 Task: Explore Airbnb accommodation in Victoria Falls, Zimbabwe from 4th November, 2023 to 8th November, 2023 for 2 adults.1  bedroom having 1 bed and 1 bathroom. Property type can be hotel. Amenities needed are: washing machine. Booking option can be shelf check-in. Look for 4 properties as per requirement.
Action: Mouse moved to (386, 131)
Screenshot: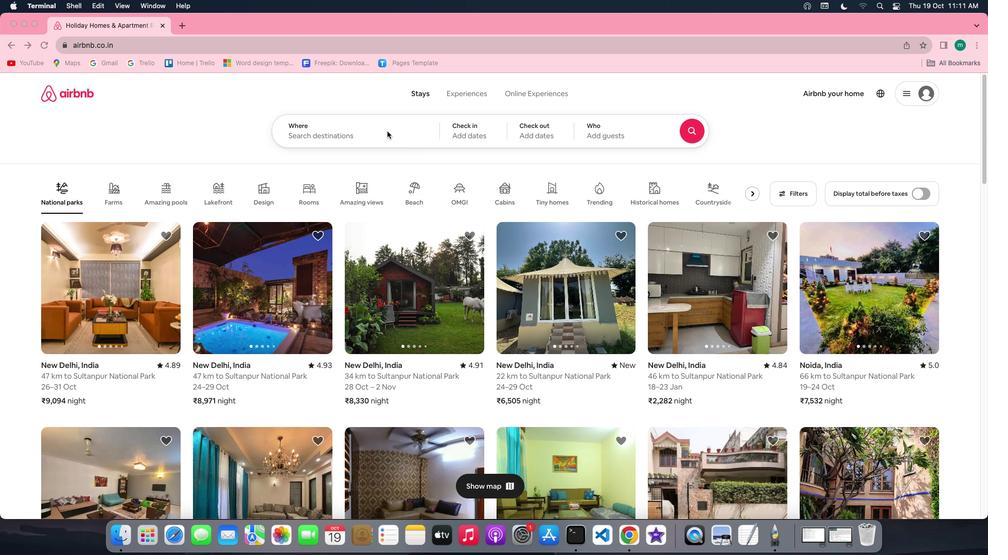 
Action: Mouse pressed left at (386, 131)
Screenshot: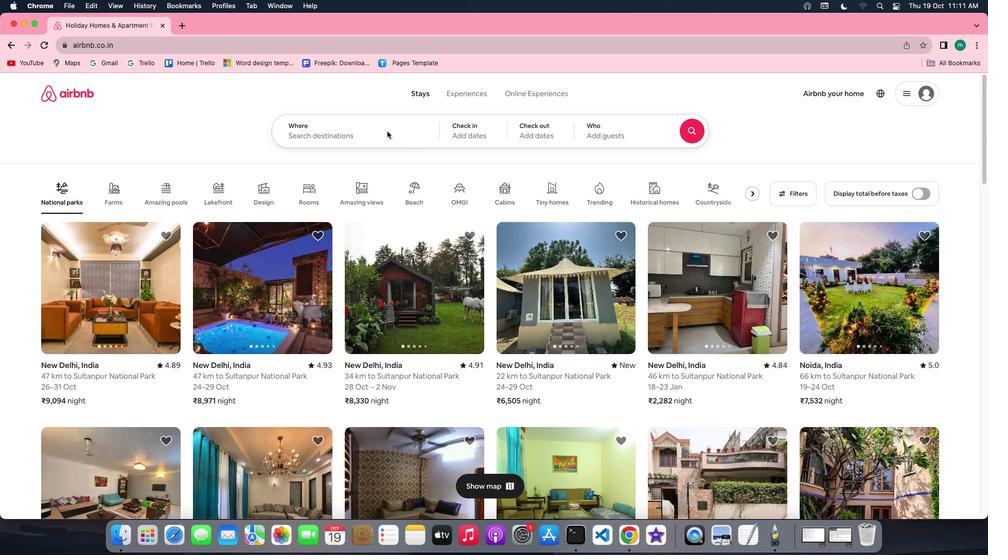 
Action: Mouse moved to (387, 131)
Screenshot: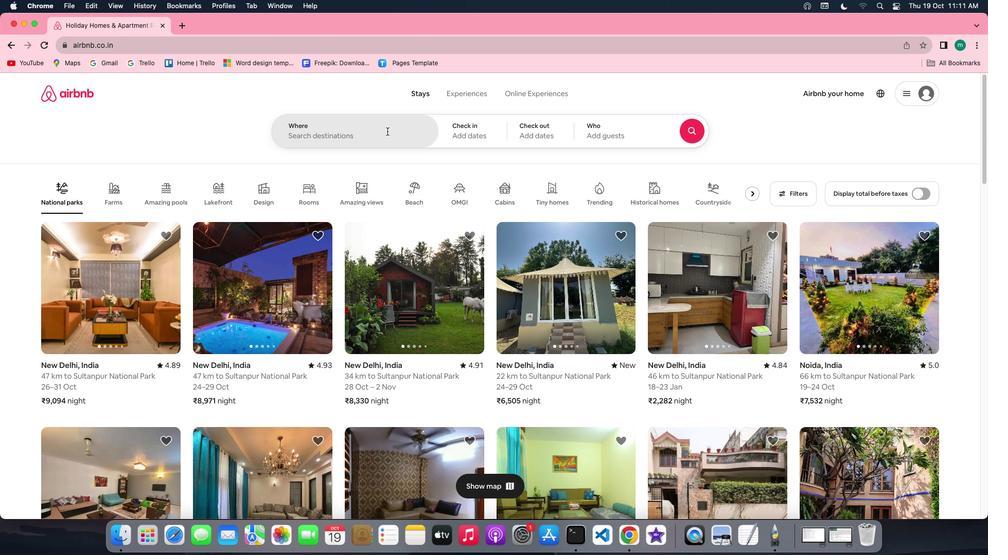 
Action: Mouse pressed left at (387, 131)
Screenshot: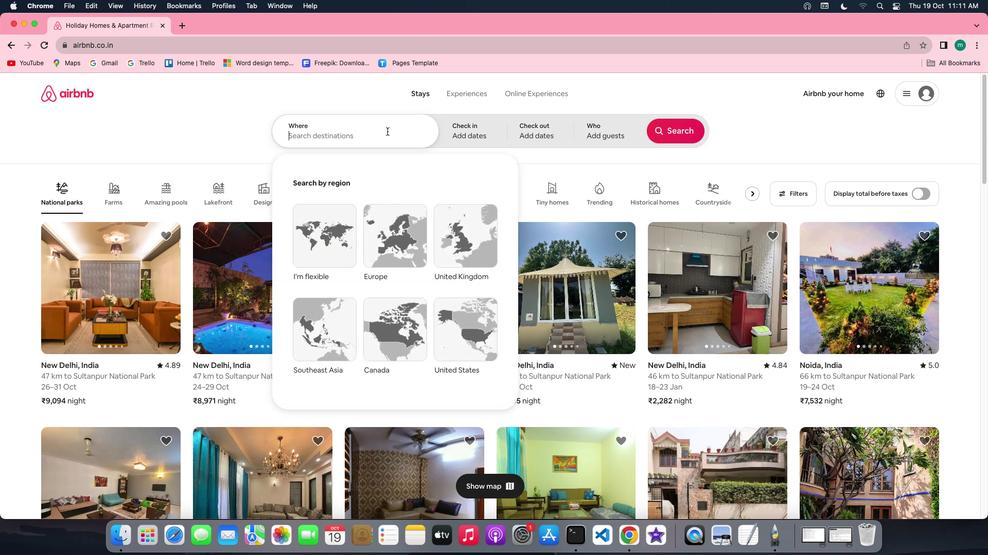 
Action: Mouse moved to (397, 128)
Screenshot: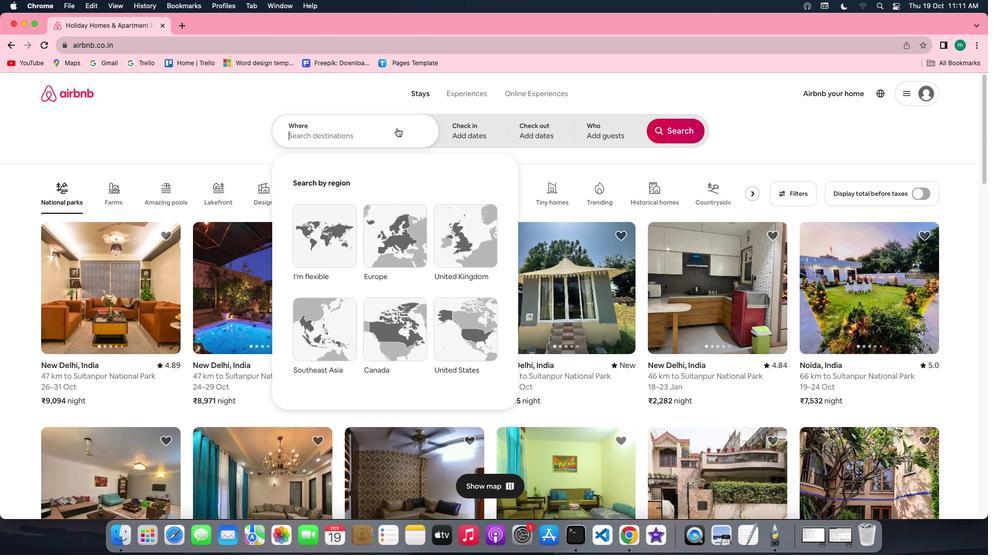 
Action: Key pressed Key.shift'V''i''c''t''o''r''i''a'Key.spaceKey.shift'F''a''l''l''s'','Key.shift'Z'
Screenshot: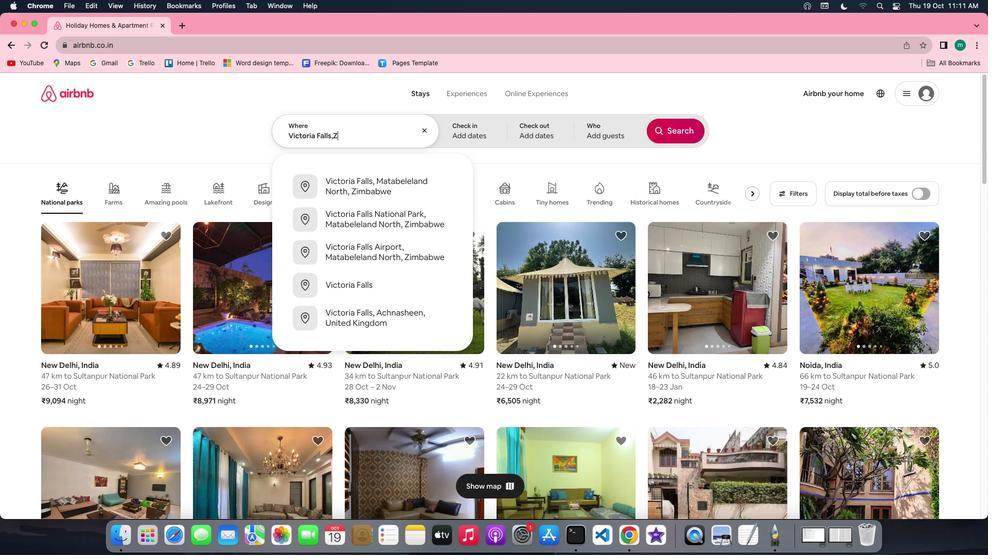 
Action: Mouse moved to (397, 128)
Screenshot: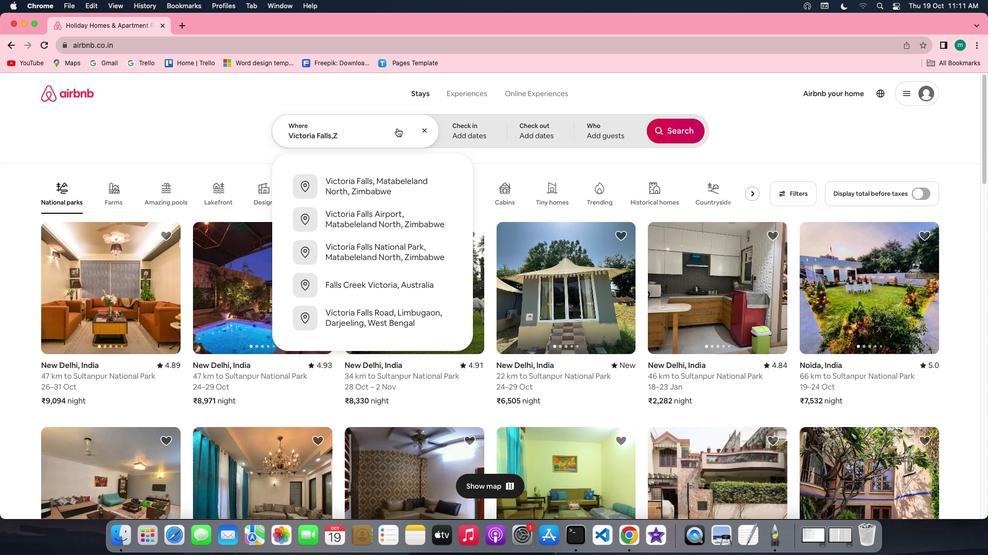 
Action: Key pressed 'i''m''b''a''b''w''e'
Screenshot: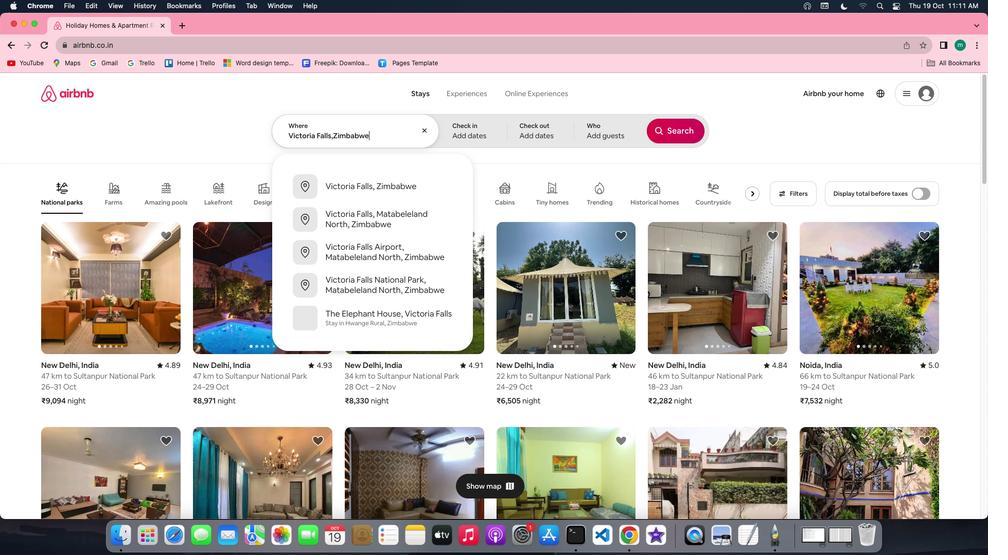 
Action: Mouse moved to (421, 183)
Screenshot: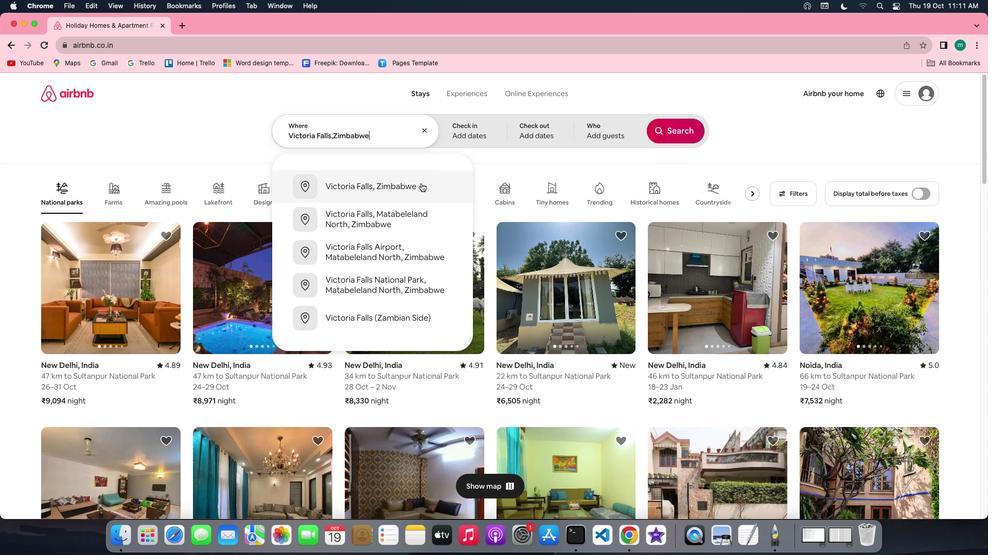 
Action: Mouse pressed left at (421, 183)
Screenshot: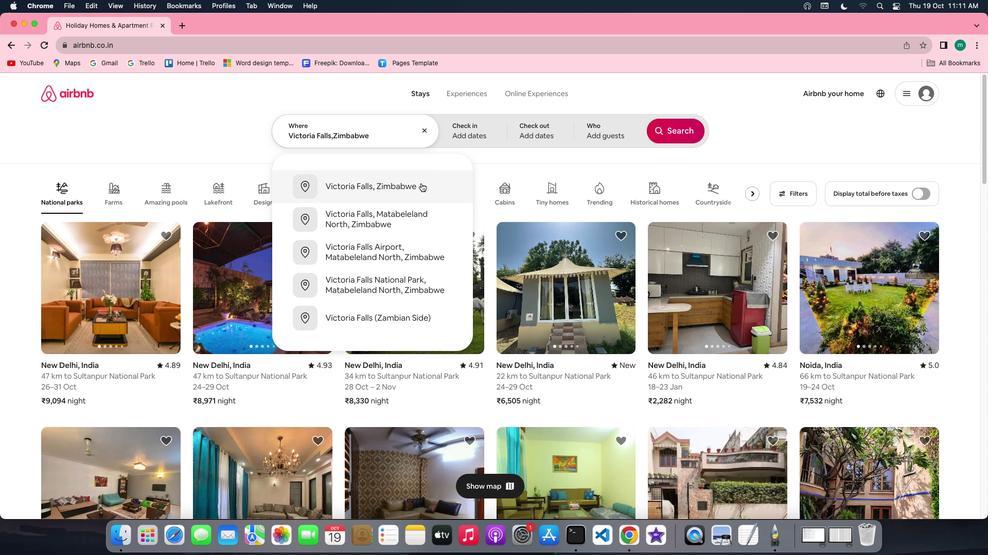 
Action: Mouse moved to (660, 257)
Screenshot: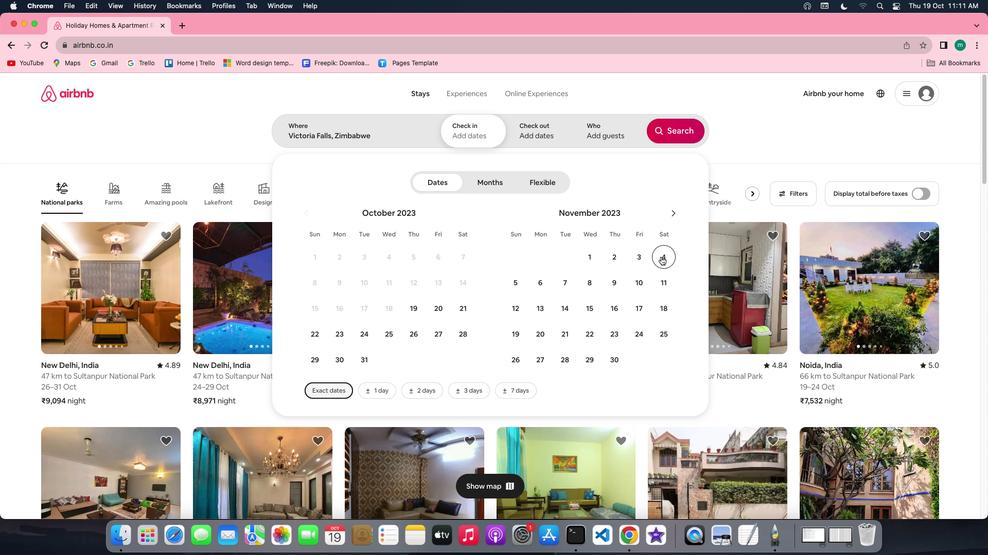 
Action: Mouse pressed left at (660, 257)
Screenshot: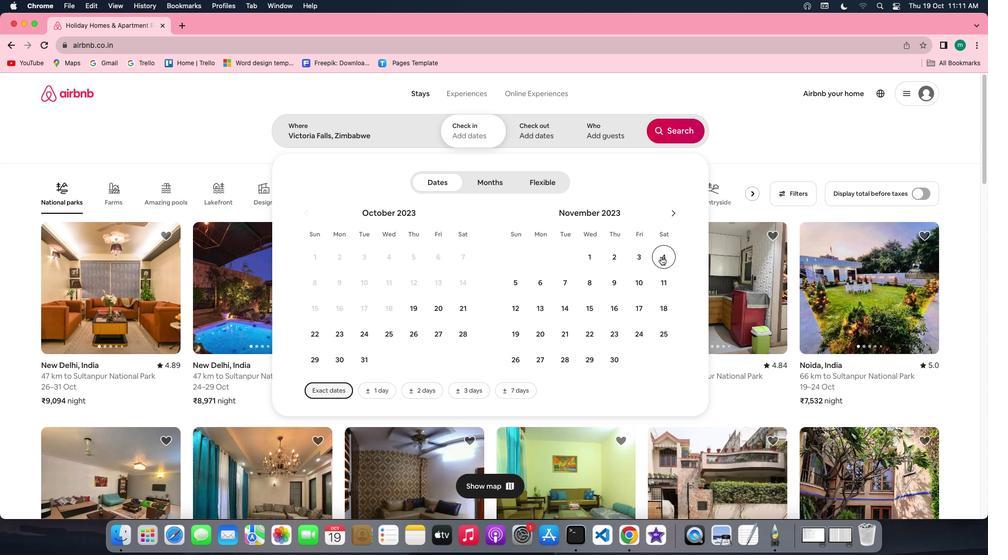
Action: Mouse moved to (594, 274)
Screenshot: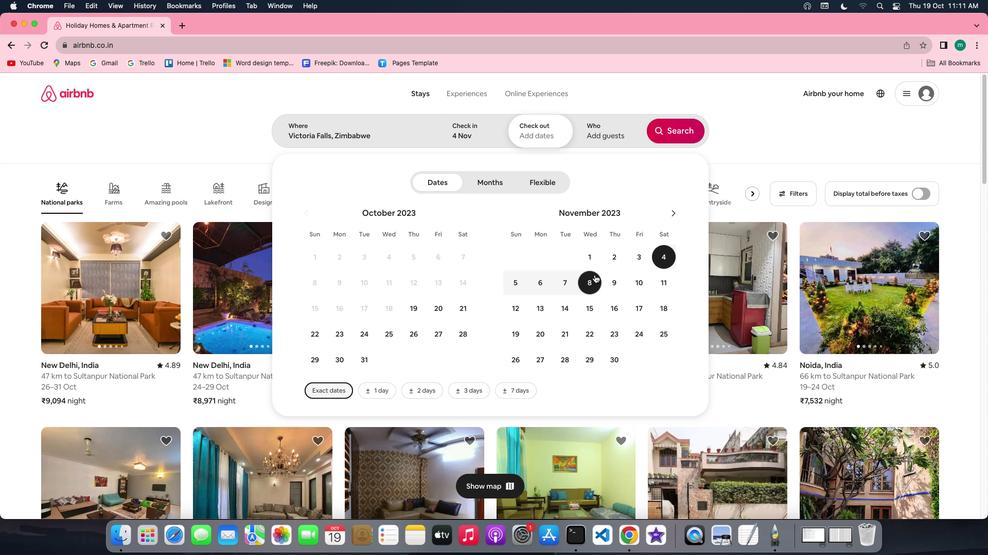 
Action: Mouse pressed left at (594, 274)
Screenshot: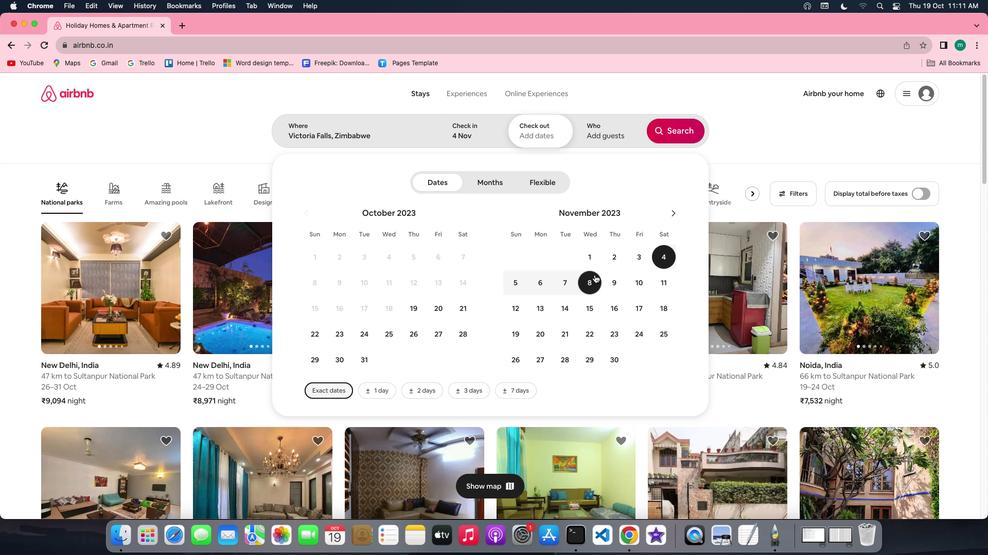 
Action: Mouse moved to (604, 141)
Screenshot: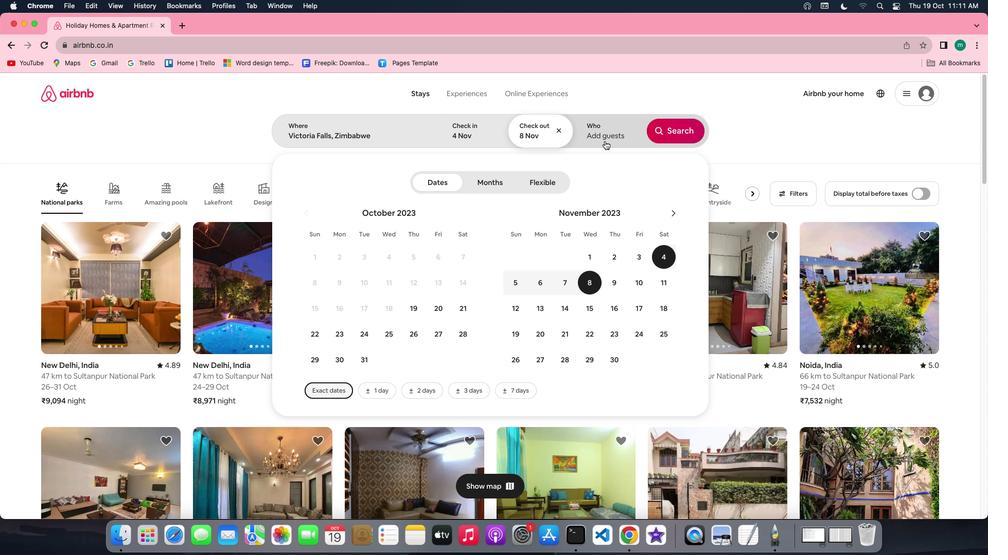 
Action: Mouse pressed left at (604, 141)
Screenshot: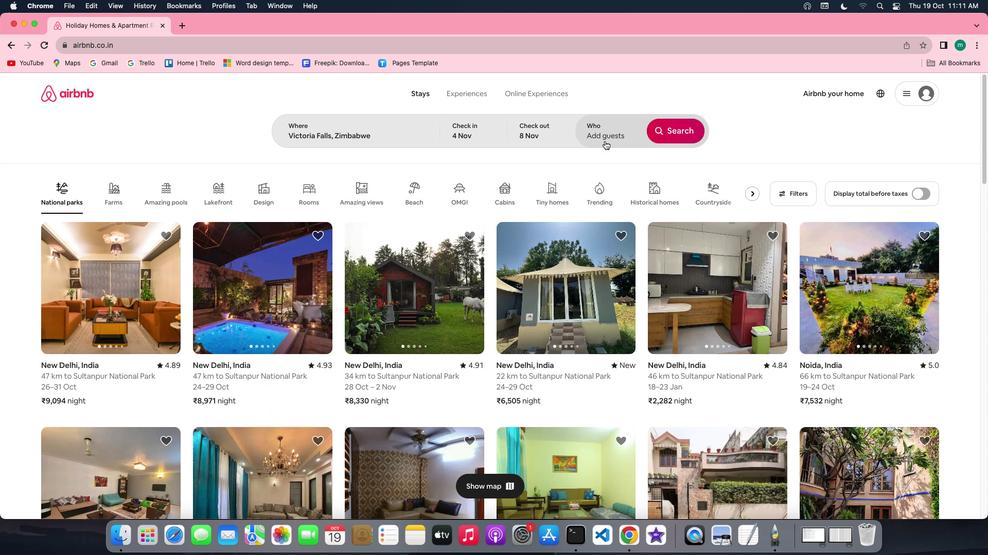 
Action: Mouse moved to (679, 184)
Screenshot: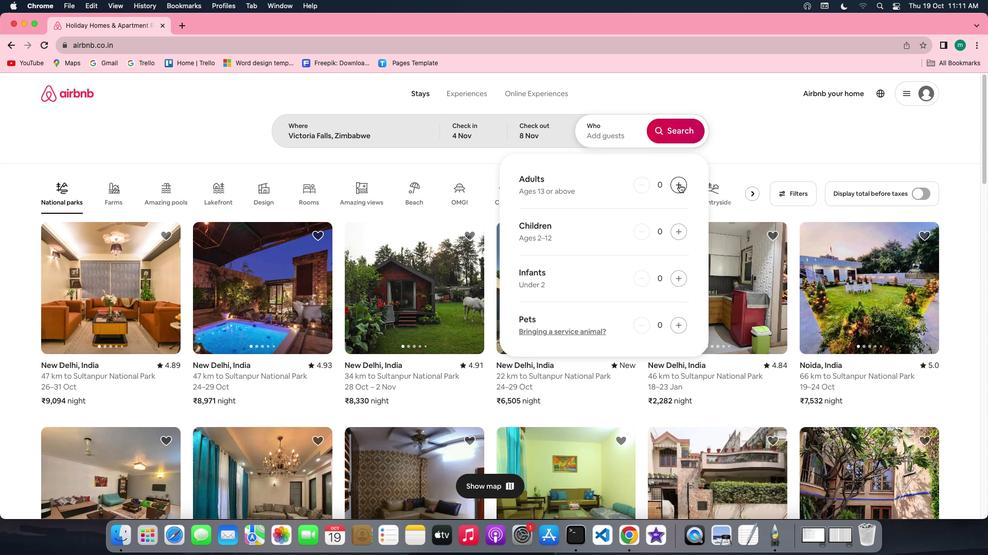 
Action: Mouse pressed left at (679, 184)
Screenshot: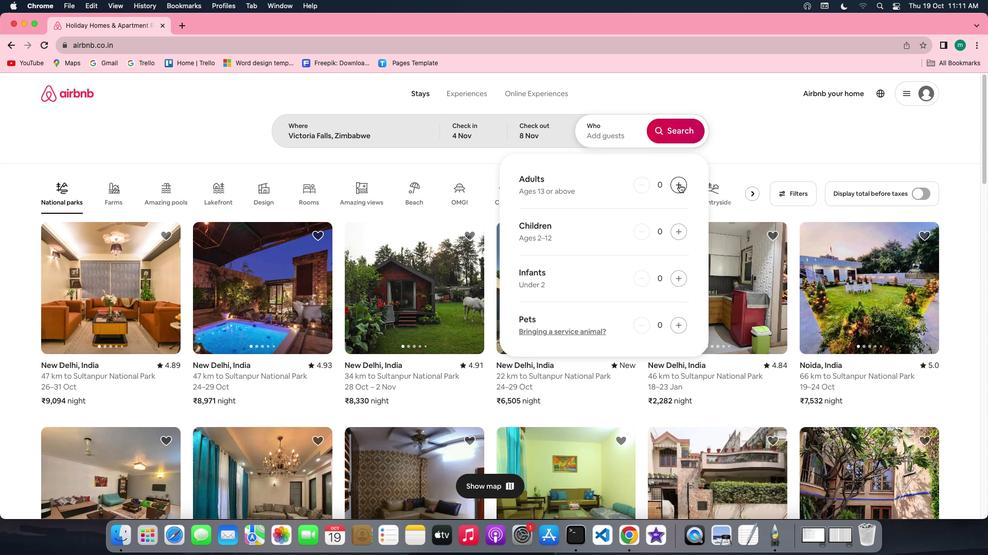 
Action: Mouse pressed left at (679, 184)
Screenshot: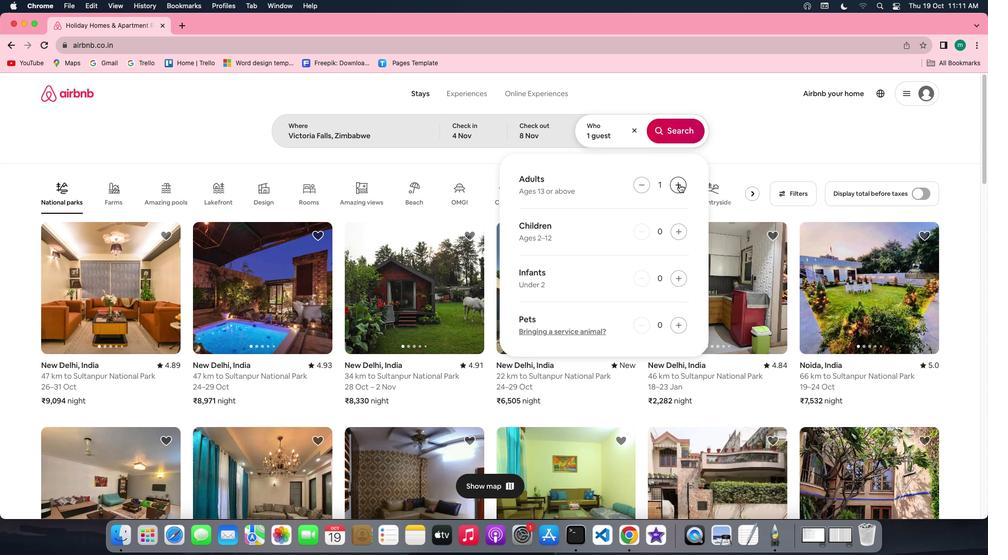 
Action: Mouse moved to (673, 127)
Screenshot: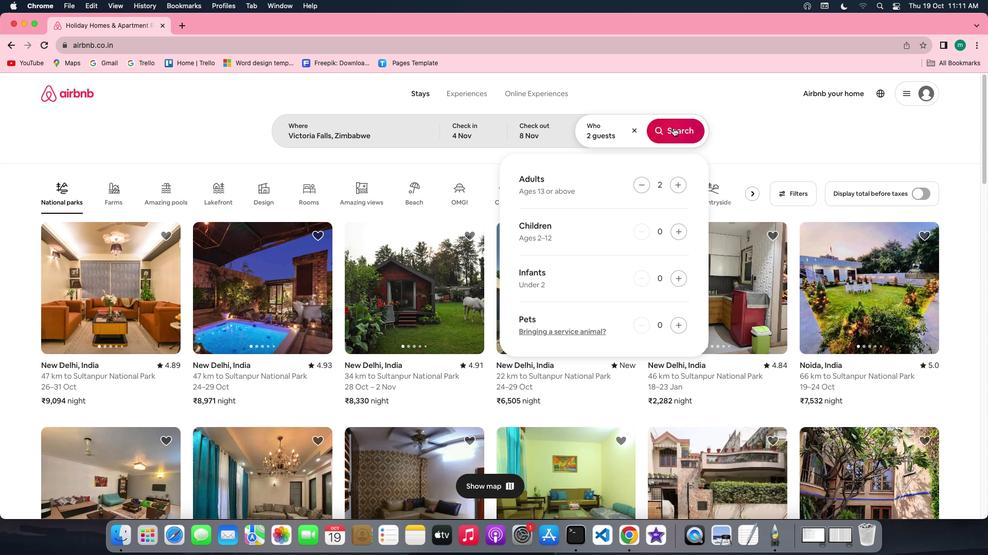 
Action: Mouse pressed left at (673, 127)
Screenshot: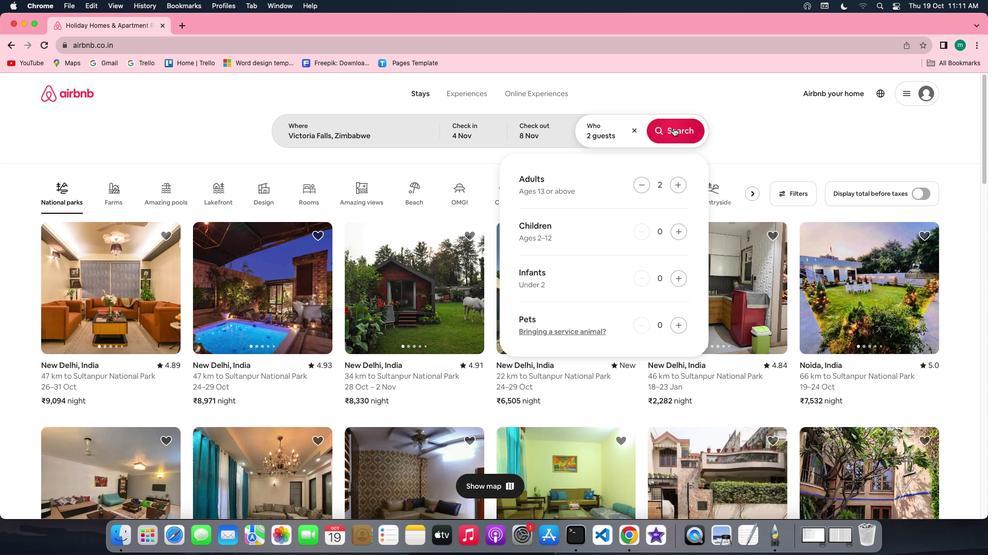 
Action: Mouse moved to (825, 127)
Screenshot: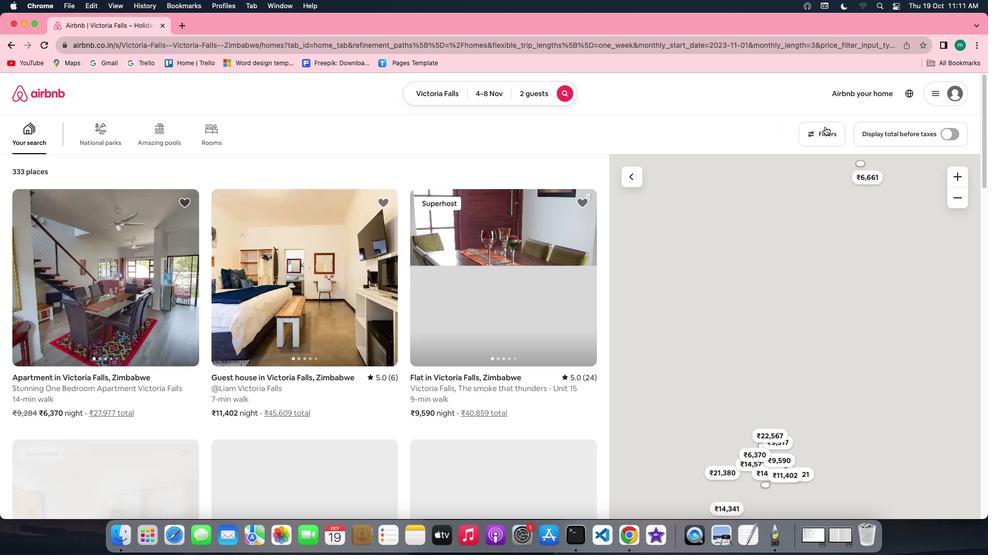 
Action: Mouse pressed left at (825, 127)
Screenshot: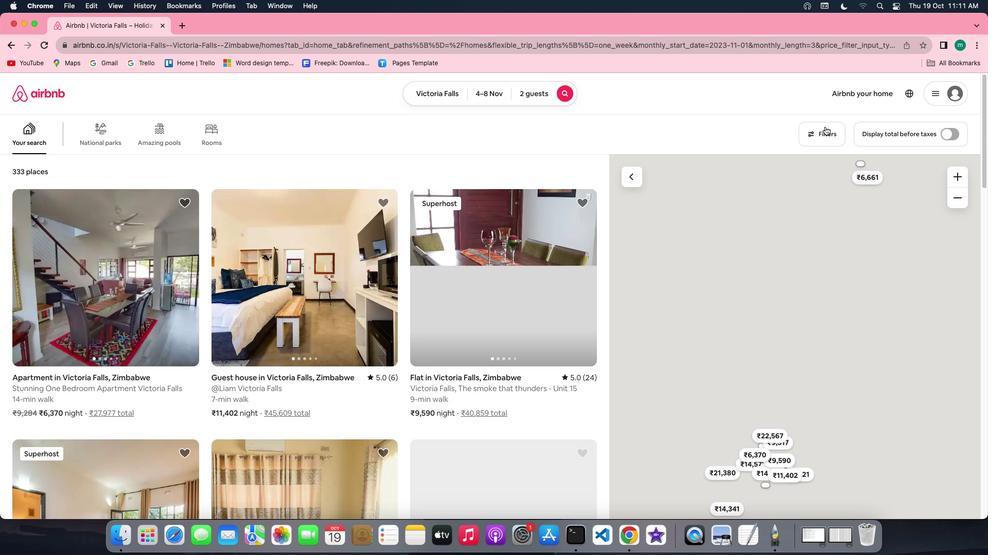 
Action: Mouse moved to (816, 134)
Screenshot: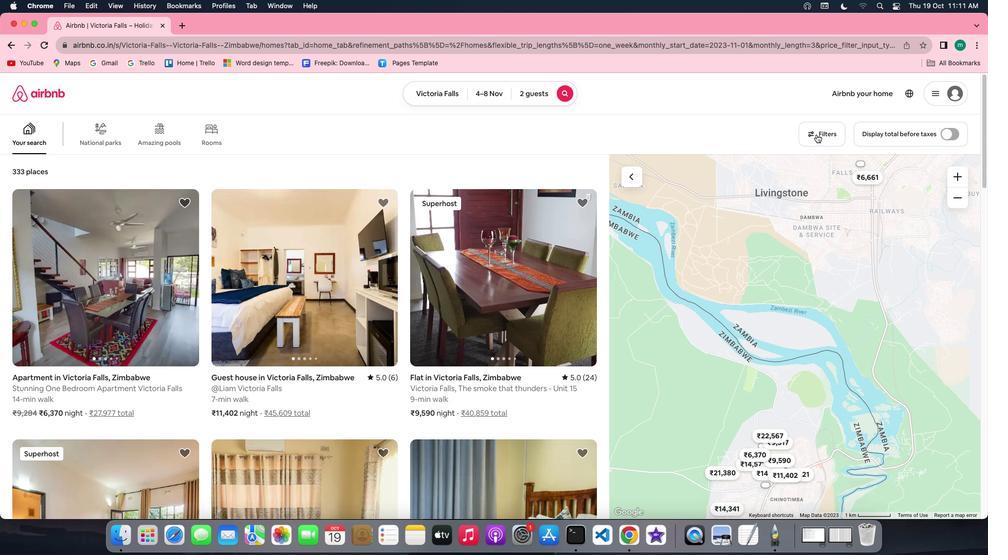 
Action: Mouse pressed left at (816, 134)
Screenshot: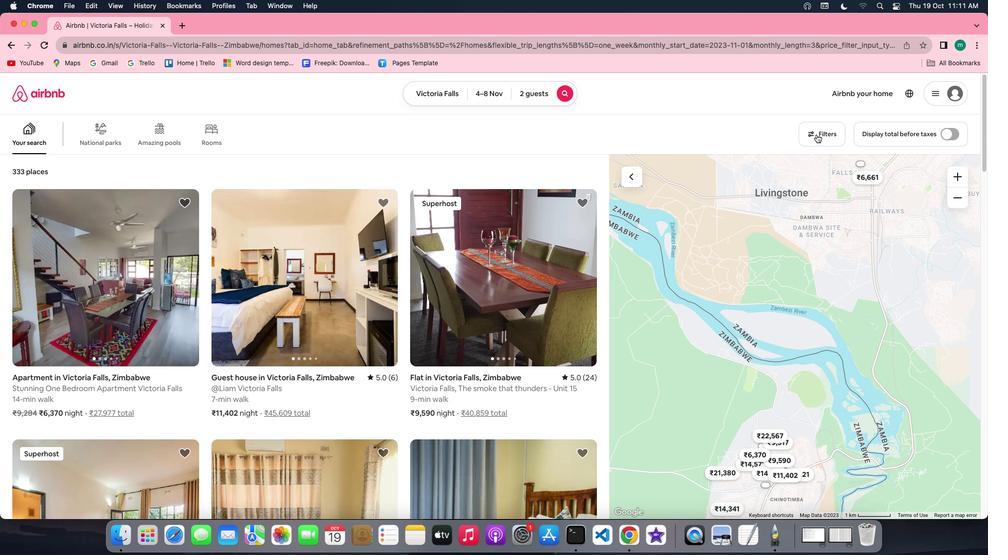 
Action: Mouse moved to (477, 318)
Screenshot: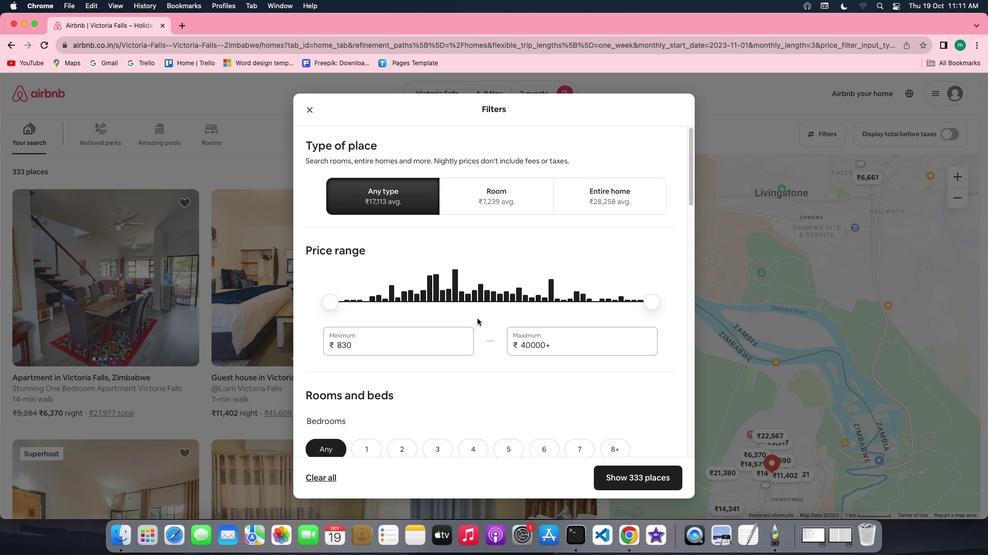
Action: Mouse scrolled (477, 318) with delta (0, 0)
Screenshot: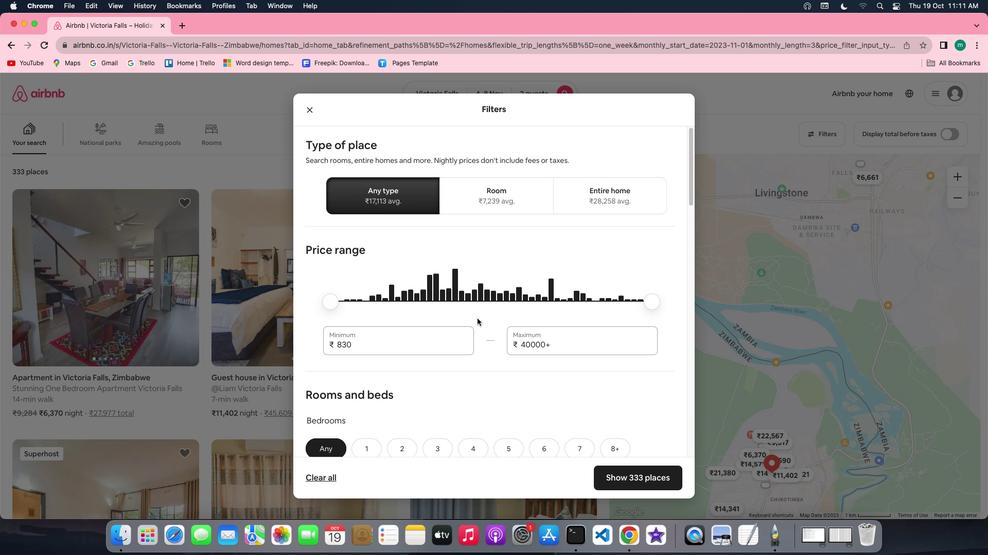 
Action: Mouse scrolled (477, 318) with delta (0, 0)
Screenshot: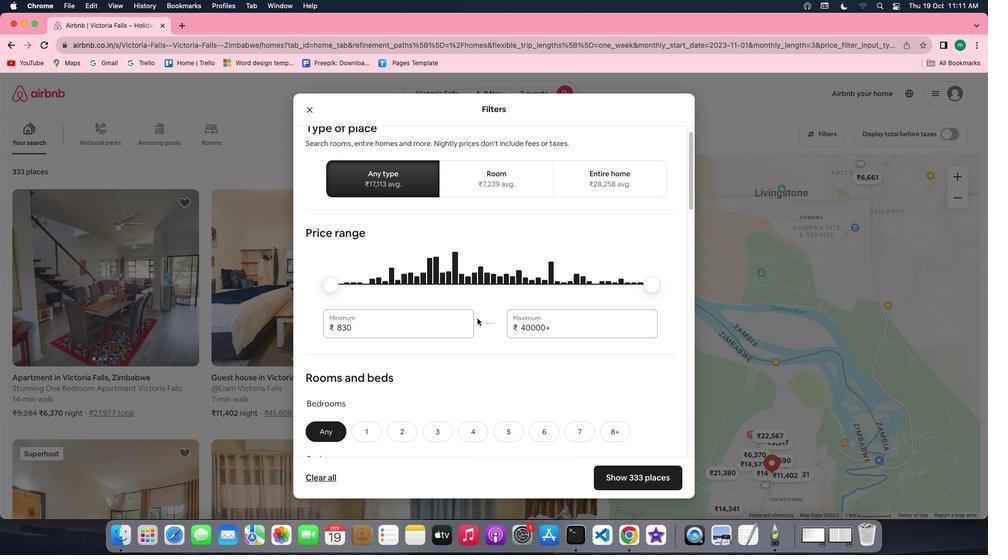 
Action: Mouse scrolled (477, 318) with delta (0, -1)
Screenshot: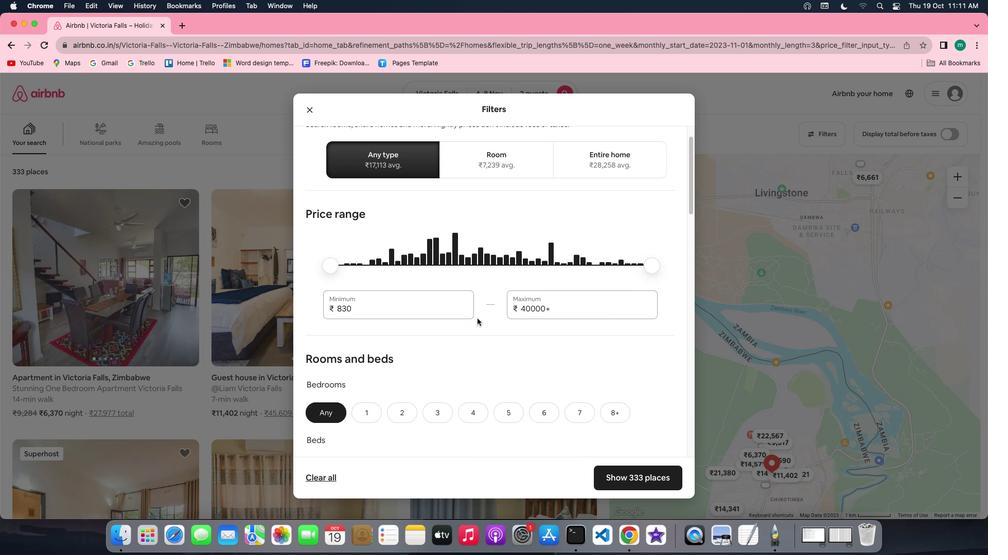 
Action: Mouse scrolled (477, 318) with delta (0, -2)
Screenshot: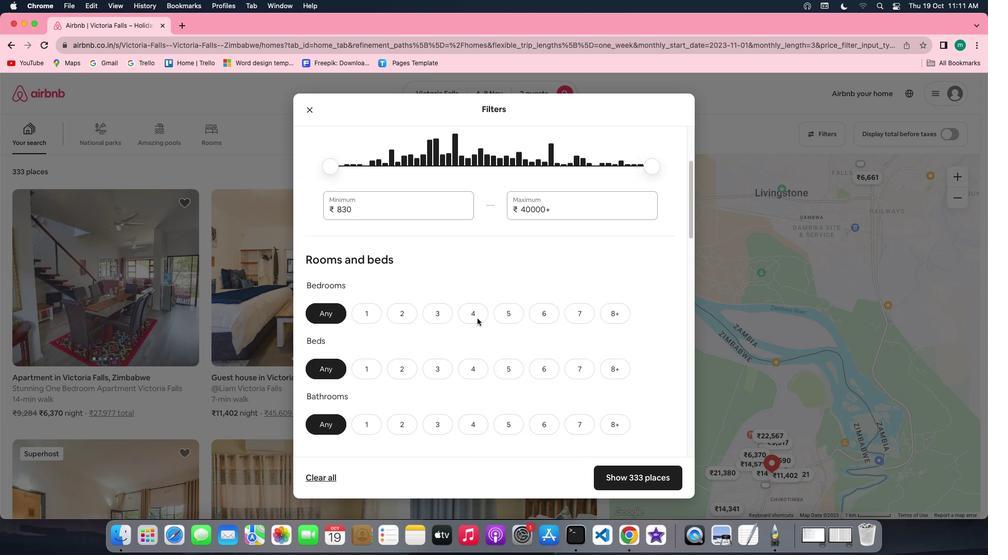 
Action: Mouse scrolled (477, 318) with delta (0, 0)
Screenshot: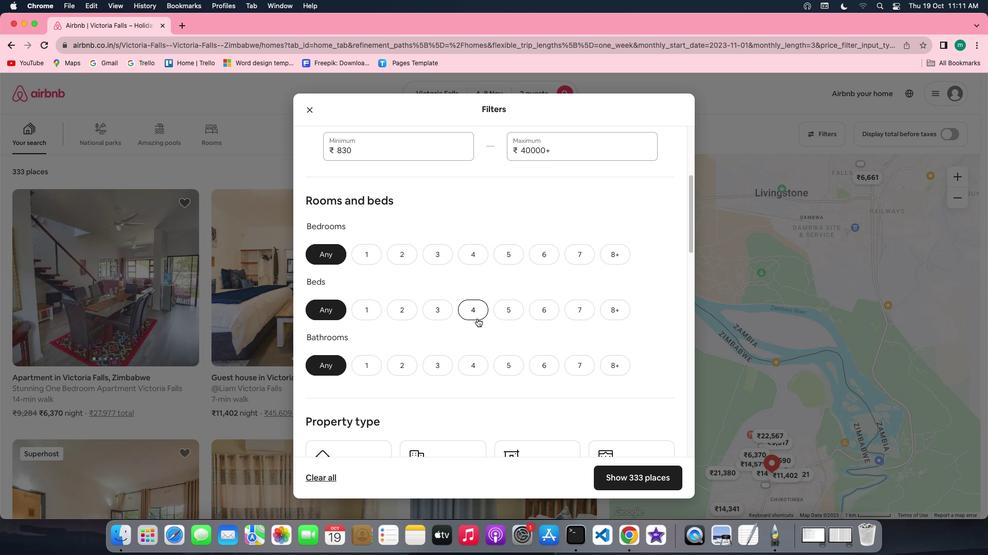 
Action: Mouse scrolled (477, 318) with delta (0, 0)
Screenshot: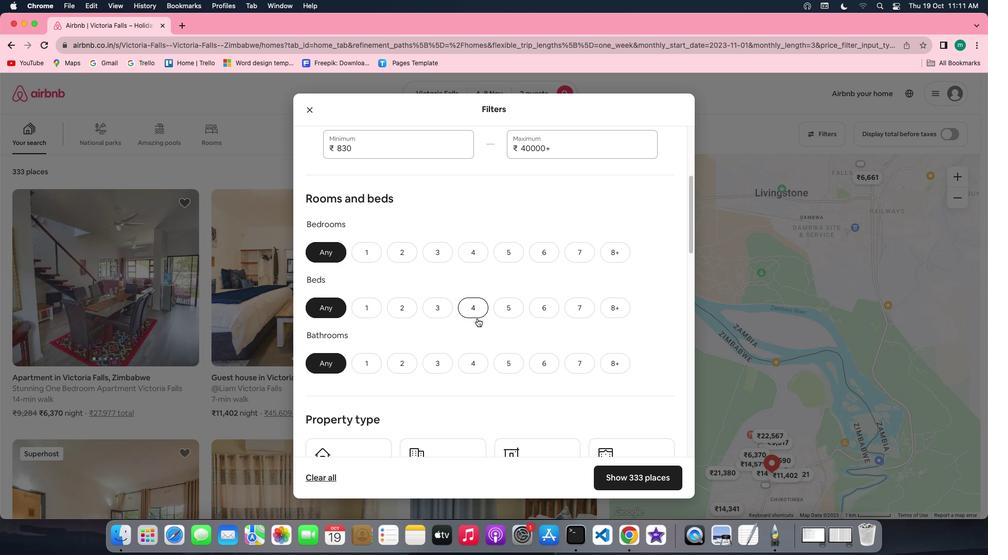 
Action: Mouse scrolled (477, 318) with delta (0, 0)
Screenshot: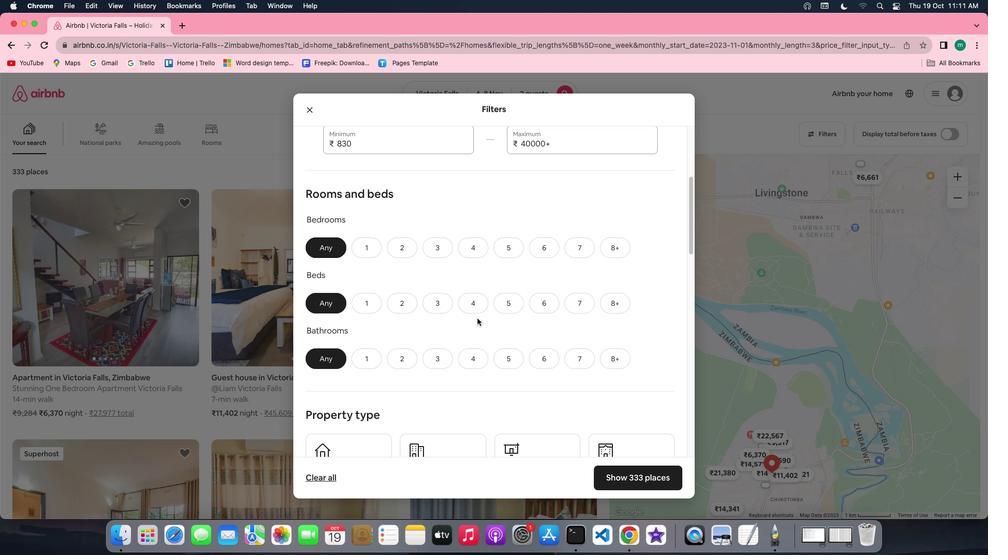 
Action: Mouse scrolled (477, 318) with delta (0, 0)
Screenshot: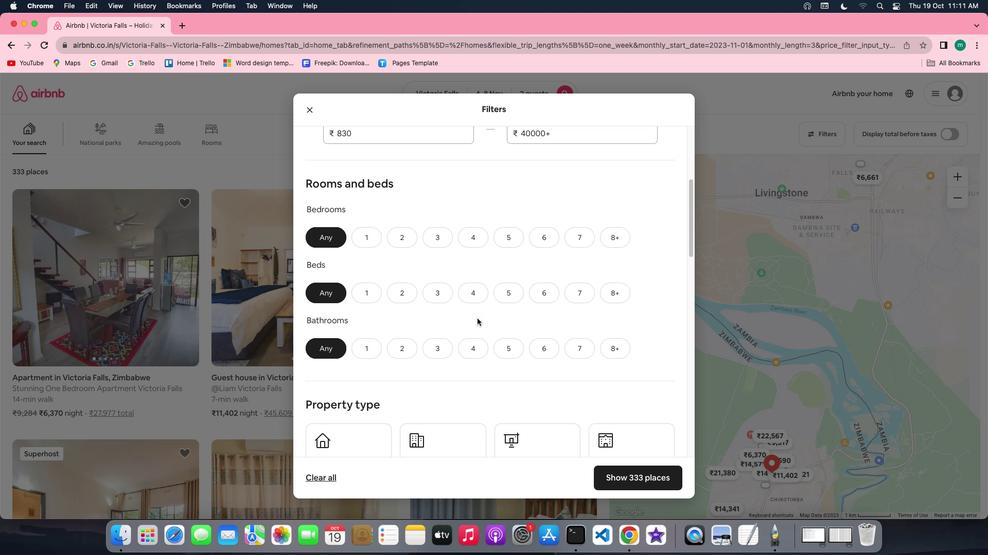 
Action: Mouse scrolled (477, 318) with delta (0, -1)
Screenshot: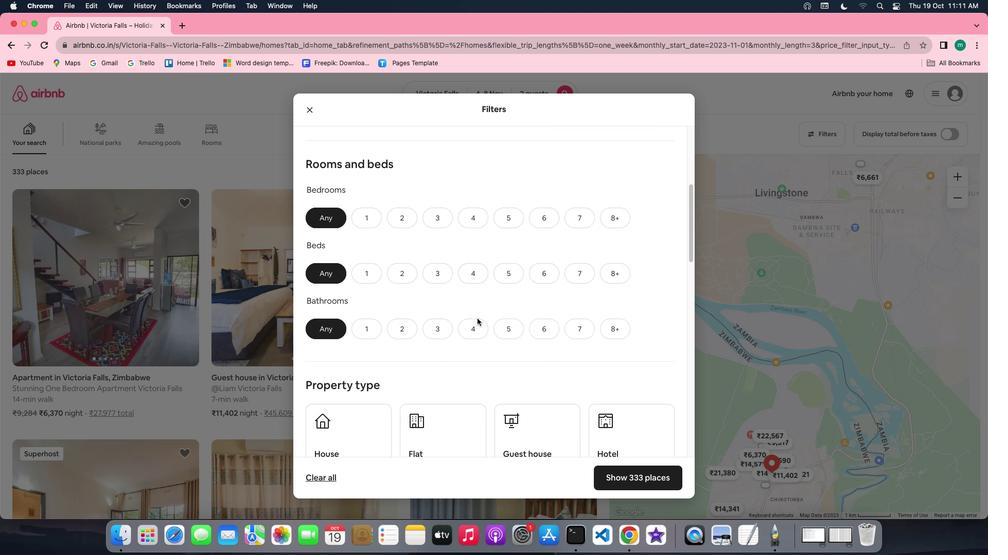 
Action: Mouse moved to (378, 168)
Screenshot: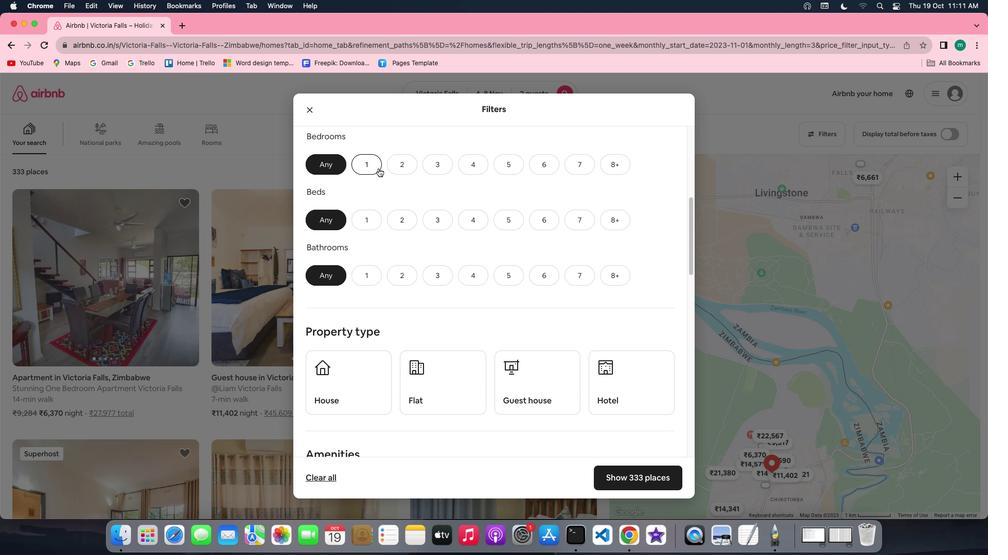 
Action: Mouse pressed left at (378, 168)
Screenshot: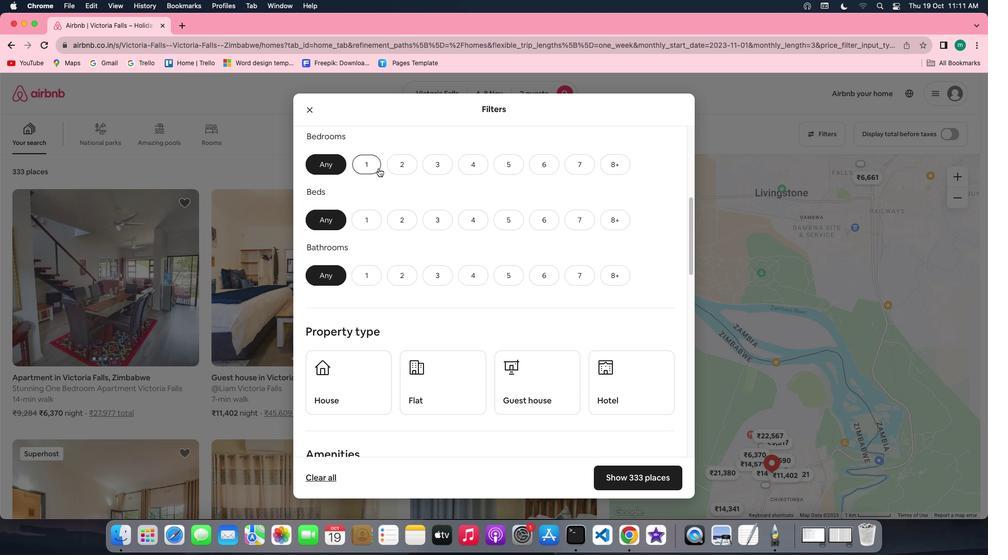 
Action: Mouse moved to (371, 223)
Screenshot: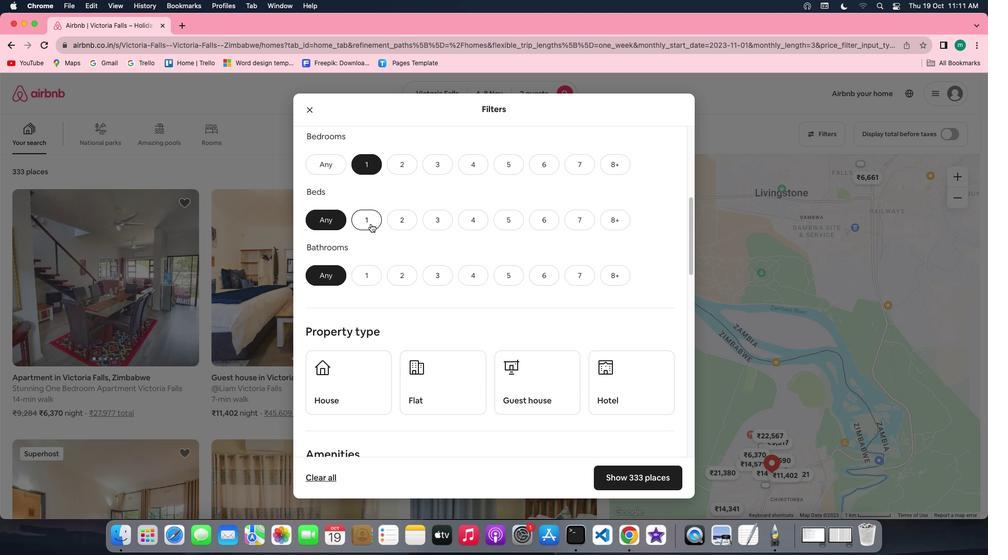 
Action: Mouse pressed left at (371, 223)
Screenshot: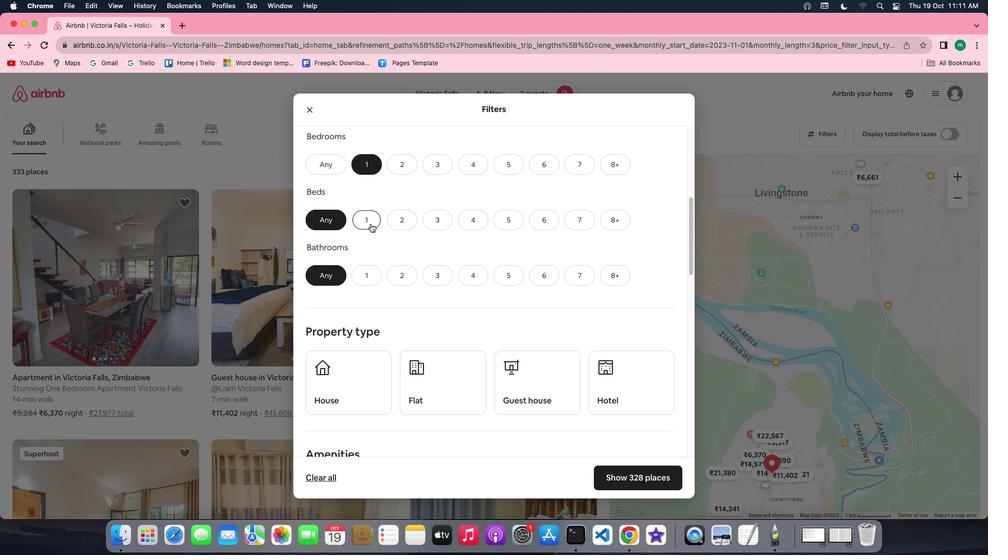 
Action: Mouse moved to (366, 276)
Screenshot: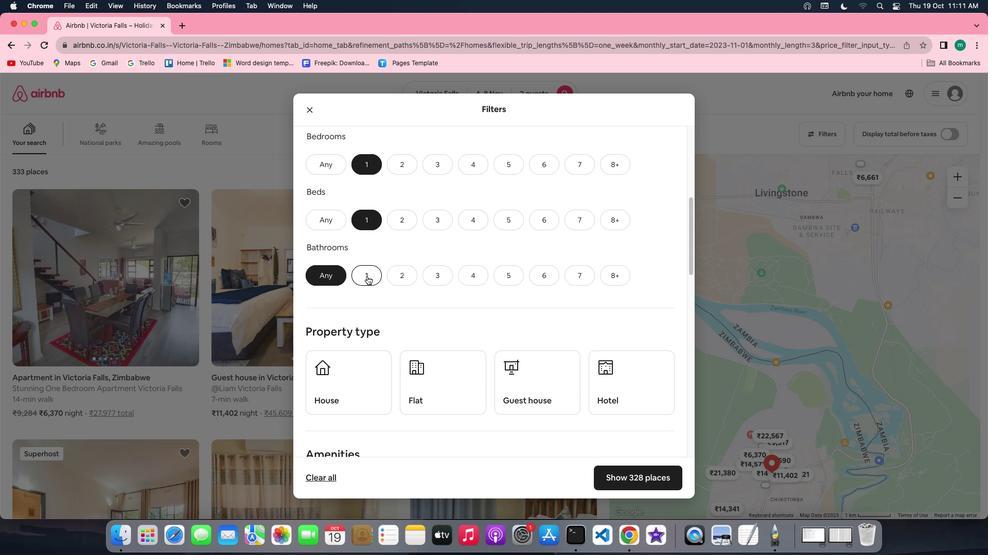 
Action: Mouse pressed left at (366, 276)
Screenshot: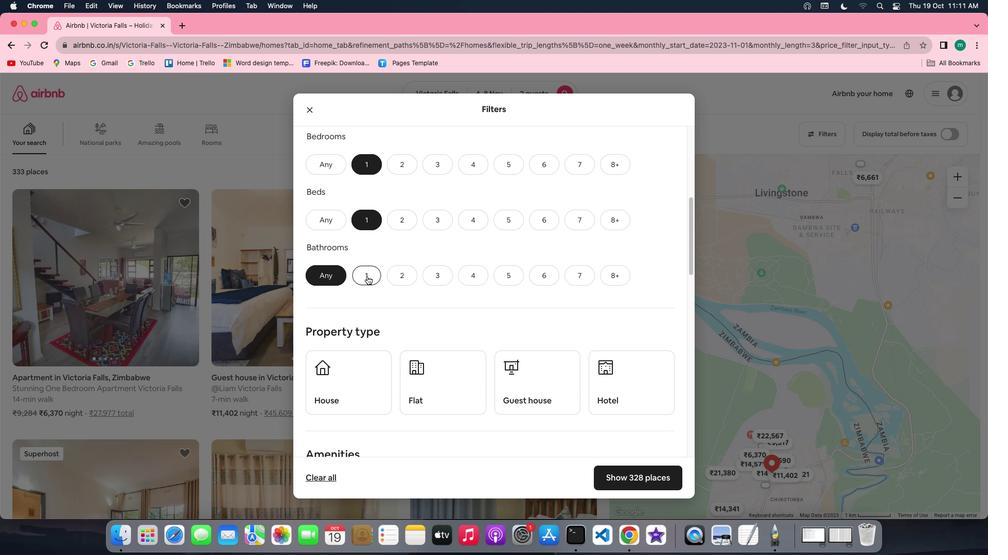 
Action: Mouse moved to (482, 308)
Screenshot: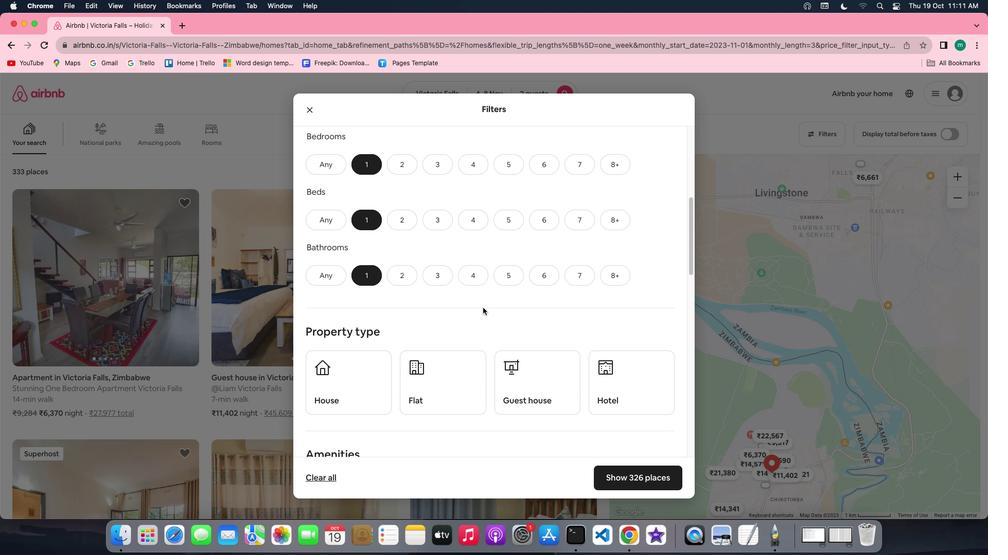 
Action: Mouse scrolled (482, 308) with delta (0, 0)
Screenshot: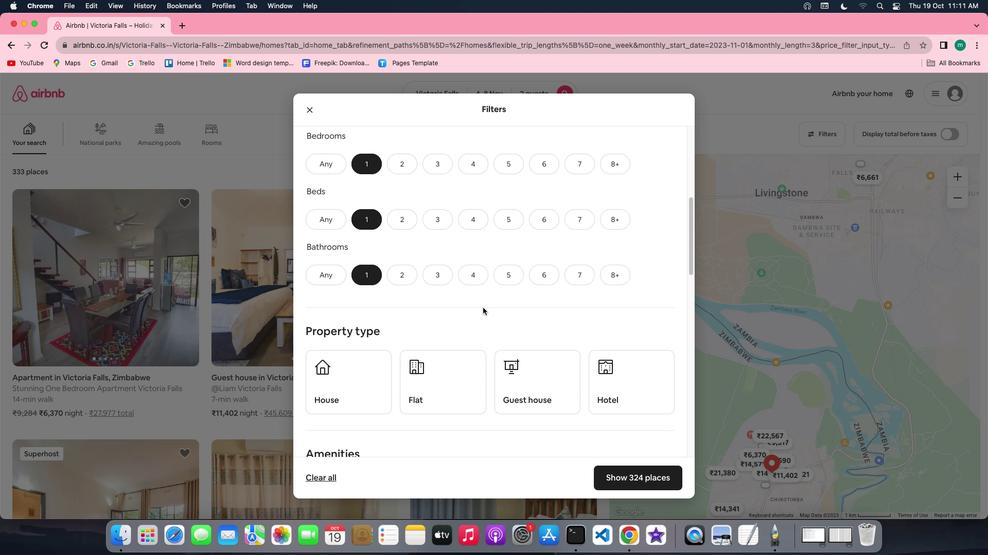 
Action: Mouse scrolled (482, 308) with delta (0, 0)
Screenshot: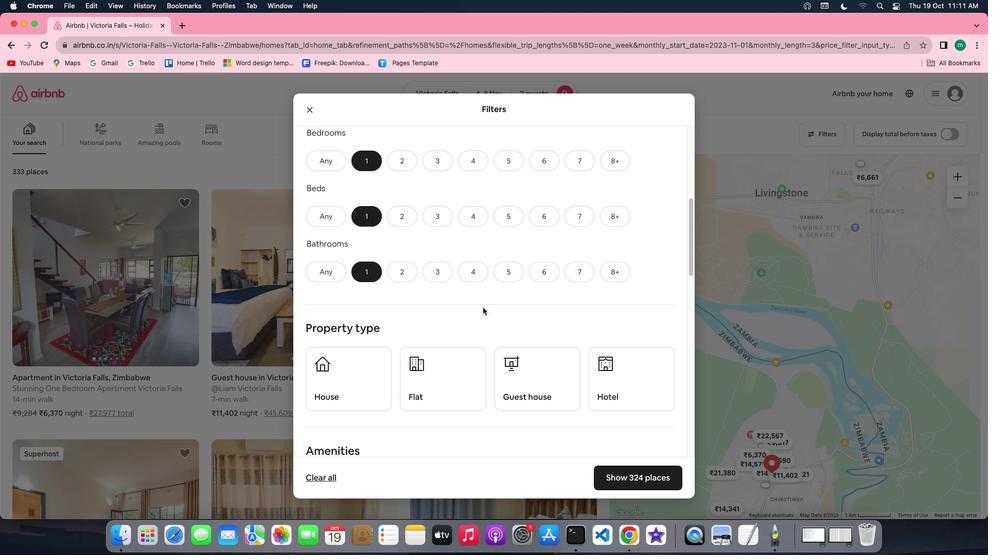 
Action: Mouse scrolled (482, 308) with delta (0, 0)
Screenshot: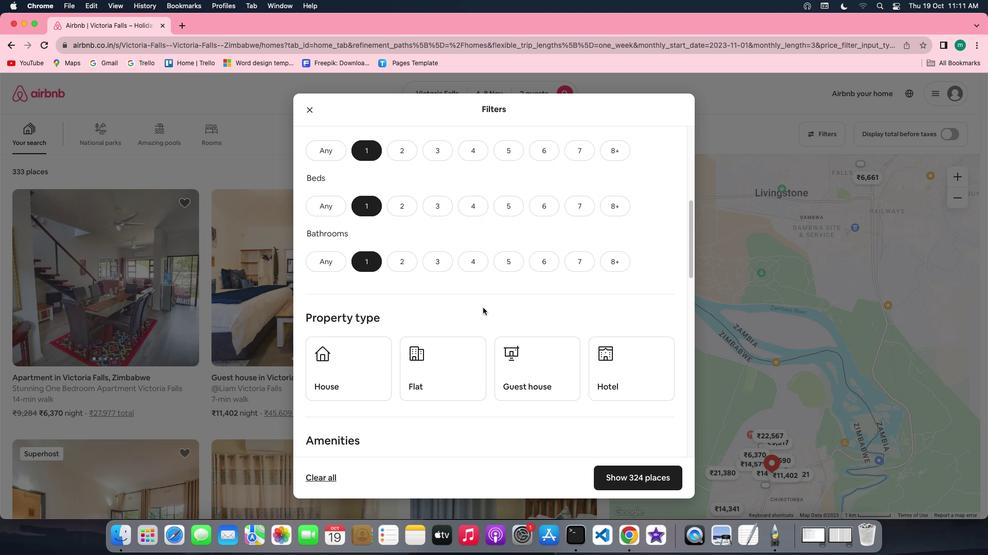 
Action: Mouse scrolled (482, 308) with delta (0, 0)
Screenshot: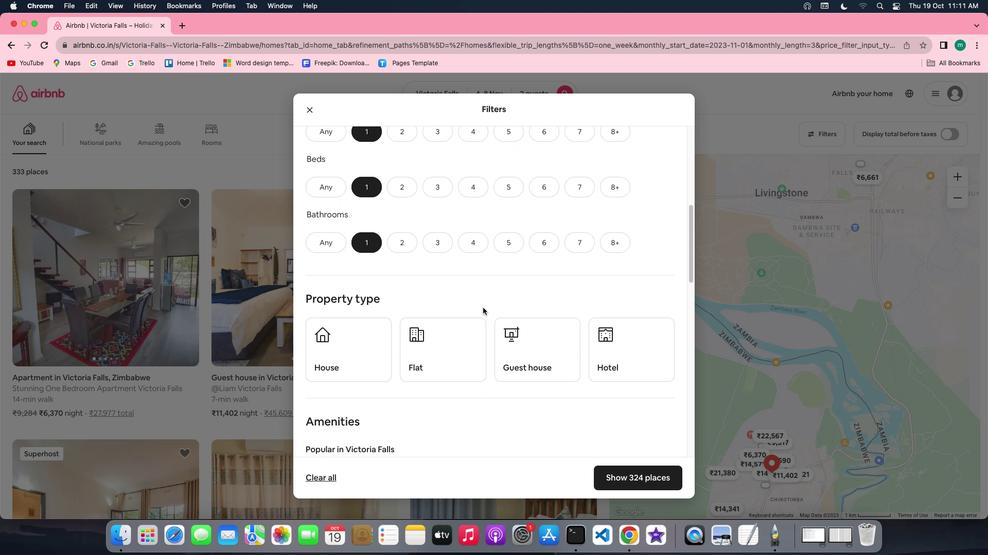 
Action: Mouse scrolled (482, 308) with delta (0, 0)
Screenshot: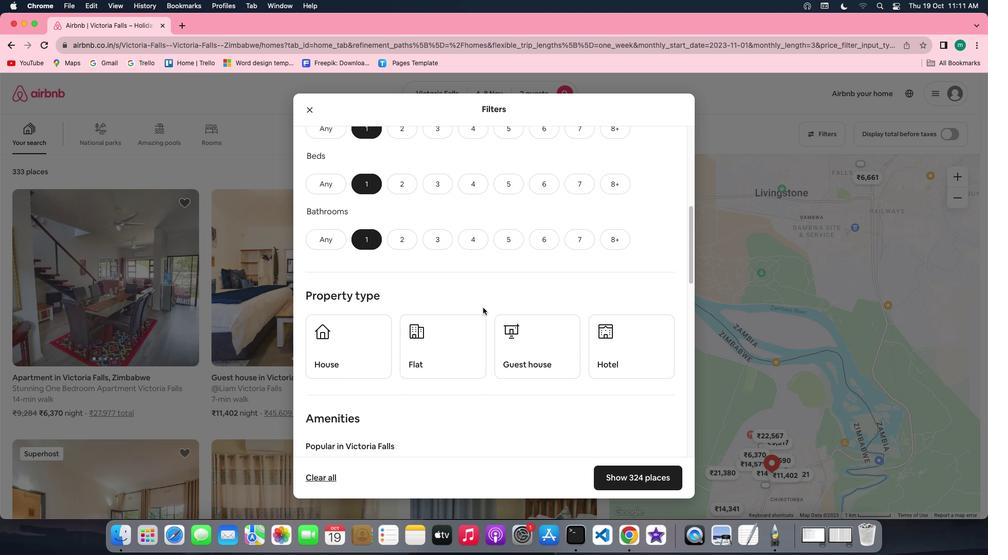 
Action: Mouse scrolled (482, 308) with delta (0, 0)
Screenshot: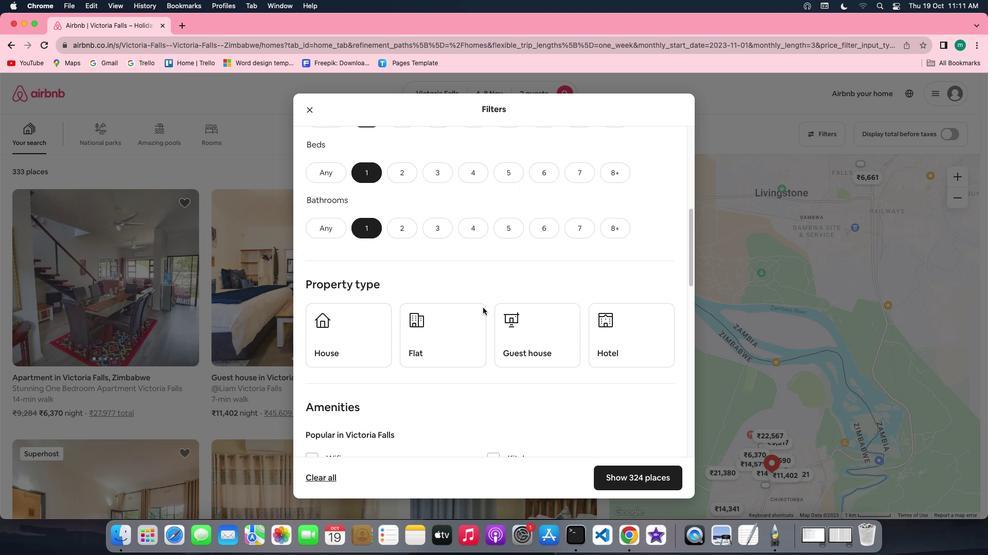 
Action: Mouse scrolled (482, 308) with delta (0, 0)
Screenshot: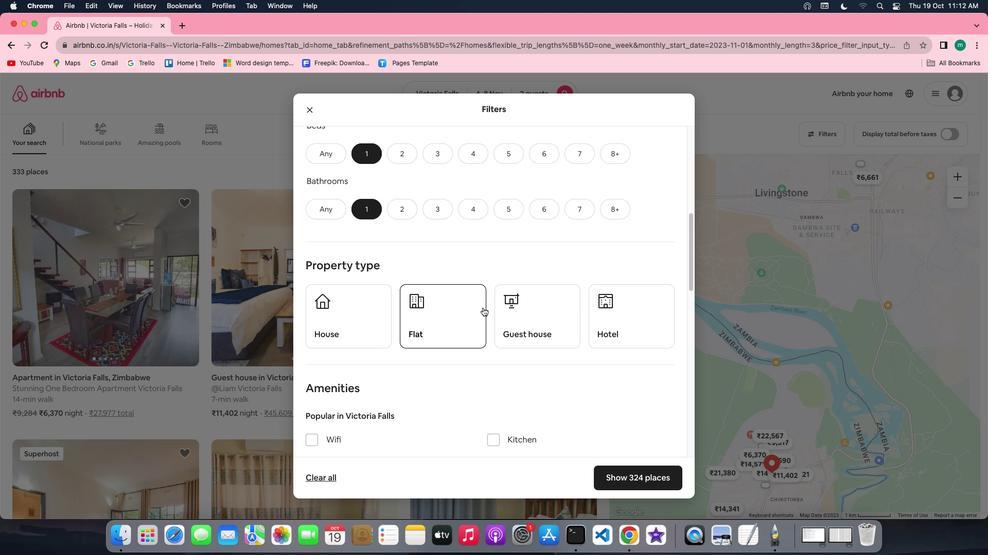 
Action: Mouse scrolled (482, 308) with delta (0, 0)
Screenshot: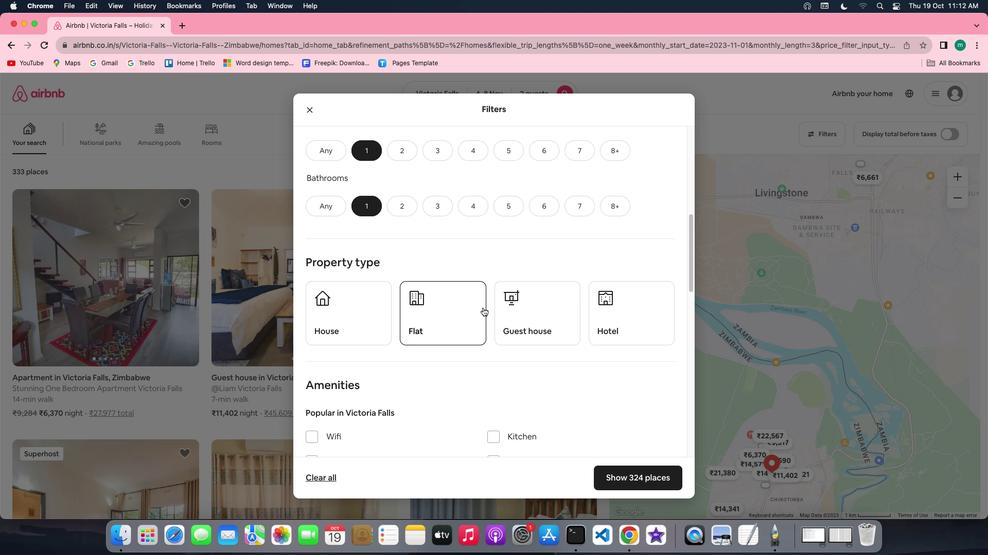 
Action: Mouse scrolled (482, 308) with delta (0, 0)
Screenshot: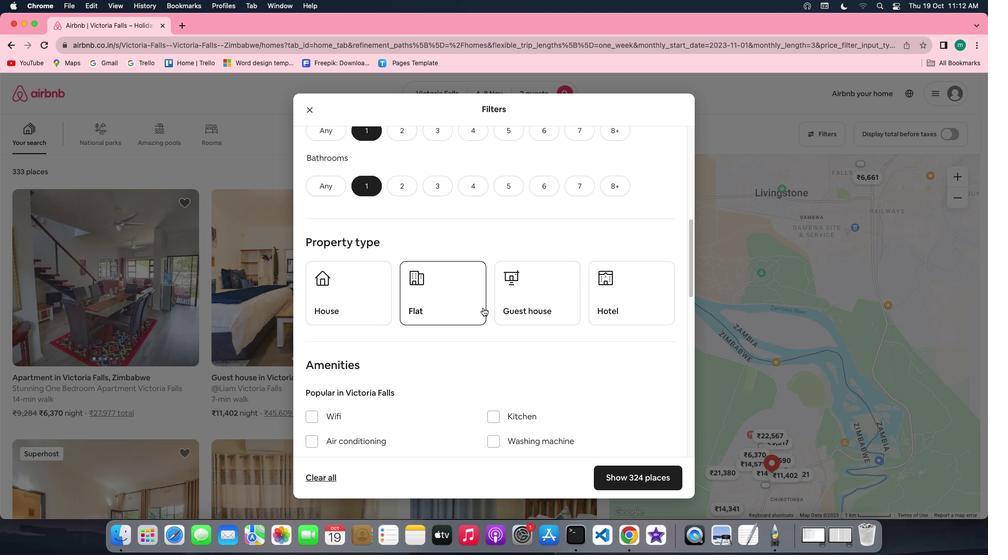
Action: Mouse moved to (594, 279)
Screenshot: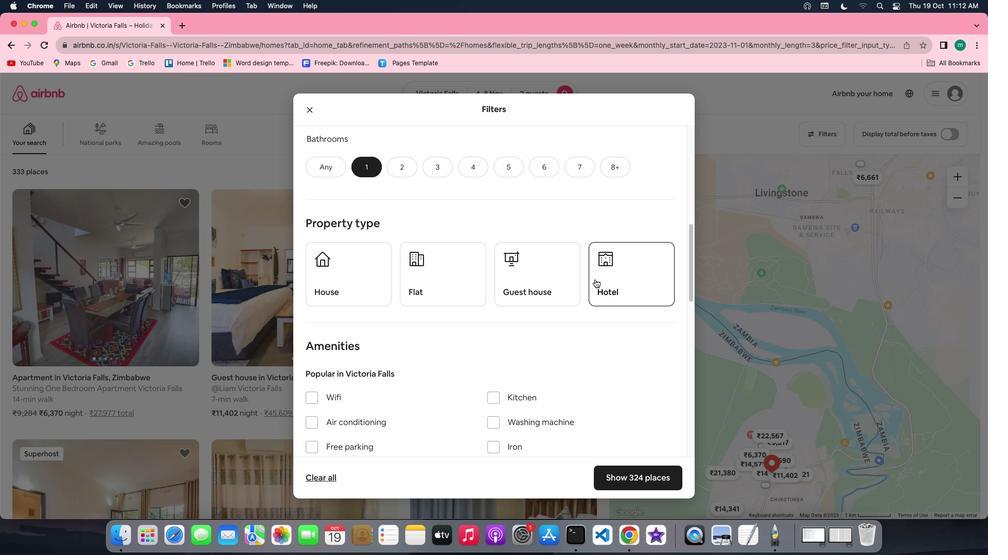 
Action: Mouse pressed left at (594, 279)
Screenshot: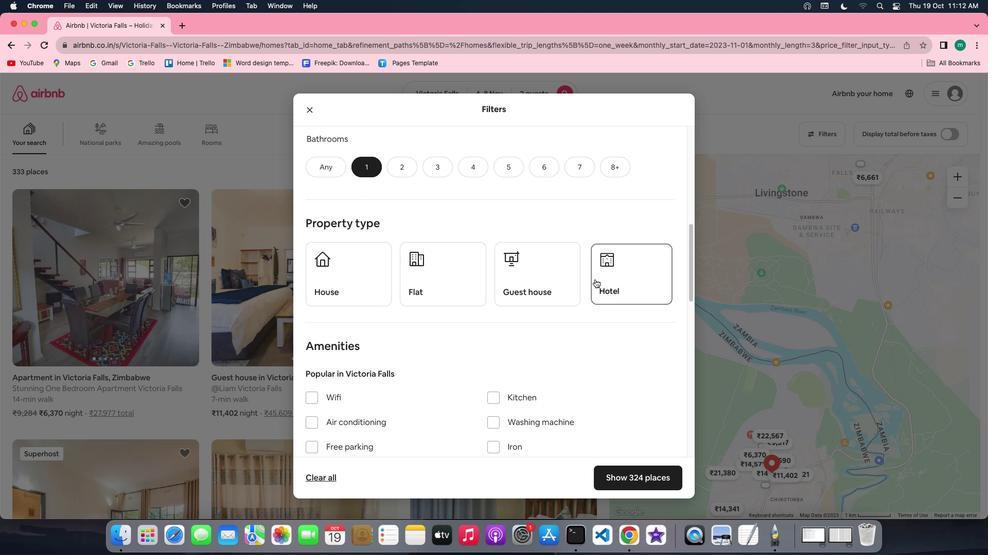 
Action: Mouse moved to (459, 329)
Screenshot: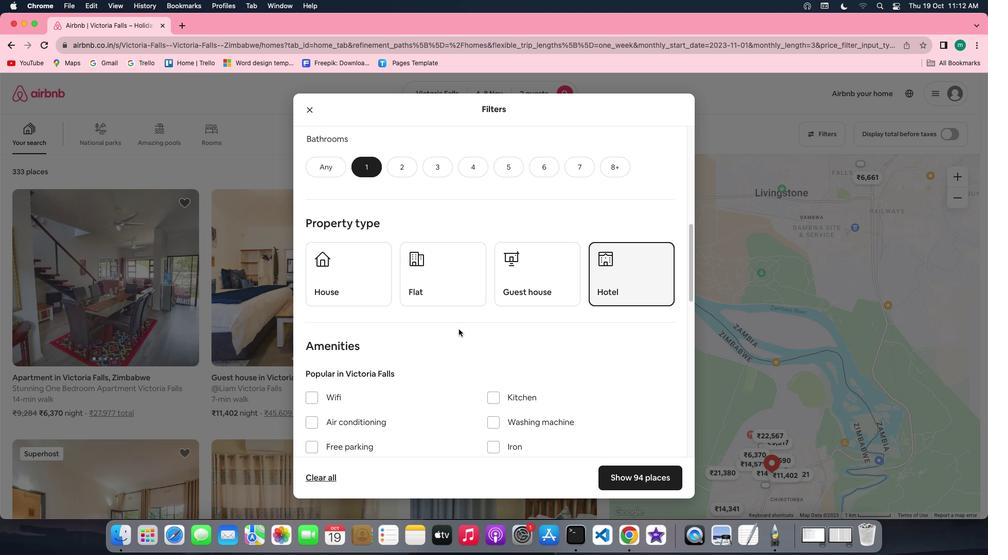 
Action: Mouse scrolled (459, 329) with delta (0, 0)
Screenshot: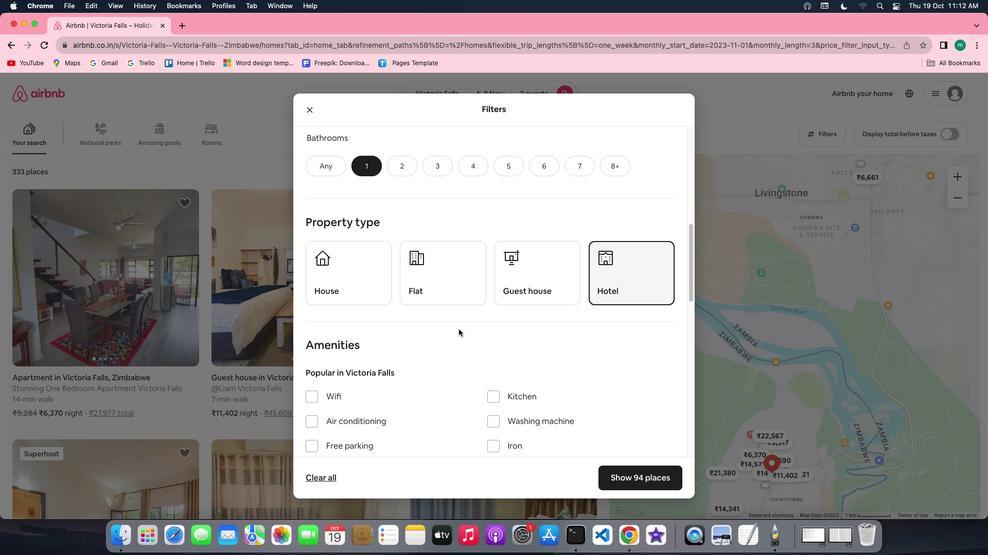 
Action: Mouse scrolled (459, 329) with delta (0, 0)
Screenshot: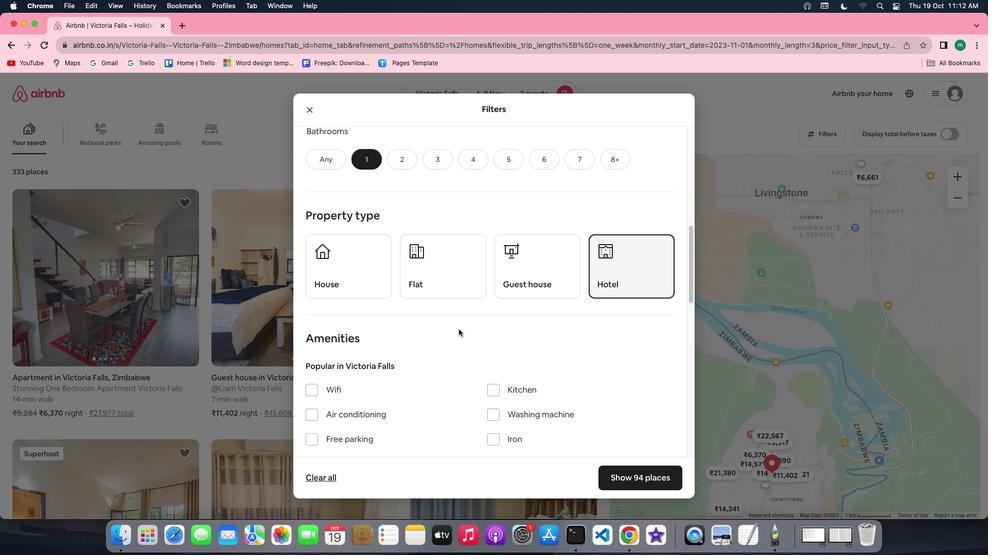 
Action: Mouse scrolled (459, 329) with delta (0, 0)
Screenshot: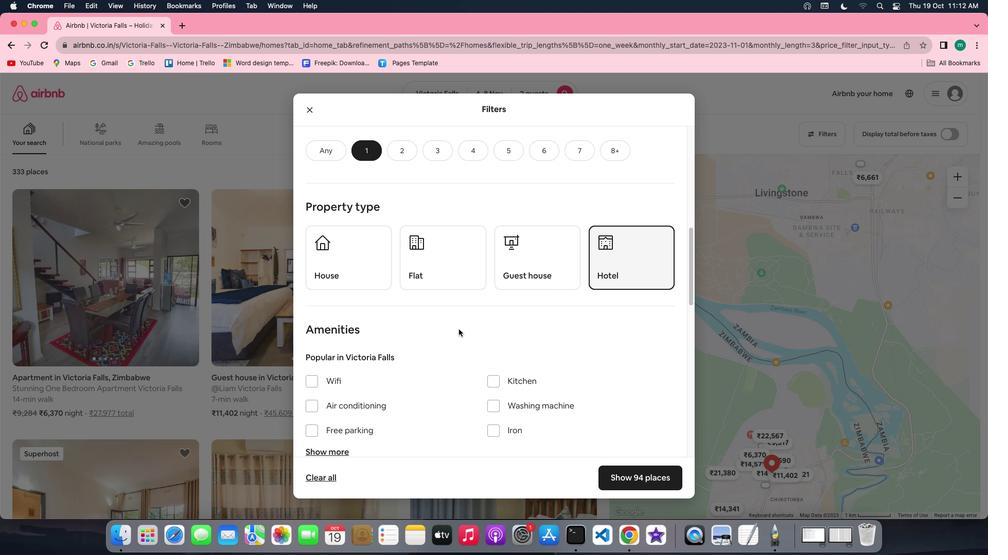 
Action: Mouse moved to (459, 329)
Screenshot: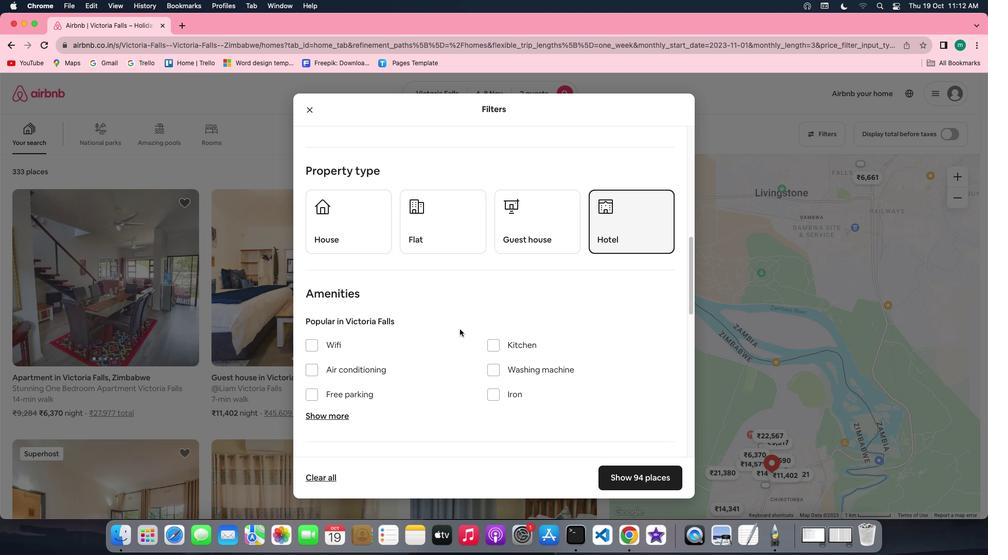 
Action: Mouse scrolled (459, 329) with delta (0, 0)
Screenshot: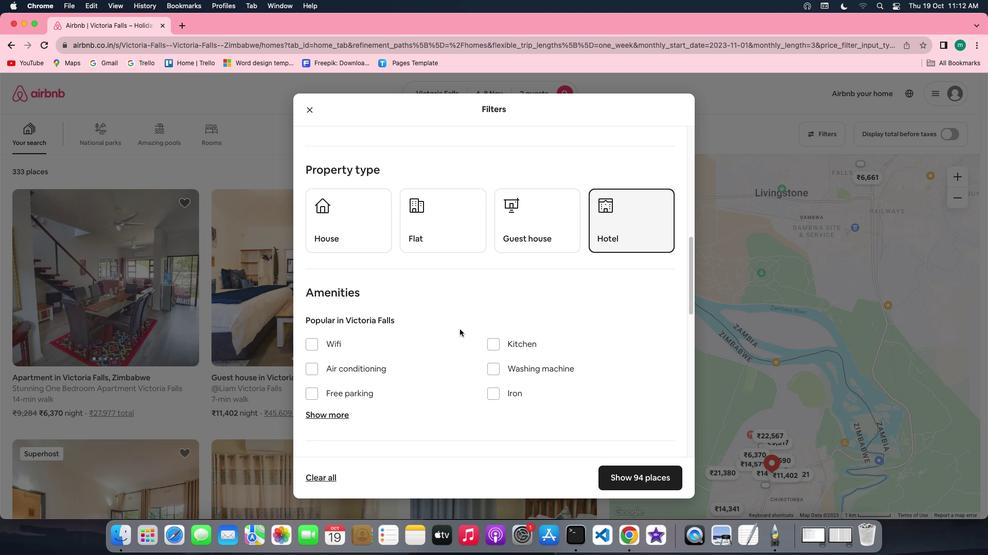
Action: Mouse scrolled (459, 329) with delta (0, 0)
Screenshot: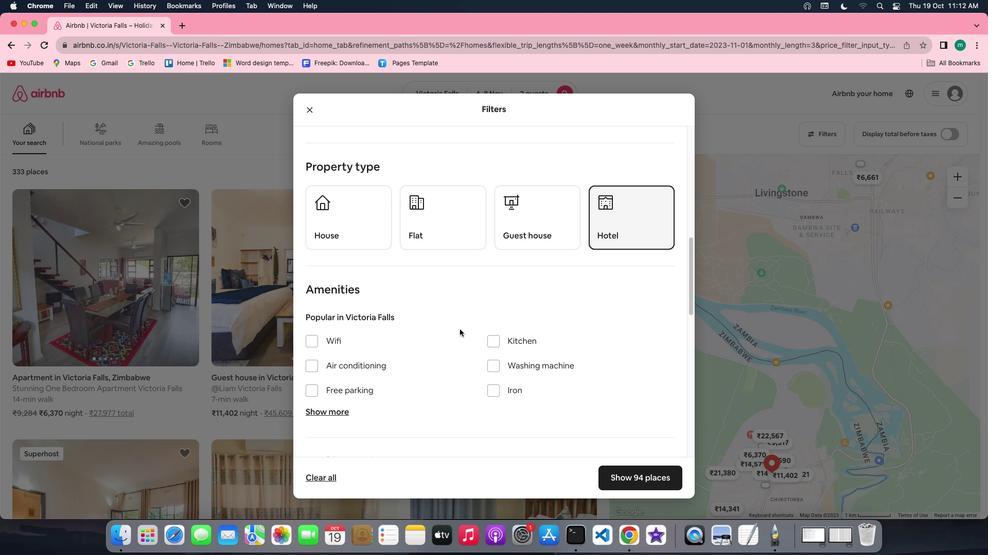 
Action: Mouse scrolled (459, 329) with delta (0, 0)
Screenshot: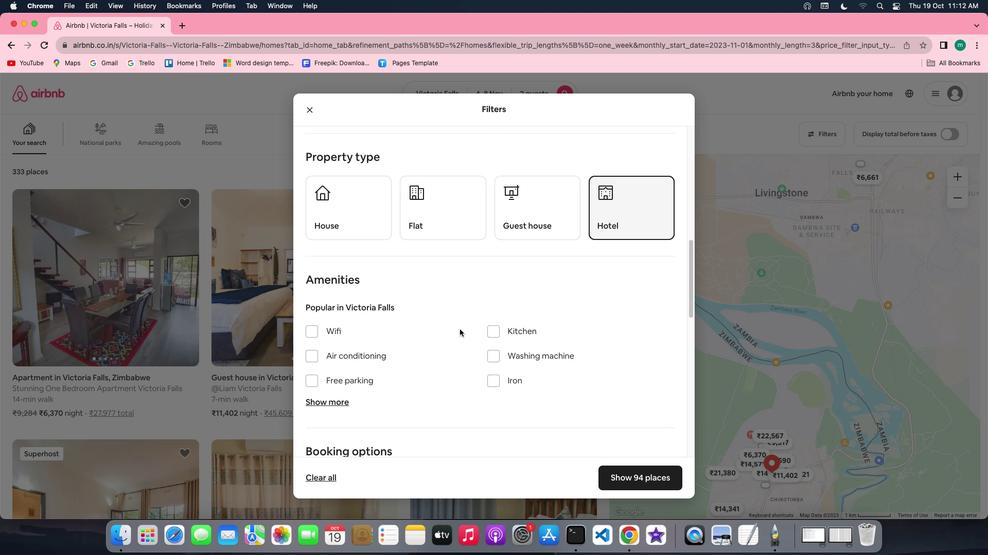 
Action: Mouse moved to (459, 329)
Screenshot: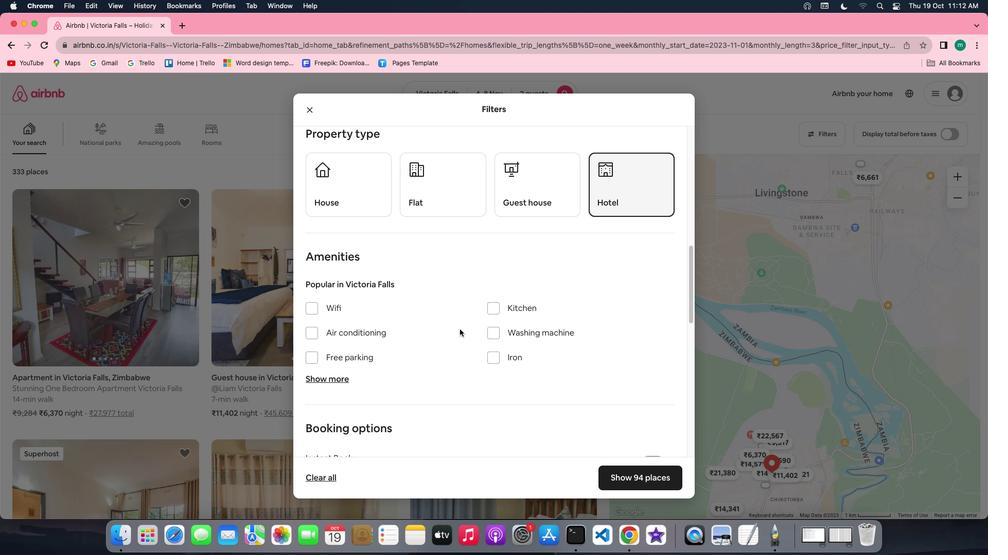 
Action: Mouse scrolled (459, 329) with delta (0, 0)
Screenshot: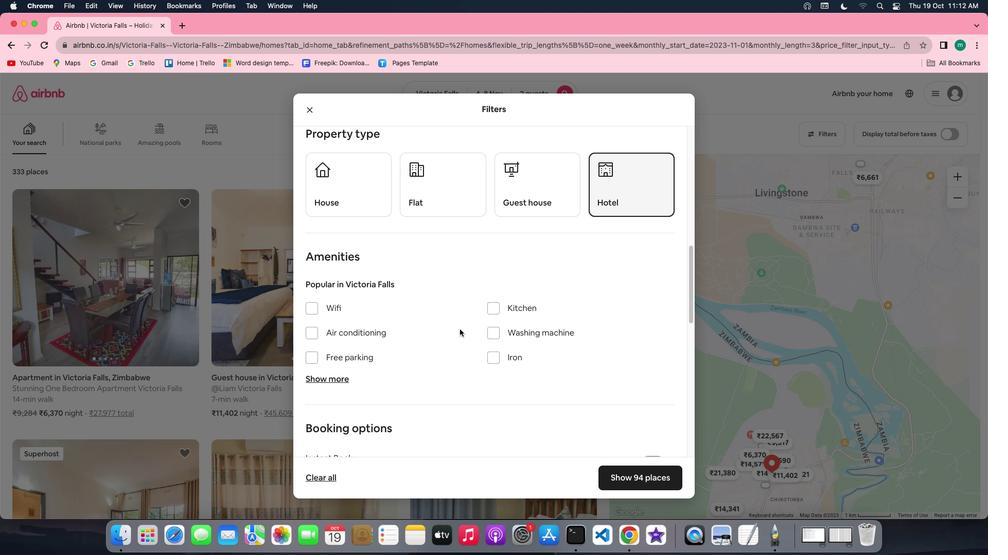 
Action: Mouse scrolled (459, 329) with delta (0, 0)
Screenshot: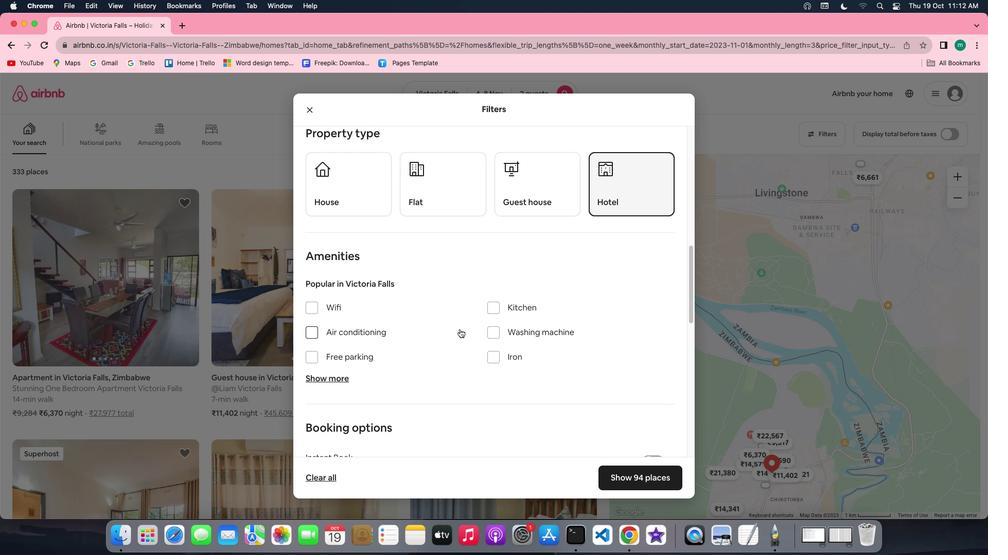
Action: Mouse scrolled (459, 329) with delta (0, 0)
Screenshot: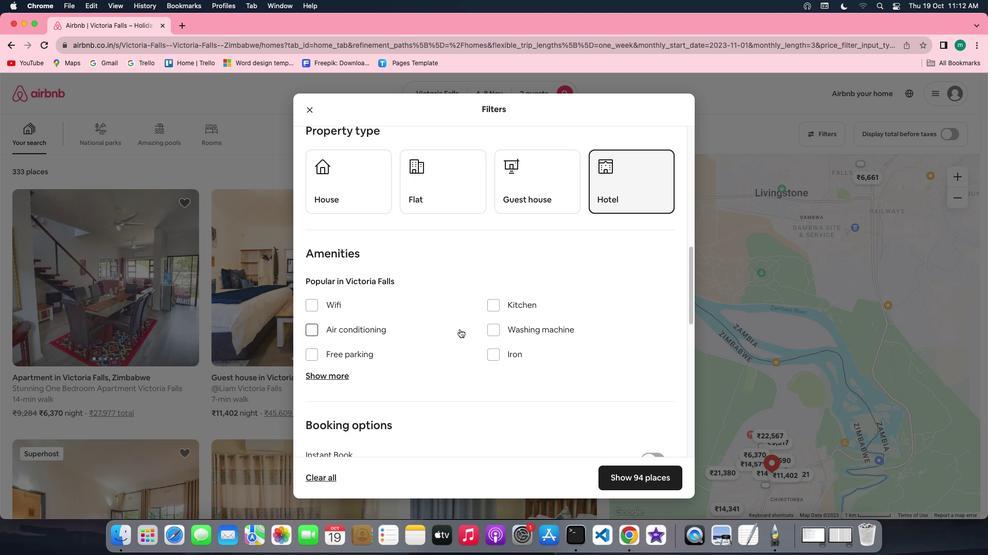 
Action: Mouse scrolled (459, 329) with delta (0, 0)
Screenshot: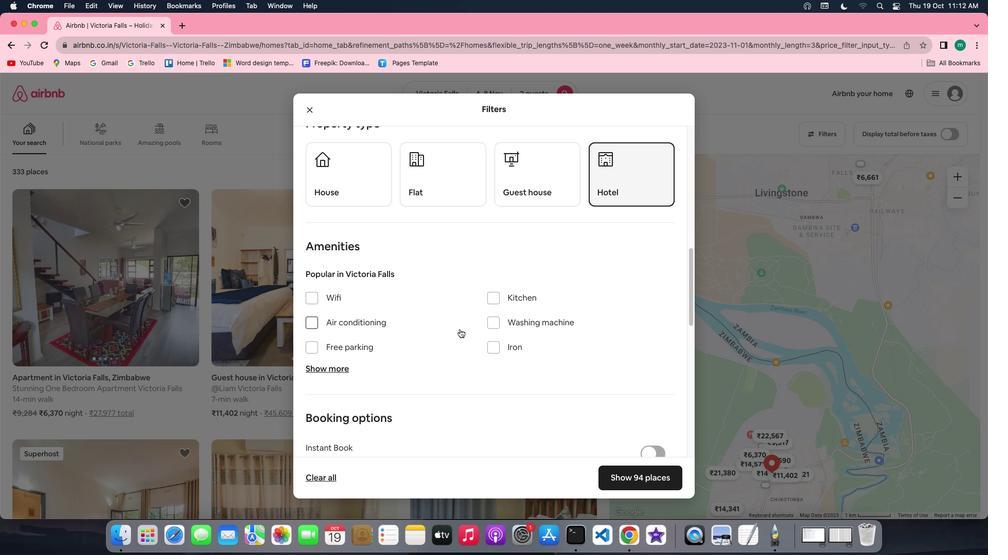
Action: Mouse scrolled (459, 329) with delta (0, 0)
Screenshot: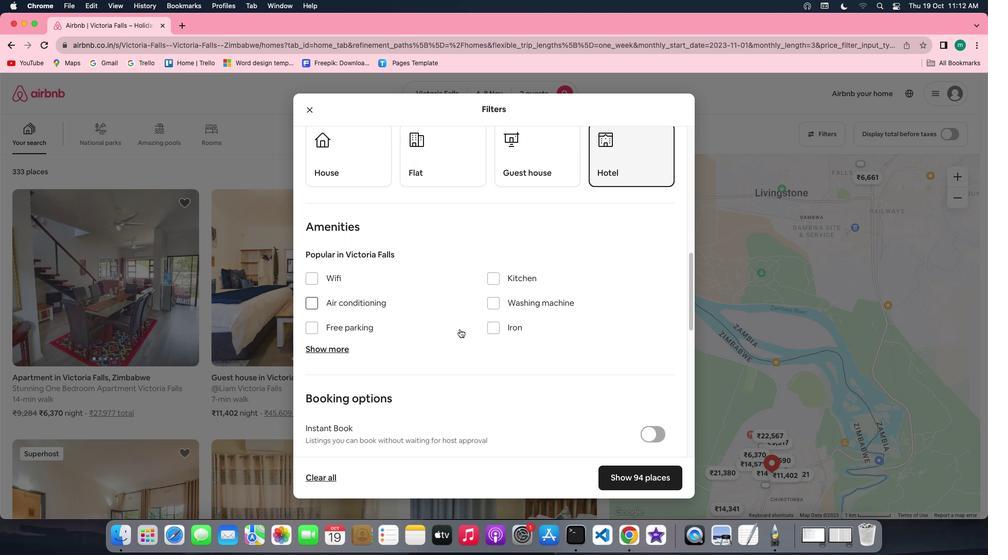
Action: Mouse moved to (491, 276)
Screenshot: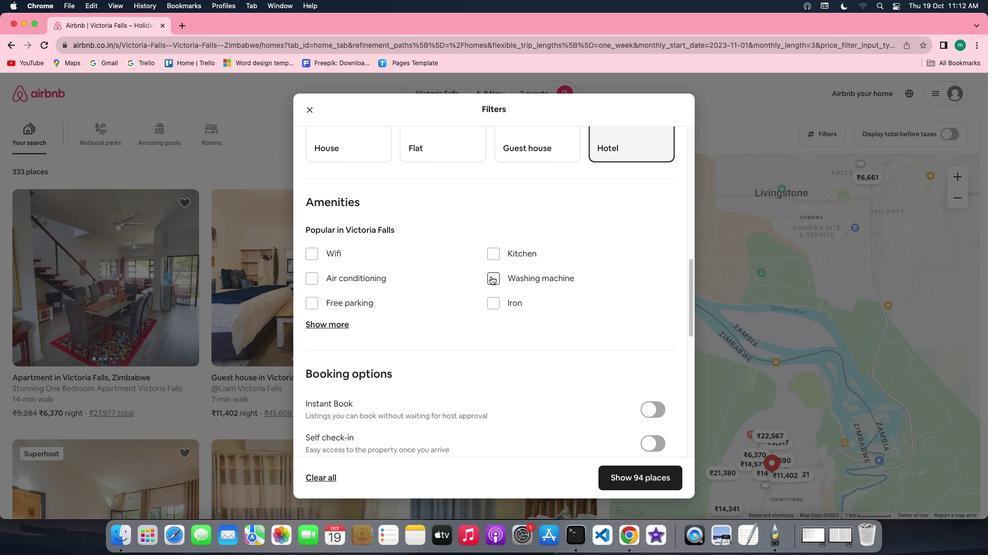 
Action: Mouse pressed left at (491, 276)
Screenshot: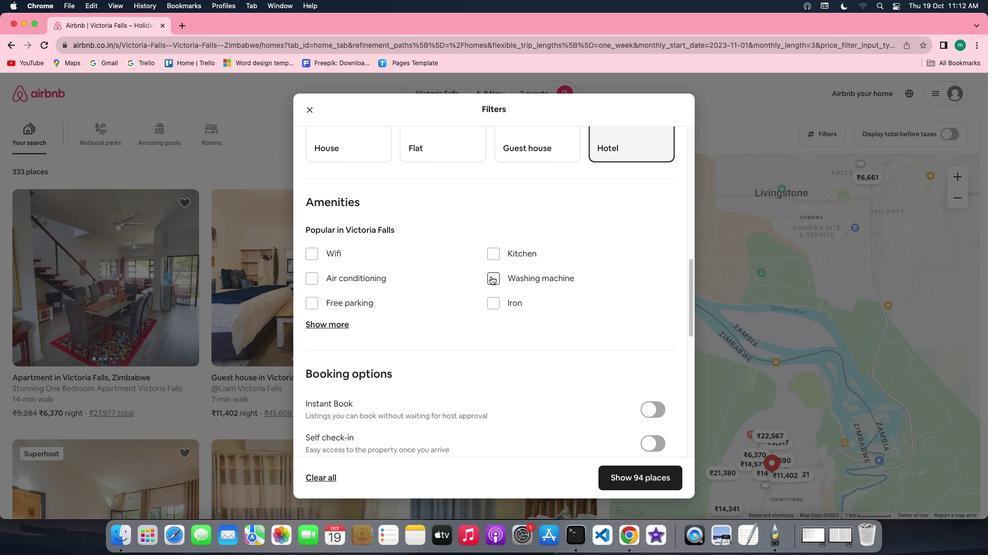 
Action: Mouse moved to (535, 355)
Screenshot: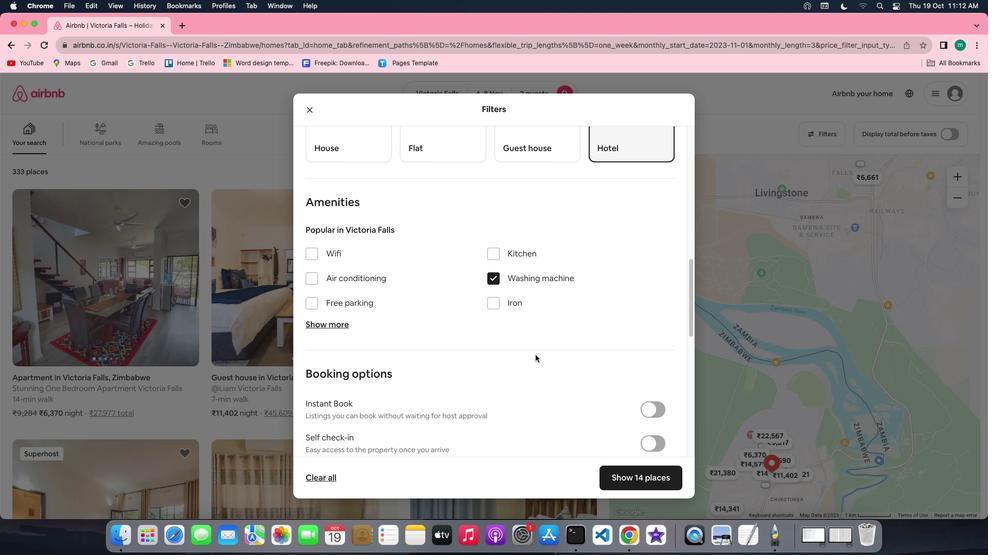 
Action: Mouse scrolled (535, 355) with delta (0, 0)
Screenshot: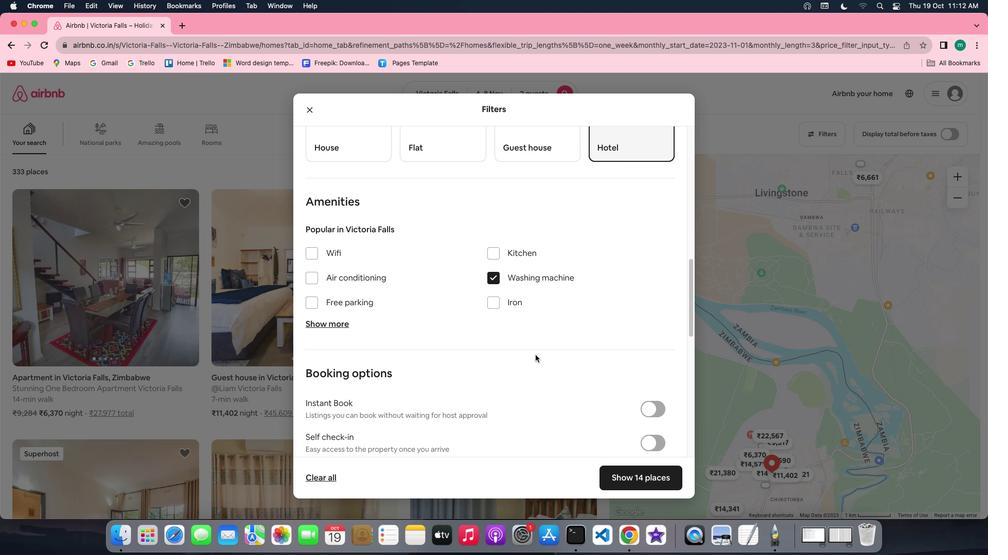 
Action: Mouse scrolled (535, 355) with delta (0, 0)
Screenshot: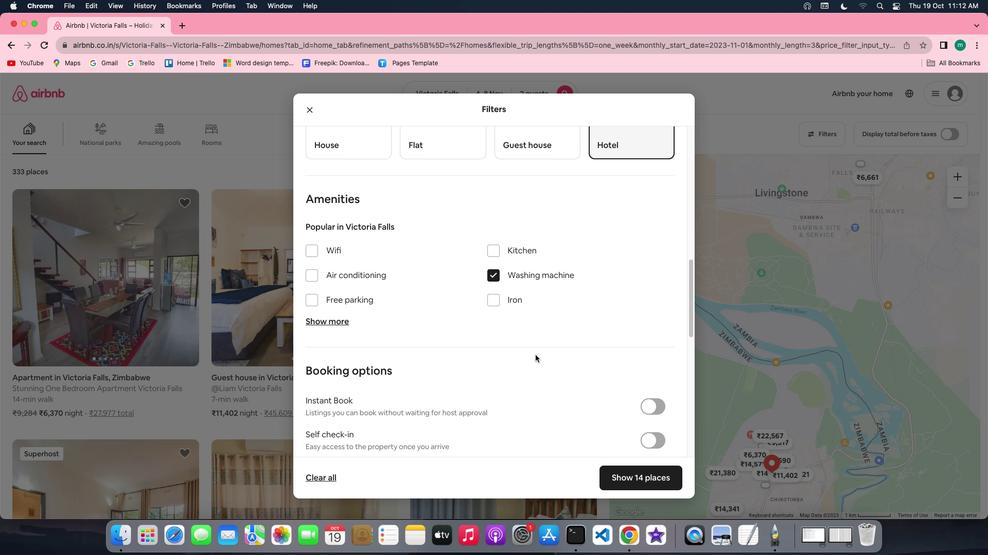 
Action: Mouse scrolled (535, 355) with delta (0, 0)
Screenshot: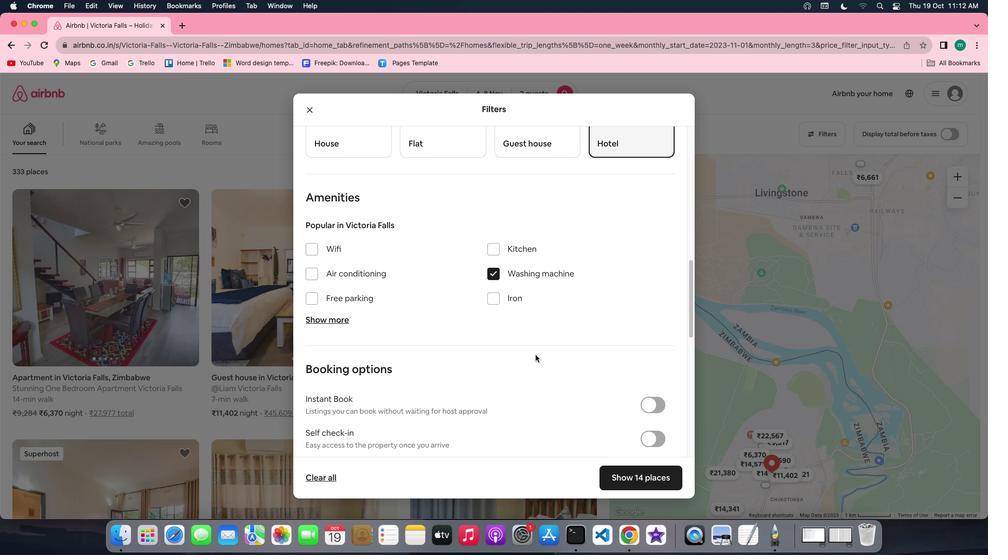 
Action: Mouse scrolled (535, 355) with delta (0, 0)
Screenshot: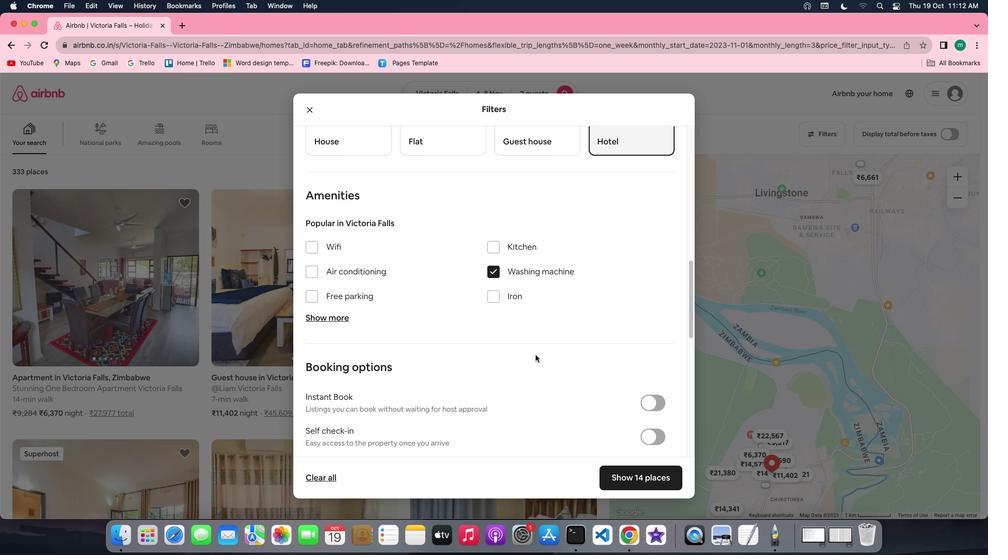 
Action: Mouse scrolled (535, 355) with delta (0, 0)
Screenshot: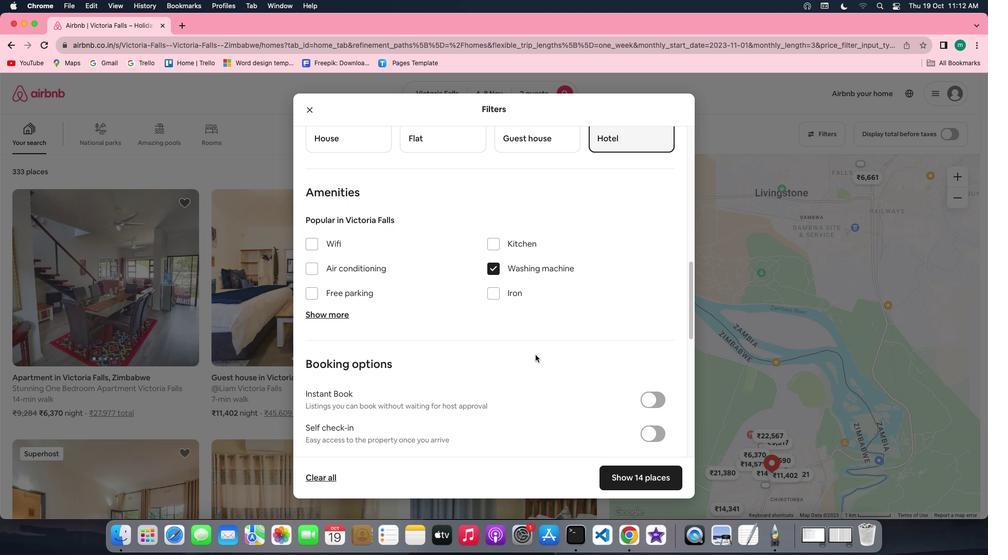 
Action: Mouse scrolled (535, 355) with delta (0, 0)
Screenshot: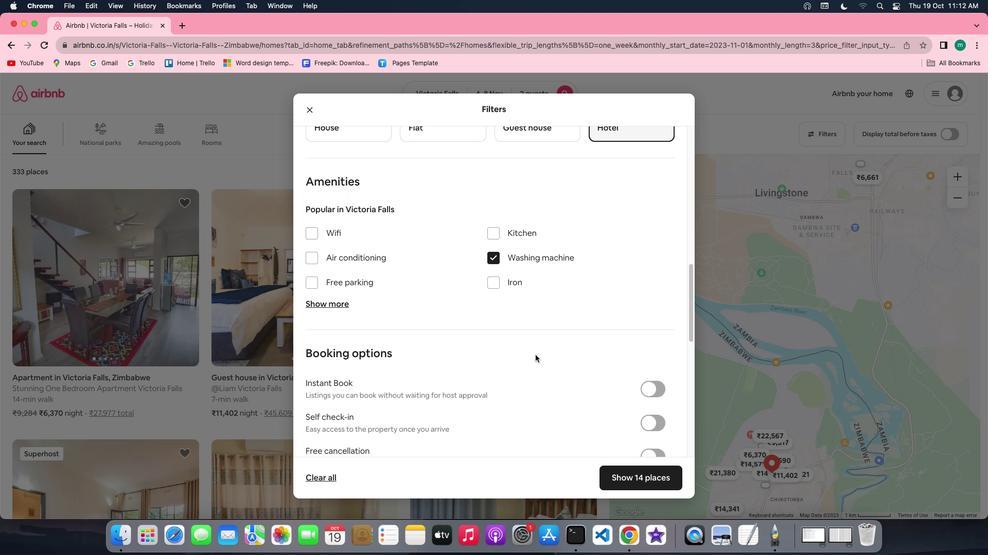 
Action: Mouse scrolled (535, 355) with delta (0, 0)
Screenshot: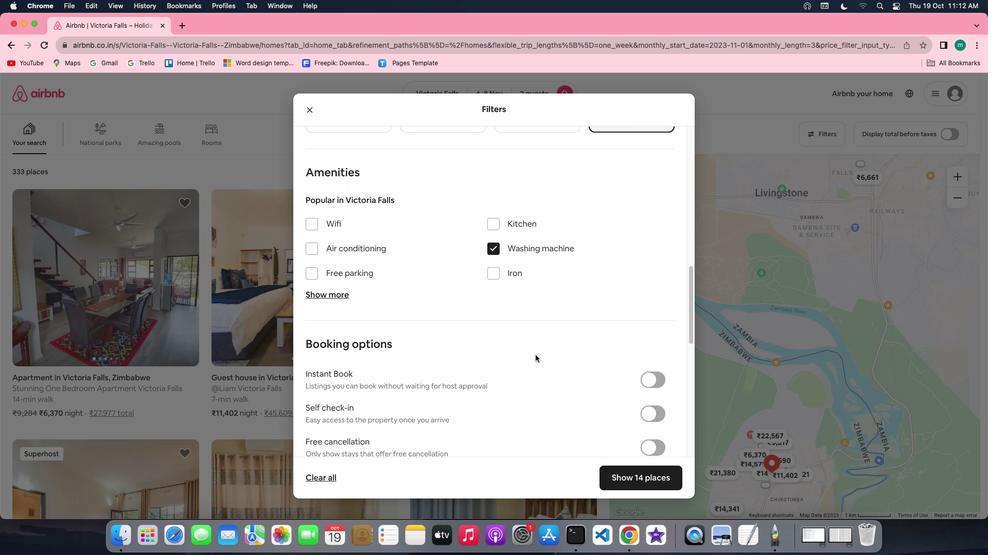 
Action: Mouse scrolled (535, 355) with delta (0, 0)
Screenshot: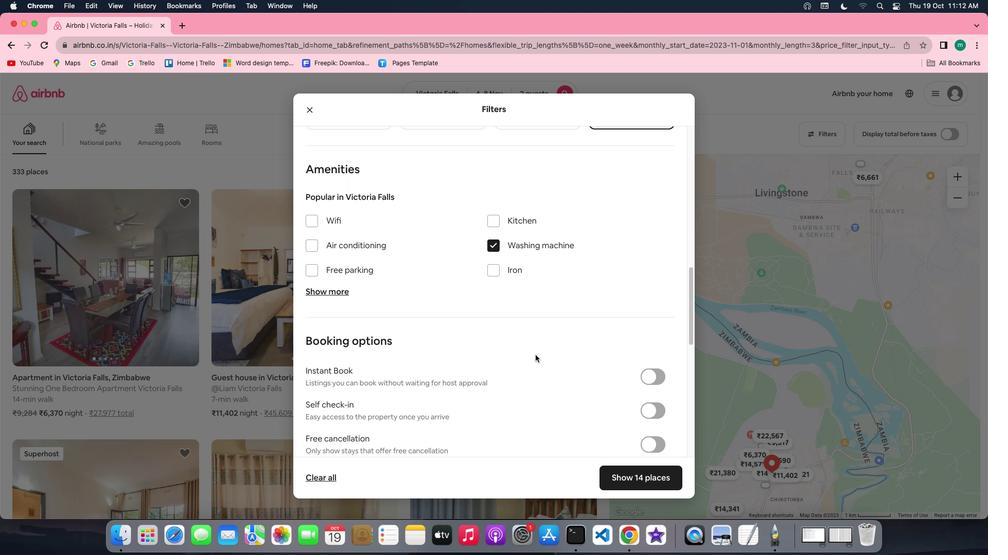 
Action: Mouse scrolled (535, 355) with delta (0, -1)
Screenshot: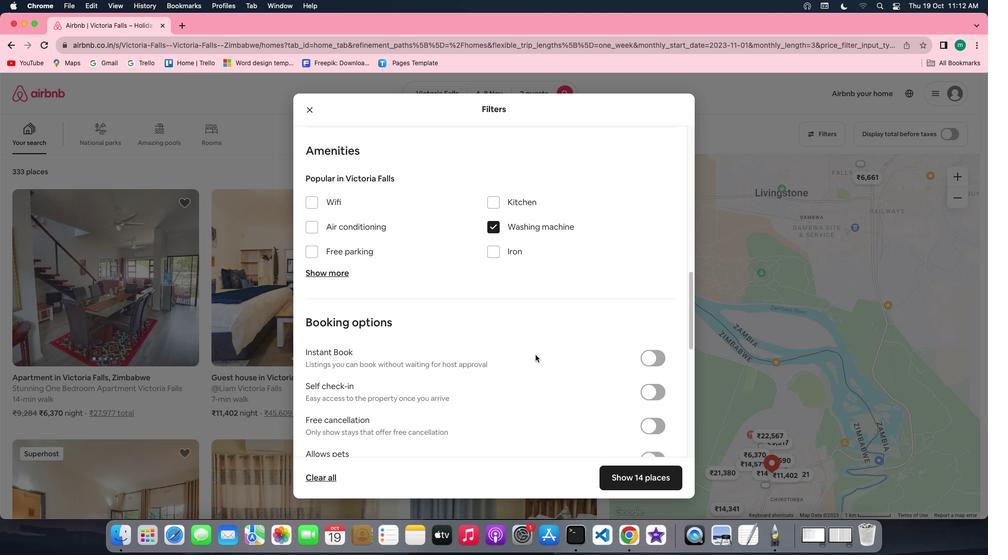 
Action: Mouse moved to (651, 360)
Screenshot: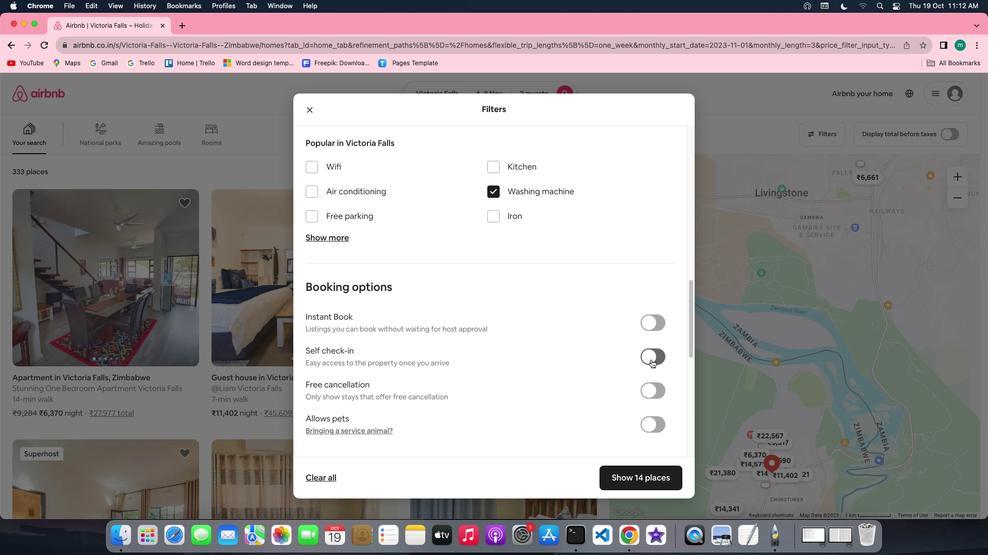 
Action: Mouse pressed left at (651, 360)
Screenshot: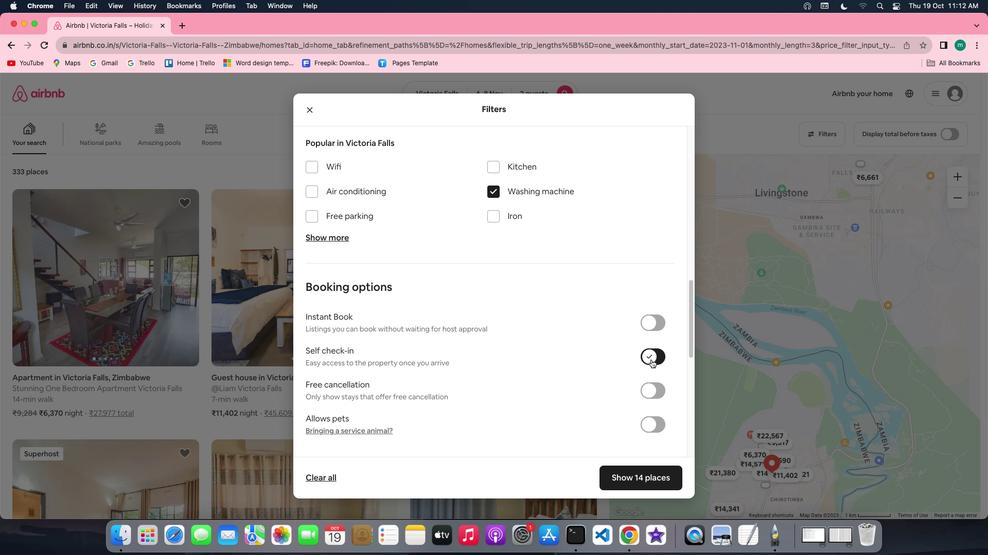 
Action: Mouse moved to (653, 353)
Screenshot: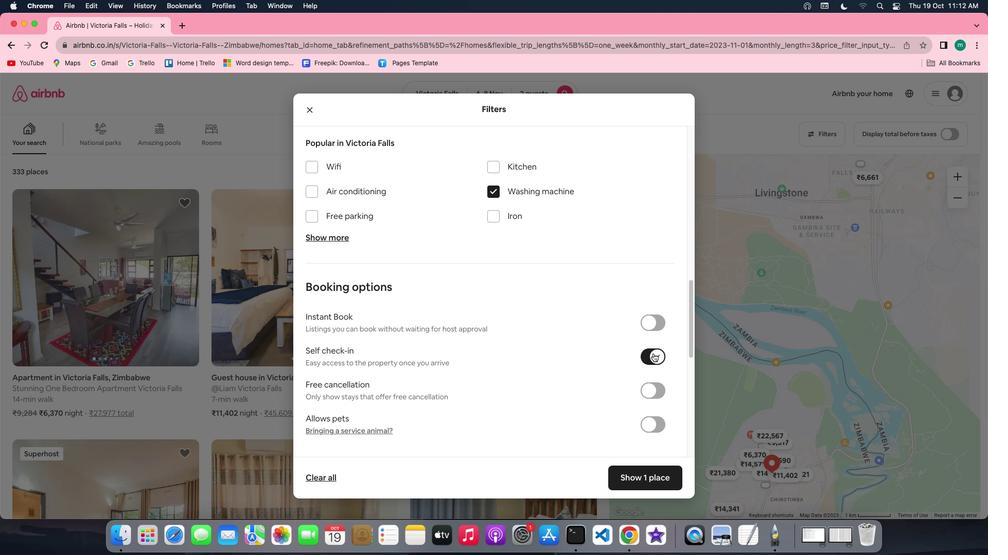 
Action: Mouse pressed left at (653, 353)
Screenshot: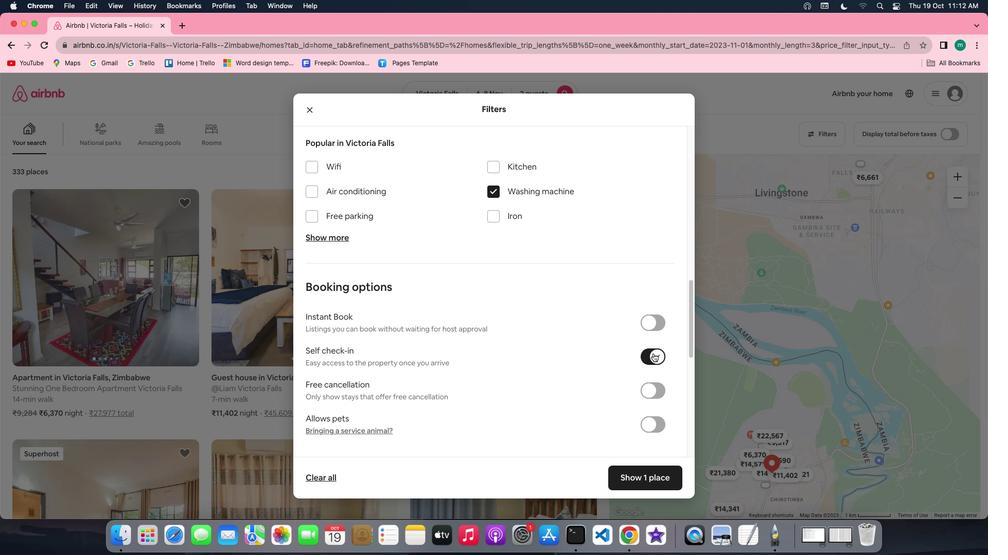 
Action: Mouse moved to (606, 374)
Screenshot: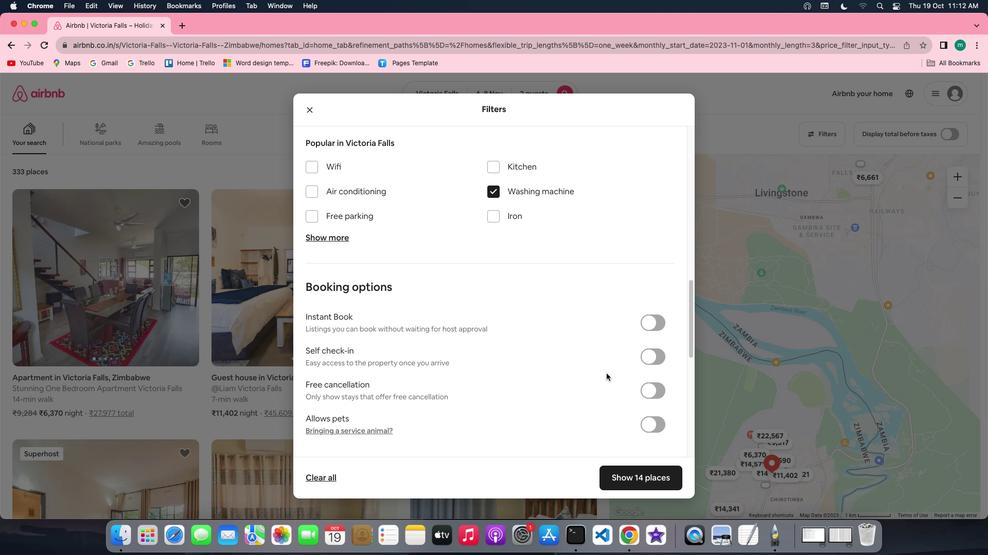 
Action: Mouse scrolled (606, 374) with delta (0, 0)
Screenshot: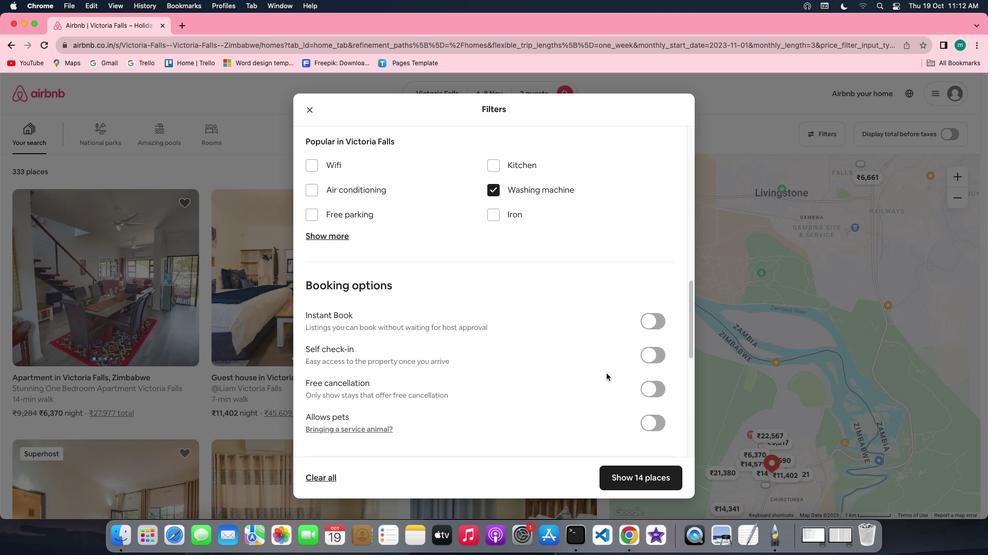 
Action: Mouse scrolled (606, 374) with delta (0, 0)
Screenshot: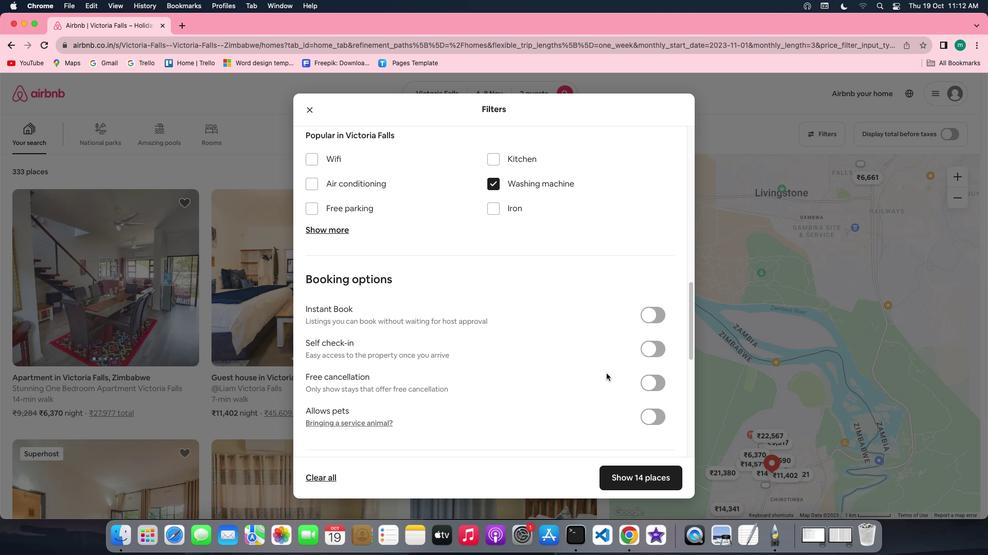 
Action: Mouse scrolled (606, 374) with delta (0, 0)
Screenshot: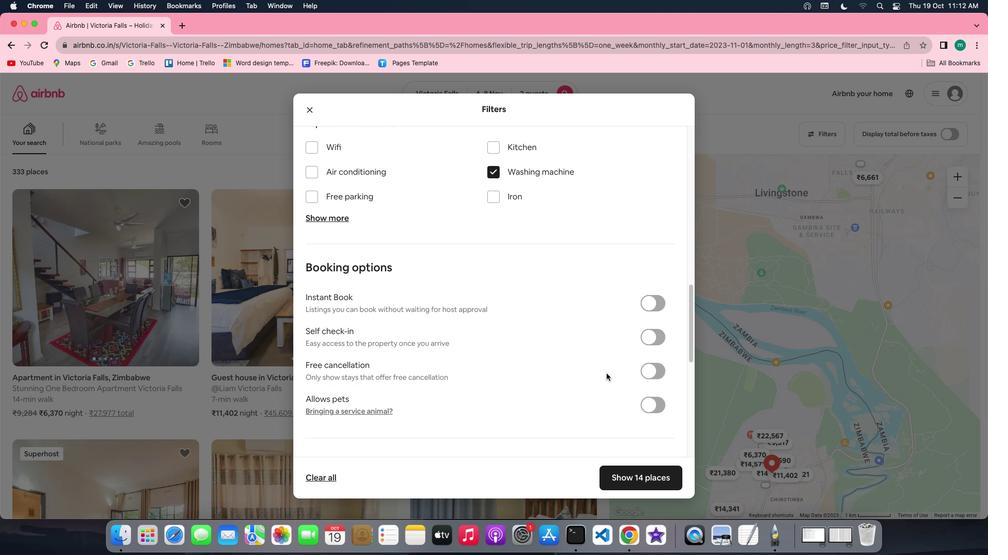 
Action: Mouse moved to (654, 472)
Screenshot: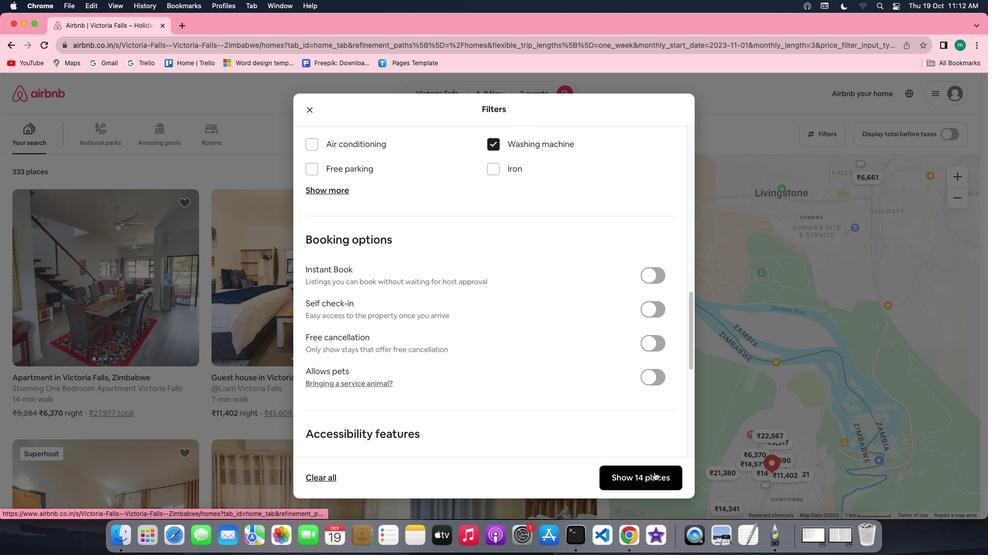 
Action: Mouse pressed left at (654, 472)
Screenshot: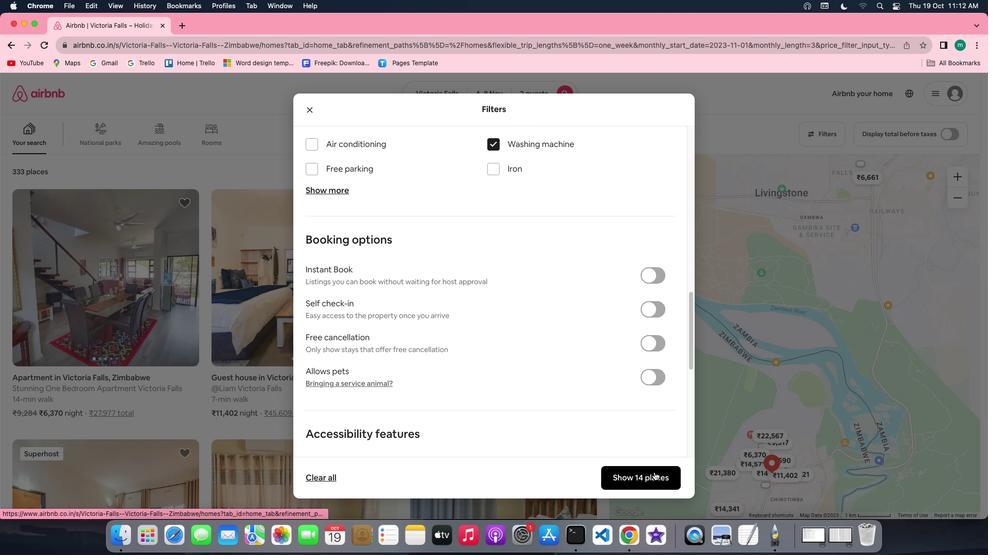 
Action: Mouse moved to (99, 293)
Screenshot: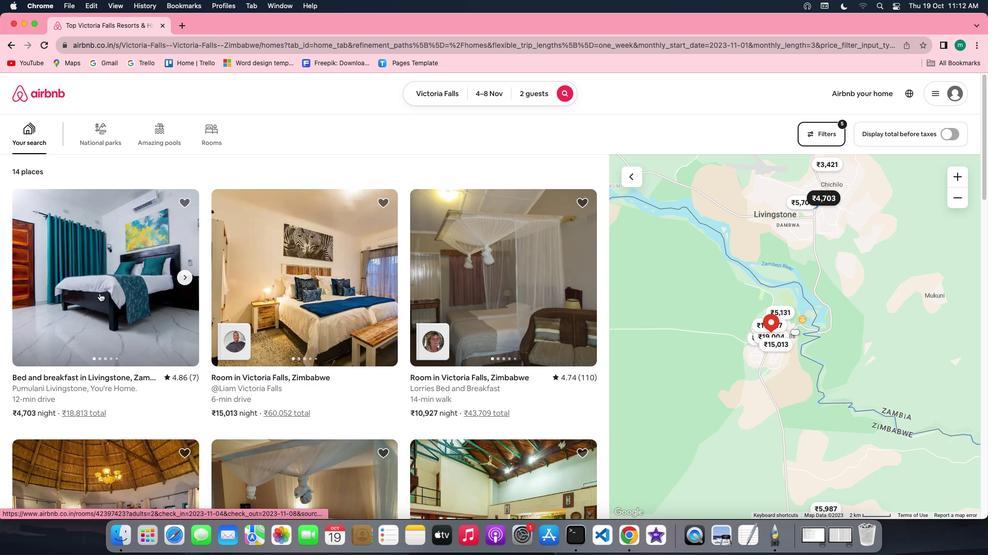
Action: Mouse pressed left at (99, 293)
Screenshot: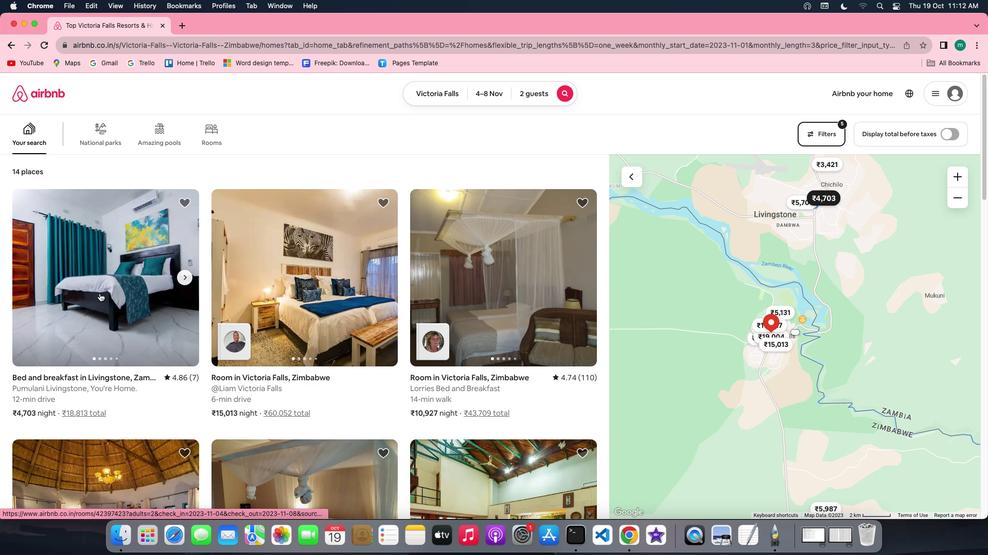 
Action: Mouse moved to (603, 331)
Screenshot: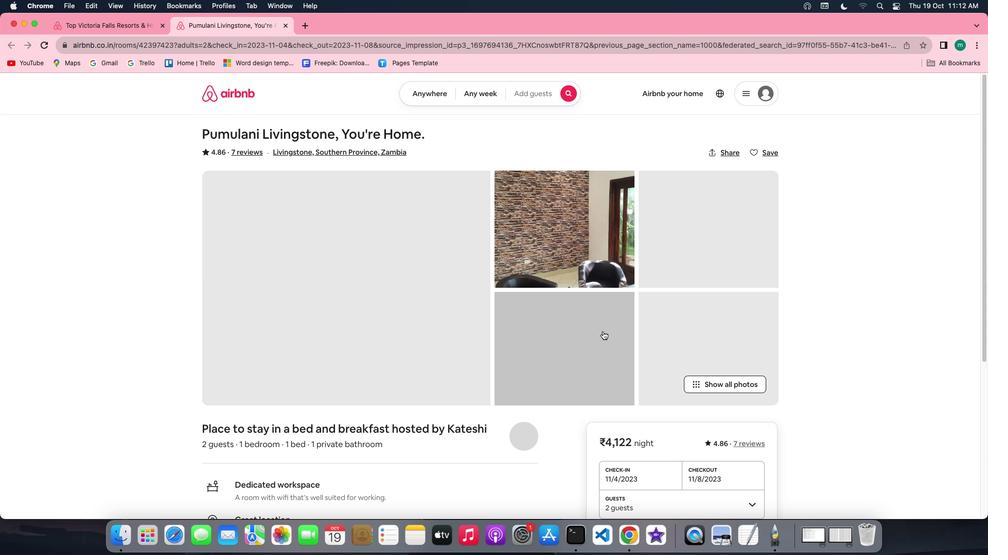 
Action: Mouse scrolled (603, 331) with delta (0, 0)
Screenshot: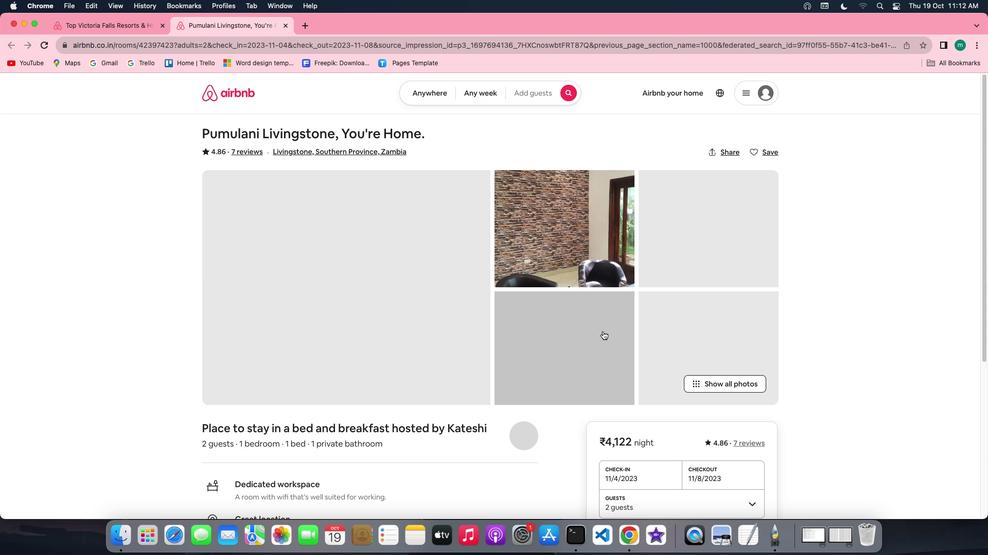 
Action: Mouse moved to (603, 331)
Screenshot: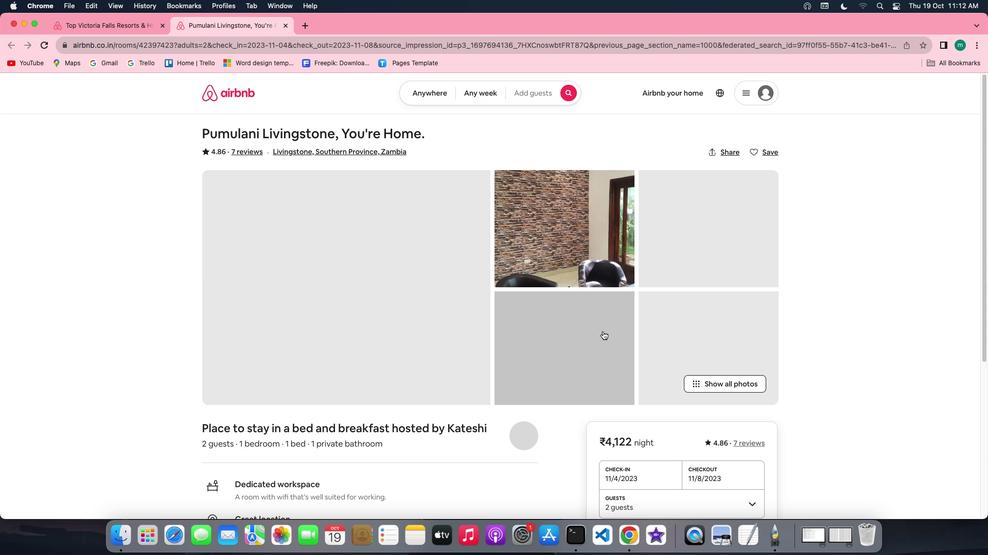 
Action: Mouse scrolled (603, 331) with delta (0, 0)
Screenshot: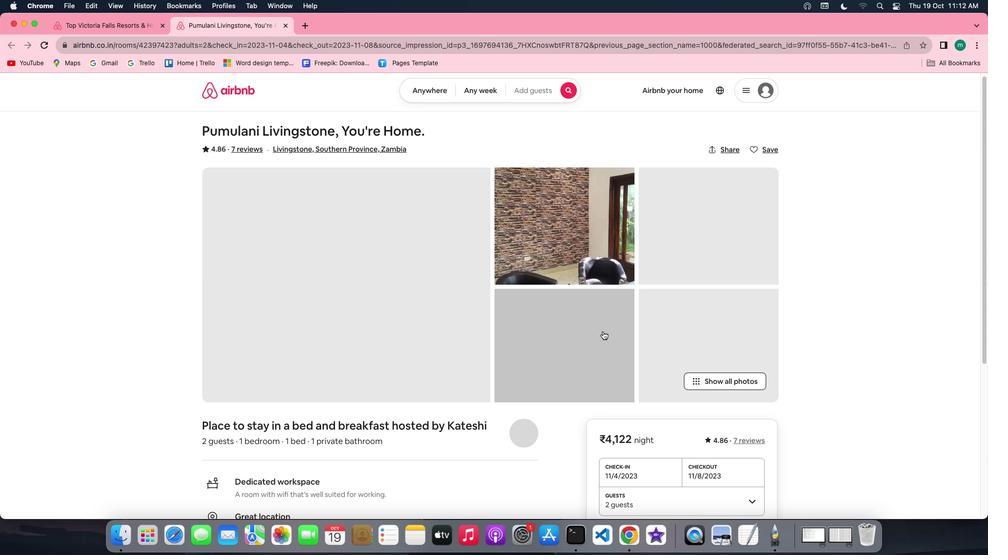 
Action: Mouse scrolled (603, 331) with delta (0, -1)
Screenshot: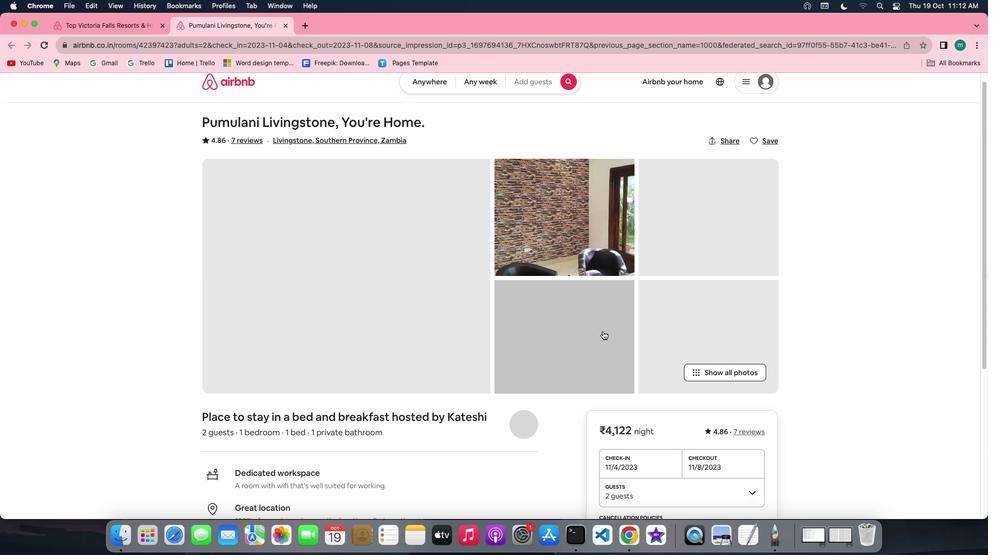
Action: Mouse scrolled (603, 331) with delta (0, -1)
Screenshot: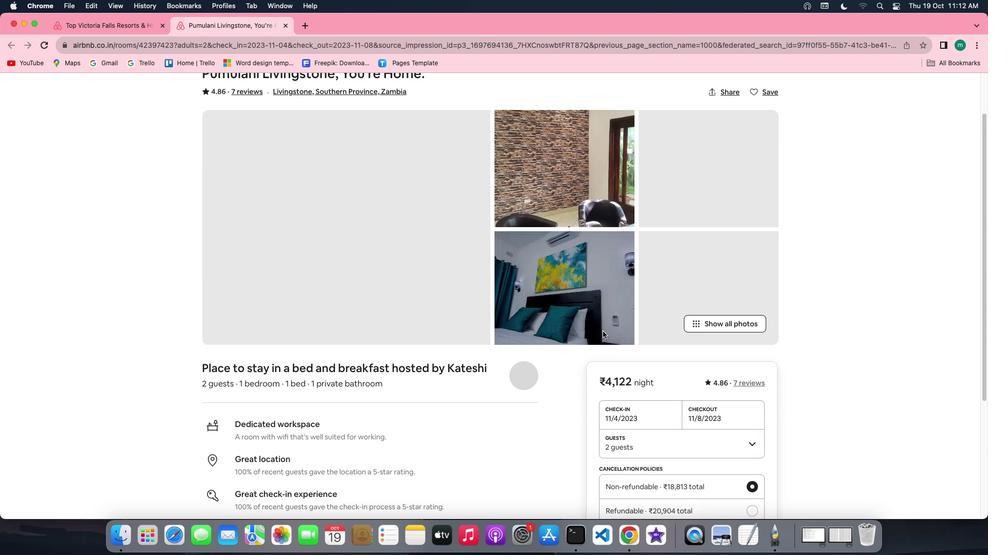 
Action: Mouse scrolled (603, 331) with delta (0, 0)
Screenshot: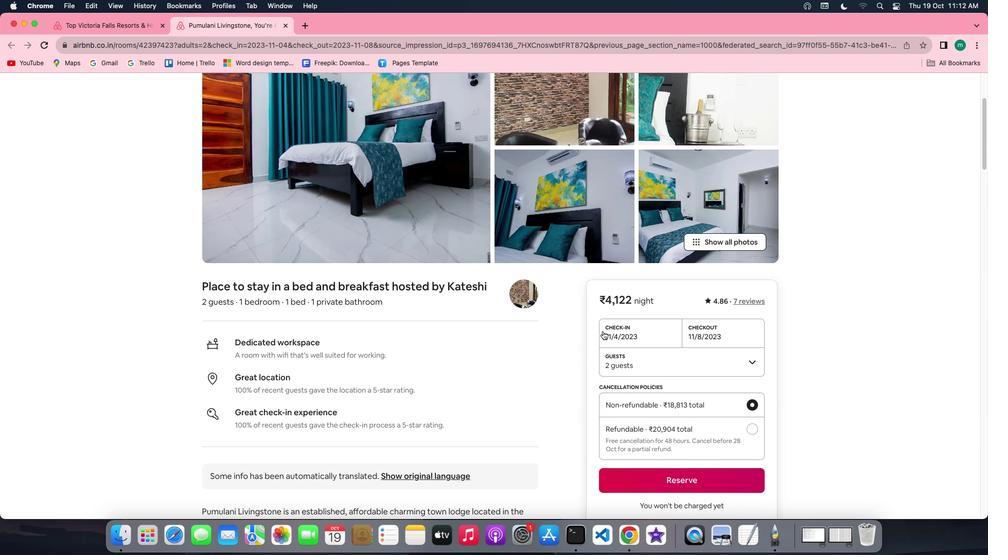
Action: Mouse scrolled (603, 331) with delta (0, 0)
Screenshot: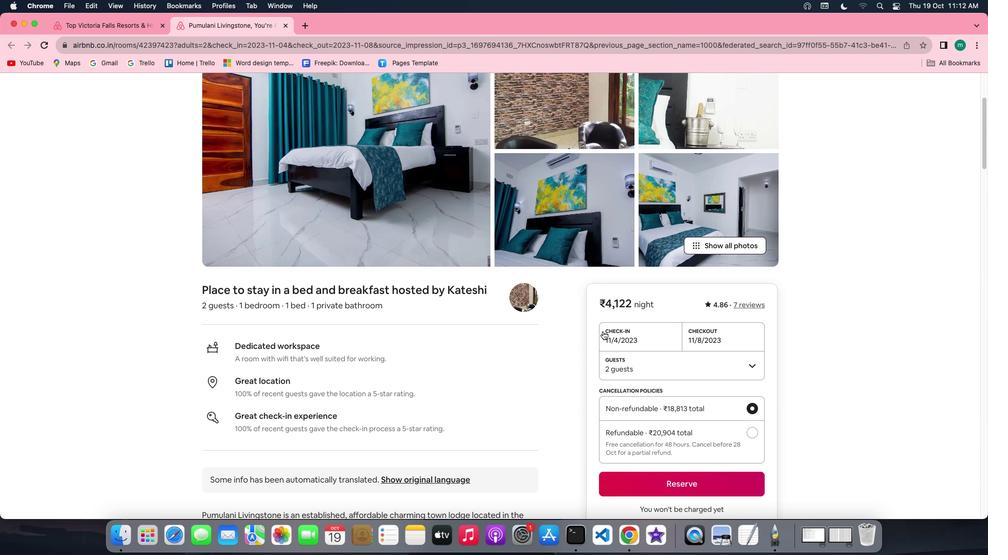 
Action: Mouse scrolled (603, 331) with delta (0, 0)
Screenshot: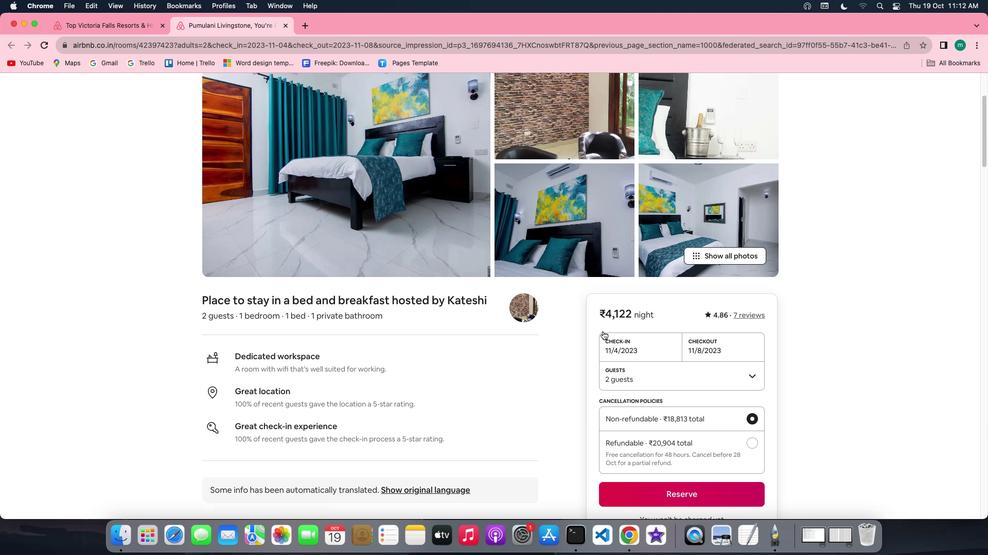 
Action: Mouse moved to (733, 255)
Screenshot: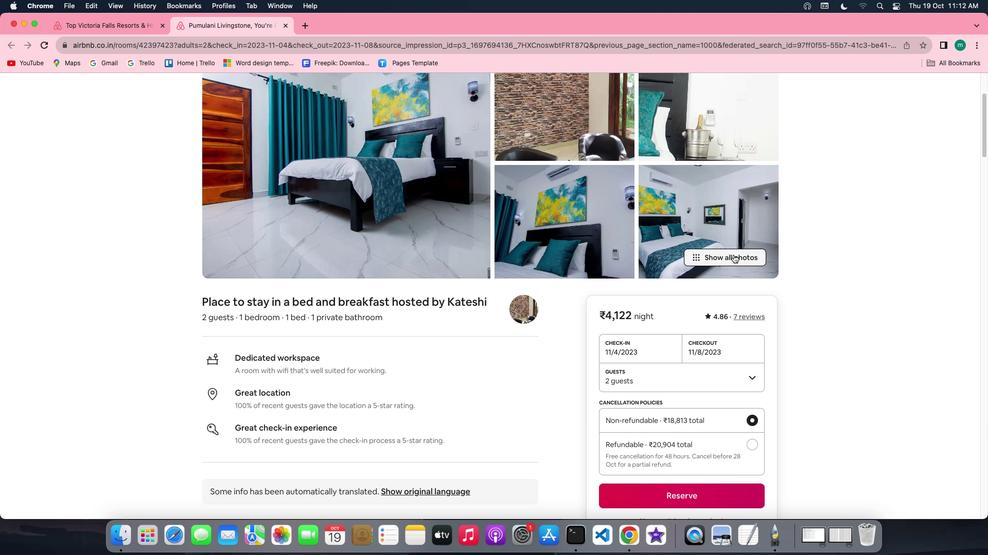 
Action: Mouse pressed left at (733, 255)
Screenshot: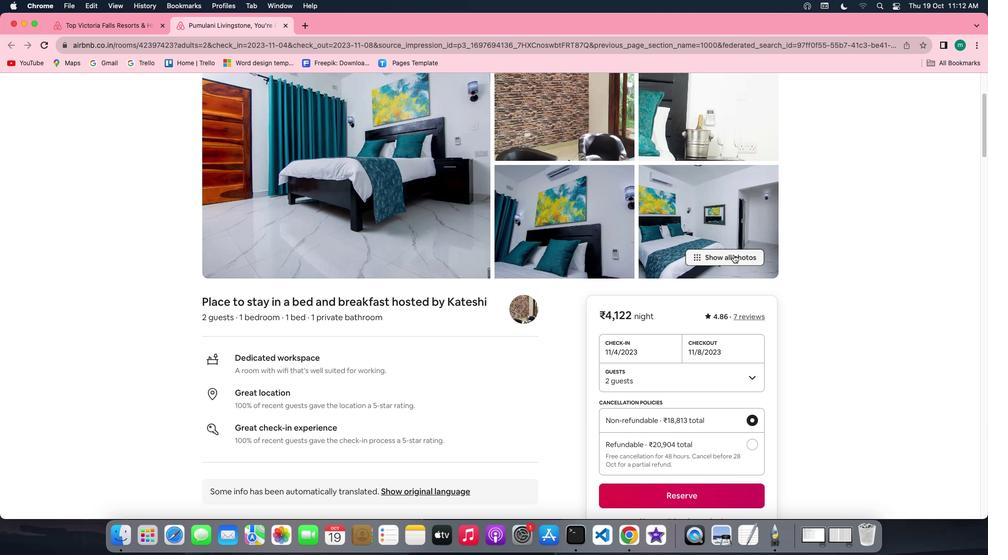 
Action: Mouse moved to (545, 314)
Screenshot: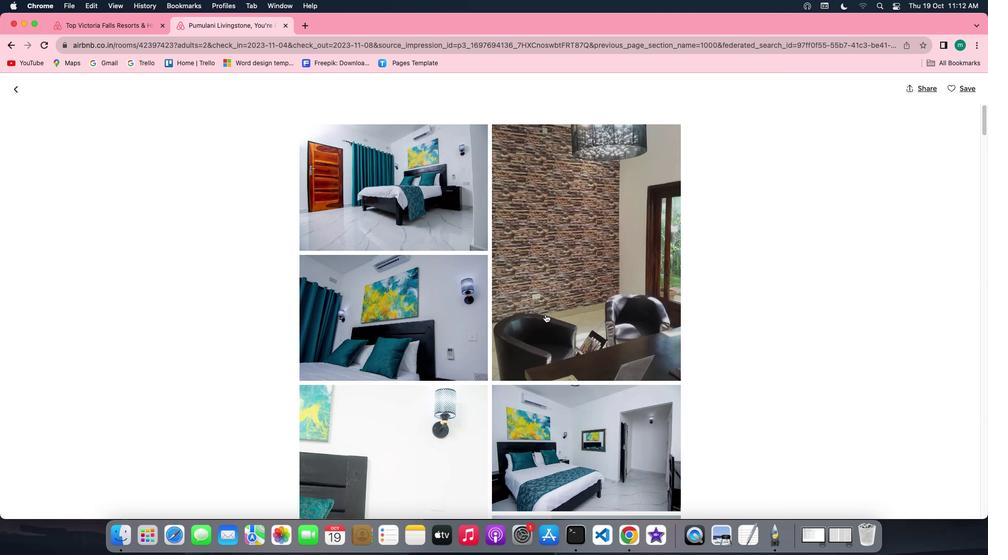
Action: Mouse scrolled (545, 314) with delta (0, 0)
Screenshot: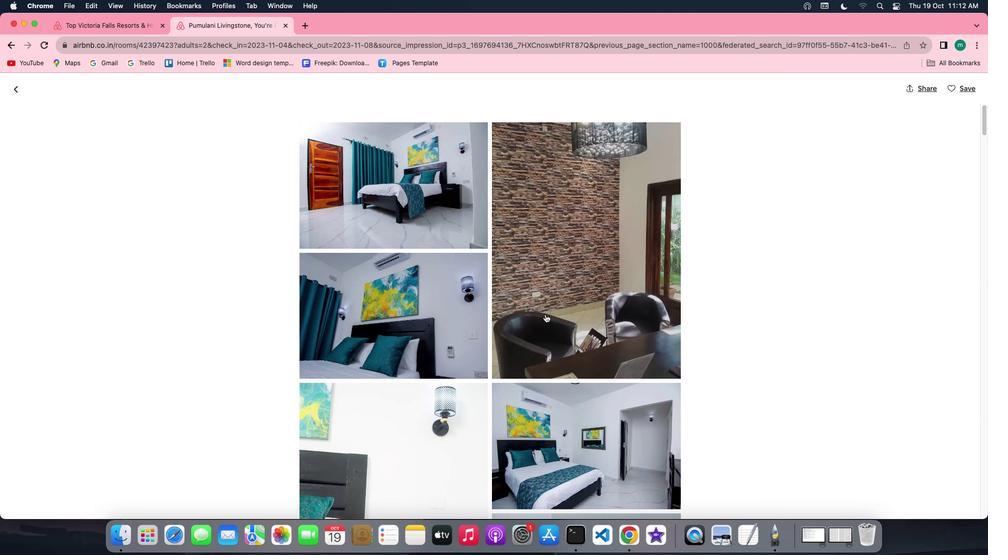 
Action: Mouse scrolled (545, 314) with delta (0, 0)
Screenshot: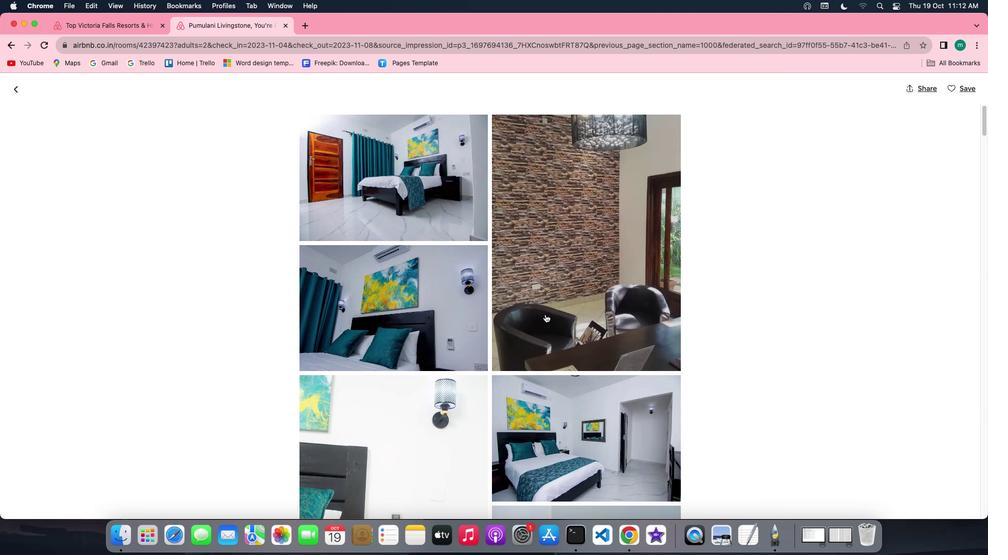 
Action: Mouse scrolled (545, 314) with delta (0, -1)
Screenshot: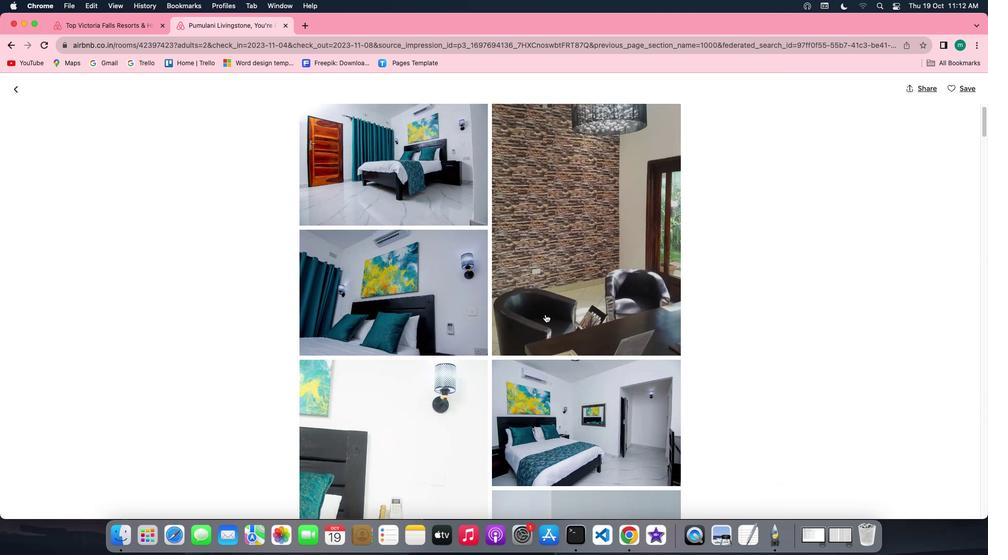 
Action: Mouse scrolled (545, 314) with delta (0, -1)
Screenshot: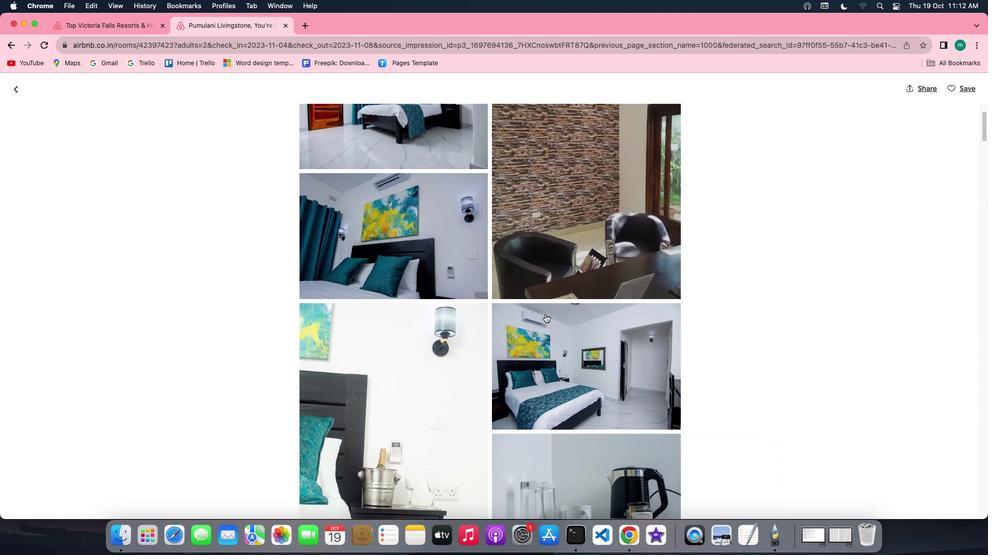 
Action: Mouse scrolled (545, 314) with delta (0, 0)
Screenshot: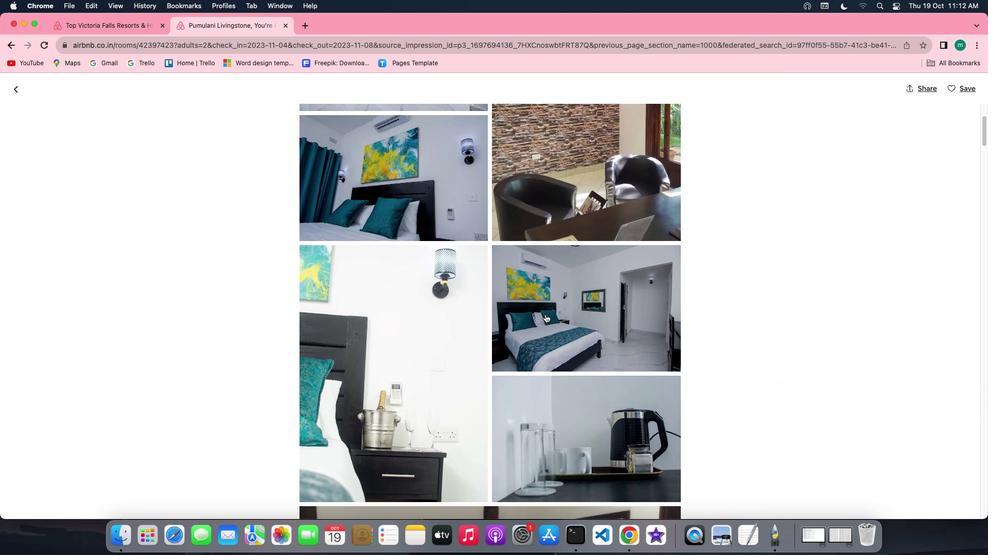 
Action: Mouse scrolled (545, 314) with delta (0, 0)
Screenshot: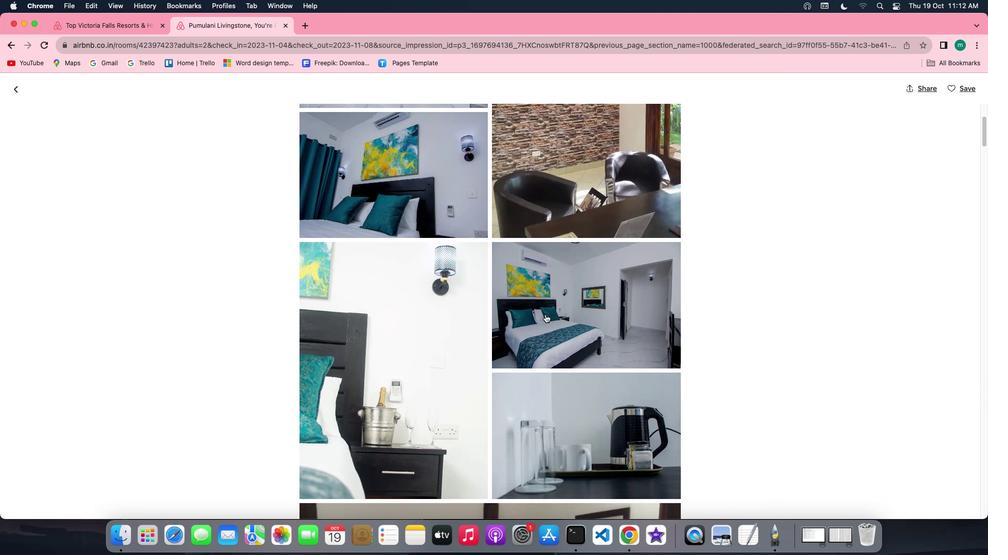 
Action: Mouse scrolled (545, 314) with delta (0, -1)
Screenshot: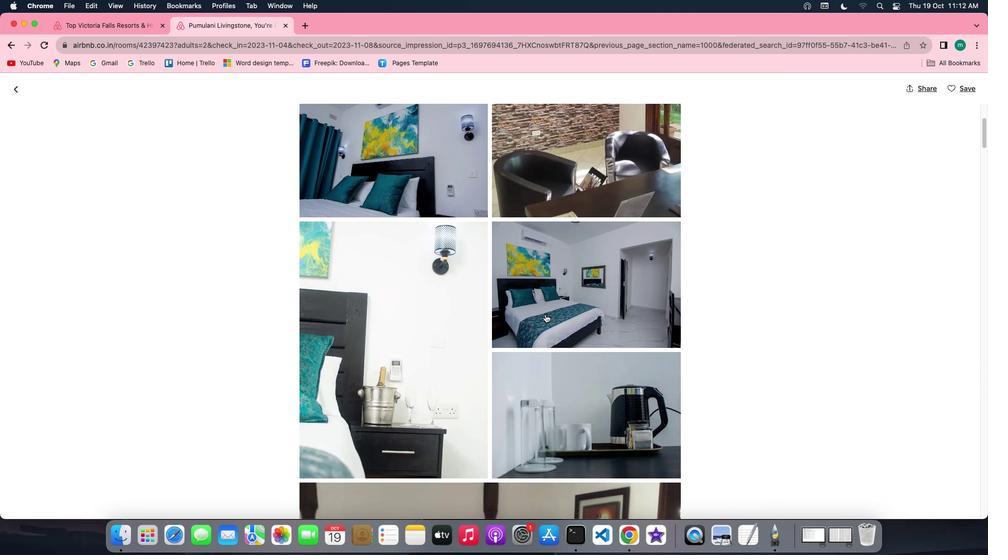 
Action: Mouse moved to (545, 317)
Screenshot: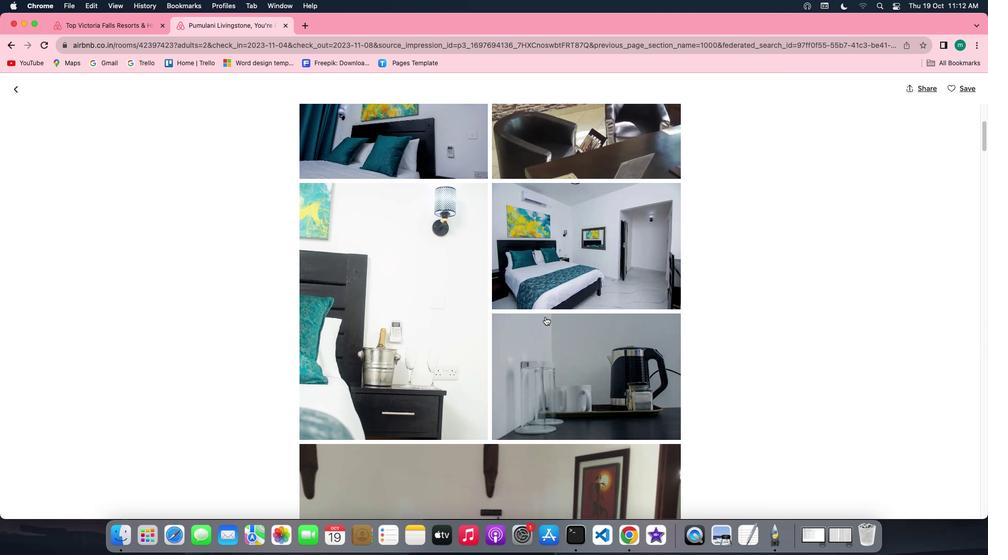 
Action: Mouse scrolled (545, 317) with delta (0, 0)
Screenshot: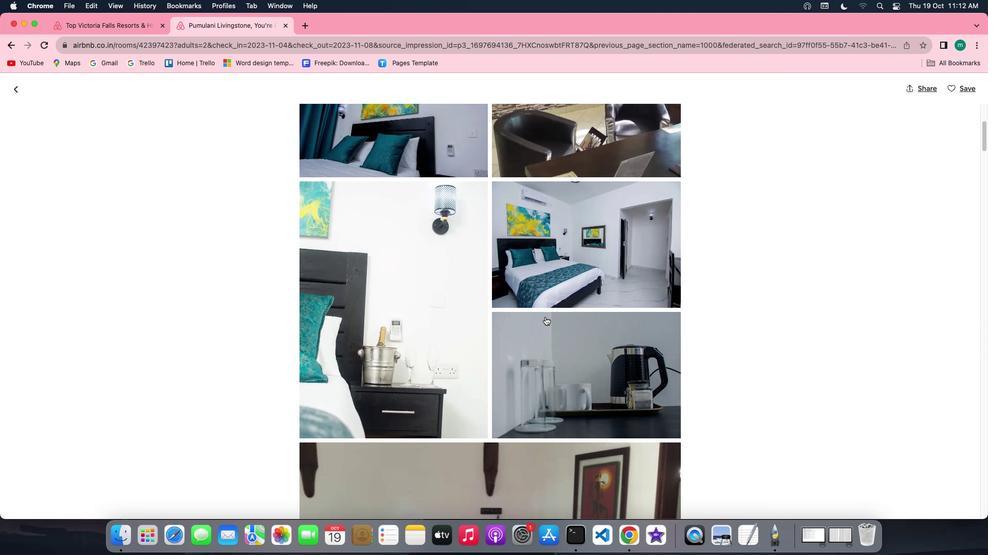 
Action: Mouse scrolled (545, 317) with delta (0, 0)
Screenshot: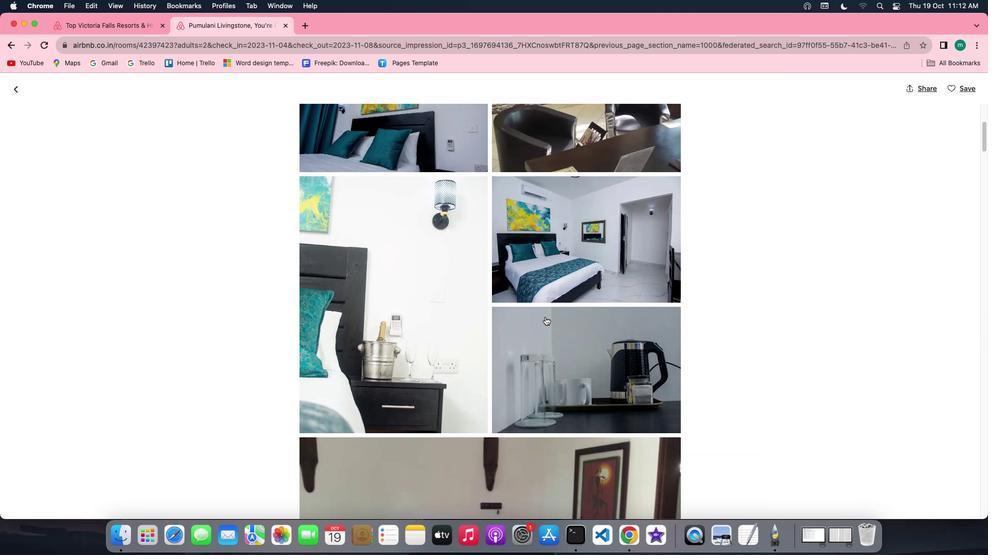 
Action: Mouse scrolled (545, 317) with delta (0, -1)
Screenshot: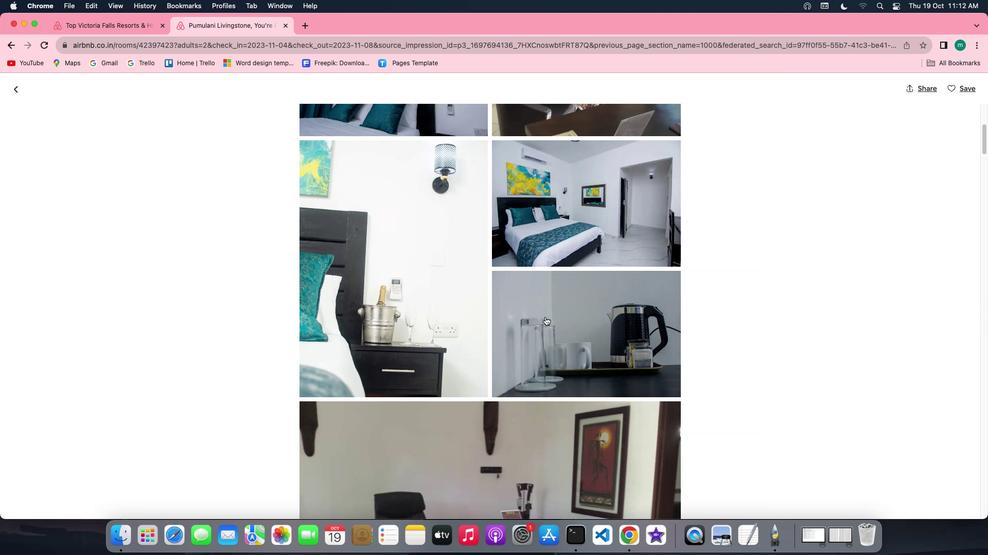 
Action: Mouse scrolled (545, 317) with delta (0, 0)
Screenshot: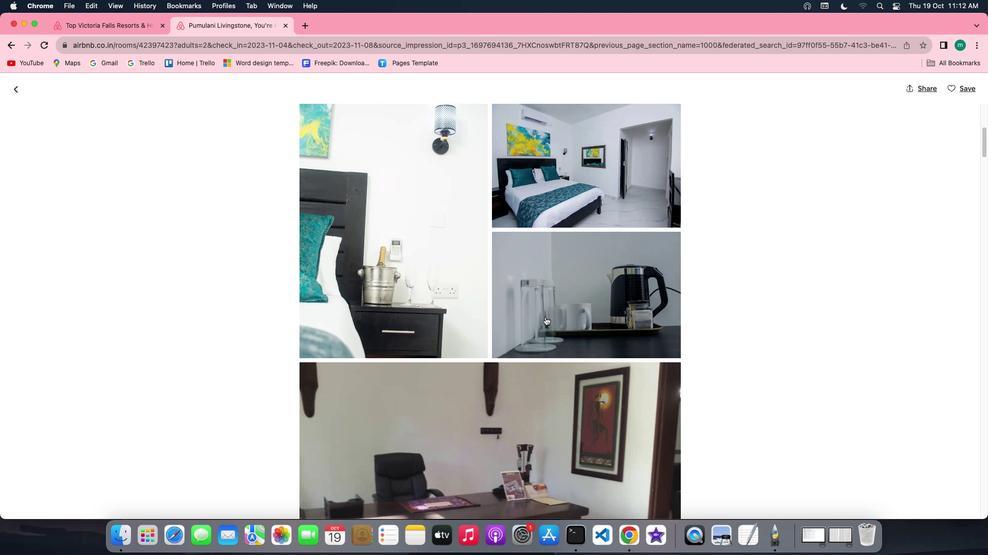 
Action: Mouse scrolled (545, 317) with delta (0, 0)
Screenshot: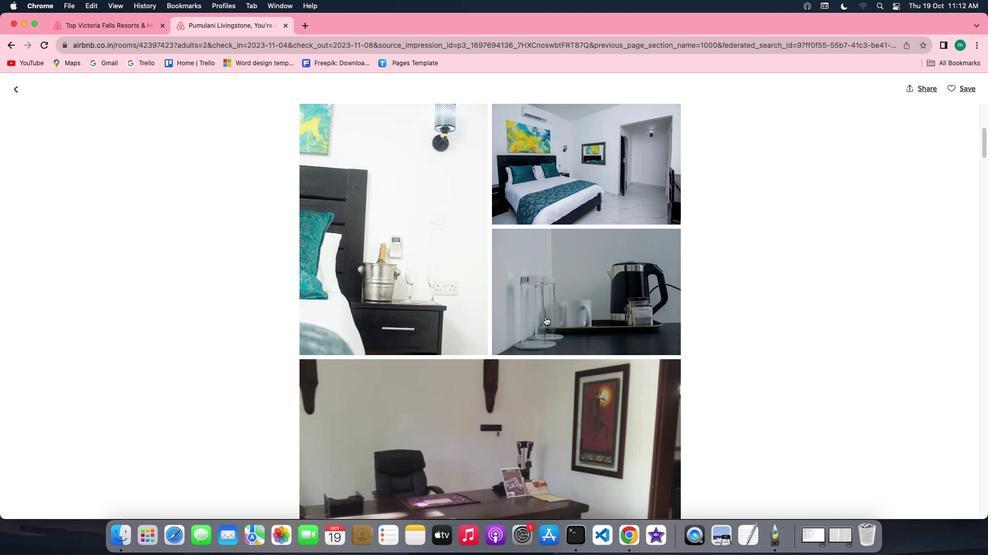 
Action: Mouse scrolled (545, 317) with delta (0, -1)
Screenshot: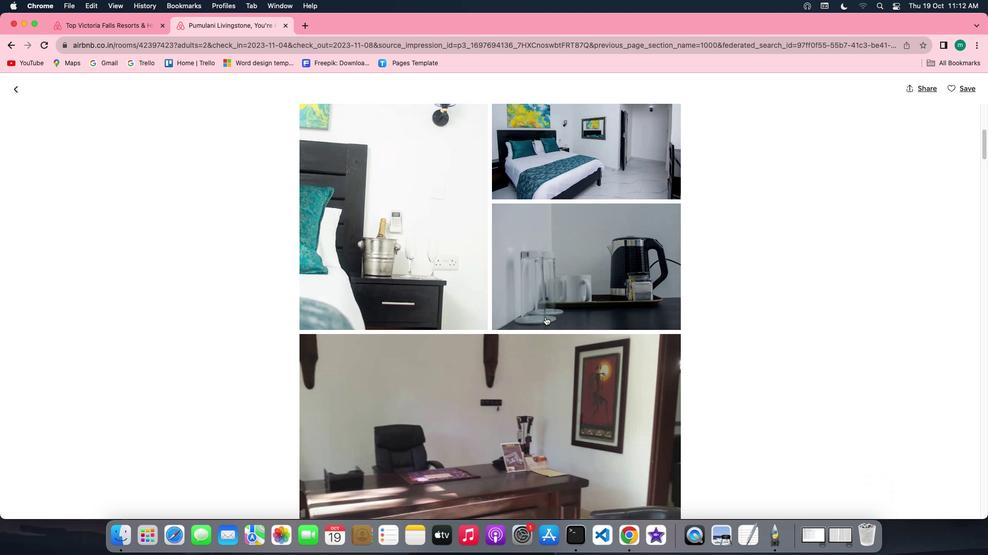 
Action: Mouse scrolled (545, 317) with delta (0, 0)
Screenshot: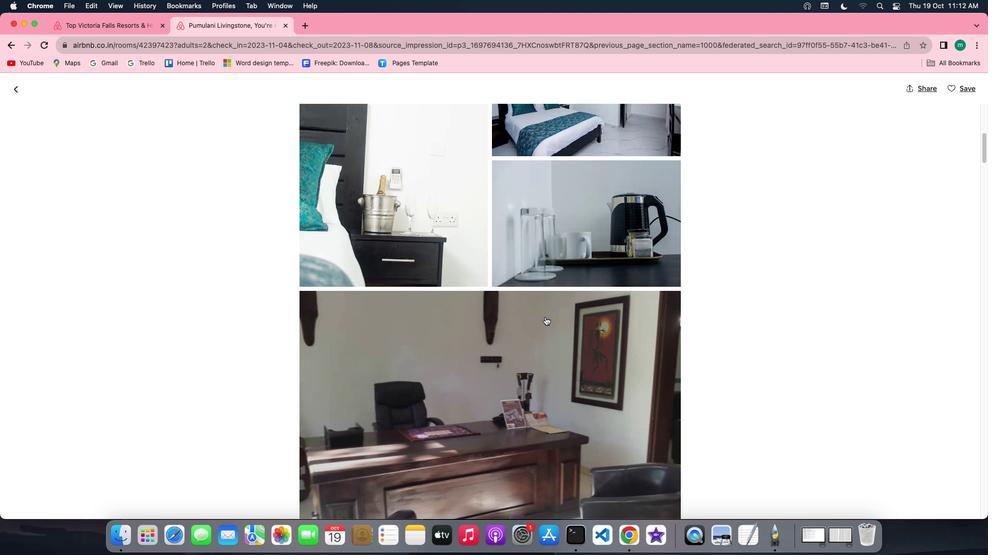 
Action: Mouse scrolled (545, 317) with delta (0, 0)
Screenshot: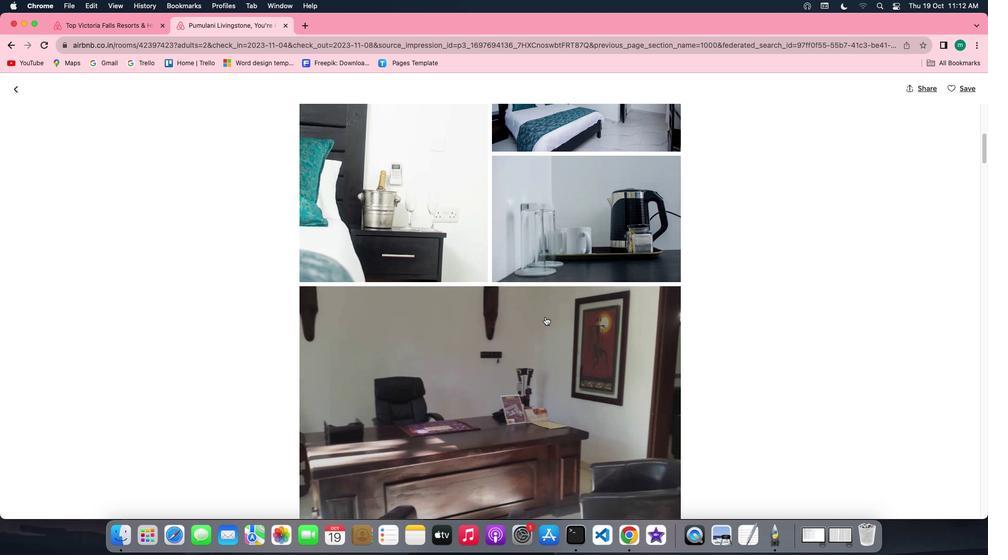 
Action: Mouse scrolled (545, 317) with delta (0, 0)
Screenshot: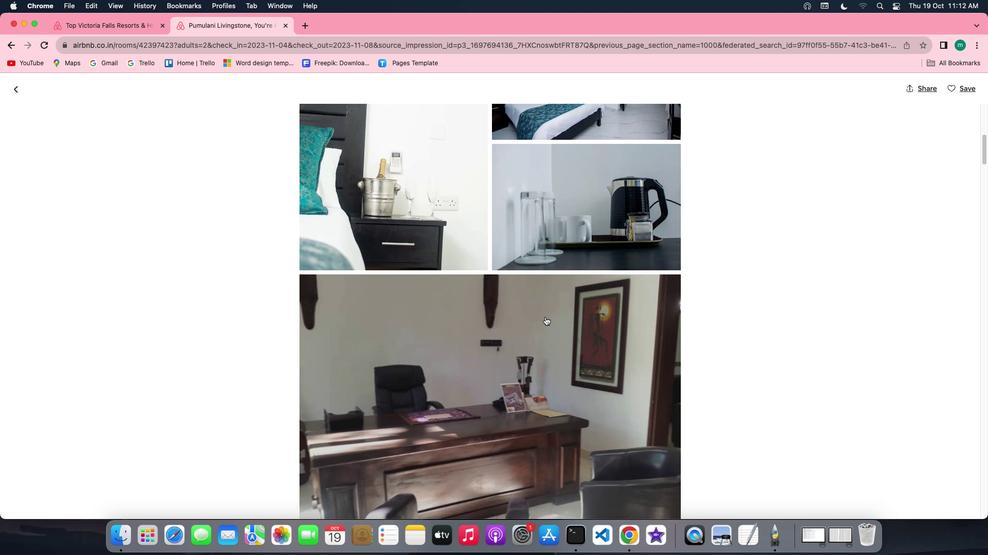 
Action: Mouse scrolled (545, 317) with delta (0, 0)
Screenshot: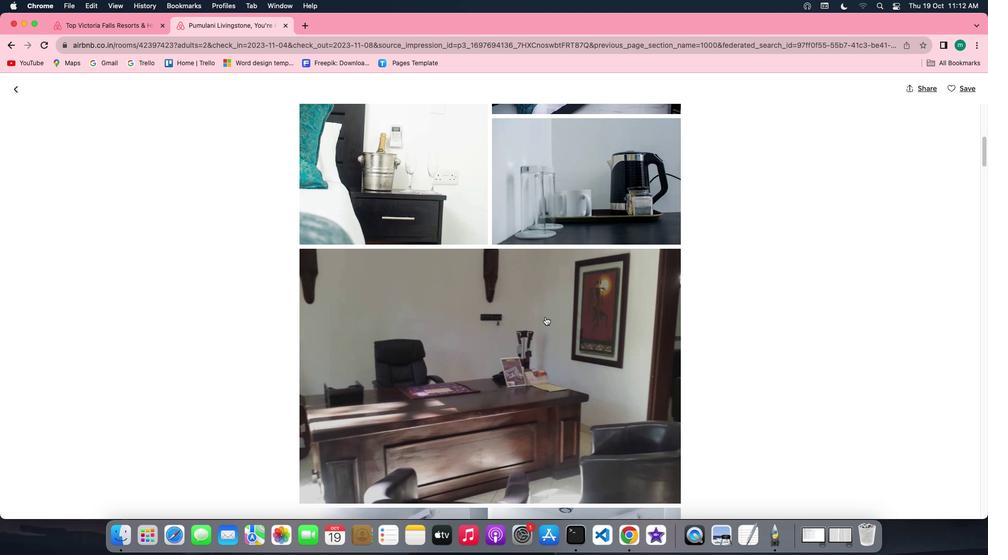 
Action: Mouse scrolled (545, 317) with delta (0, 0)
Screenshot: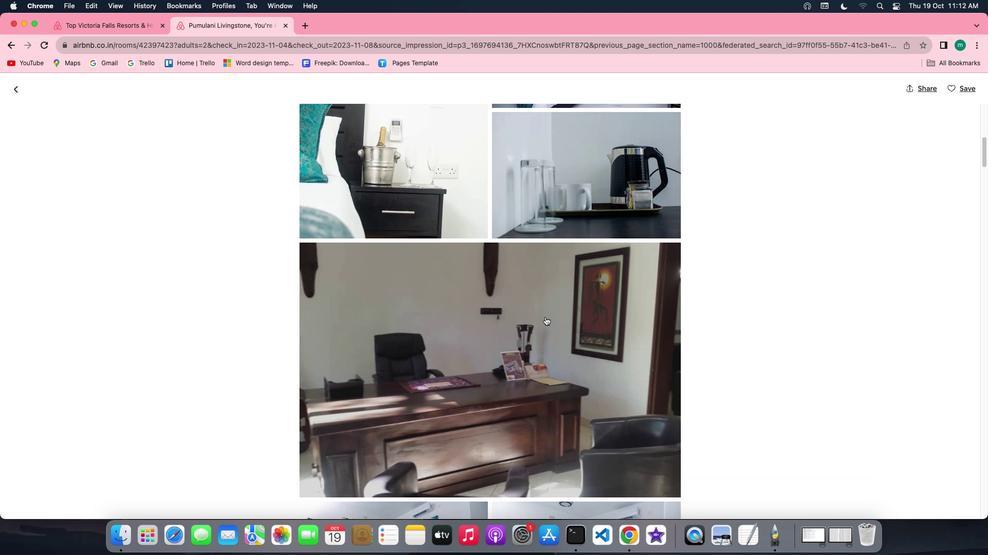 
Action: Mouse scrolled (545, 317) with delta (0, 0)
Screenshot: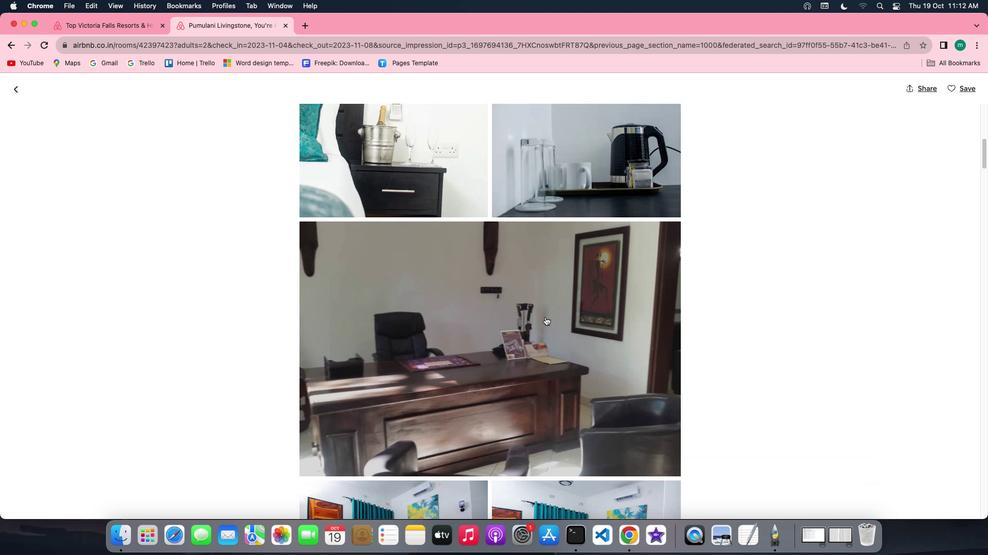 
Action: Mouse scrolled (545, 317) with delta (0, 0)
Screenshot: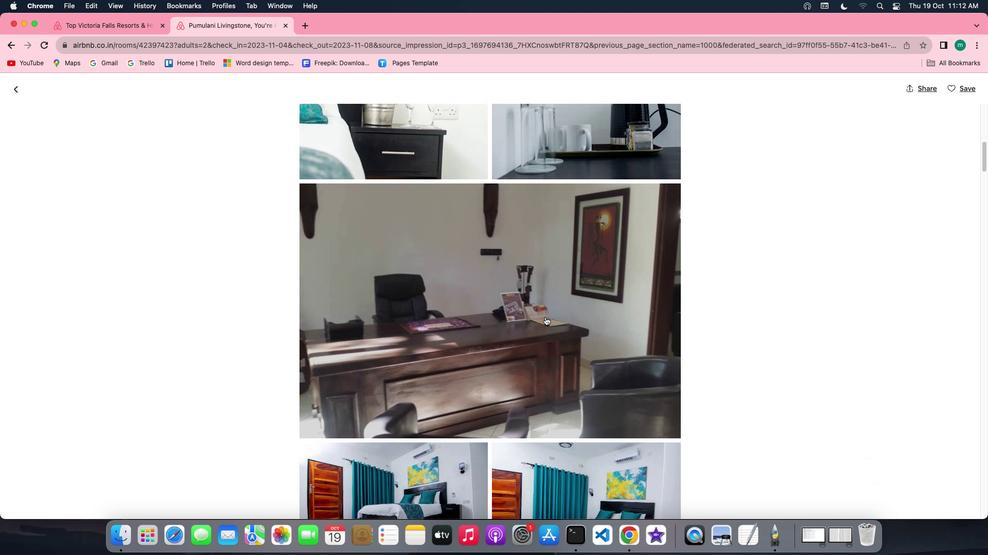 
Action: Mouse scrolled (545, 317) with delta (0, 0)
Screenshot: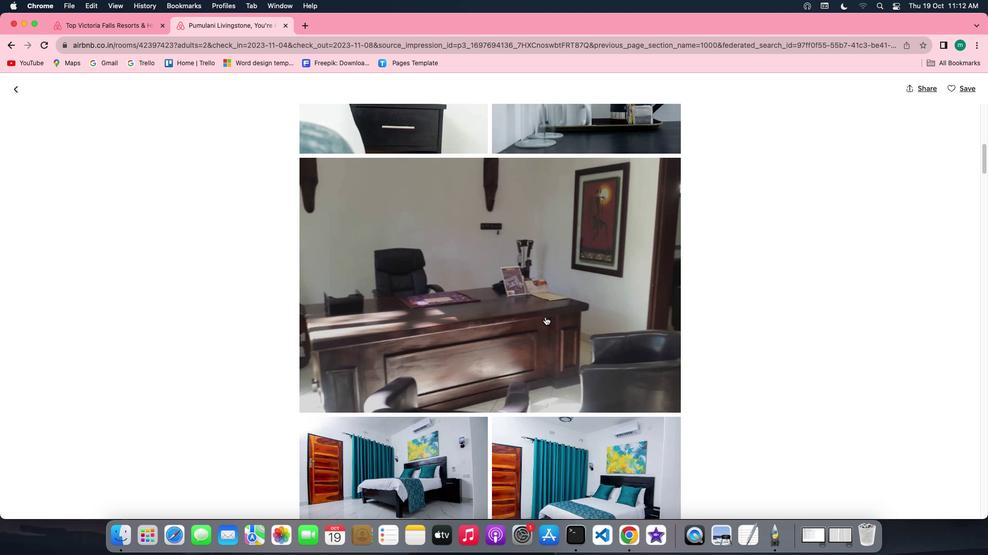 
Action: Mouse scrolled (545, 317) with delta (0, 0)
Screenshot: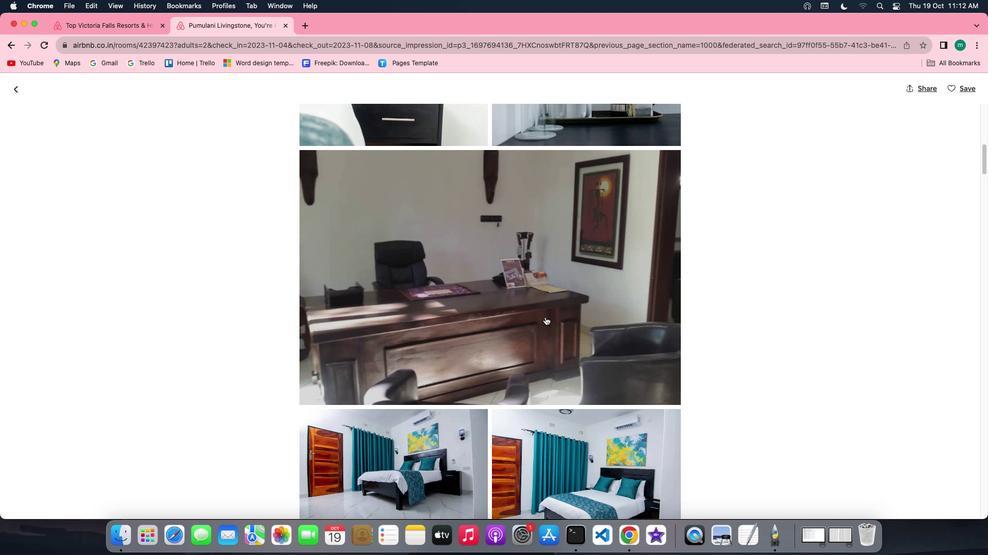 
Action: Mouse scrolled (545, 317) with delta (0, -1)
Screenshot: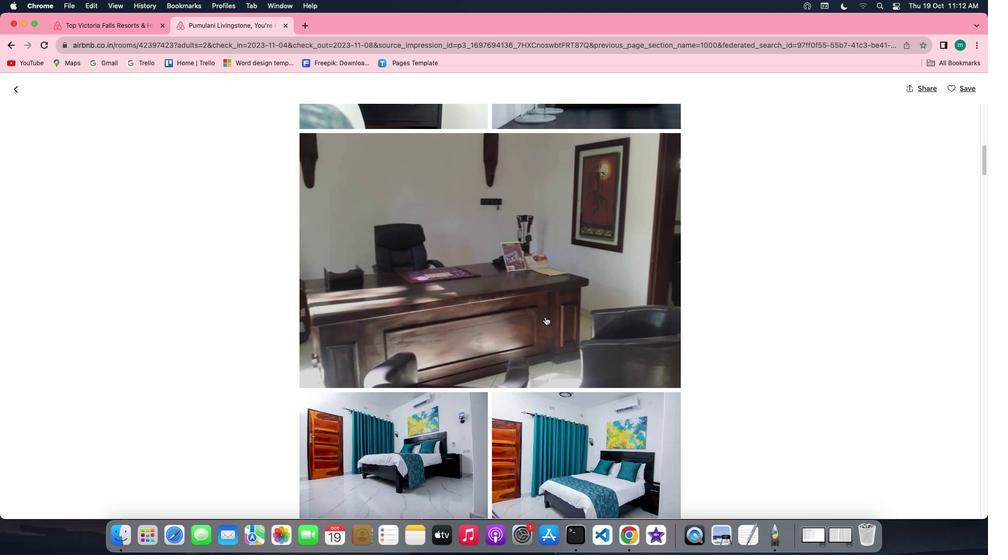 
Action: Mouse scrolled (545, 317) with delta (0, -1)
Screenshot: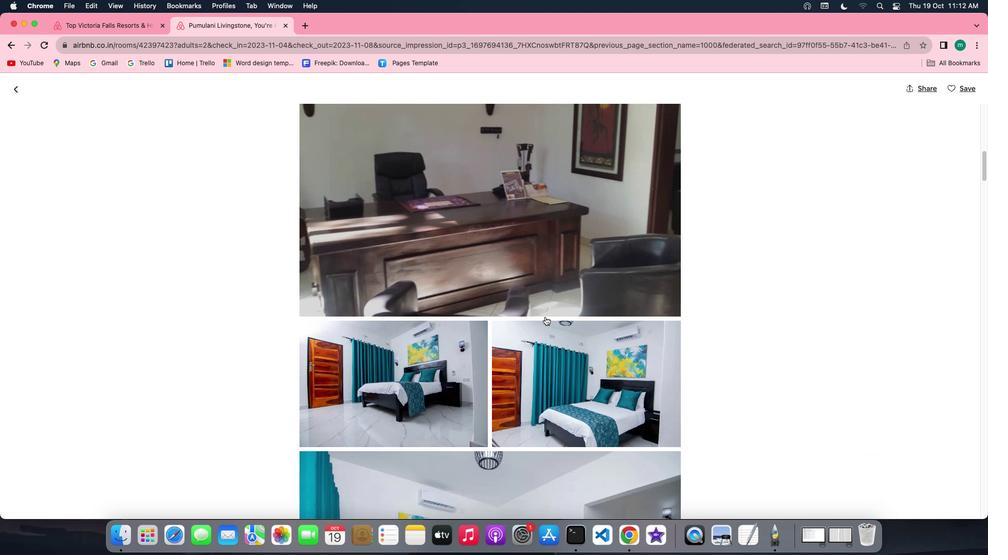 
Action: Mouse scrolled (545, 317) with delta (0, 0)
Screenshot: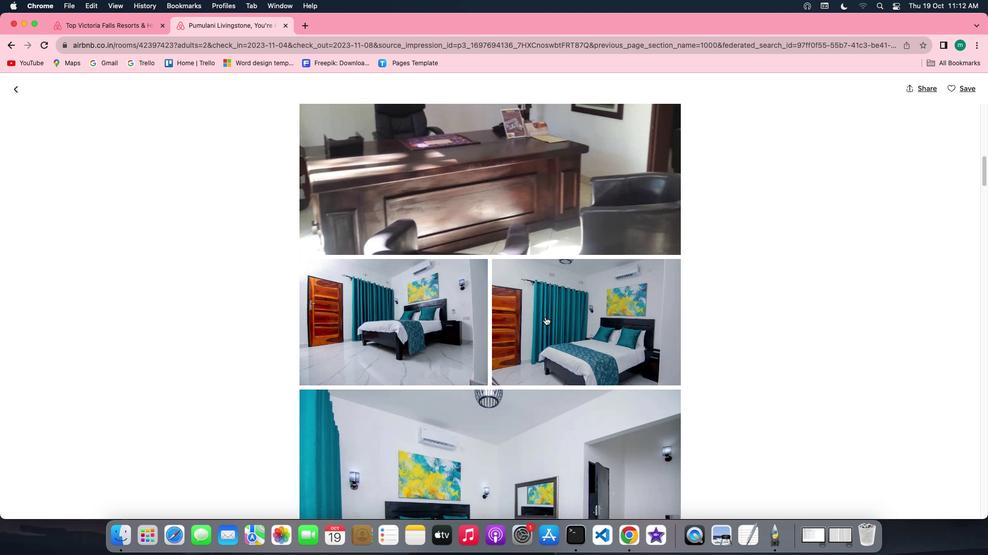 
Action: Mouse scrolled (545, 317) with delta (0, 0)
Screenshot: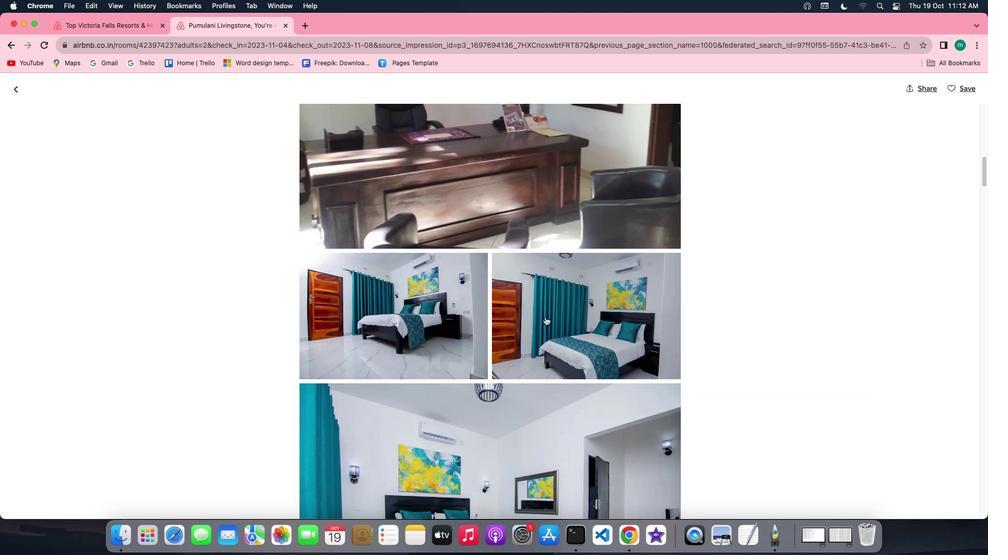 
Action: Mouse scrolled (545, 317) with delta (0, 0)
Screenshot: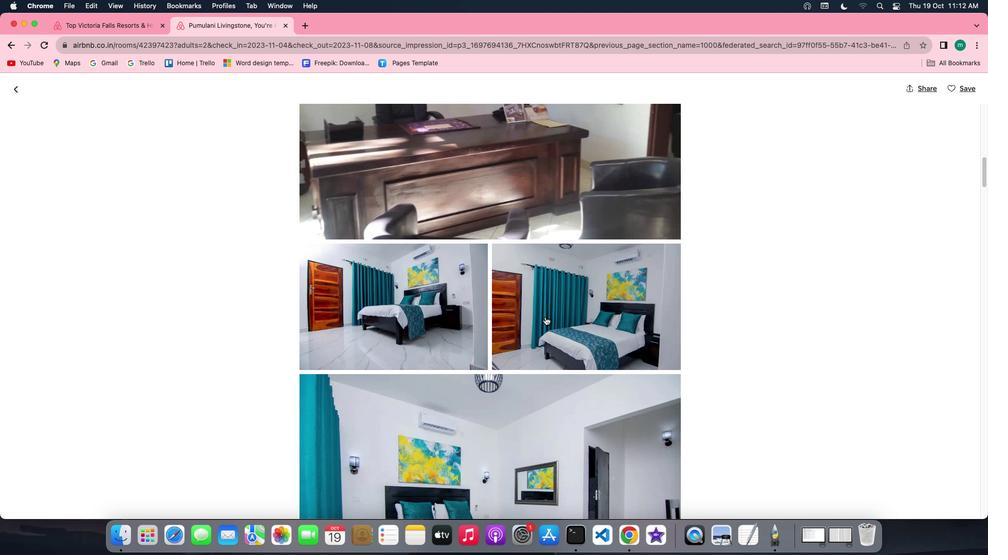 
Action: Mouse scrolled (545, 317) with delta (0, 0)
Screenshot: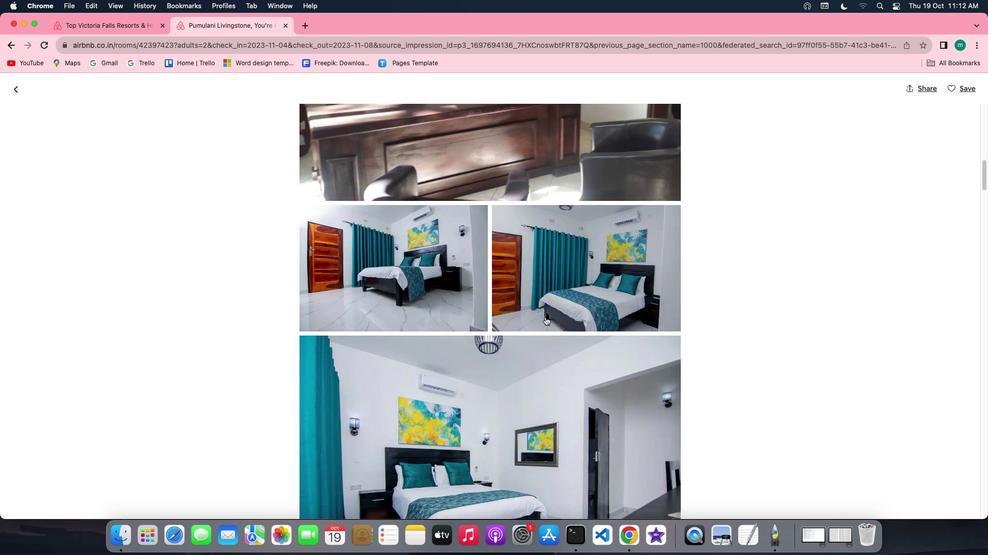 
Action: Mouse scrolled (545, 317) with delta (0, 0)
Screenshot: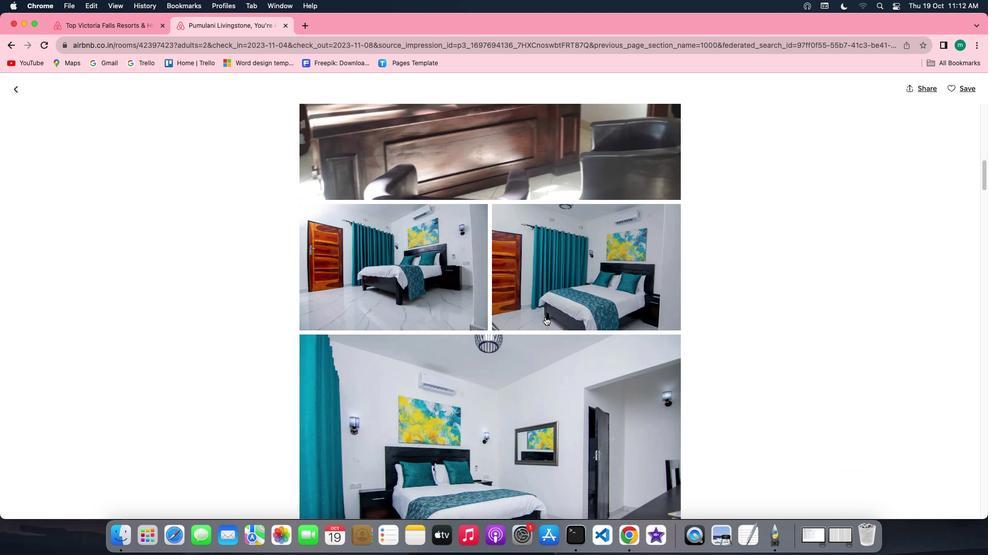 
Action: Mouse scrolled (545, 317) with delta (0, 0)
Screenshot: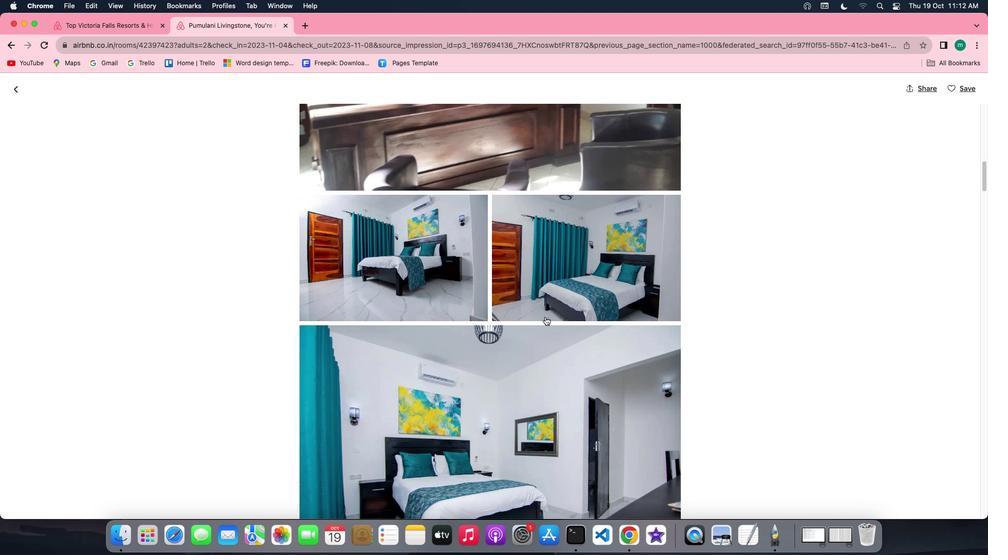 
Action: Mouse scrolled (545, 317) with delta (0, -1)
Screenshot: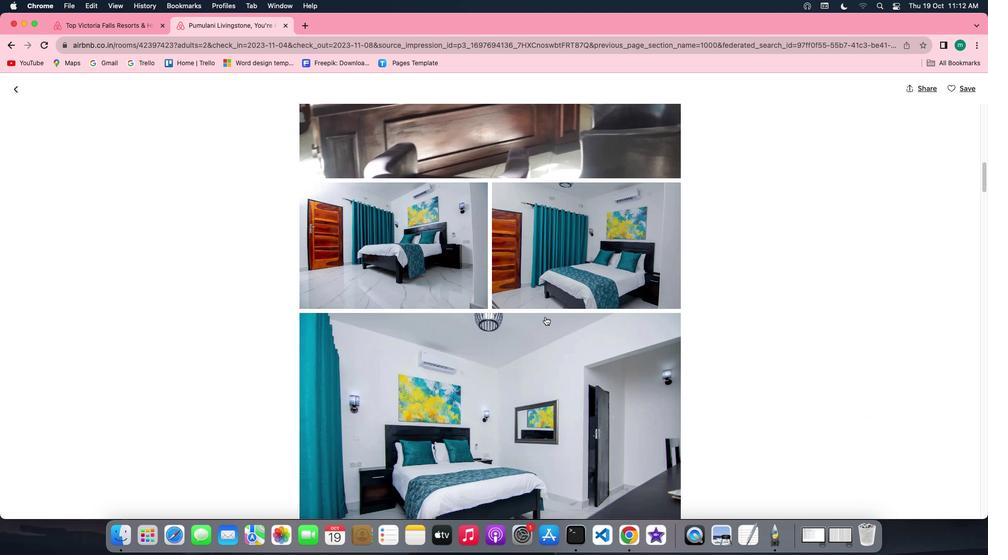 
Action: Mouse scrolled (545, 317) with delta (0, -1)
Screenshot: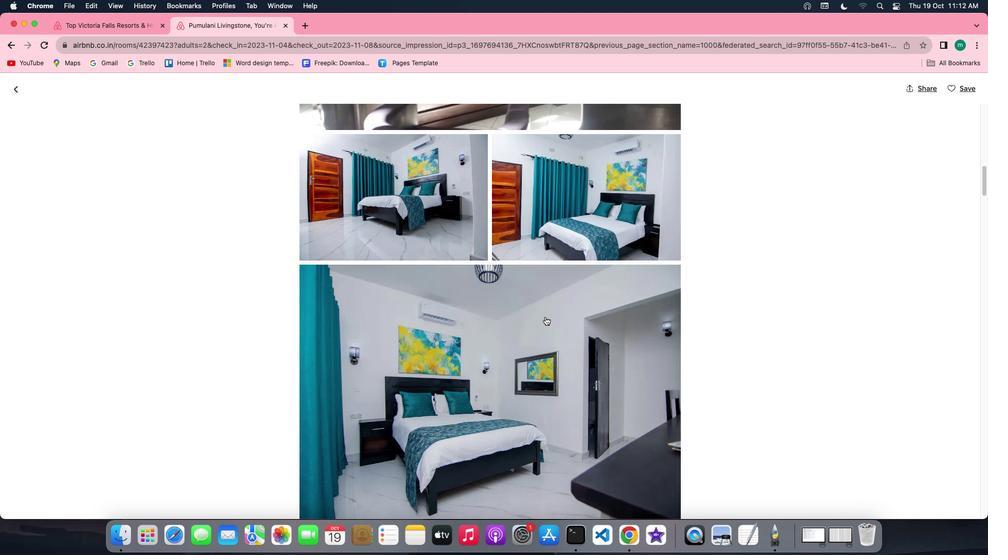 
Action: Mouse scrolled (545, 317) with delta (0, 0)
Screenshot: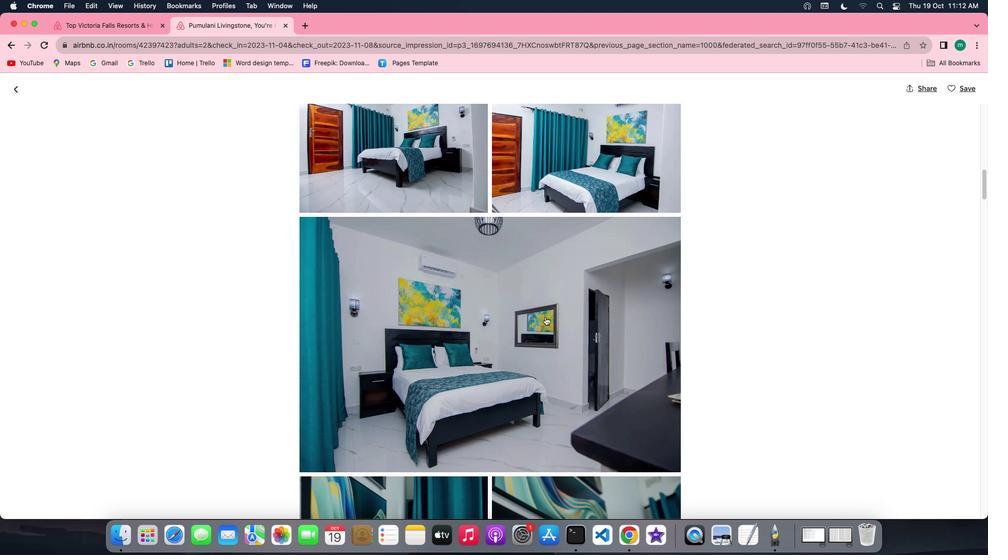 
Action: Mouse scrolled (545, 317) with delta (0, 0)
Screenshot: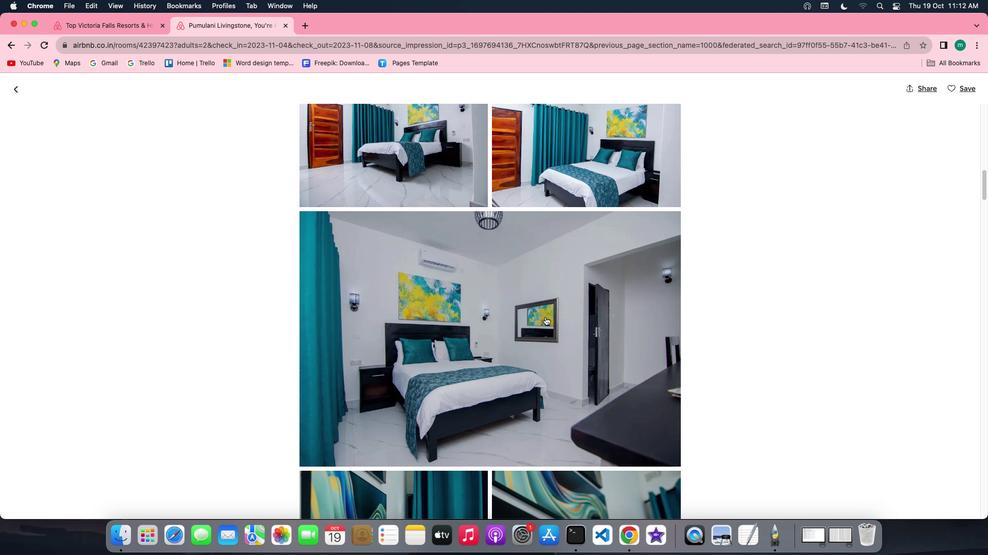 
Action: Mouse scrolled (545, 317) with delta (0, -1)
Screenshot: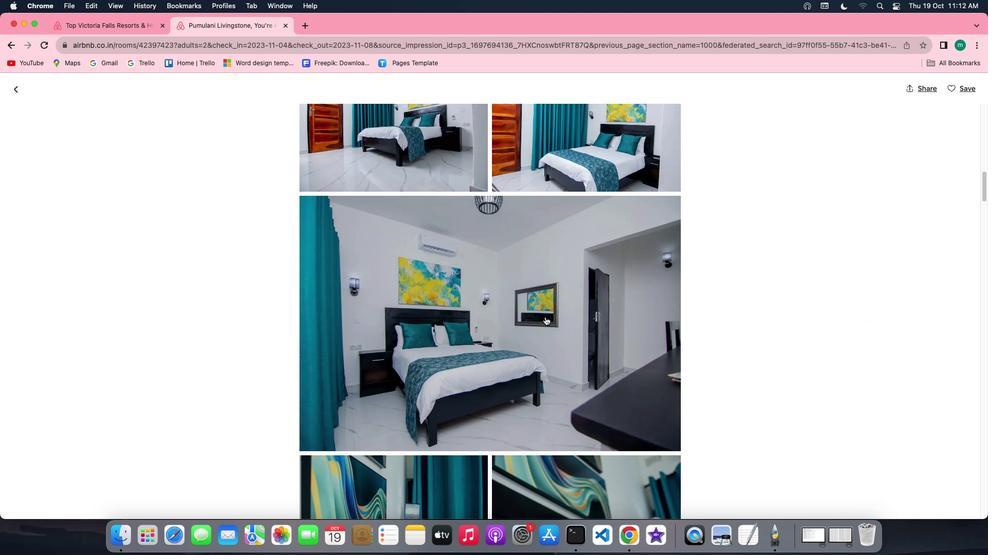 
Action: Mouse scrolled (545, 317) with delta (0, 0)
Screenshot: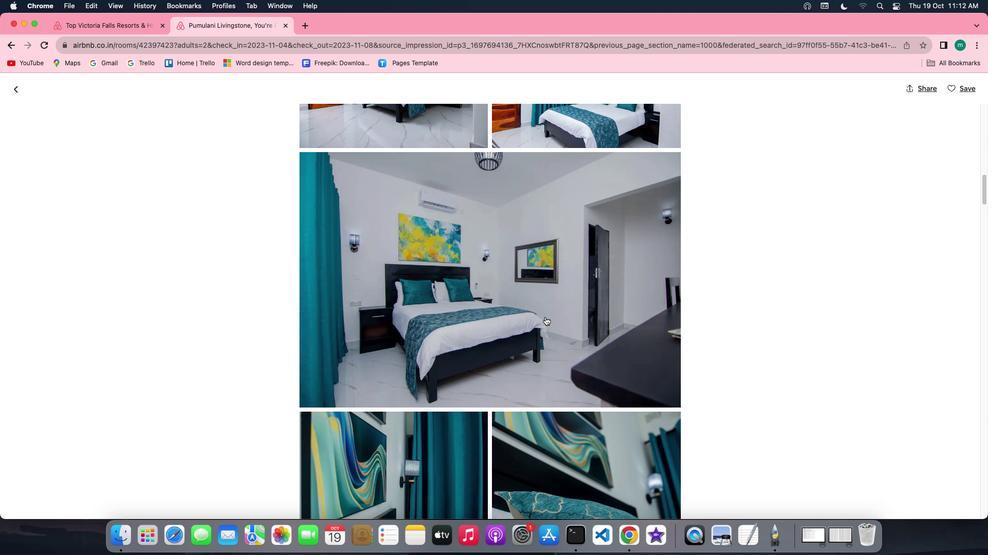 
Action: Mouse scrolled (545, 317) with delta (0, 0)
Screenshot: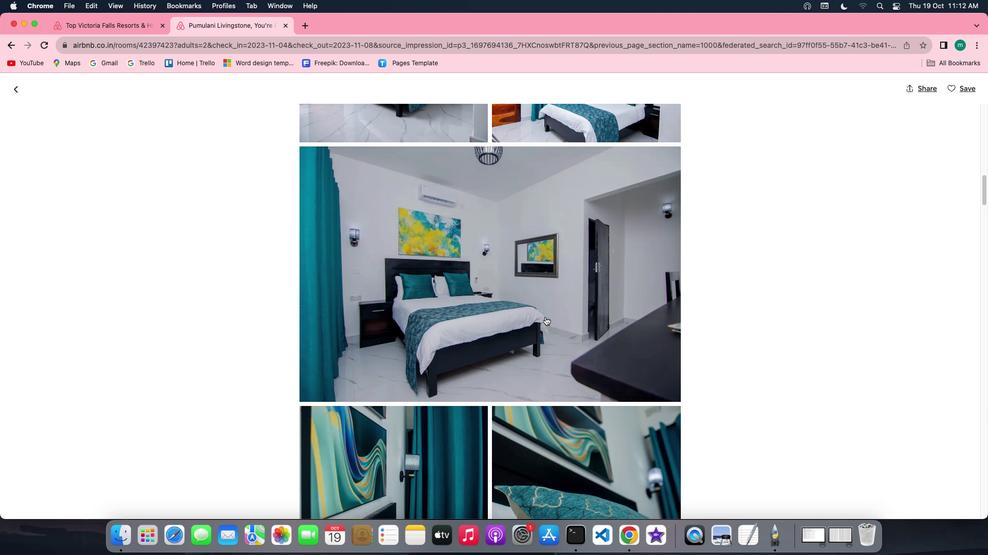 
Action: Mouse scrolled (545, 317) with delta (0, -1)
Screenshot: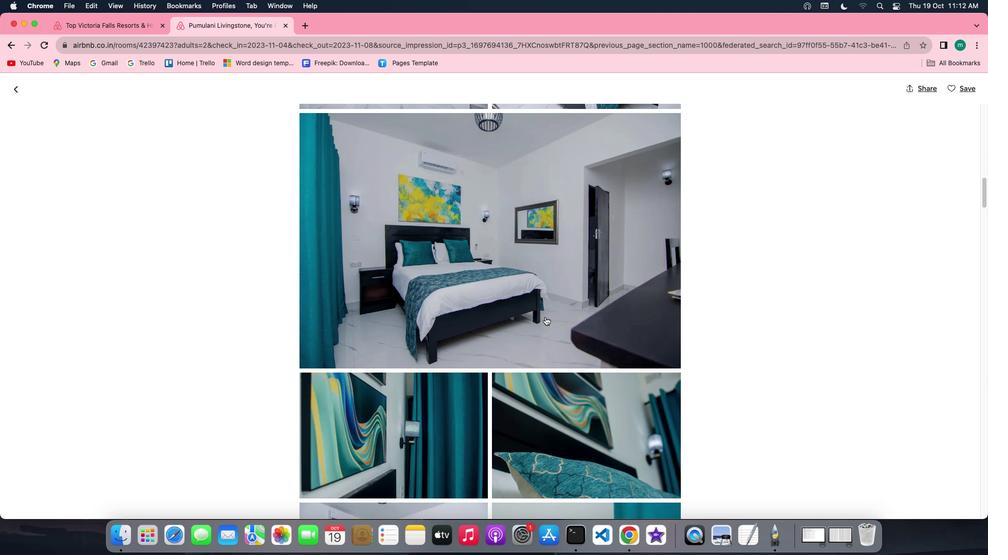 
Action: Mouse scrolled (545, 317) with delta (0, -1)
Screenshot: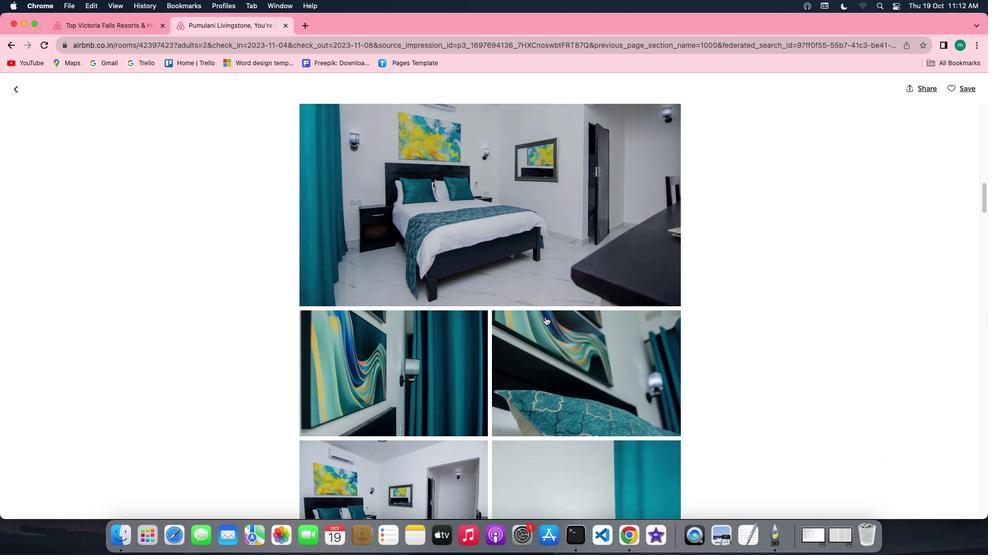 
Action: Mouse scrolled (545, 317) with delta (0, 0)
Screenshot: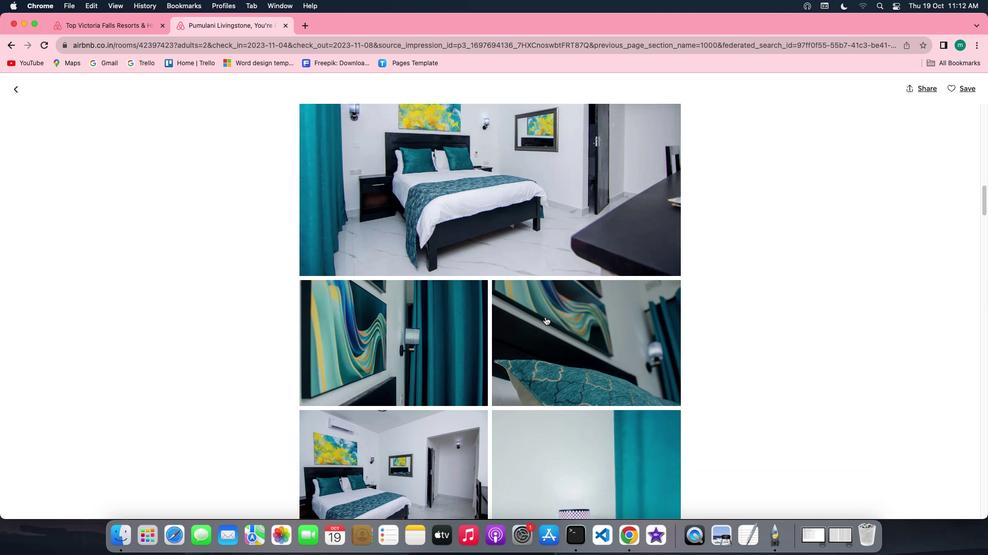 
Action: Mouse scrolled (545, 317) with delta (0, 0)
Screenshot: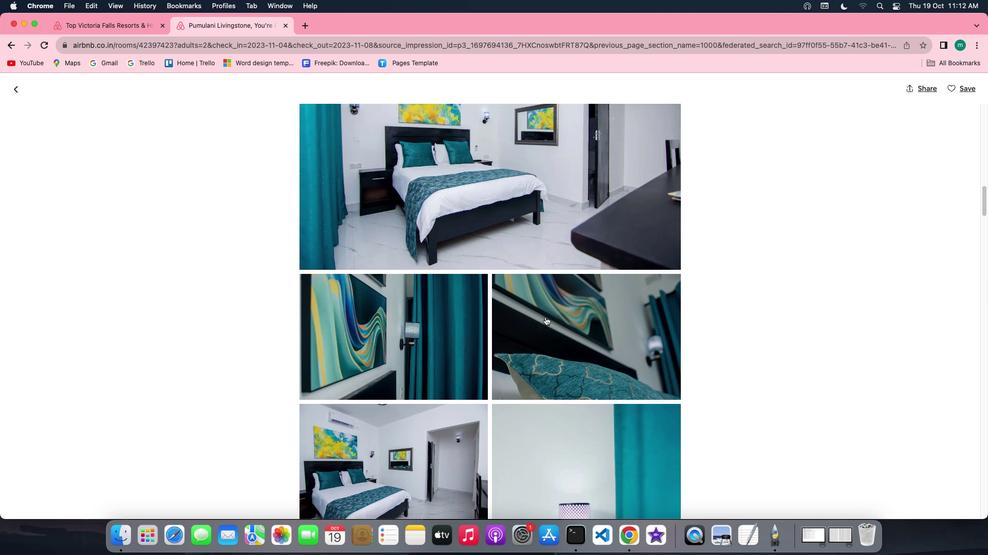 
Action: Mouse scrolled (545, 317) with delta (0, 0)
Screenshot: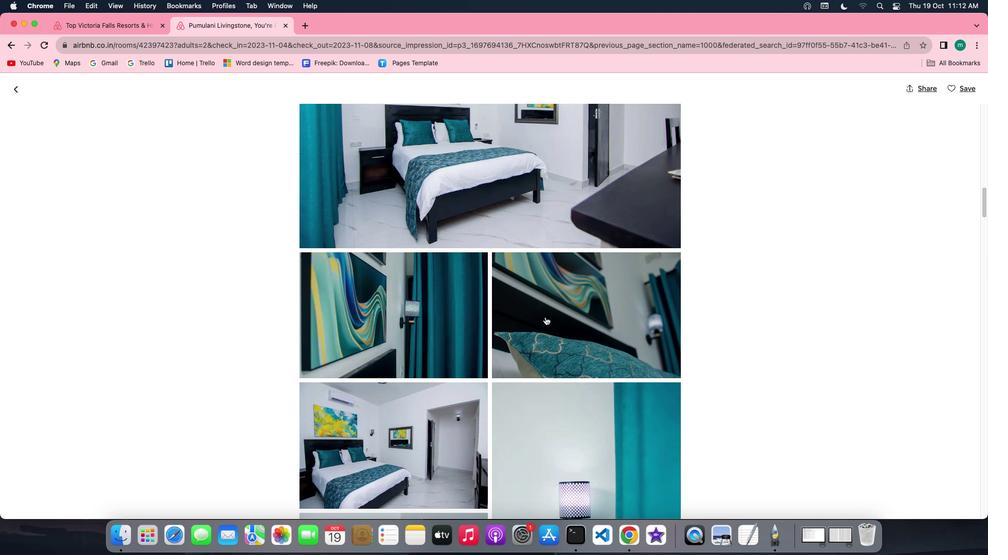 
Action: Mouse scrolled (545, 317) with delta (0, 0)
Screenshot: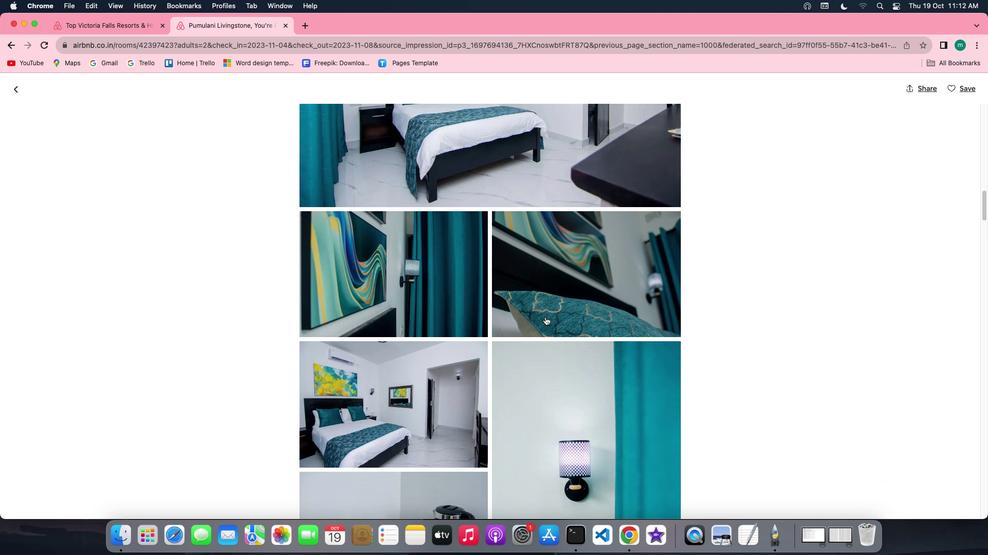 
Action: Mouse scrolled (545, 317) with delta (0, 0)
Screenshot: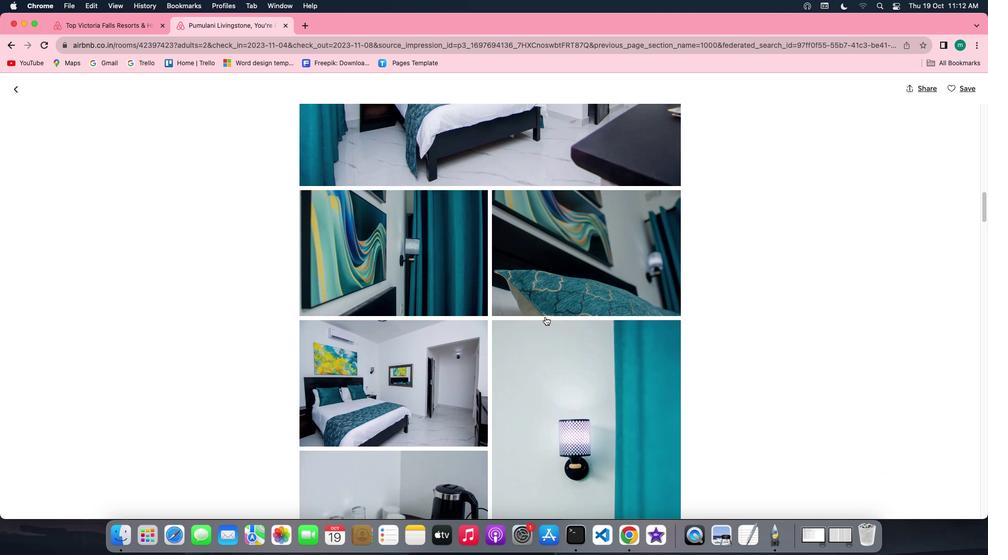 
Action: Mouse scrolled (545, 317) with delta (0, 0)
Screenshot: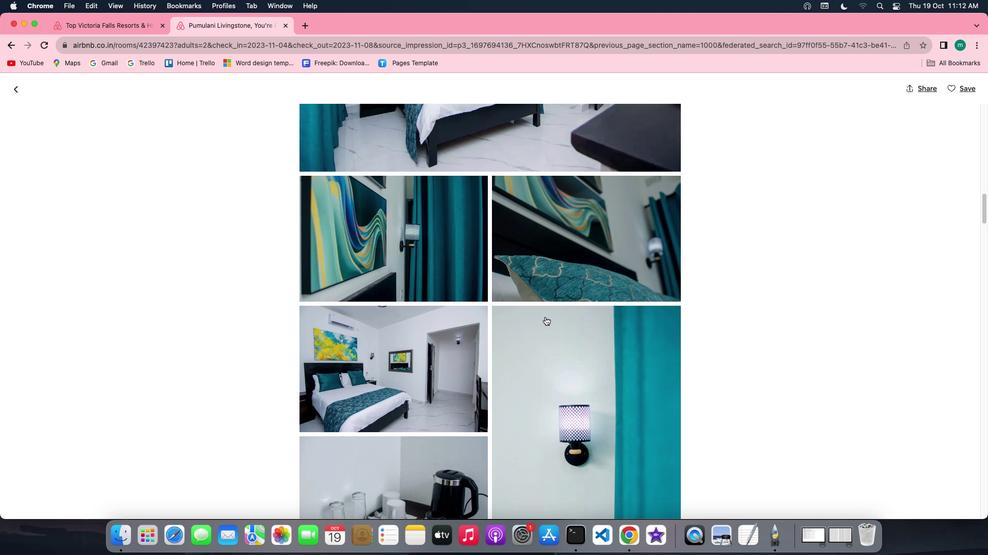 
Action: Mouse scrolled (545, 317) with delta (0, -1)
Screenshot: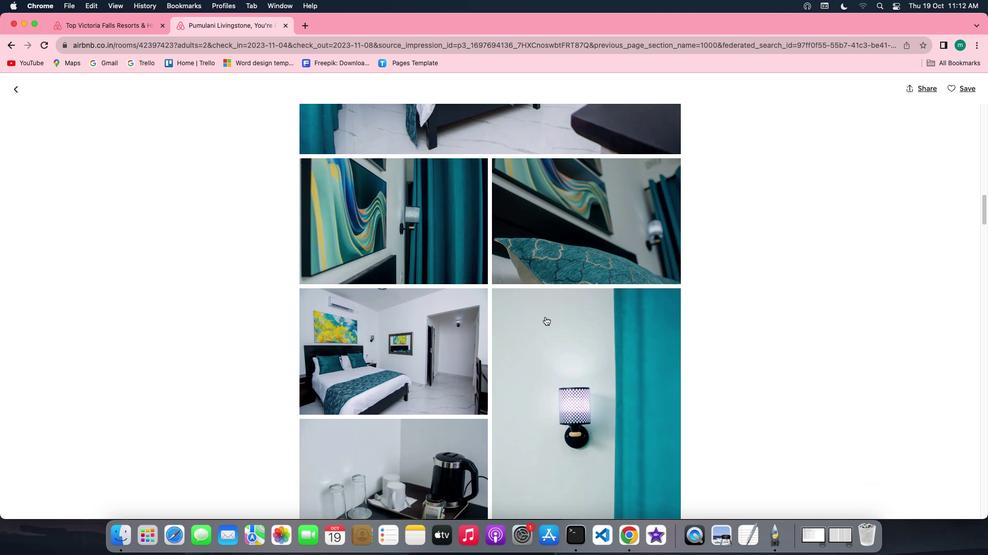 
Action: Mouse scrolled (545, 317) with delta (0, 0)
Screenshot: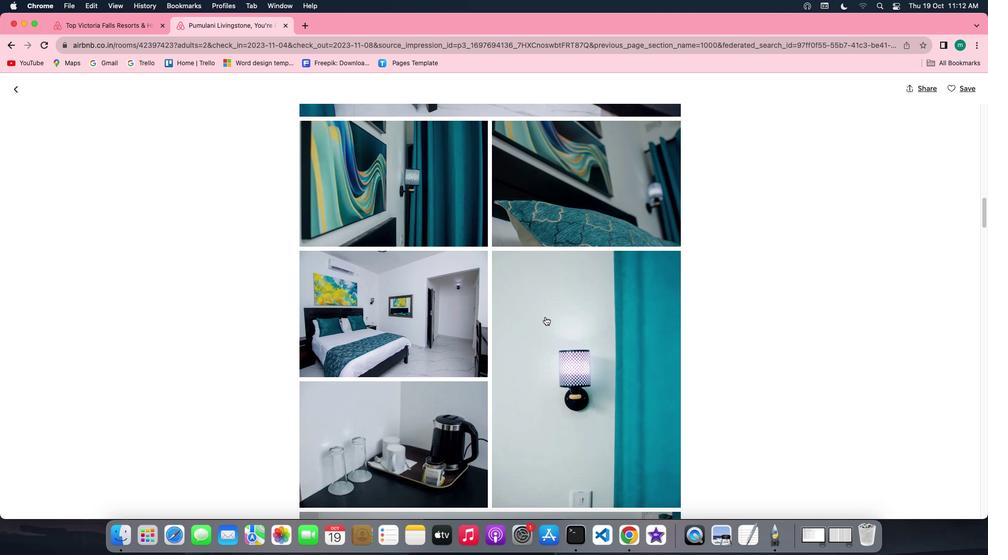 
Action: Mouse scrolled (545, 317) with delta (0, 0)
Screenshot: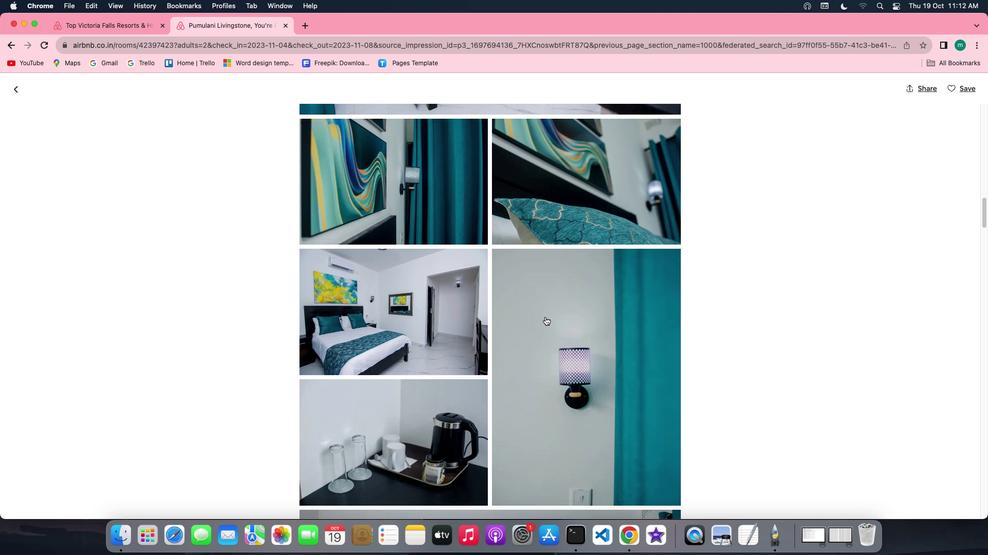 
Action: Mouse scrolled (545, 317) with delta (0, 0)
Screenshot: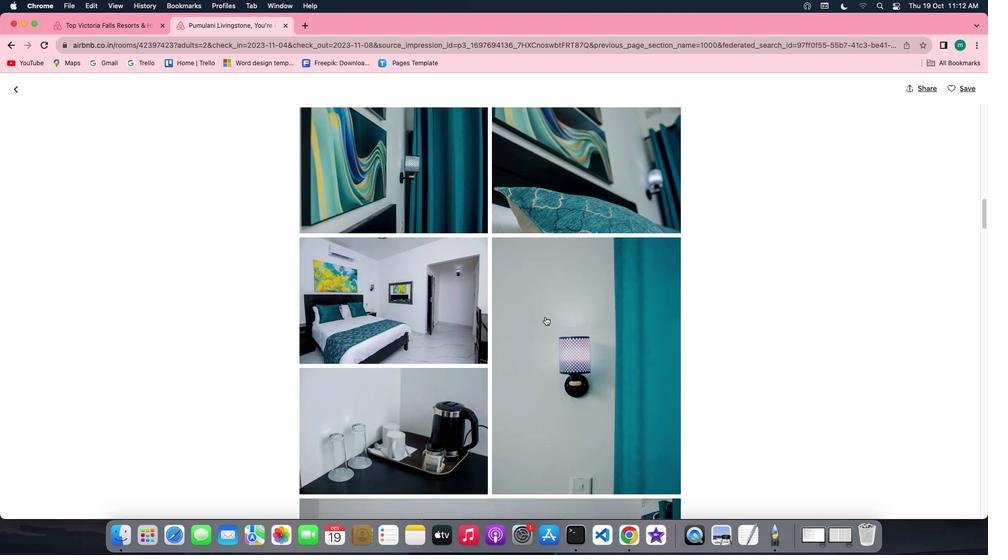 
Action: Mouse scrolled (545, 317) with delta (0, -1)
Screenshot: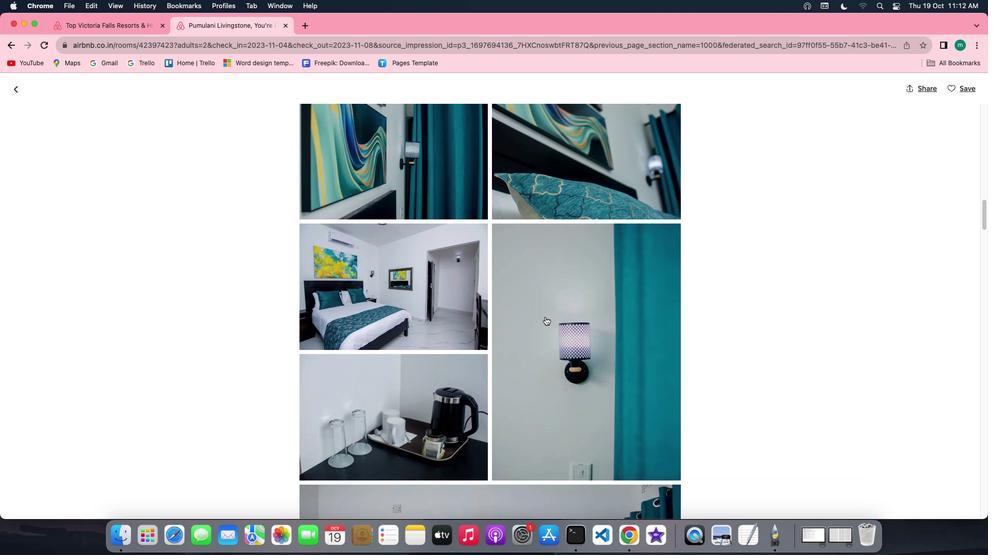 
Action: Mouse scrolled (545, 317) with delta (0, -1)
Screenshot: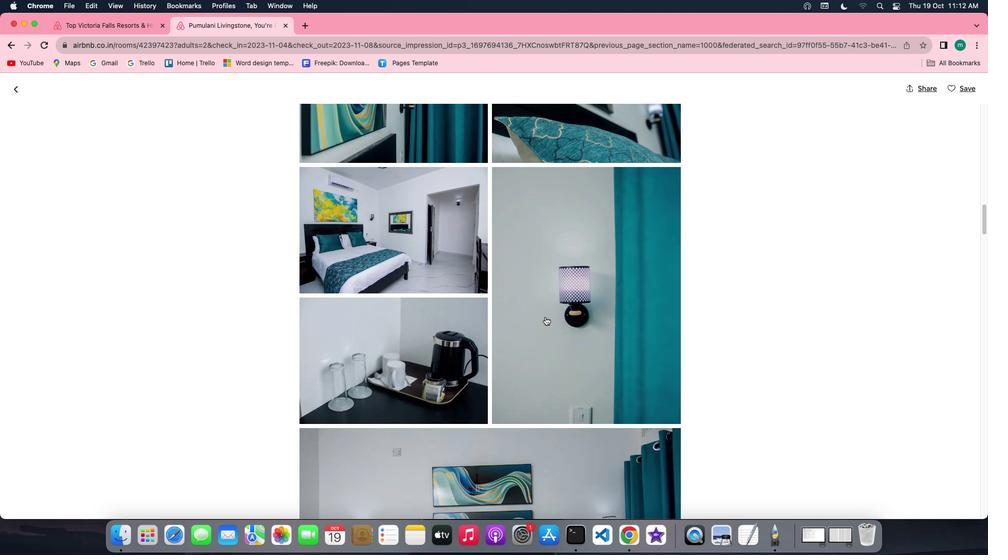 
Action: Mouse scrolled (545, 317) with delta (0, 0)
Screenshot: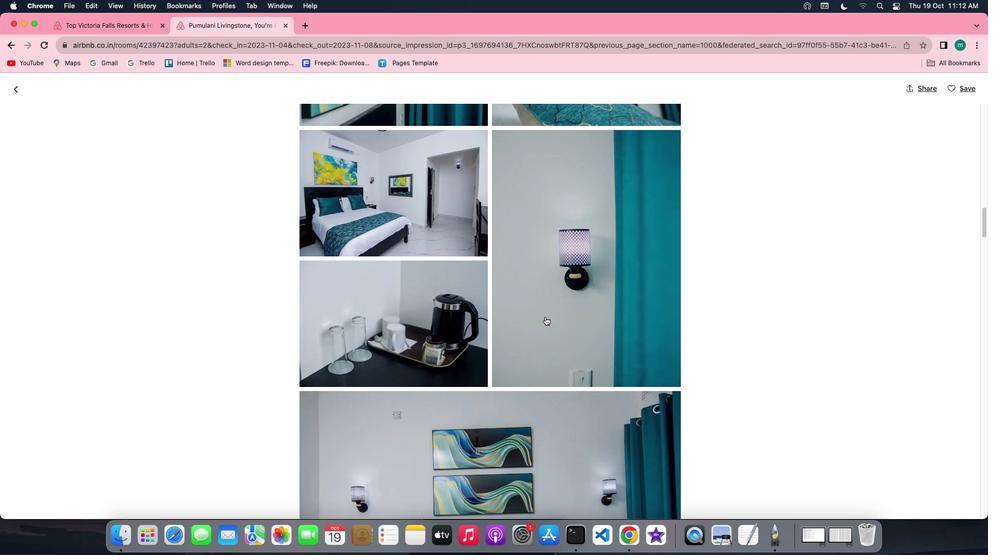 
Action: Mouse scrolled (545, 317) with delta (0, 0)
Screenshot: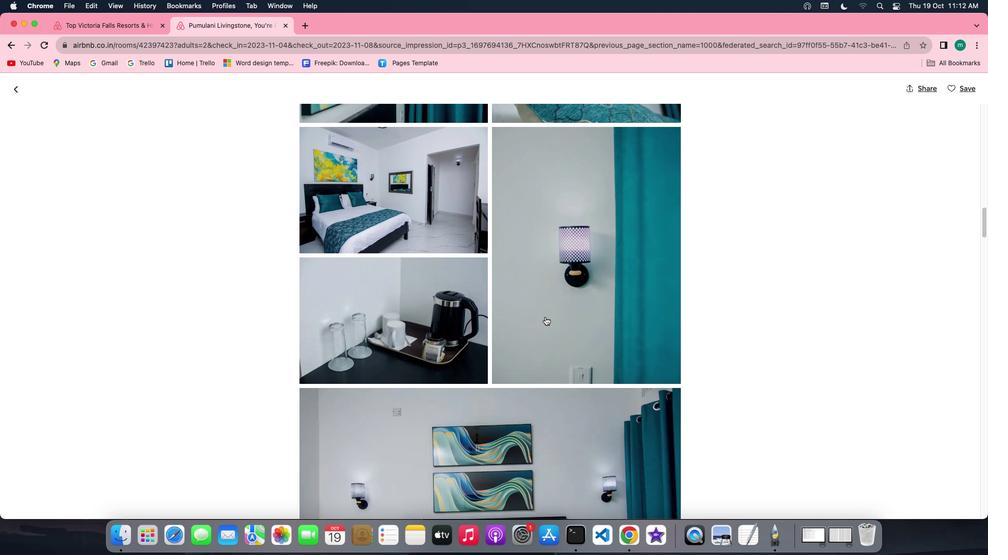 
Action: Mouse scrolled (545, 317) with delta (0, -1)
Screenshot: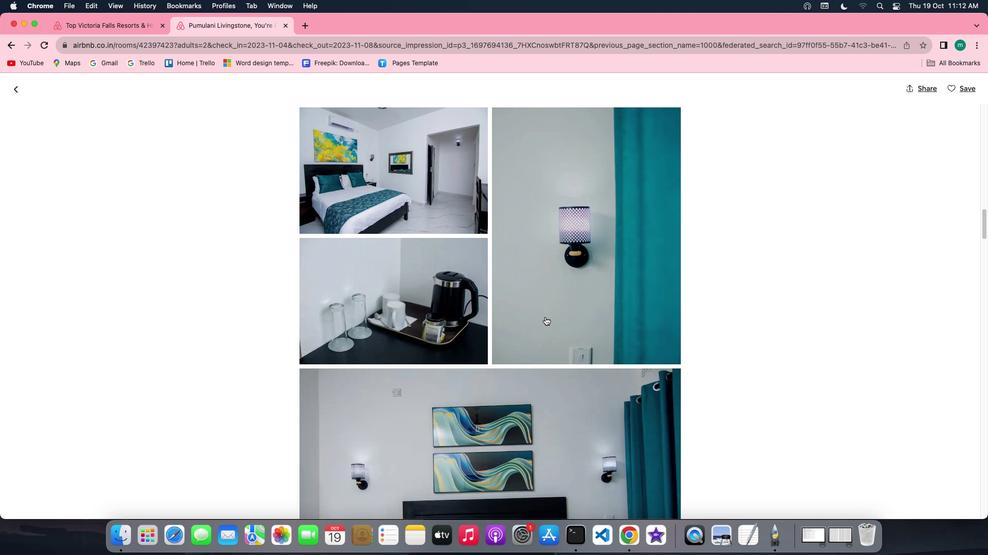
Action: Mouse scrolled (545, 317) with delta (0, 0)
Screenshot: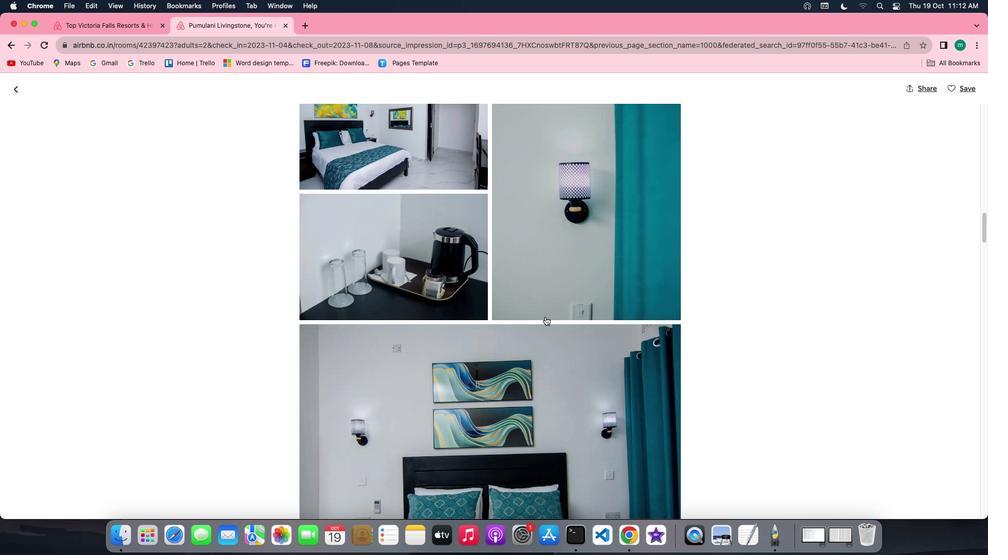 
Action: Mouse moved to (543, 321)
Screenshot: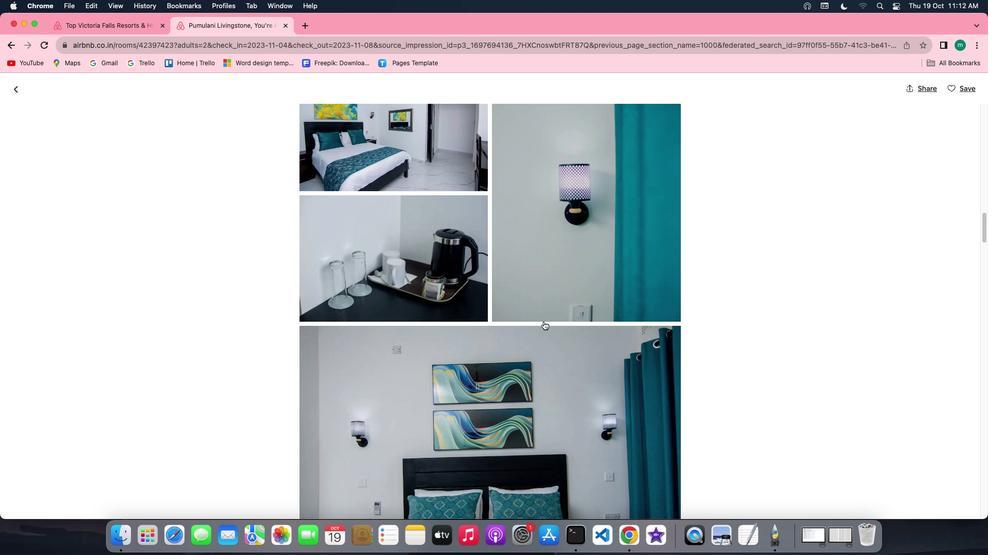 
Action: Mouse scrolled (543, 321) with delta (0, 0)
Screenshot: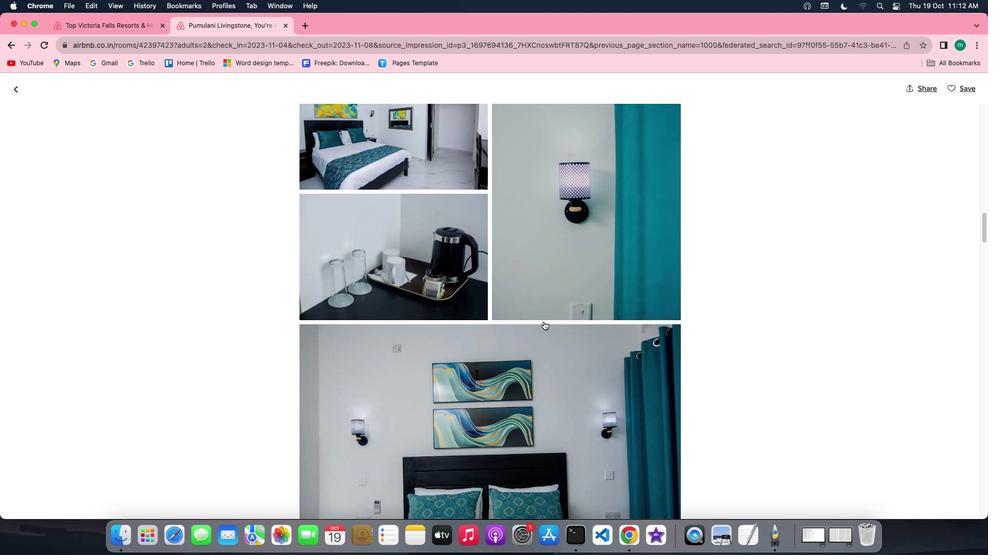 
Action: Mouse scrolled (543, 321) with delta (0, 0)
Screenshot: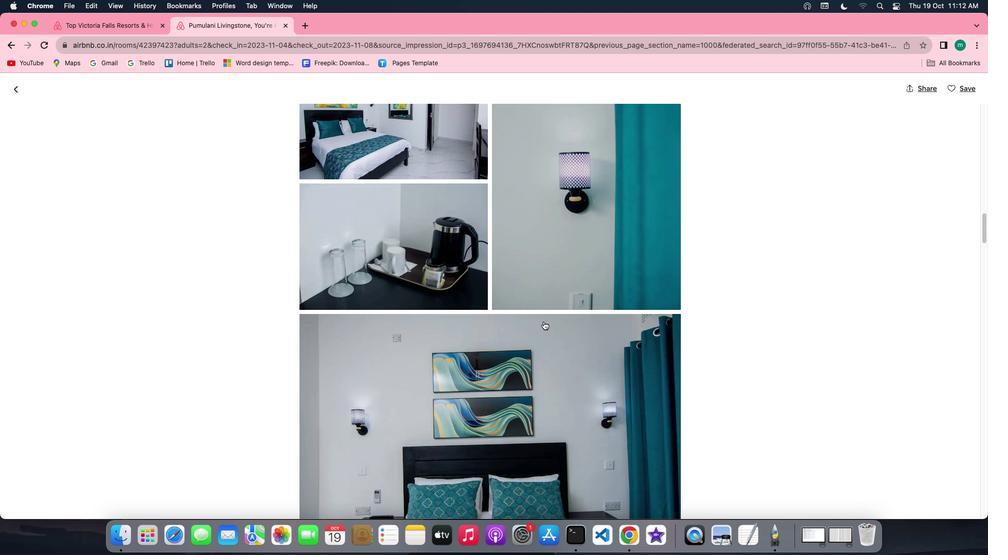 
Action: Mouse scrolled (543, 321) with delta (0, -1)
Screenshot: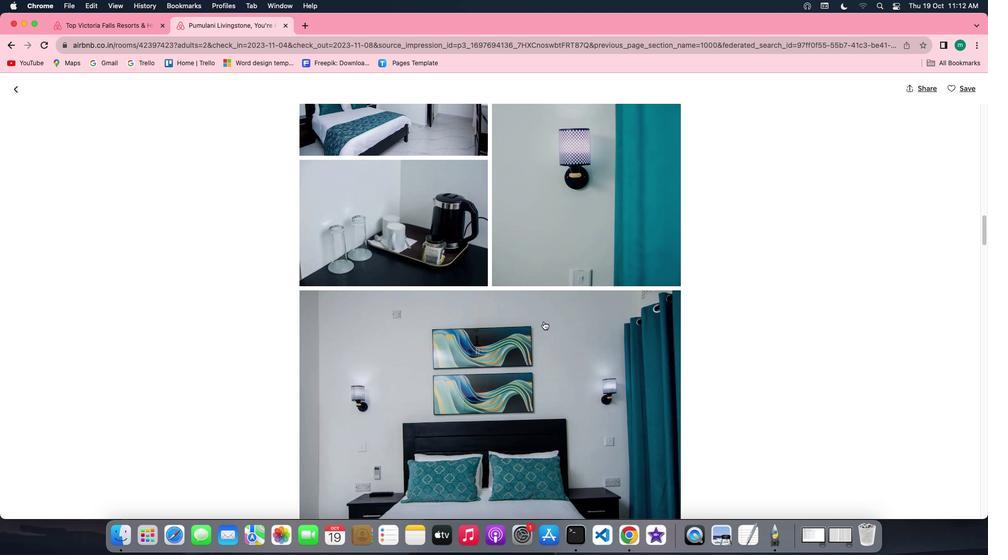 
Action: Mouse scrolled (543, 321) with delta (0, -2)
Screenshot: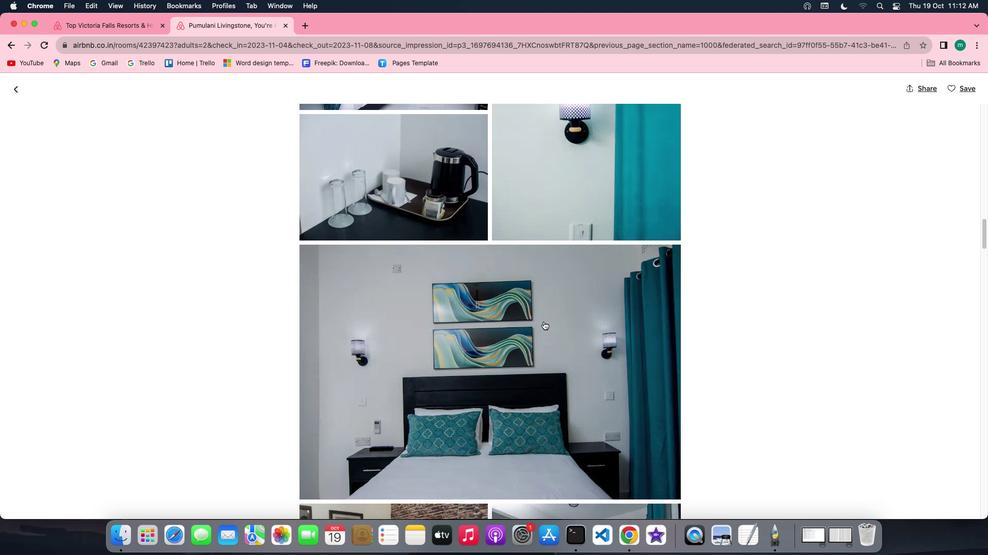 
Action: Mouse scrolled (543, 321) with delta (0, 0)
Screenshot: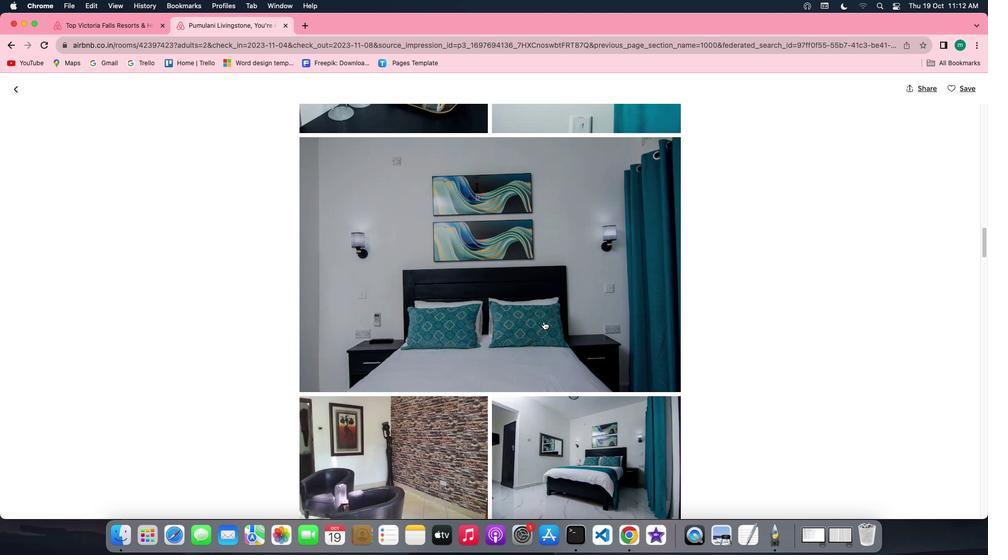 
Action: Mouse scrolled (543, 321) with delta (0, 0)
Screenshot: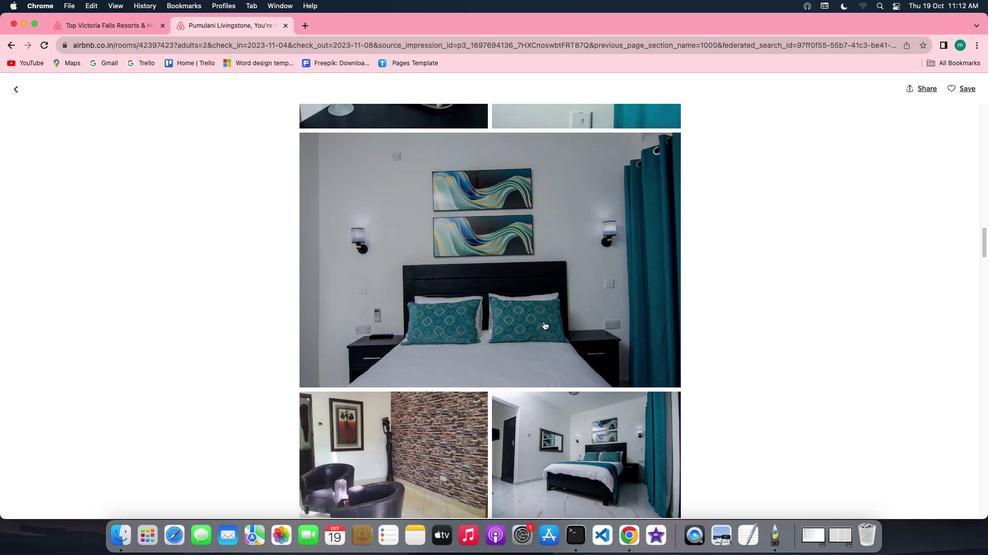
Action: Mouse scrolled (543, 321) with delta (0, -1)
Screenshot: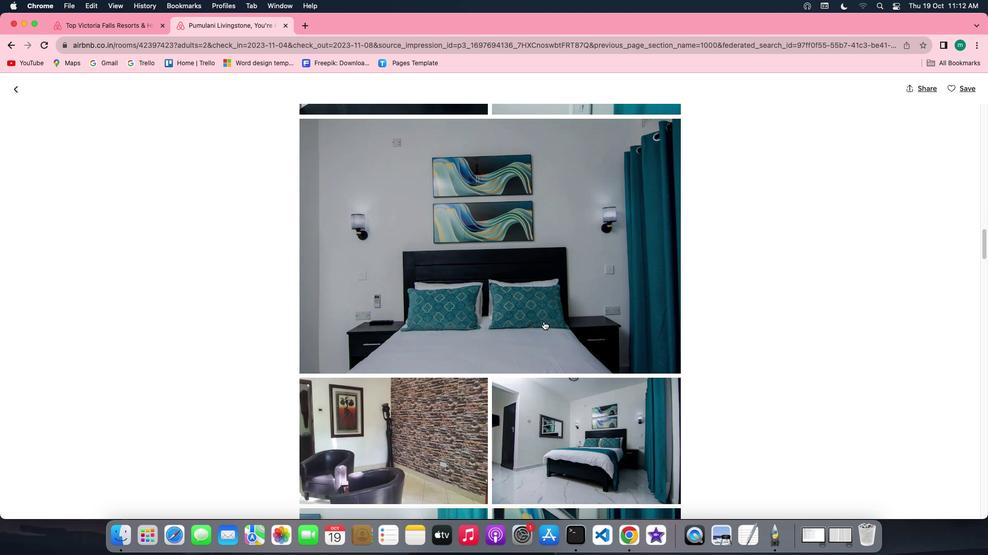 
Action: Mouse scrolled (543, 321) with delta (0, -2)
Screenshot: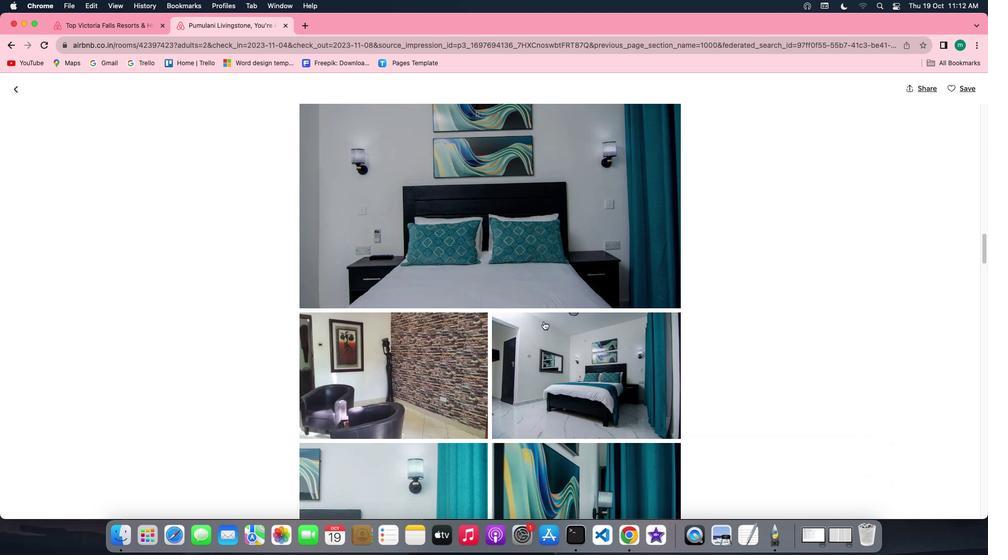 
Action: Mouse scrolled (543, 321) with delta (0, 0)
Screenshot: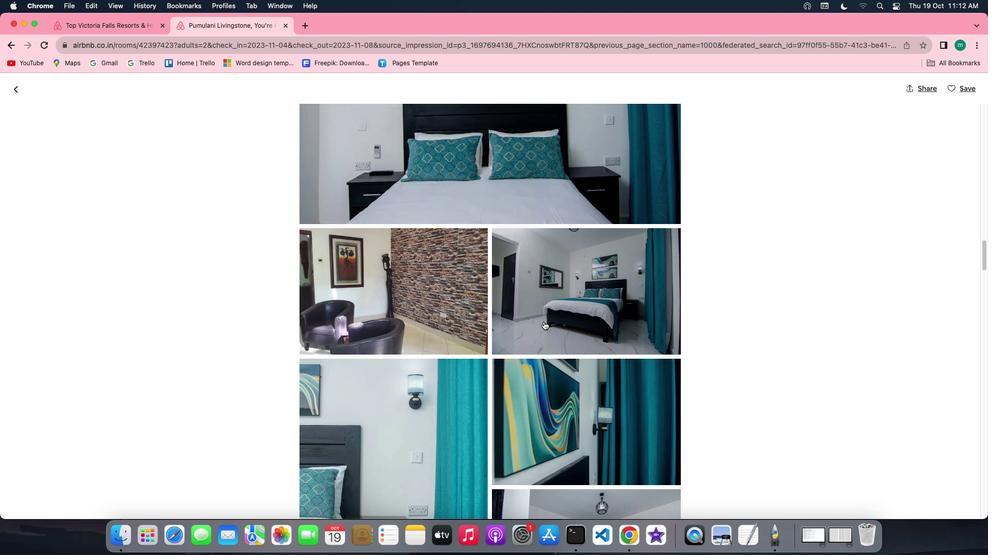 
Action: Mouse scrolled (543, 321) with delta (0, 0)
Screenshot: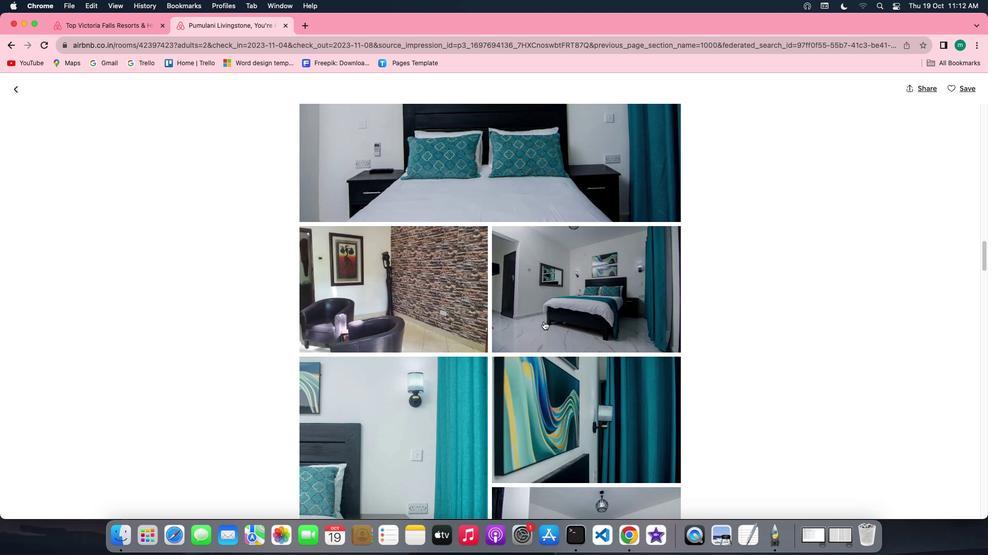 
Action: Mouse scrolled (543, 321) with delta (0, -1)
Screenshot: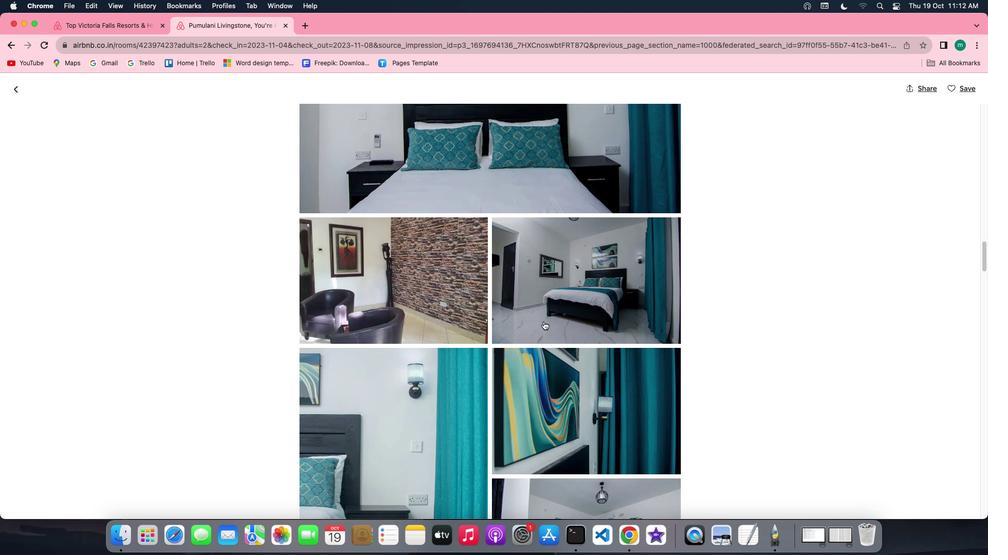 
Action: Mouse scrolled (543, 321) with delta (0, -1)
Screenshot: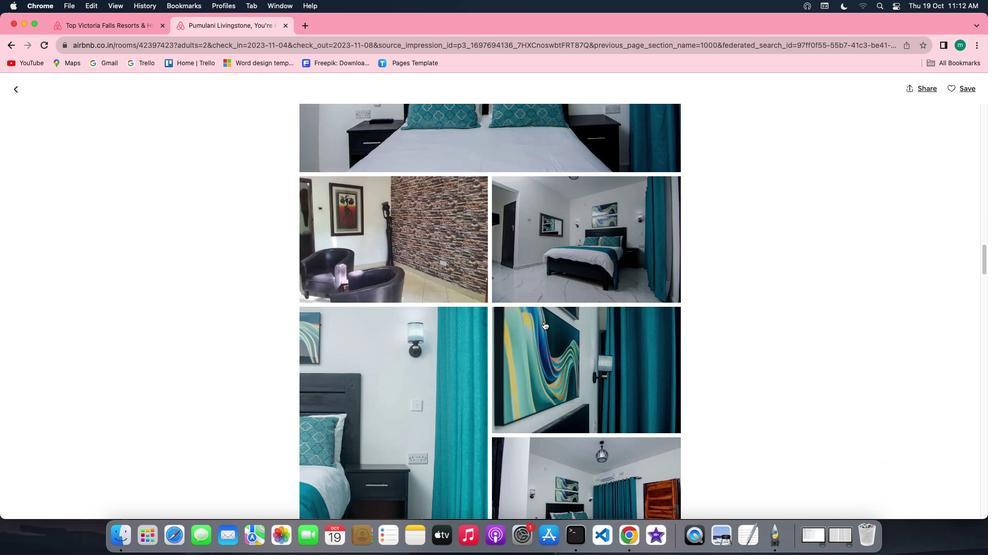 
Action: Mouse scrolled (543, 321) with delta (0, -1)
Screenshot: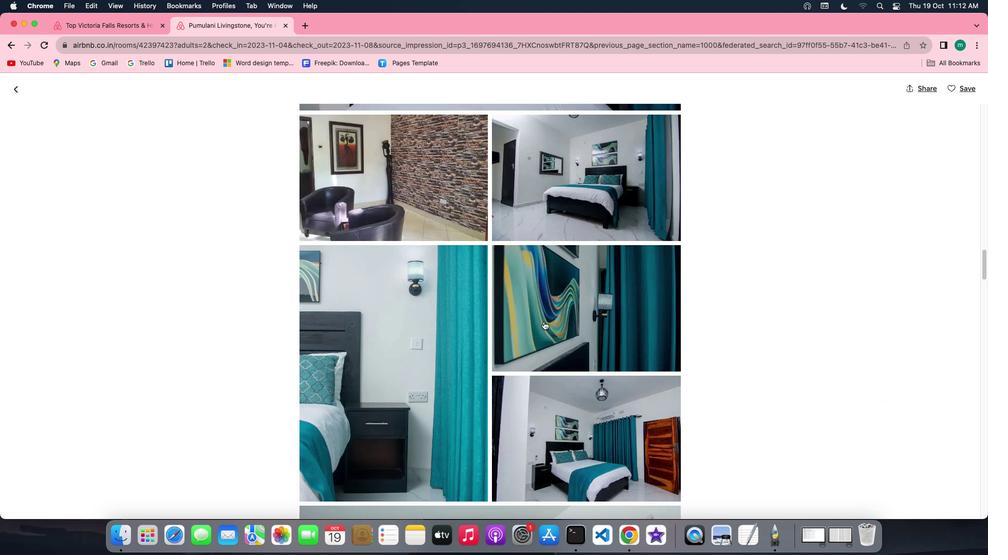 
Action: Mouse scrolled (543, 321) with delta (0, 0)
Screenshot: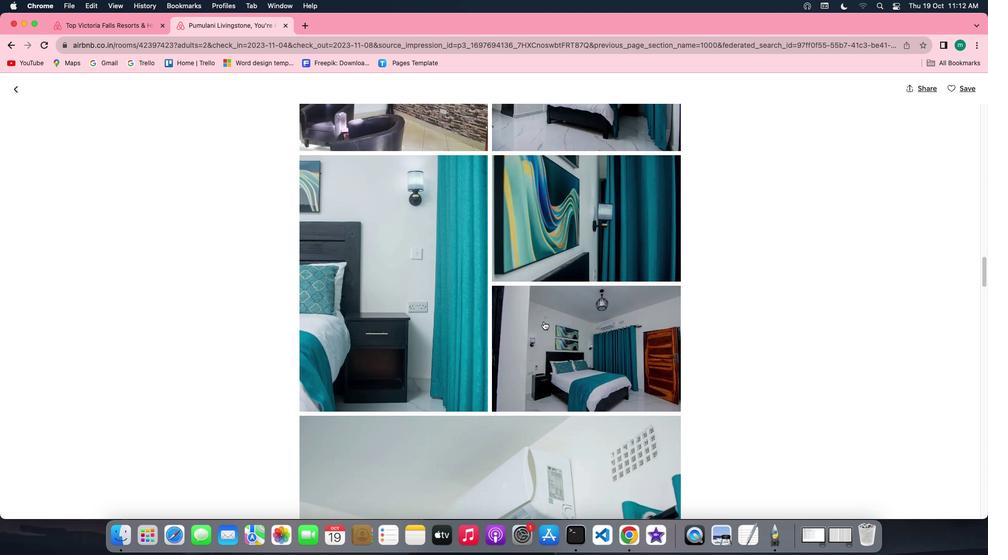 
Action: Mouse scrolled (543, 321) with delta (0, 0)
Screenshot: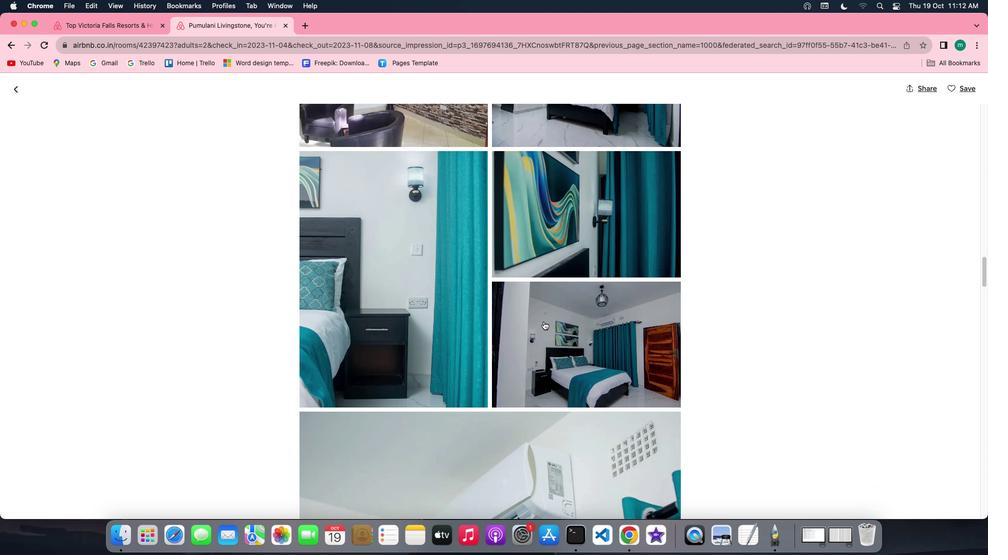 
Action: Mouse scrolled (543, 321) with delta (0, -1)
Screenshot: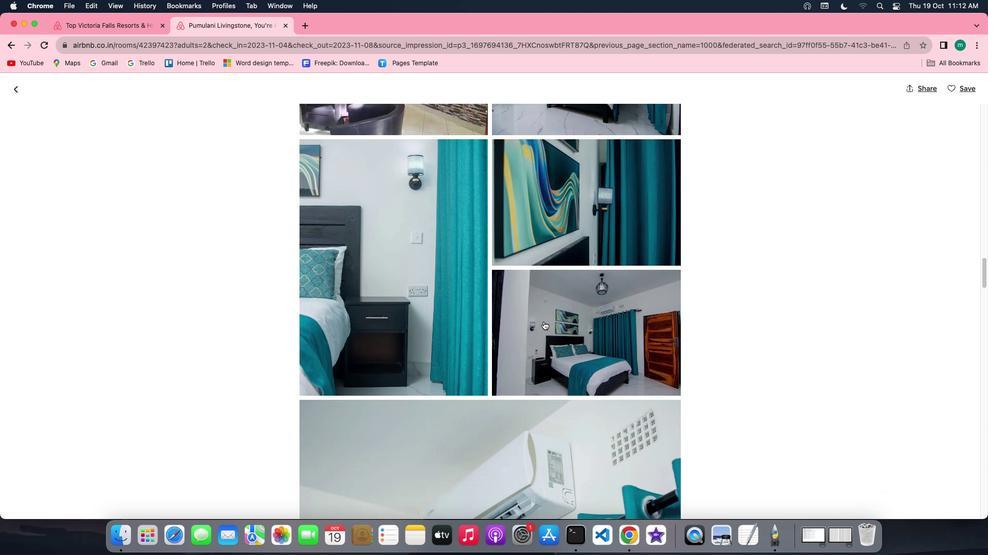 
Action: Mouse scrolled (543, 321) with delta (0, -1)
Screenshot: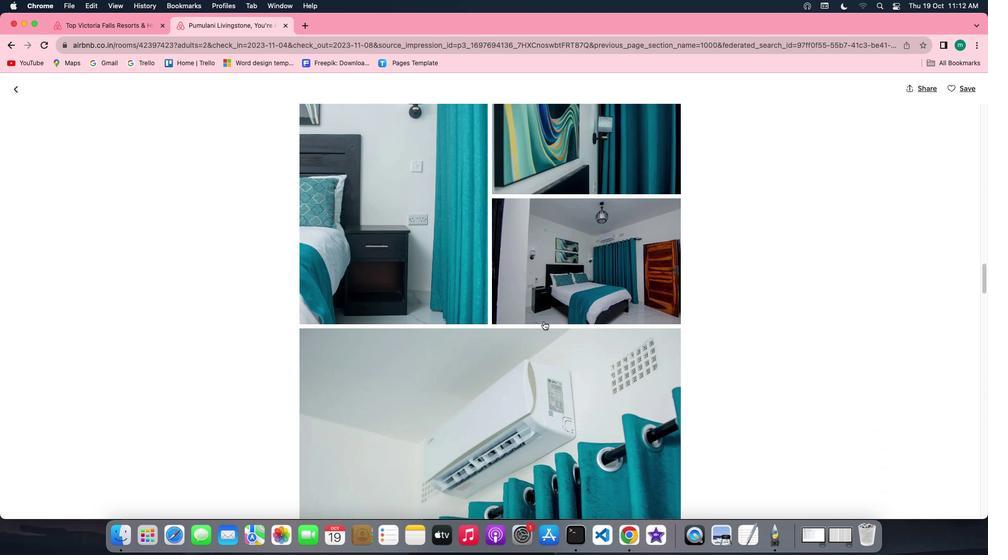 
Action: Mouse scrolled (543, 321) with delta (0, 0)
Screenshot: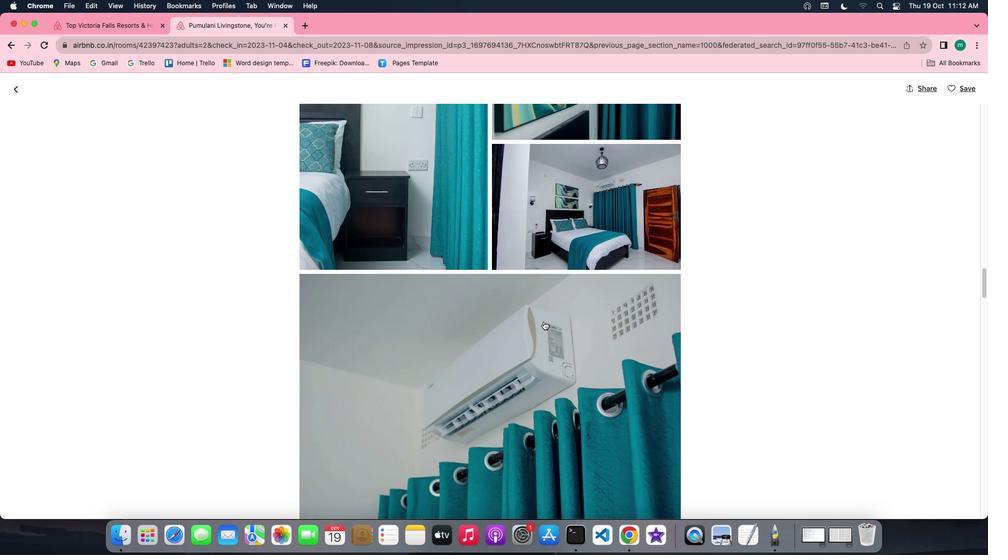 
Action: Mouse scrolled (543, 321) with delta (0, 0)
Screenshot: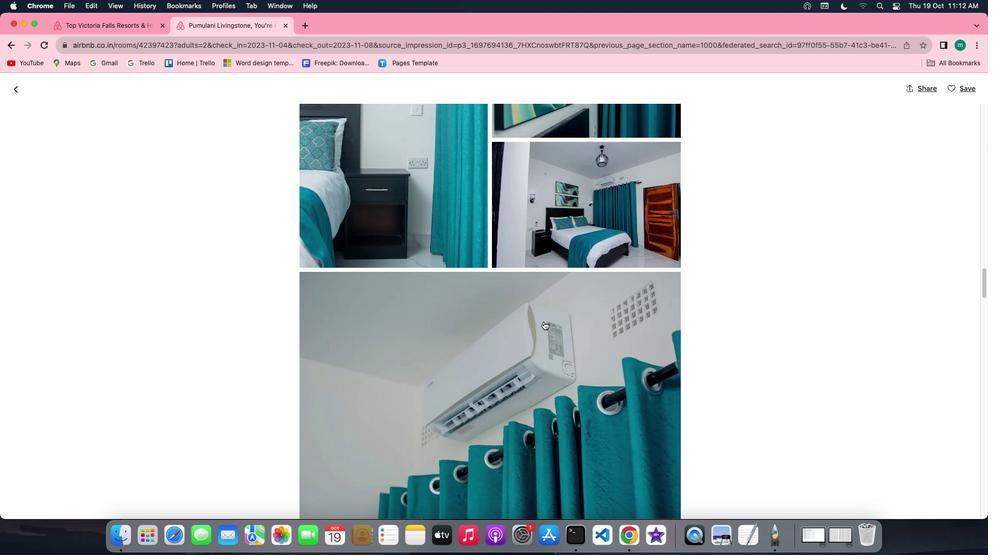 
Action: Mouse scrolled (543, 321) with delta (0, -1)
Screenshot: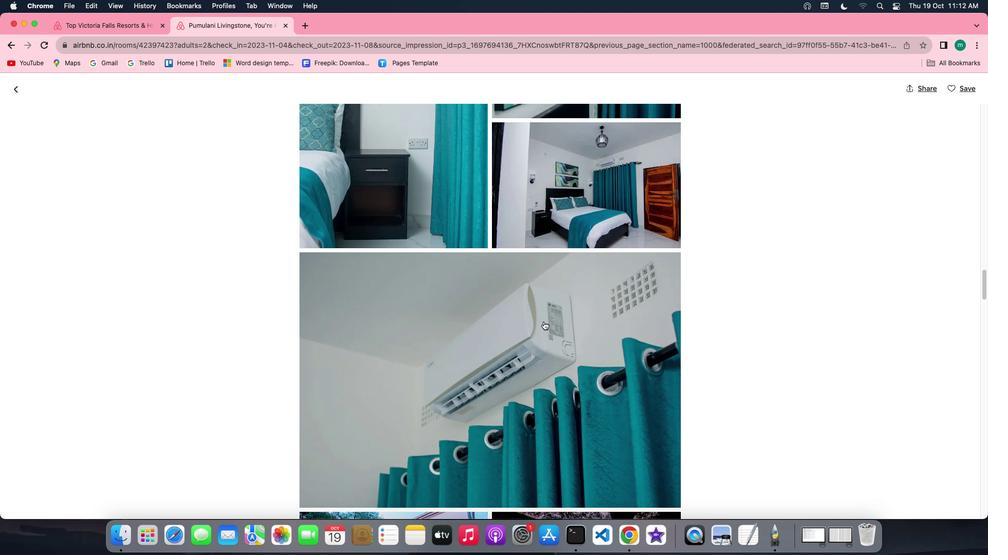 
Action: Mouse scrolled (543, 321) with delta (0, -1)
Screenshot: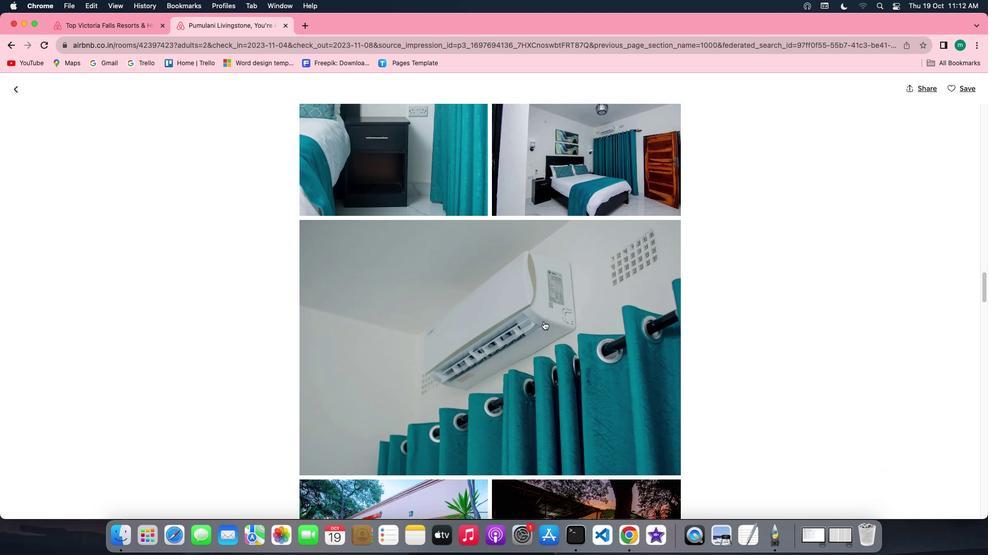
Action: Mouse scrolled (543, 321) with delta (0, 0)
Screenshot: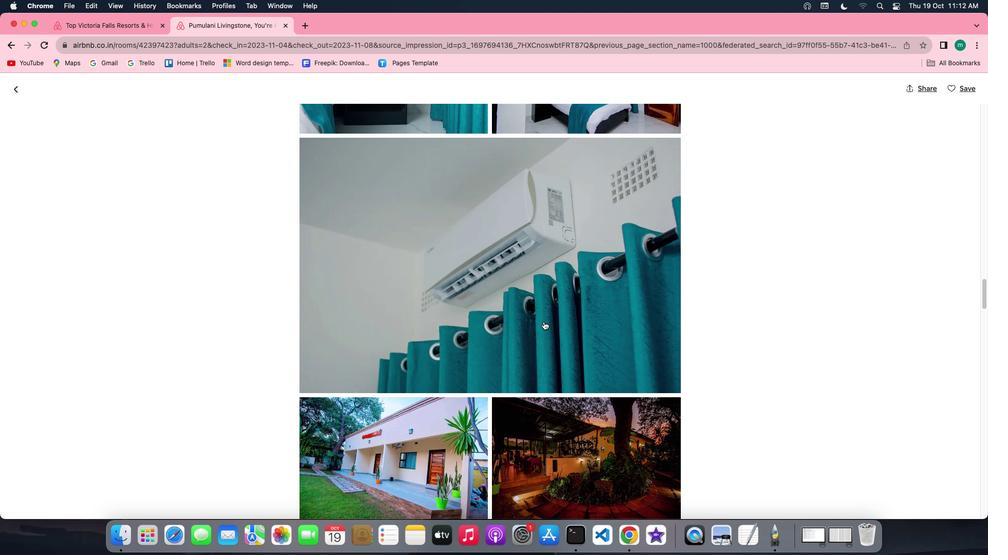 
Action: Mouse scrolled (543, 321) with delta (0, 0)
Screenshot: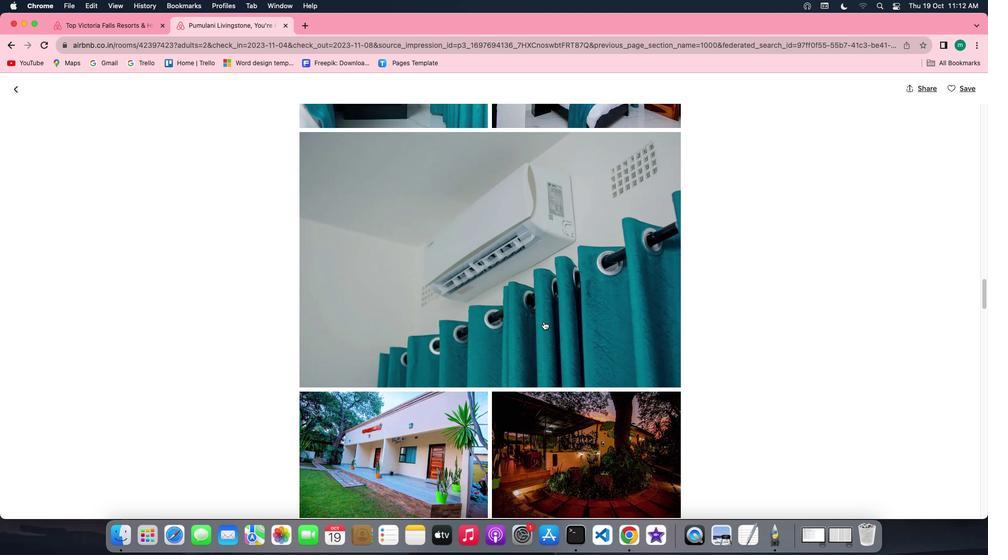 
Action: Mouse scrolled (543, 321) with delta (0, -1)
Screenshot: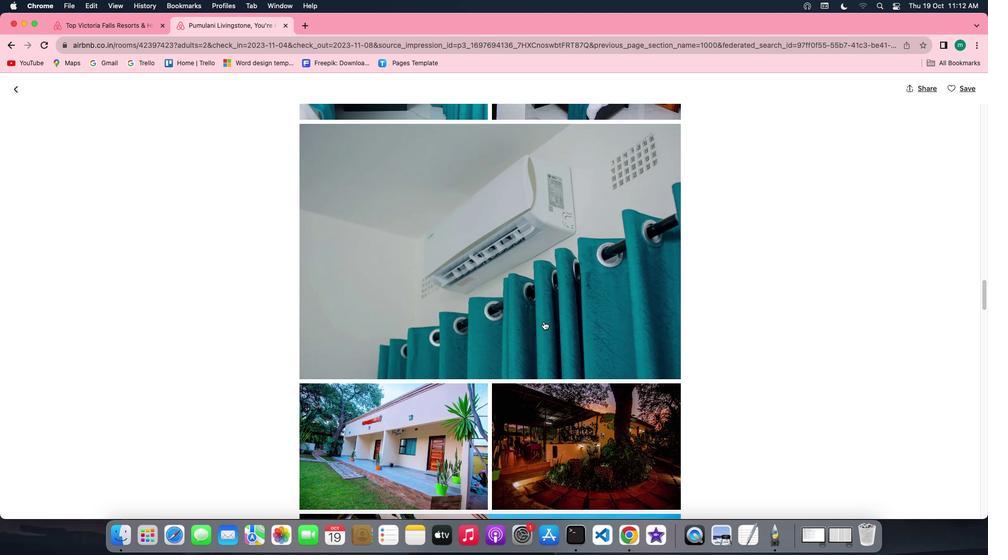 
Action: Mouse scrolled (543, 321) with delta (0, -2)
Screenshot: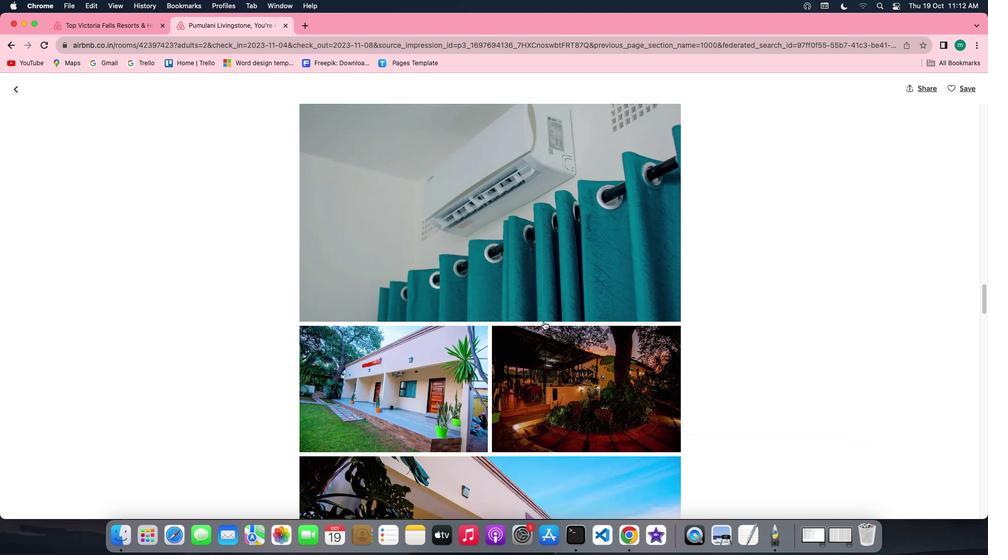 
Action: Mouse scrolled (543, 321) with delta (0, 0)
Screenshot: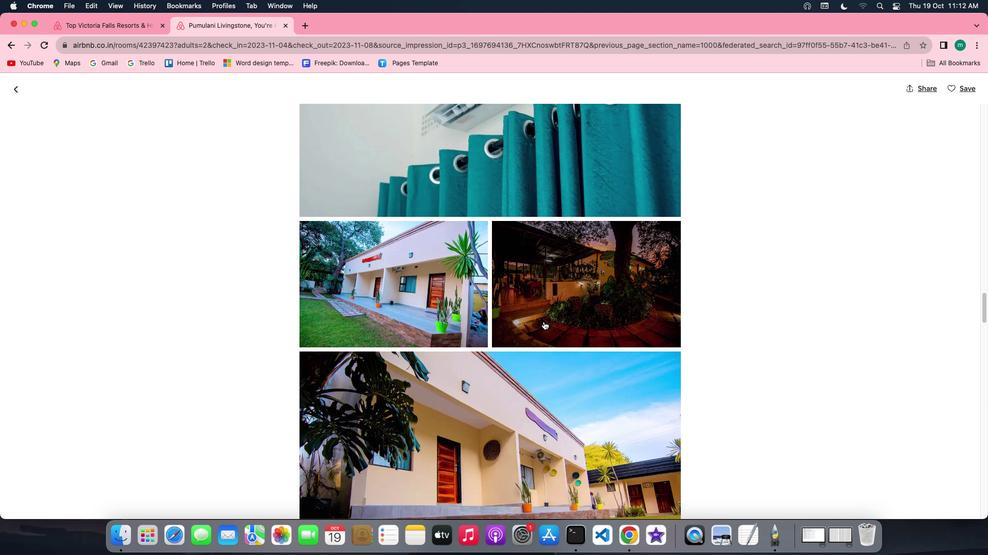 
Action: Mouse scrolled (543, 321) with delta (0, 0)
Screenshot: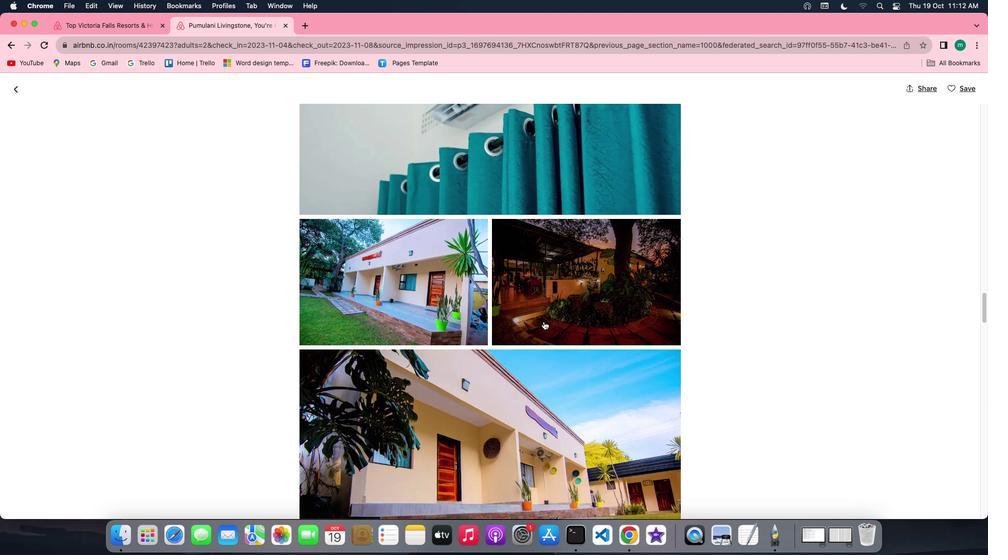 
Action: Mouse scrolled (543, 321) with delta (0, -1)
Screenshot: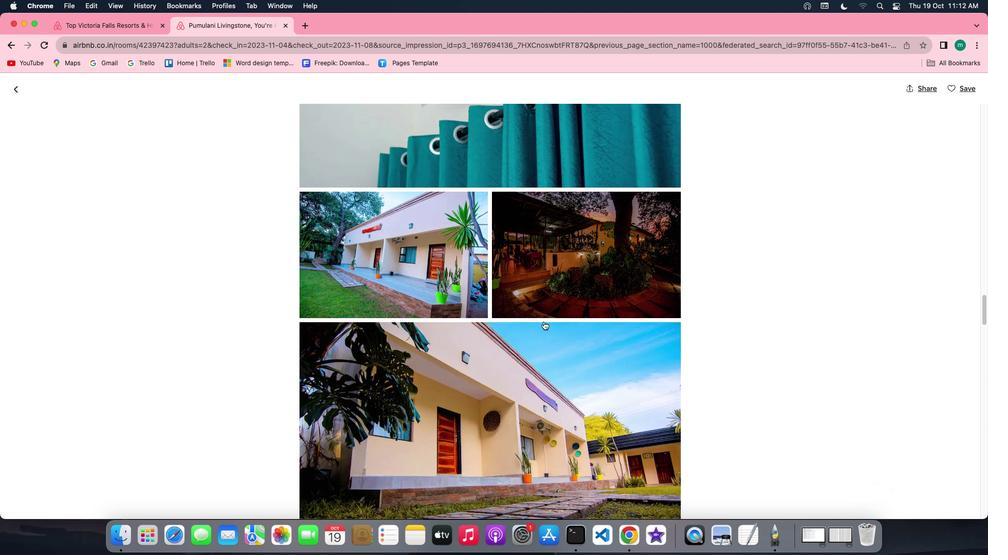 
Action: Mouse scrolled (543, 321) with delta (0, -1)
Screenshot: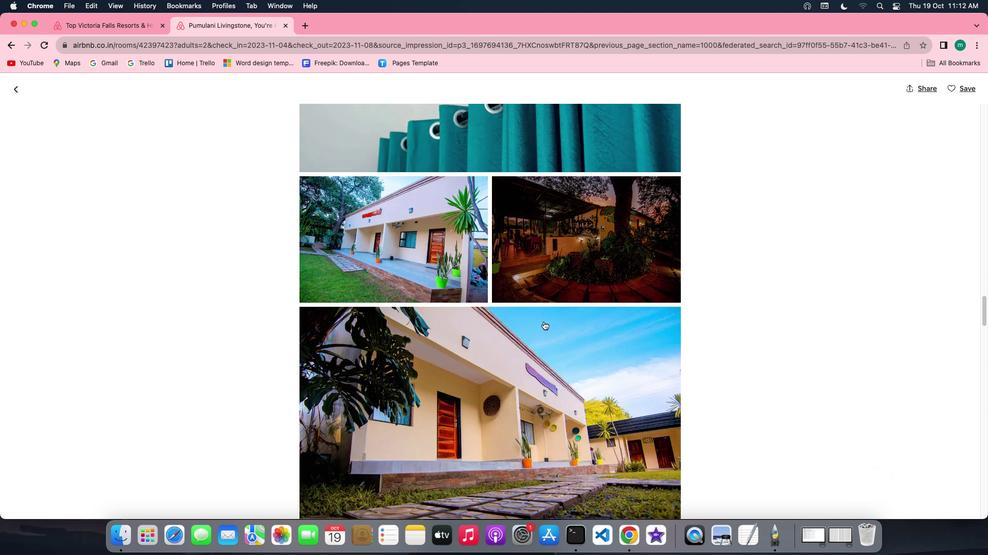 
Action: Mouse scrolled (543, 321) with delta (0, 0)
Screenshot: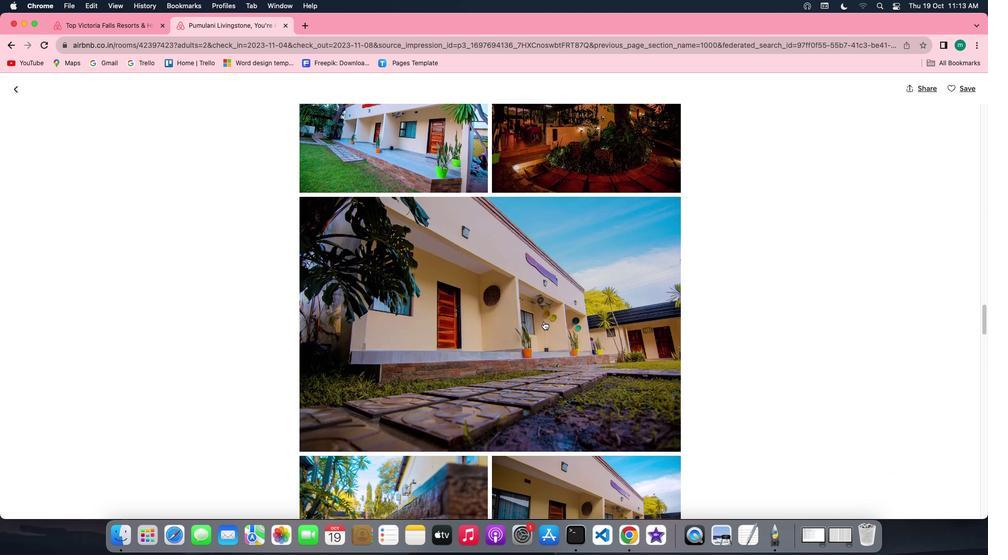 
Action: Mouse scrolled (543, 321) with delta (0, 0)
Screenshot: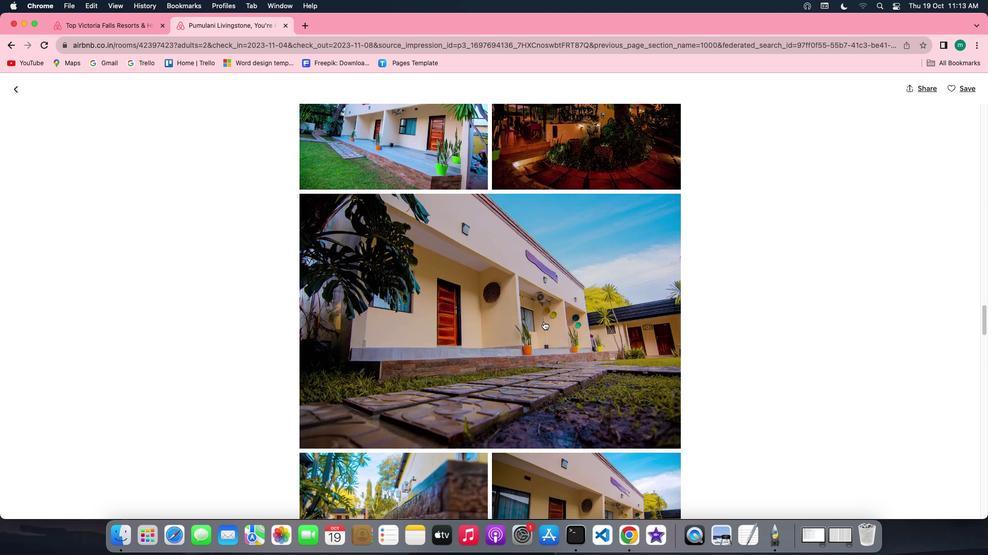 
Action: Mouse scrolled (543, 321) with delta (0, 0)
Screenshot: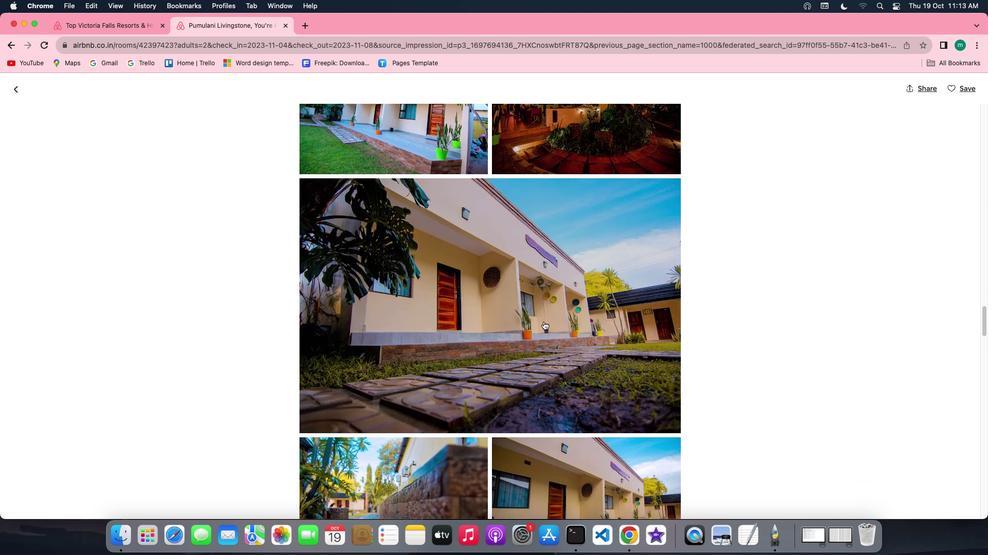 
Action: Mouse scrolled (543, 321) with delta (0, 0)
Screenshot: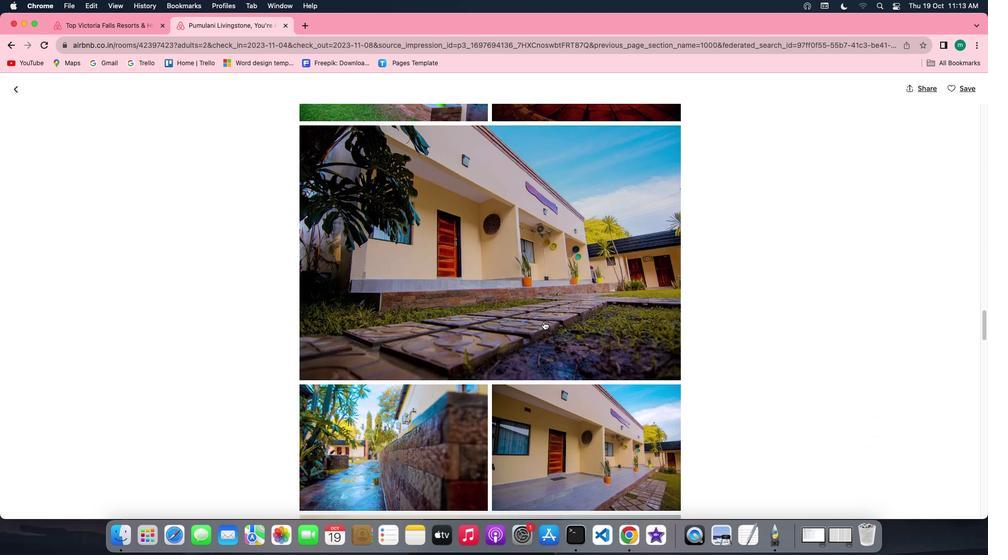 
Action: Mouse scrolled (543, 321) with delta (0, 0)
Screenshot: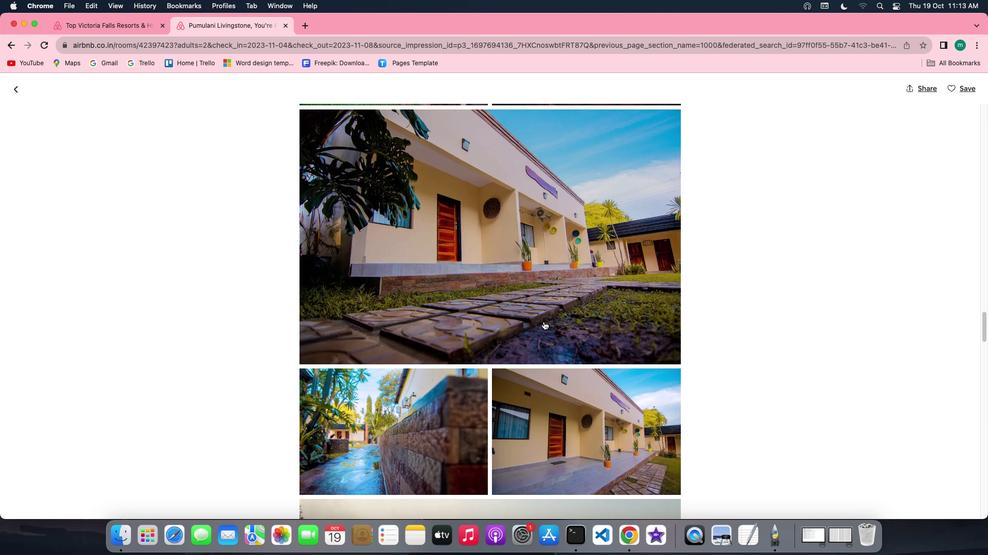 
Action: Mouse scrolled (543, 321) with delta (0, 0)
Screenshot: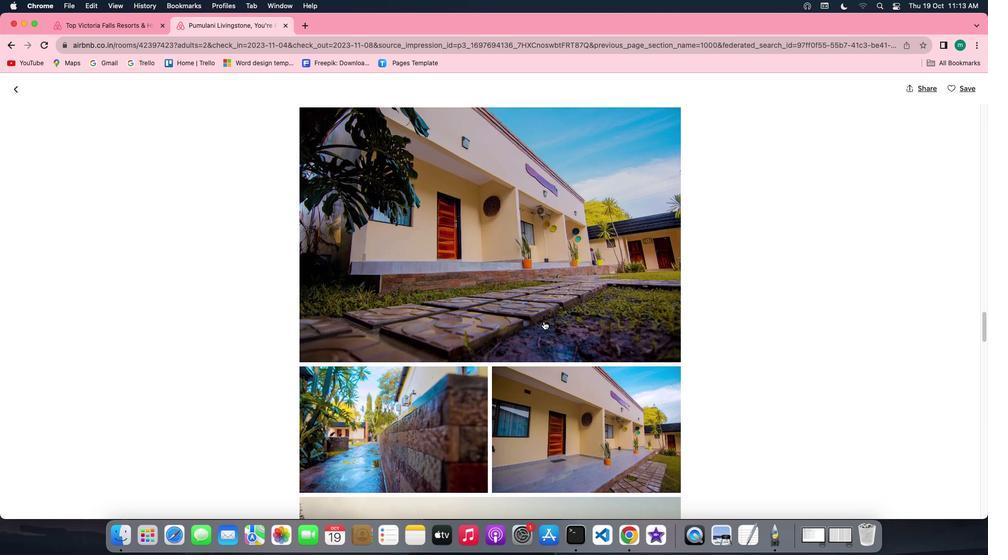 
Action: Mouse scrolled (543, 321) with delta (0, 0)
Screenshot: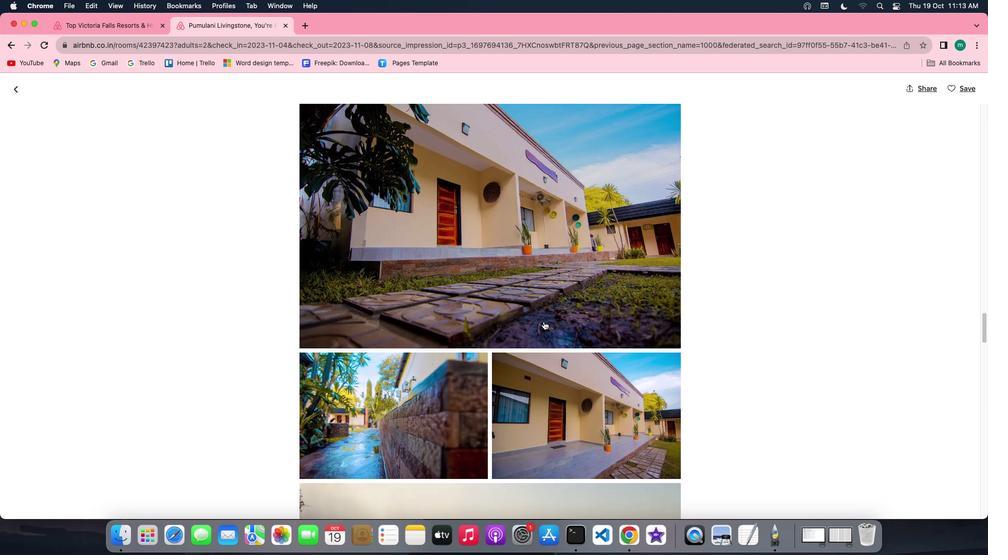 
Action: Mouse scrolled (543, 321) with delta (0, 0)
Screenshot: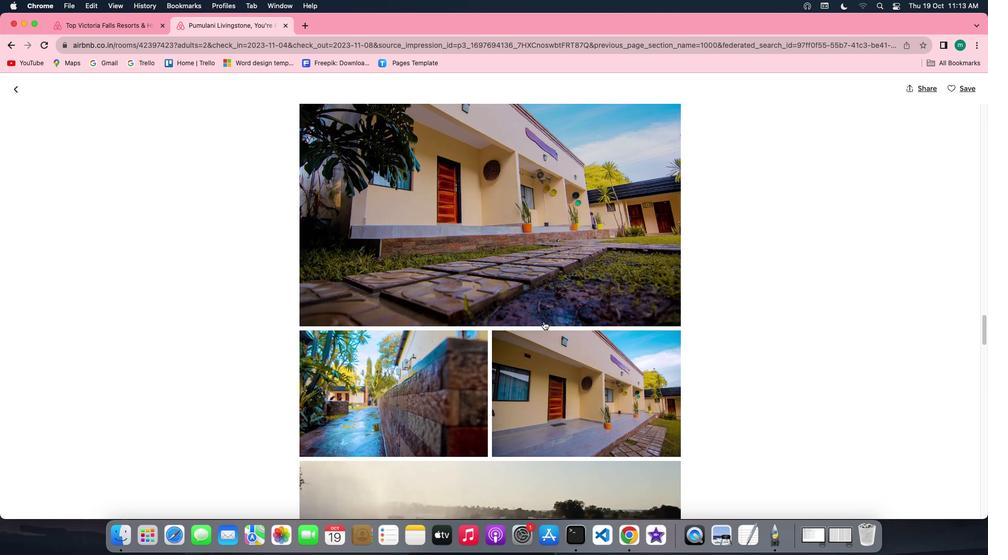 
Action: Mouse scrolled (543, 321) with delta (0, 0)
Screenshot: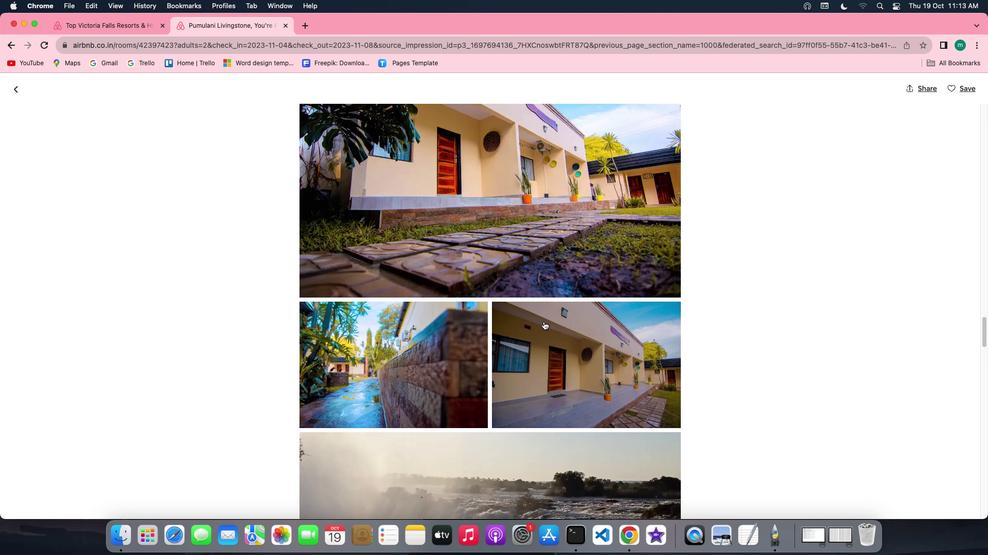 
Action: Mouse scrolled (543, 321) with delta (0, 0)
Screenshot: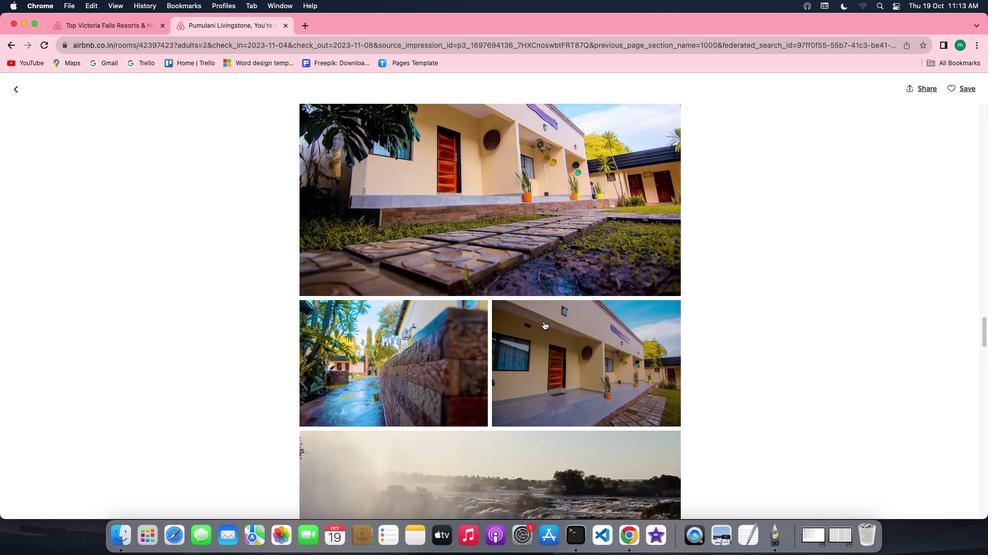 
Action: Mouse scrolled (543, 321) with delta (0, -1)
Screenshot: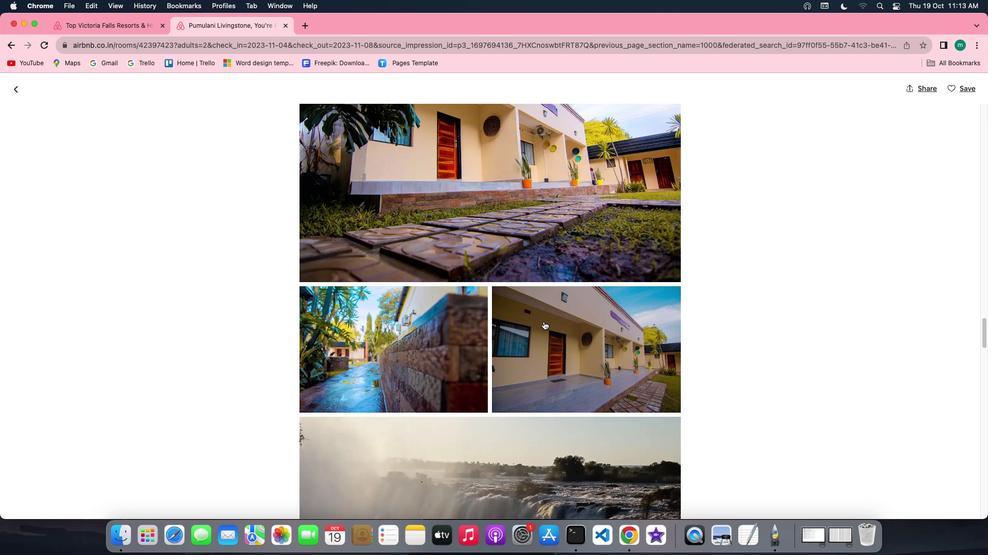
Action: Mouse scrolled (543, 321) with delta (0, 0)
Screenshot: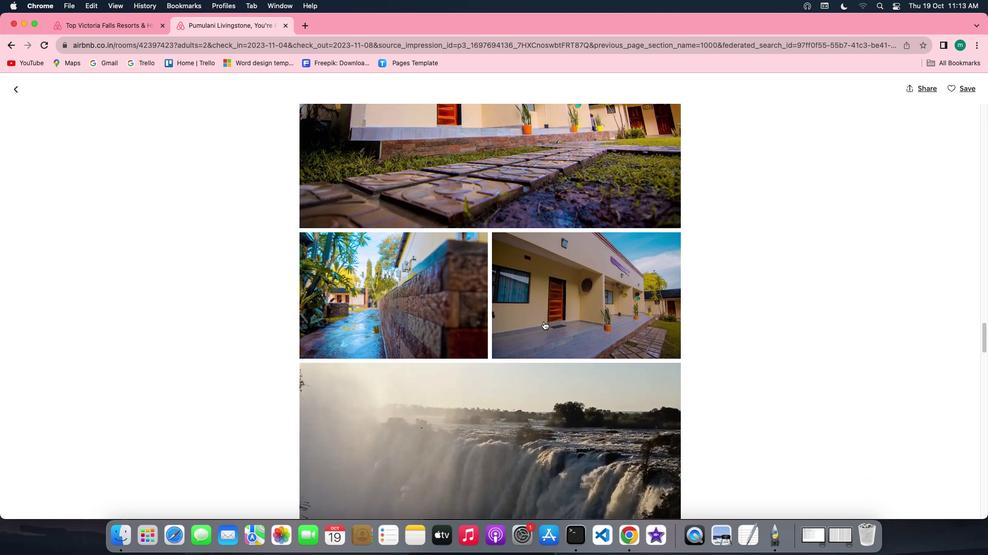 
Action: Mouse scrolled (543, 321) with delta (0, 0)
Screenshot: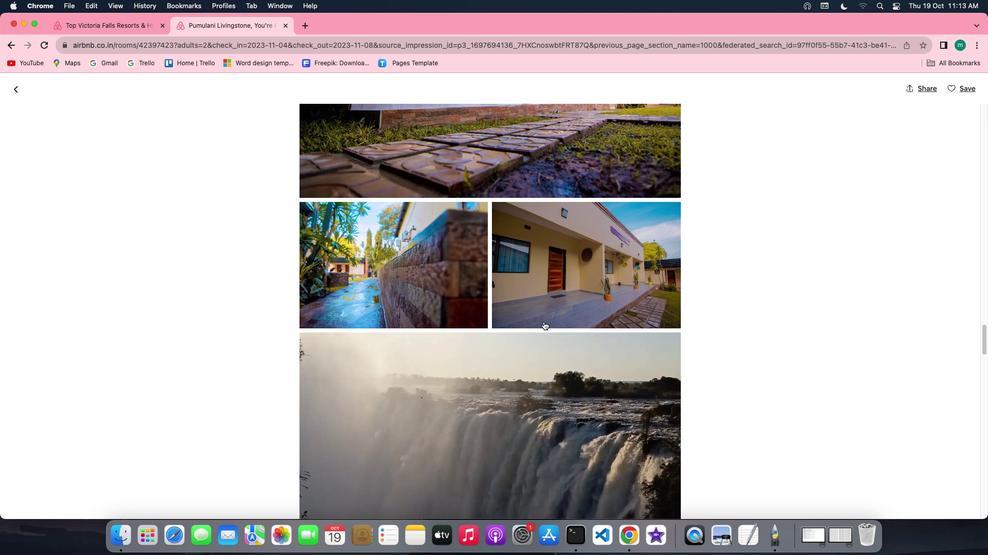 
Action: Mouse scrolled (543, 321) with delta (0, 0)
Screenshot: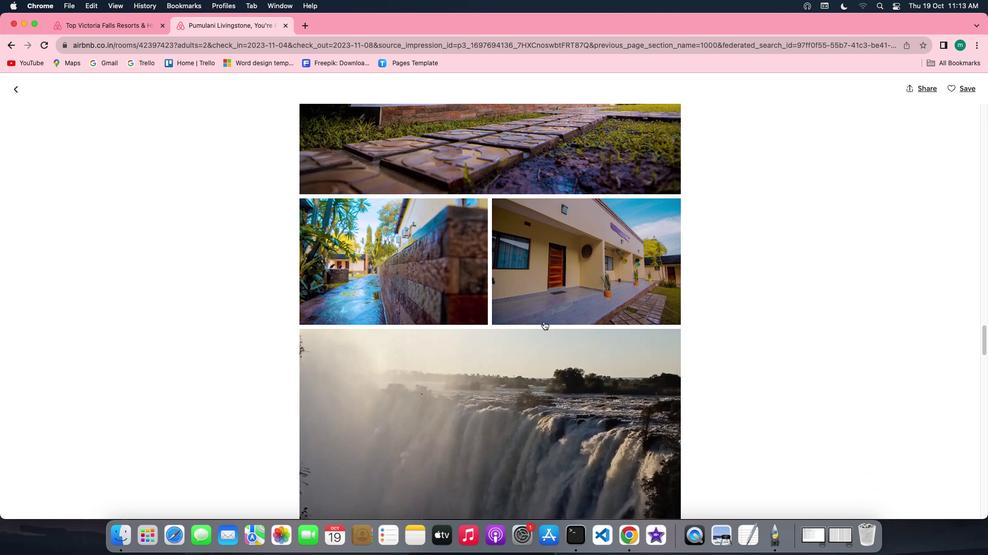 
Action: Mouse scrolled (543, 321) with delta (0, 0)
Screenshot: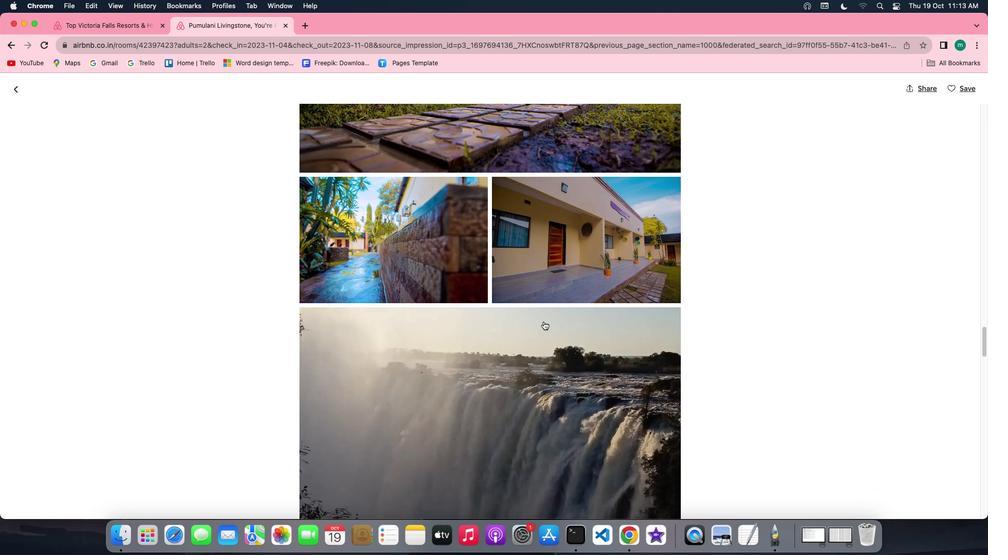 
Action: Mouse scrolled (543, 321) with delta (0, 0)
Screenshot: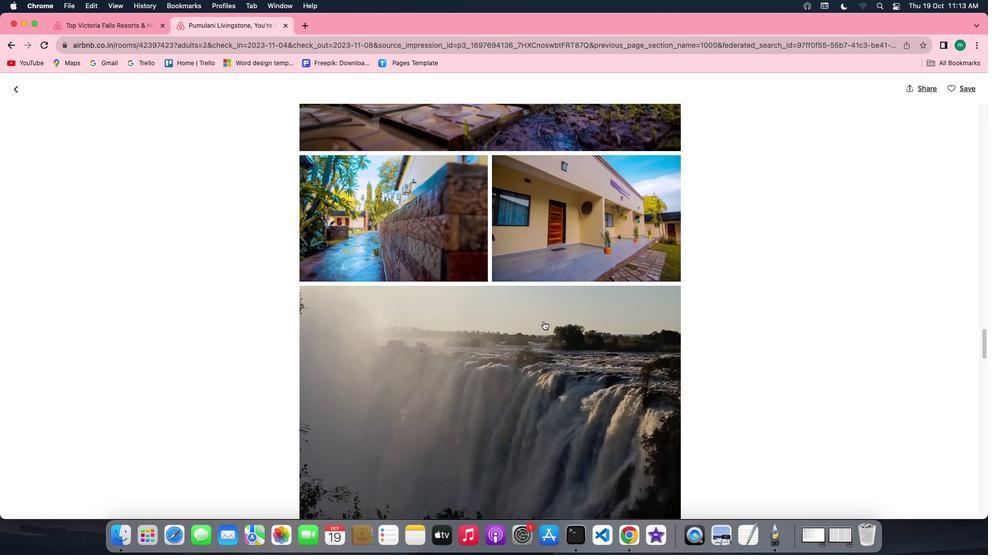 
Action: Mouse scrolled (543, 321) with delta (0, 0)
Screenshot: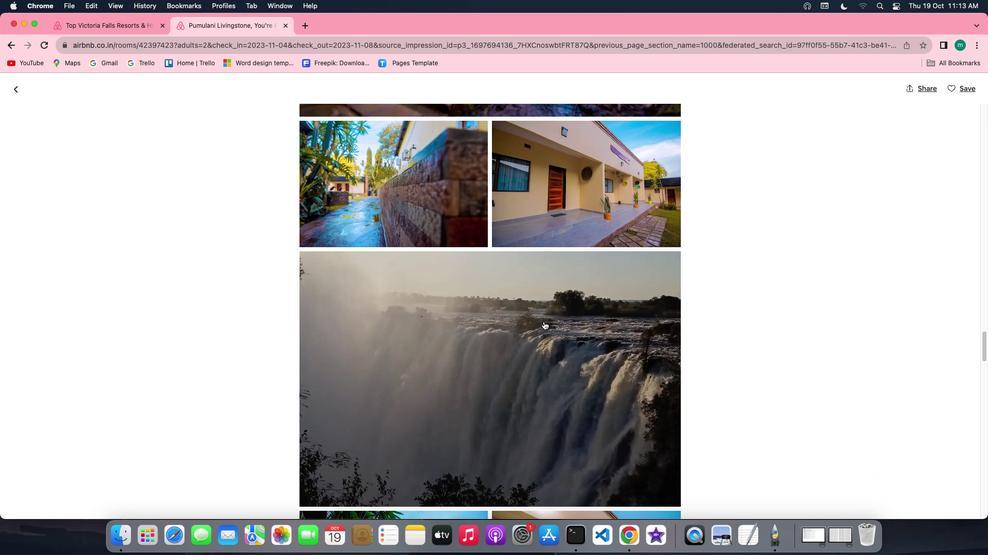 
Action: Mouse scrolled (543, 321) with delta (0, 0)
Screenshot: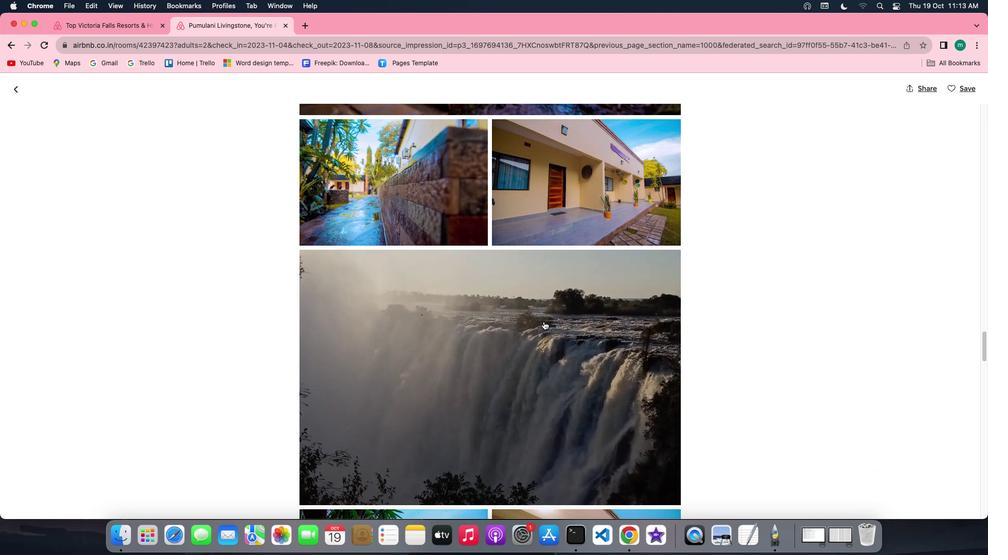 
Action: Mouse scrolled (543, 321) with delta (0, -1)
Screenshot: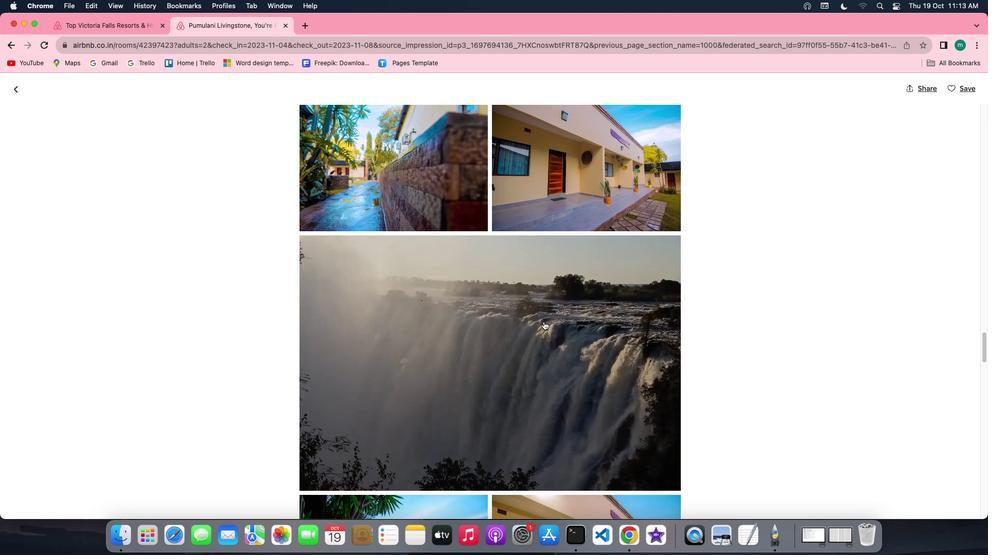 
Action: Mouse scrolled (543, 321) with delta (0, 0)
Screenshot: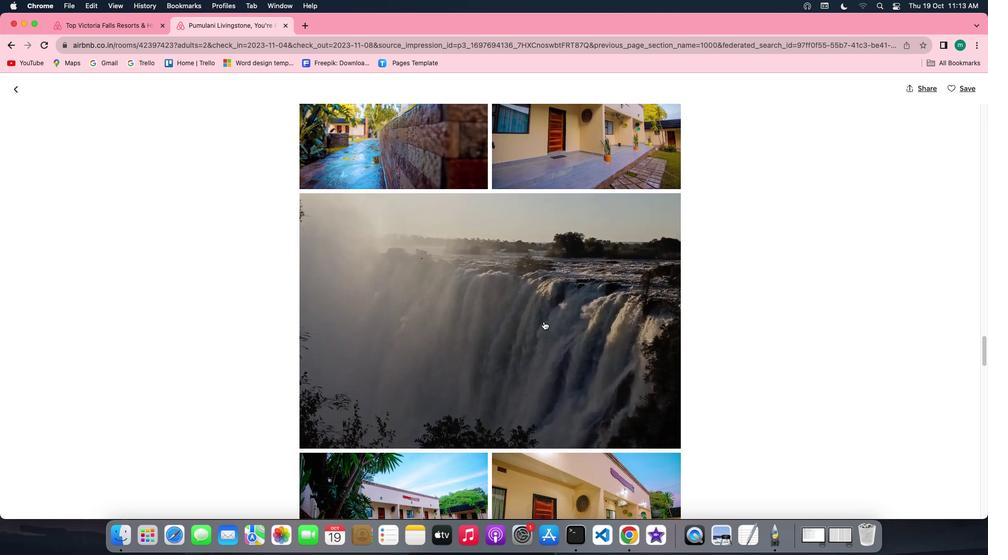 
Action: Mouse scrolled (543, 321) with delta (0, 0)
Screenshot: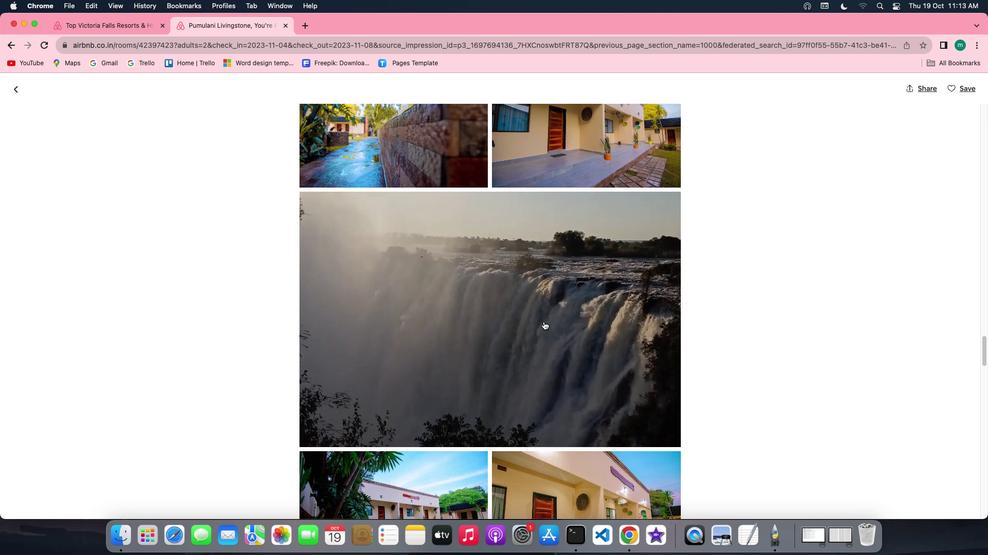 
Action: Mouse scrolled (543, 321) with delta (0, 0)
Screenshot: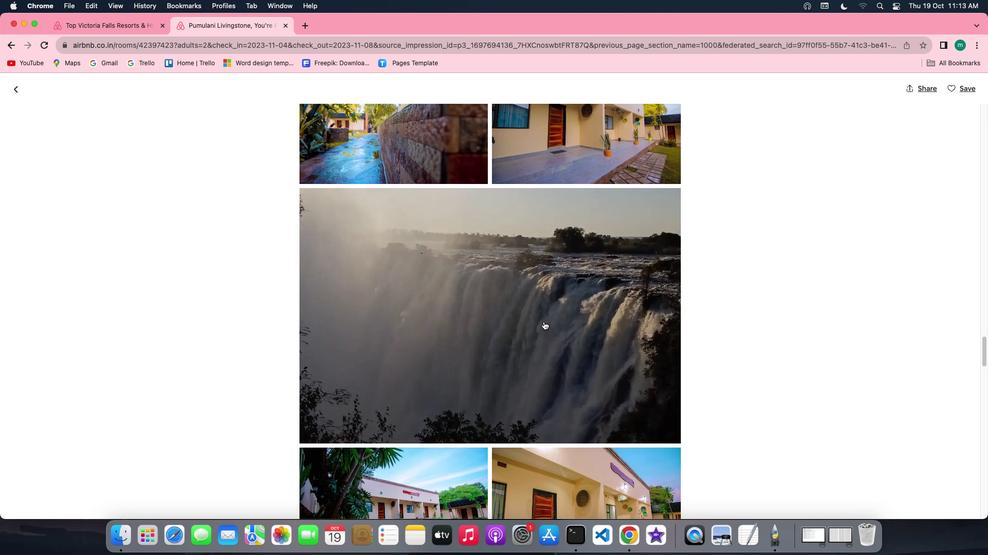 
Action: Mouse scrolled (543, 321) with delta (0, 0)
Screenshot: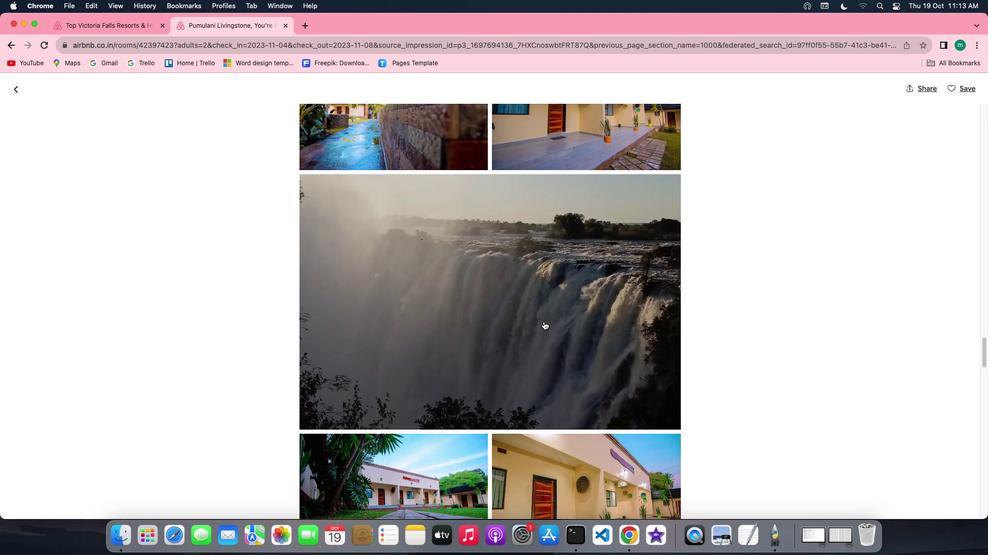 
Action: Mouse scrolled (543, 321) with delta (0, 0)
Screenshot: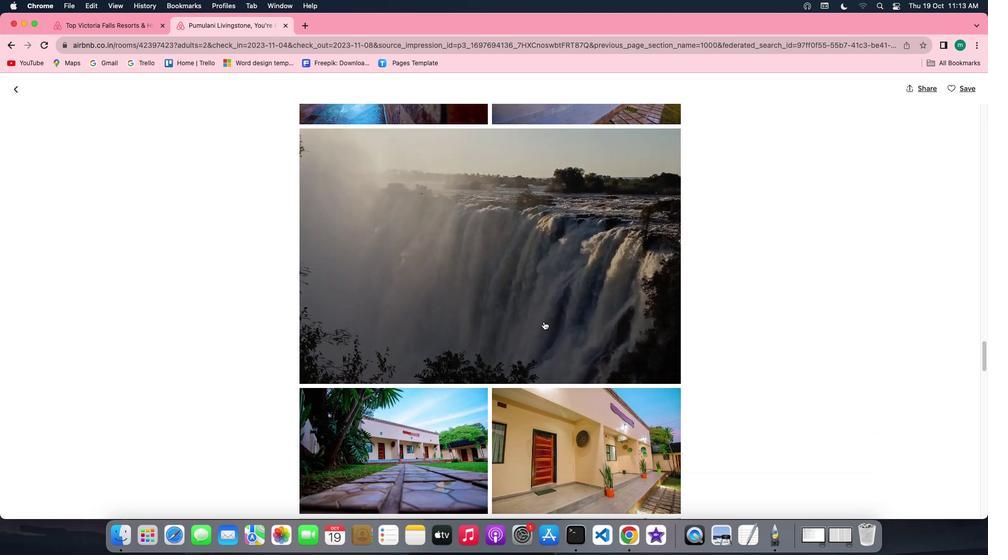 
Action: Mouse scrolled (543, 321) with delta (0, 0)
Screenshot: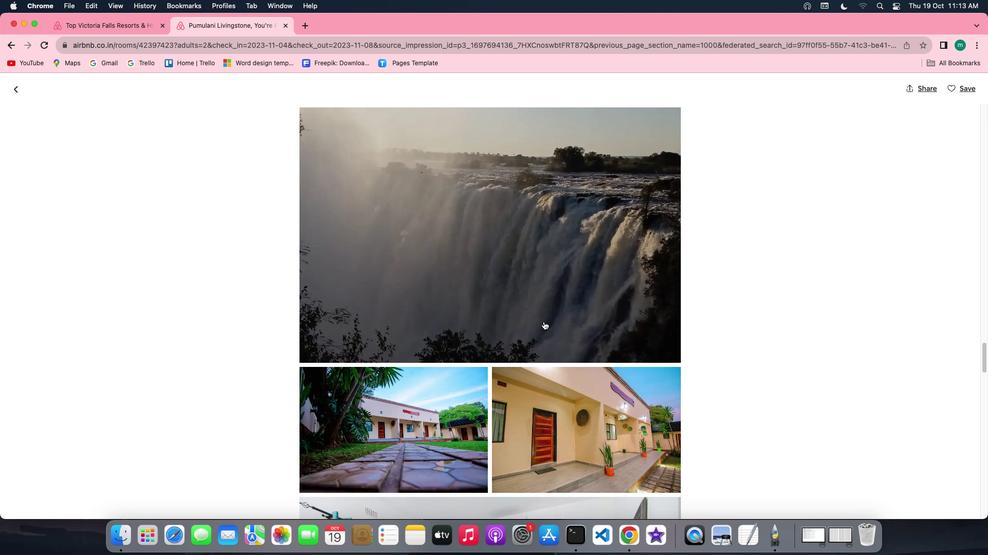 
Action: Mouse scrolled (543, 321) with delta (0, 0)
Screenshot: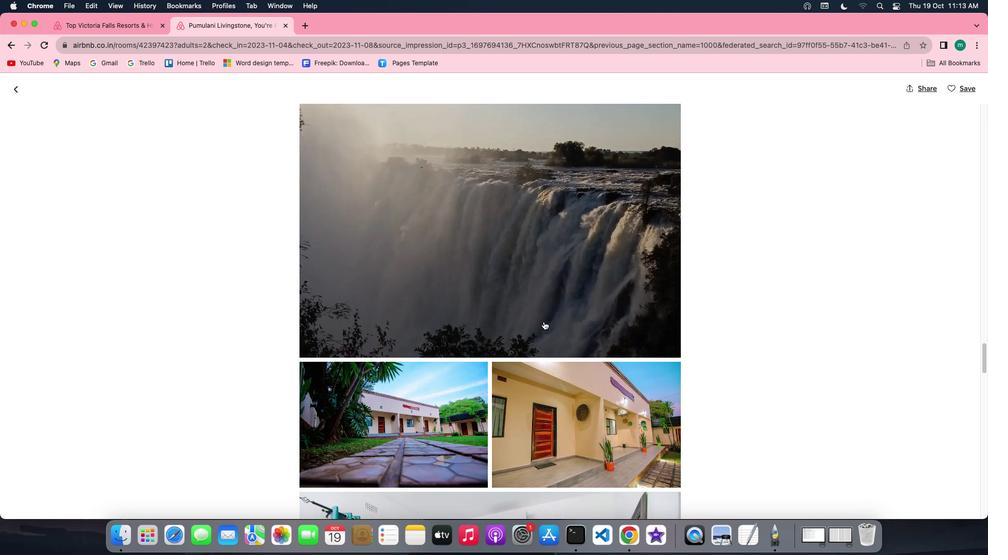 
Action: Mouse scrolled (543, 321) with delta (0, -1)
Screenshot: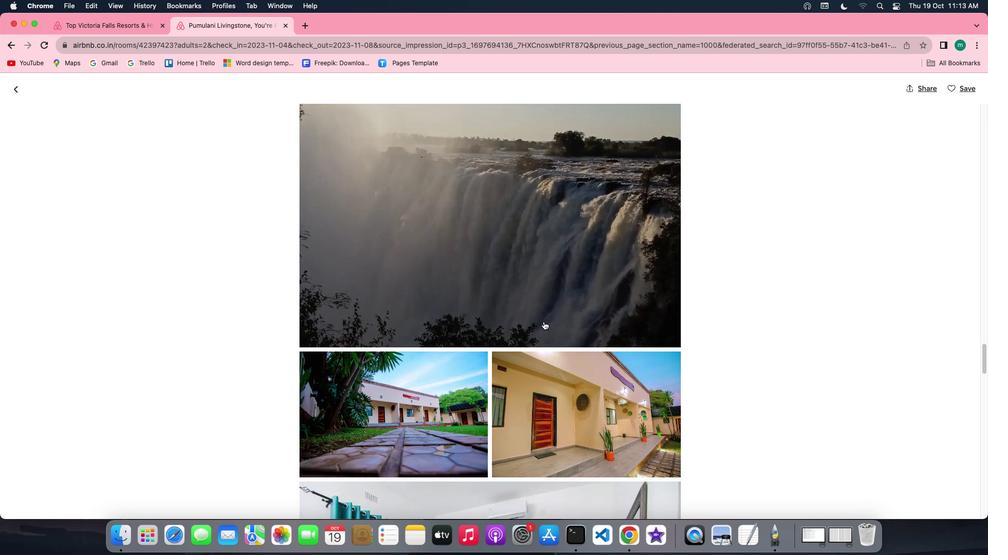 
Action: Mouse scrolled (543, 321) with delta (0, -1)
Screenshot: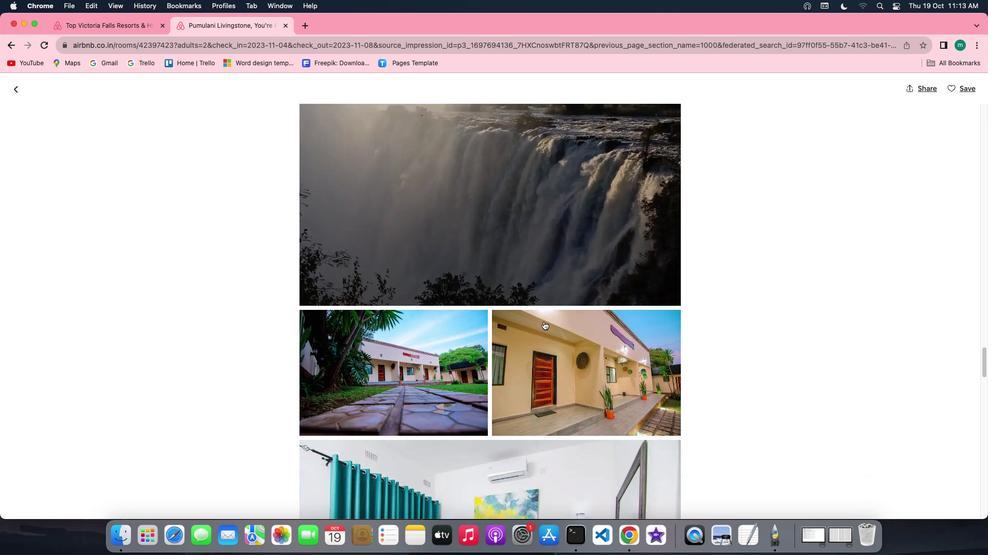 
Action: Mouse scrolled (543, 321) with delta (0, 0)
Screenshot: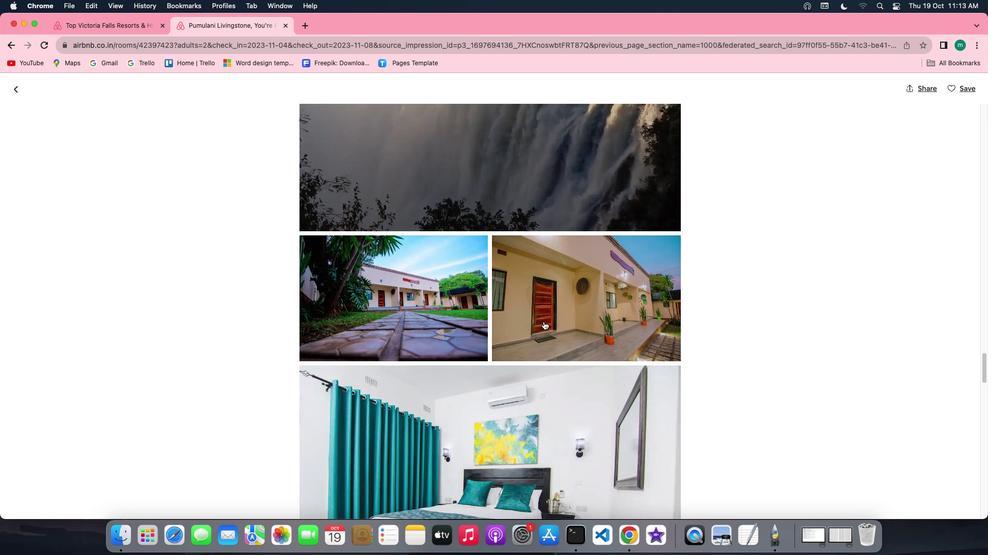 
Action: Mouse scrolled (543, 321) with delta (0, 0)
Screenshot: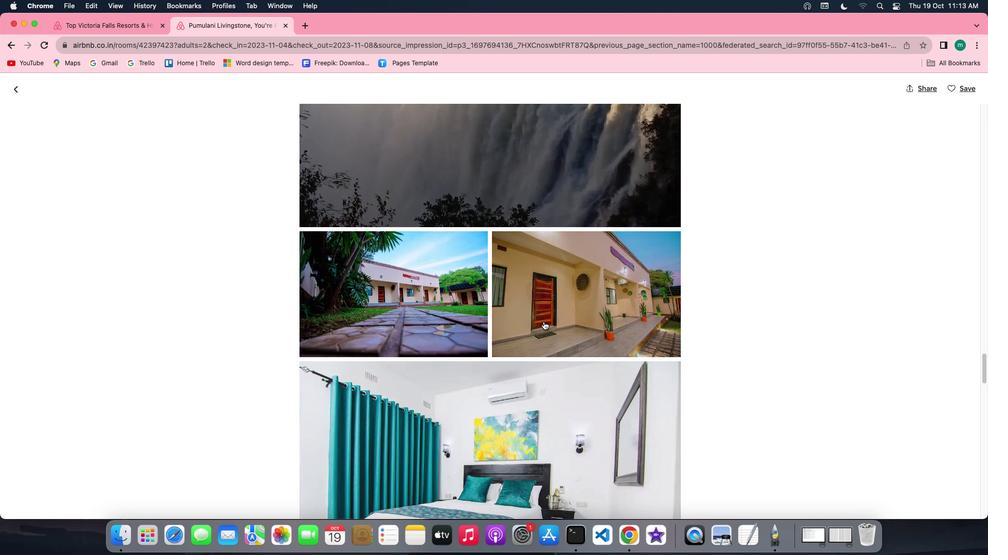 
Action: Mouse scrolled (543, 321) with delta (0, 0)
Screenshot: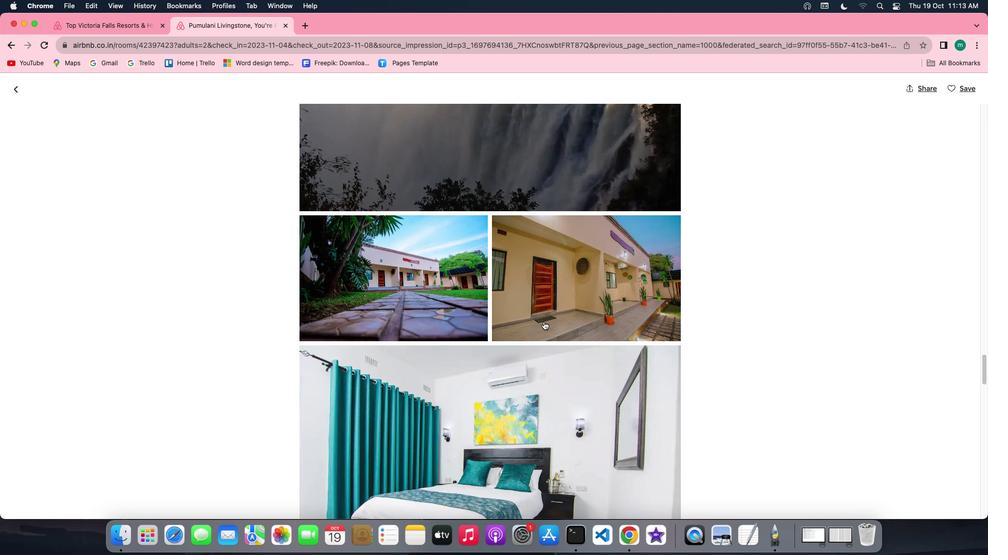 
Action: Mouse scrolled (543, 321) with delta (0, -1)
Screenshot: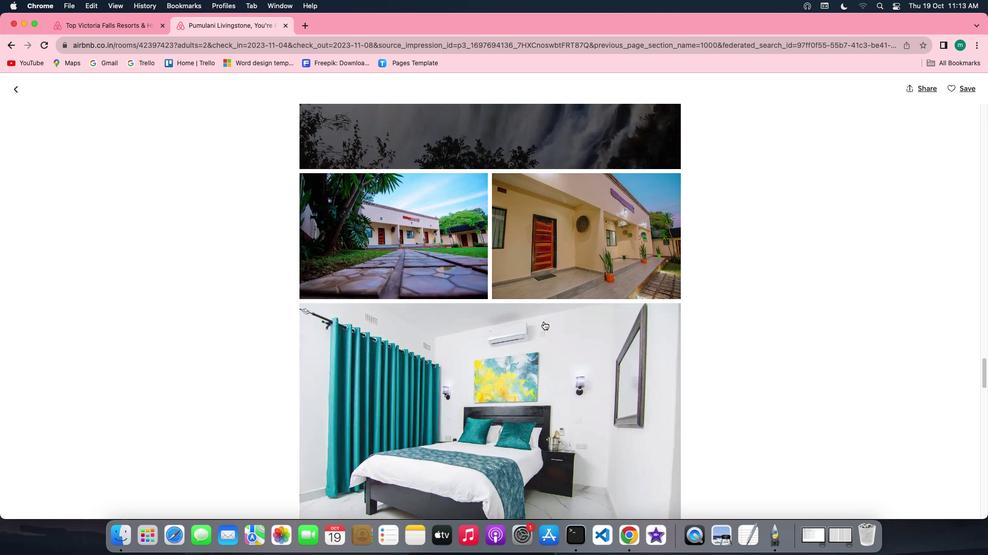 
Action: Mouse scrolled (543, 321) with delta (0, 0)
Screenshot: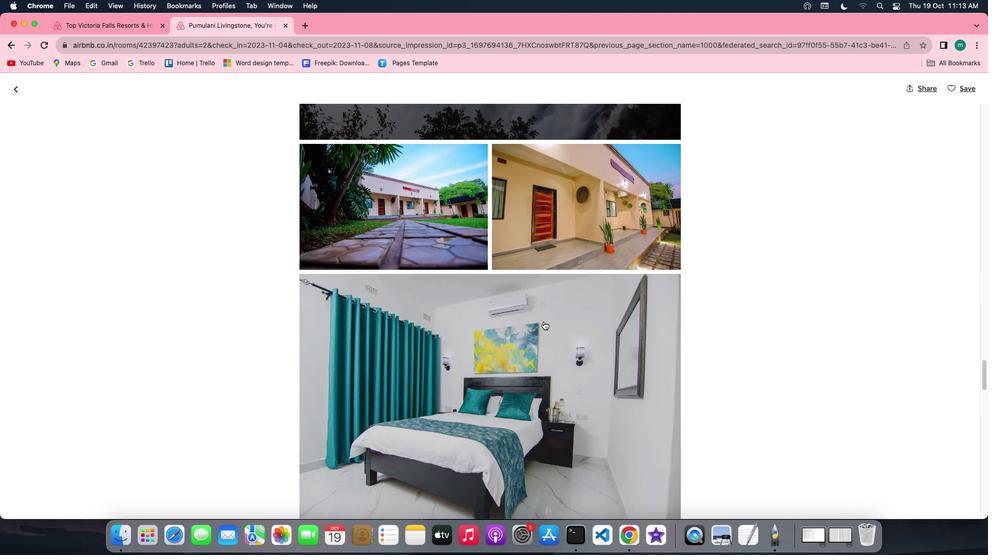 
Action: Mouse scrolled (543, 321) with delta (0, 0)
Screenshot: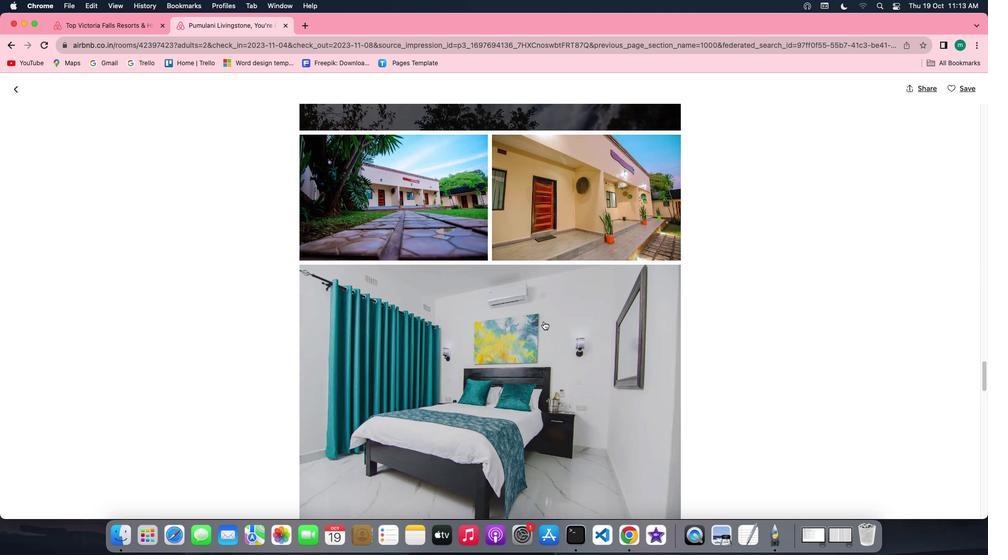 
Action: Mouse scrolled (543, 321) with delta (0, -1)
Screenshot: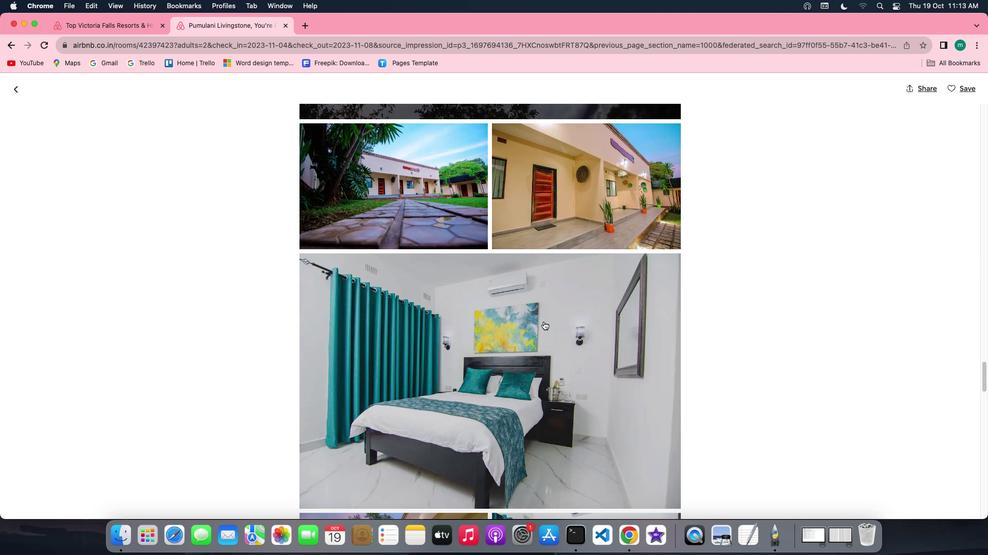 
Action: Mouse scrolled (543, 321) with delta (0, 0)
Screenshot: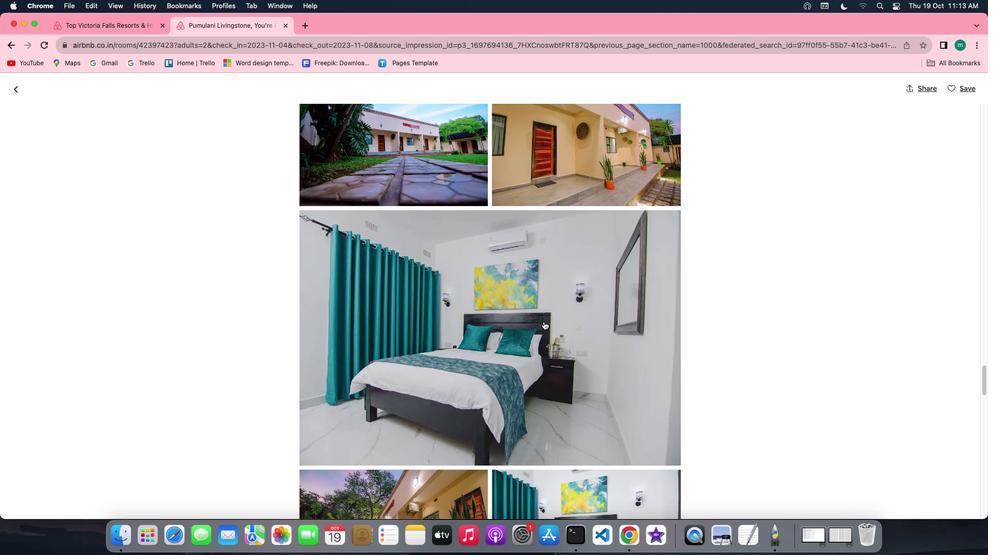 
Action: Mouse scrolled (543, 321) with delta (0, 0)
Screenshot: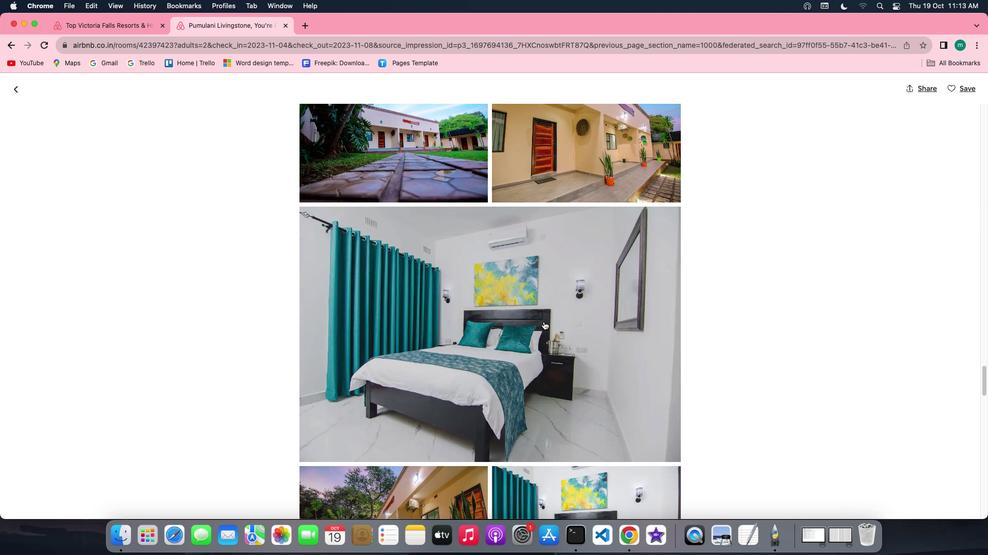 
Action: Mouse scrolled (543, 321) with delta (0, 0)
Screenshot: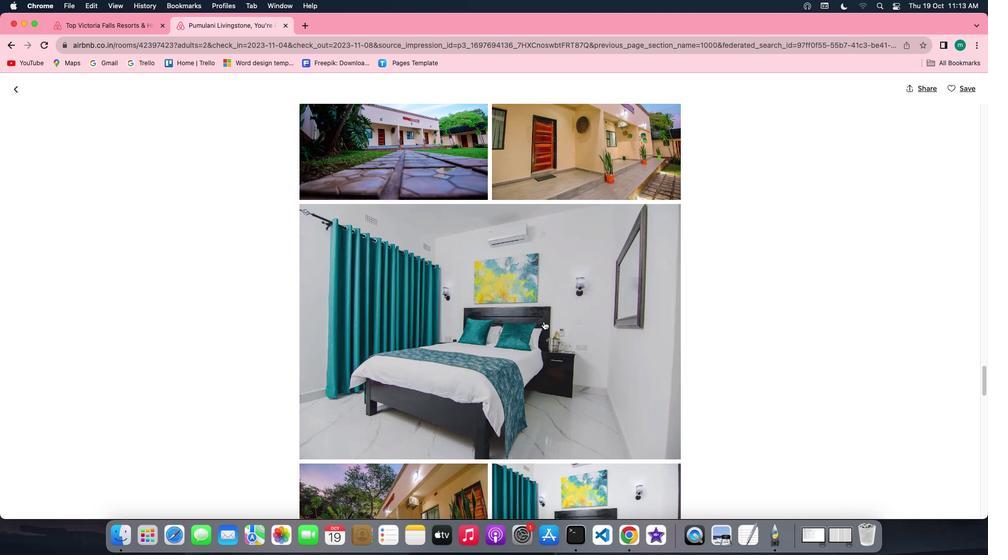 
Action: Mouse scrolled (543, 321) with delta (0, 0)
Screenshot: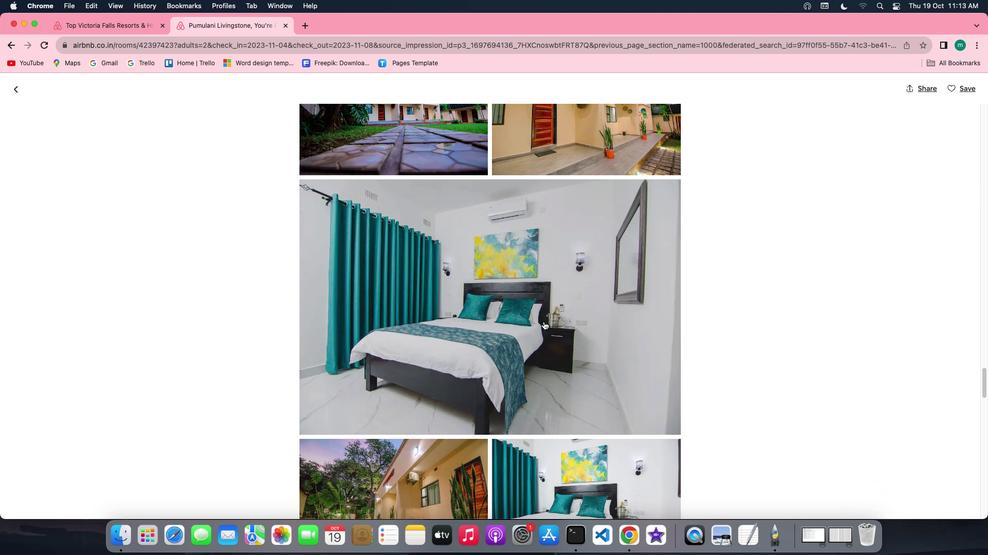 
Action: Mouse scrolled (543, 321) with delta (0, 0)
Screenshot: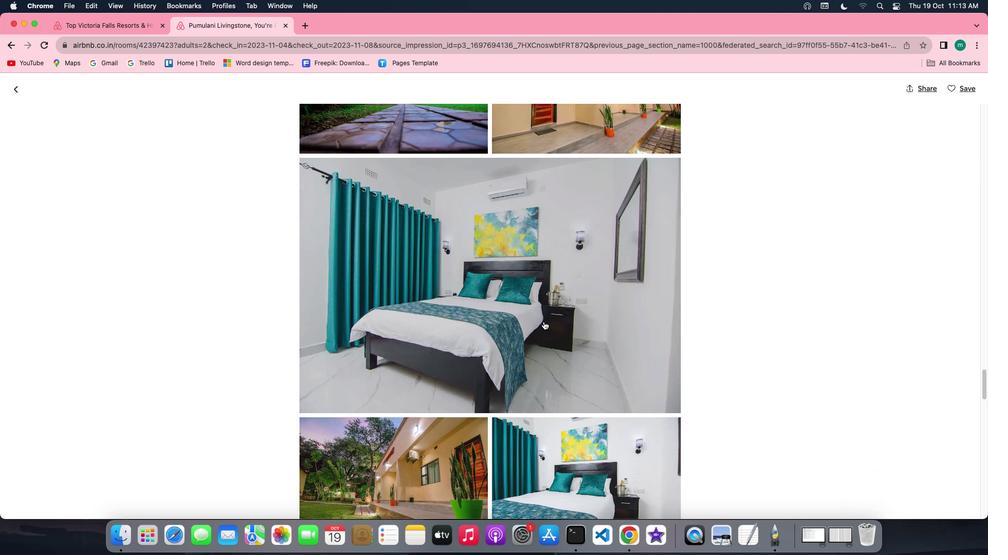 
Action: Mouse scrolled (543, 321) with delta (0, 0)
Screenshot: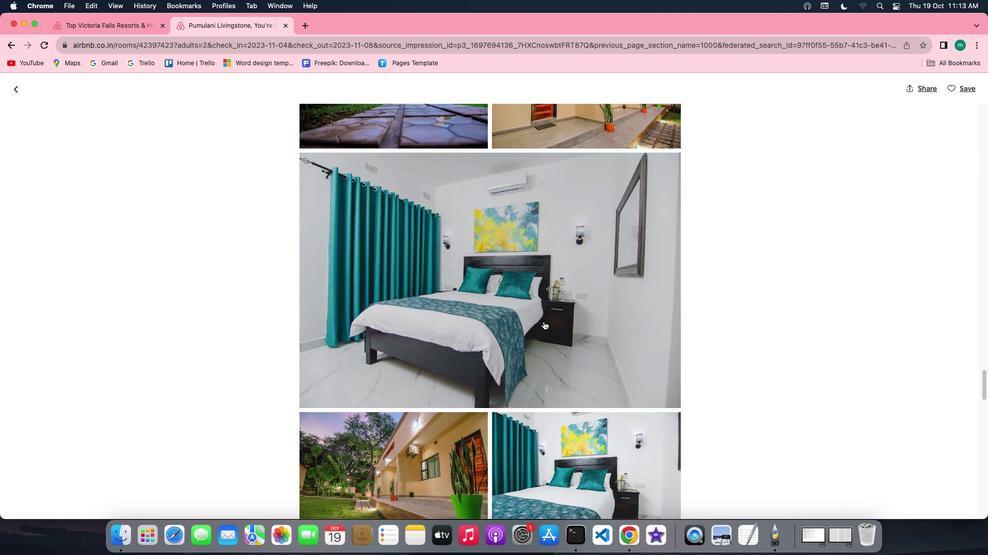 
Action: Mouse scrolled (543, 321) with delta (0, 0)
Screenshot: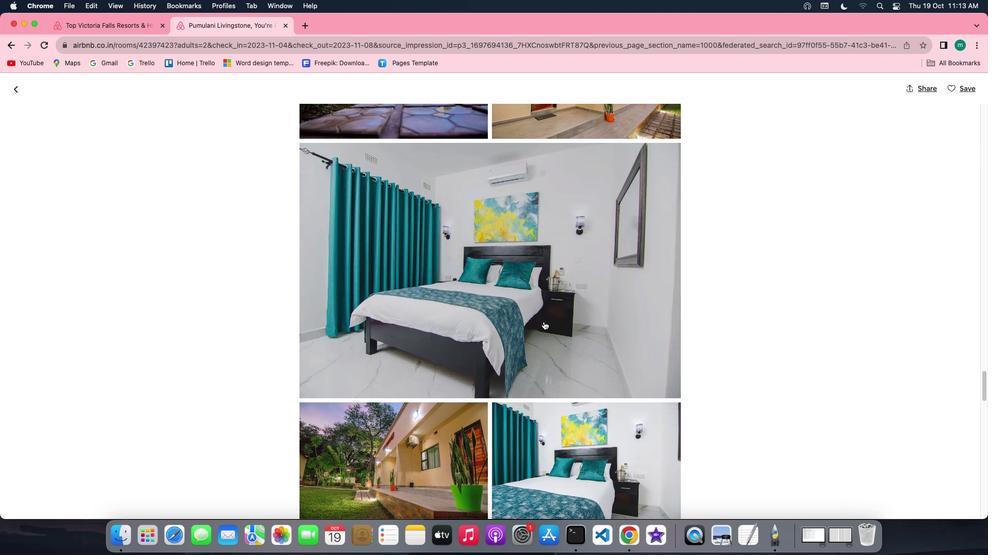 
Action: Mouse scrolled (543, 321) with delta (0, 0)
Screenshot: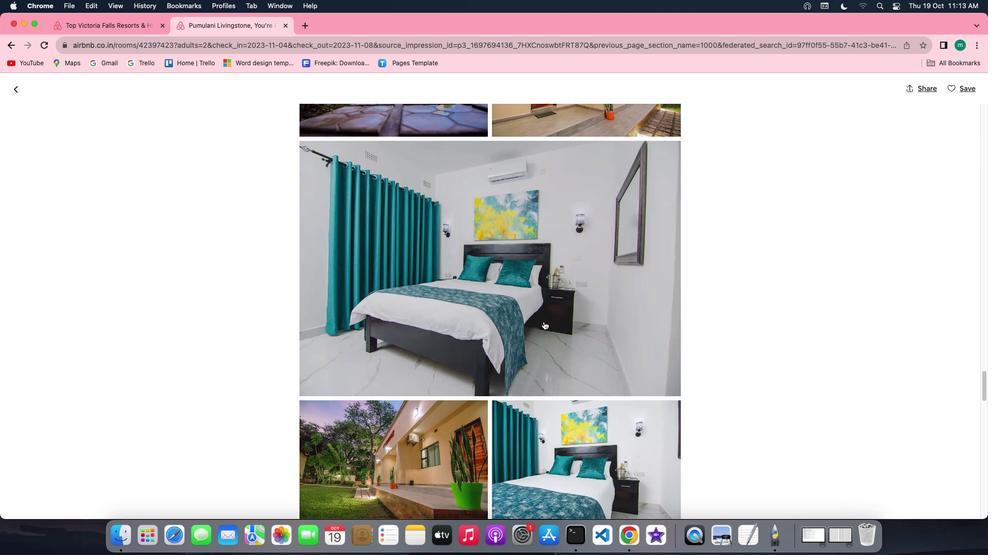 
Action: Mouse scrolled (543, 321) with delta (0, 0)
Screenshot: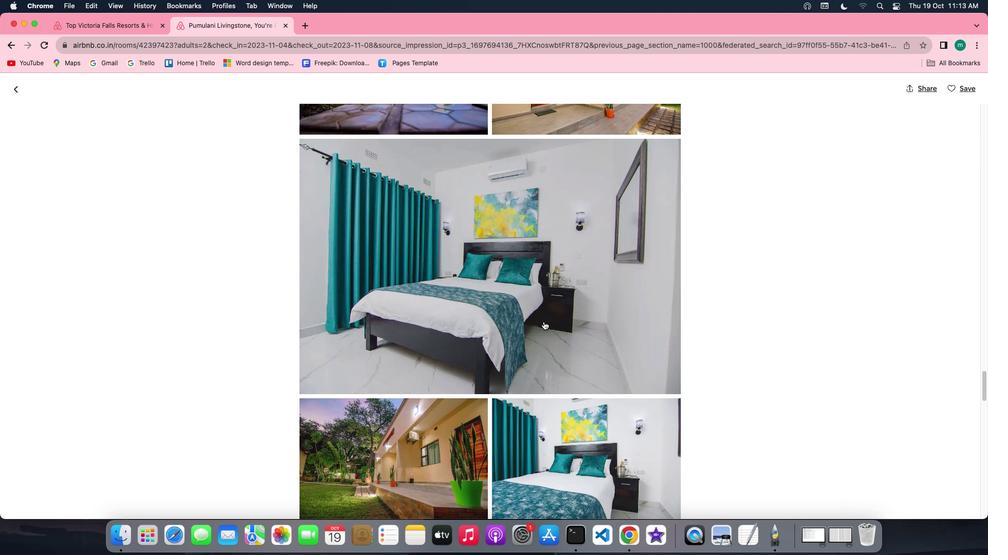 
Action: Mouse scrolled (543, 321) with delta (0, 0)
Screenshot: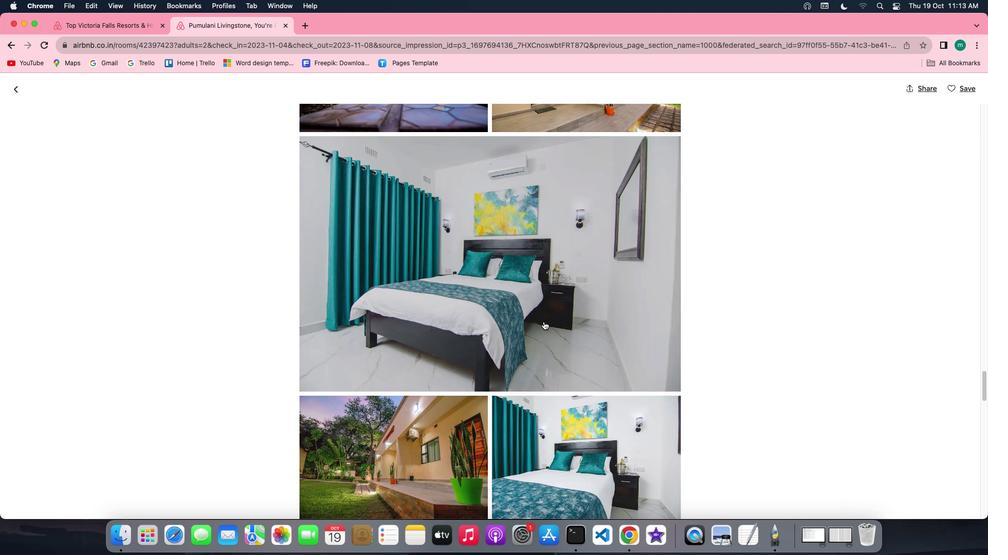 
Action: Mouse scrolled (543, 321) with delta (0, 0)
Screenshot: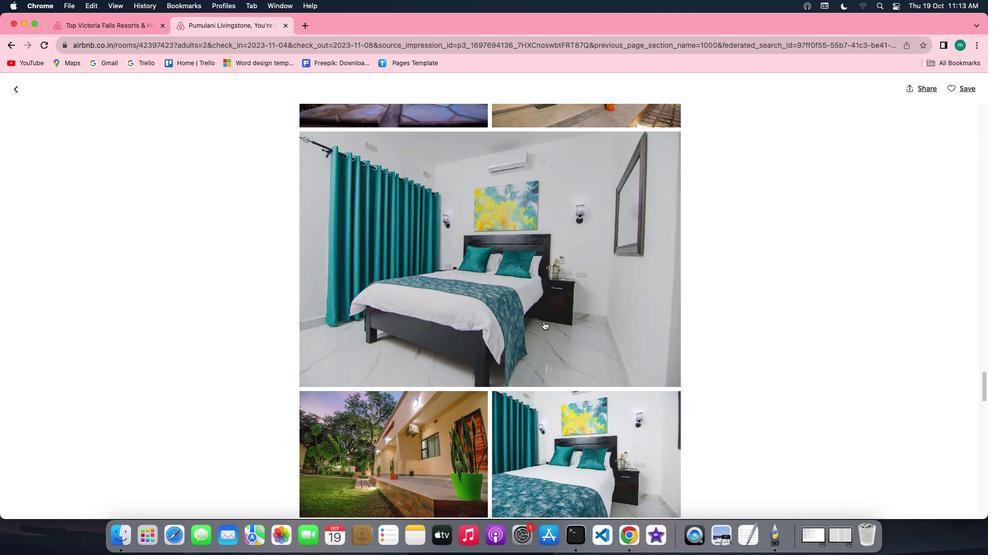 
Action: Mouse scrolled (543, 321) with delta (0, 0)
Screenshot: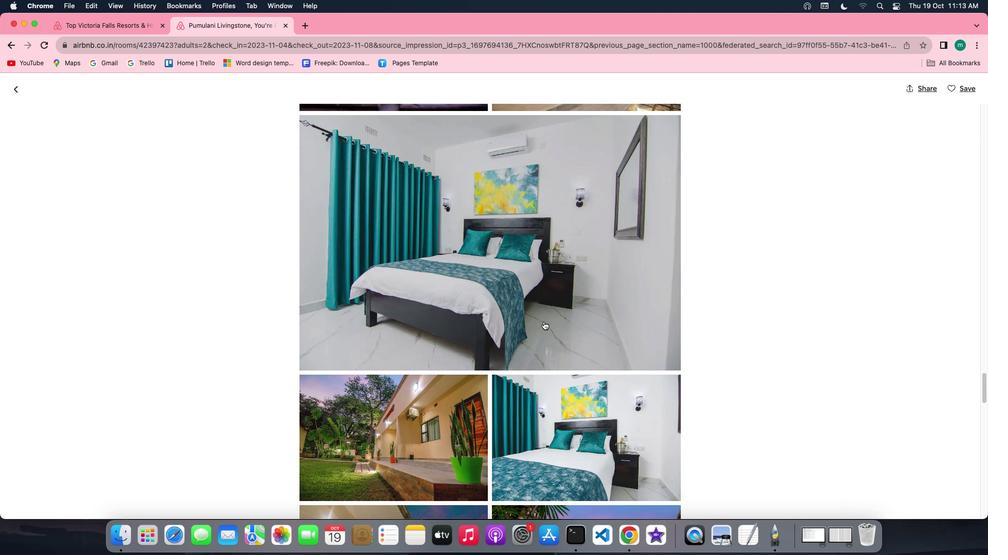 
Action: Mouse scrolled (543, 321) with delta (0, 0)
Screenshot: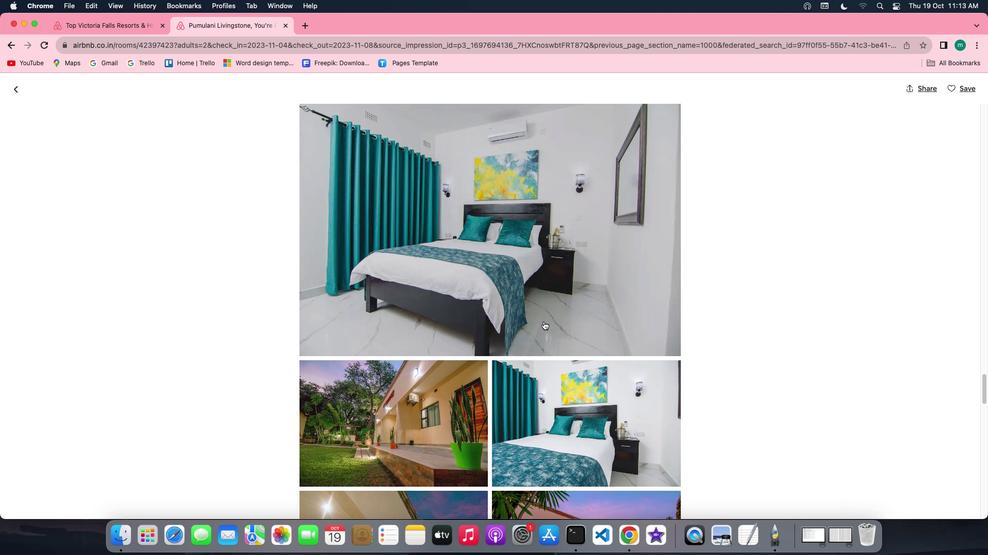 
Action: Mouse scrolled (543, 321) with delta (0, 0)
Screenshot: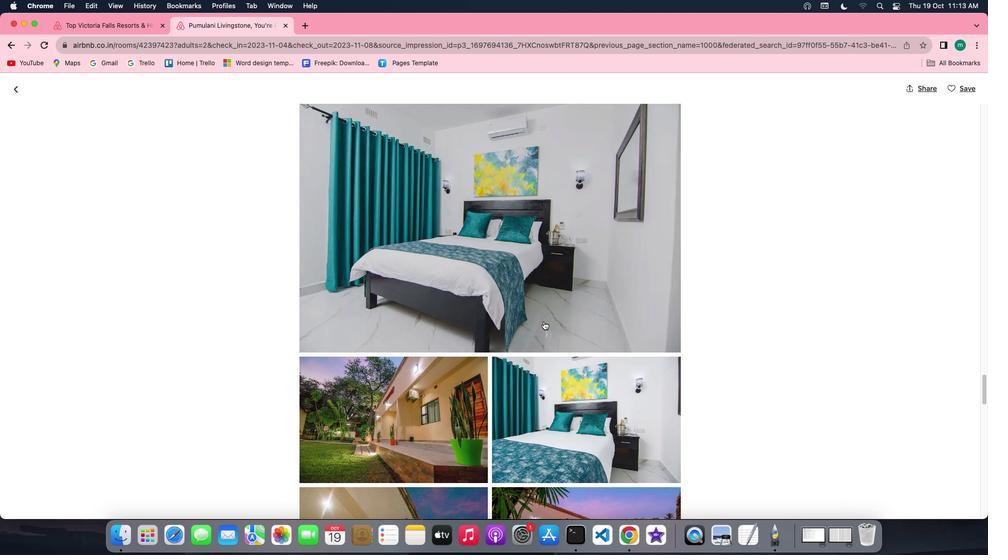 
Action: Mouse scrolled (543, 321) with delta (0, 0)
Screenshot: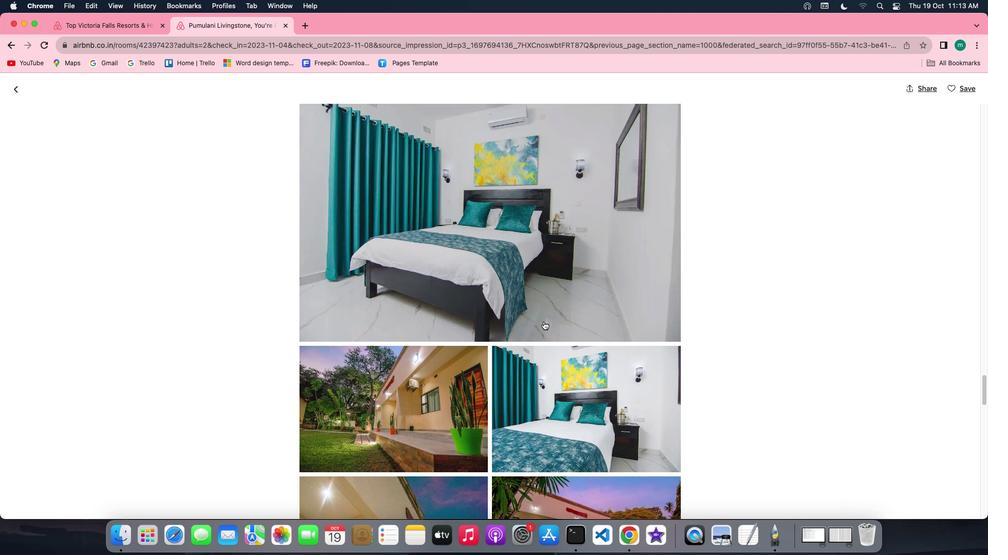 
Action: Mouse scrolled (543, 321) with delta (0, 0)
Screenshot: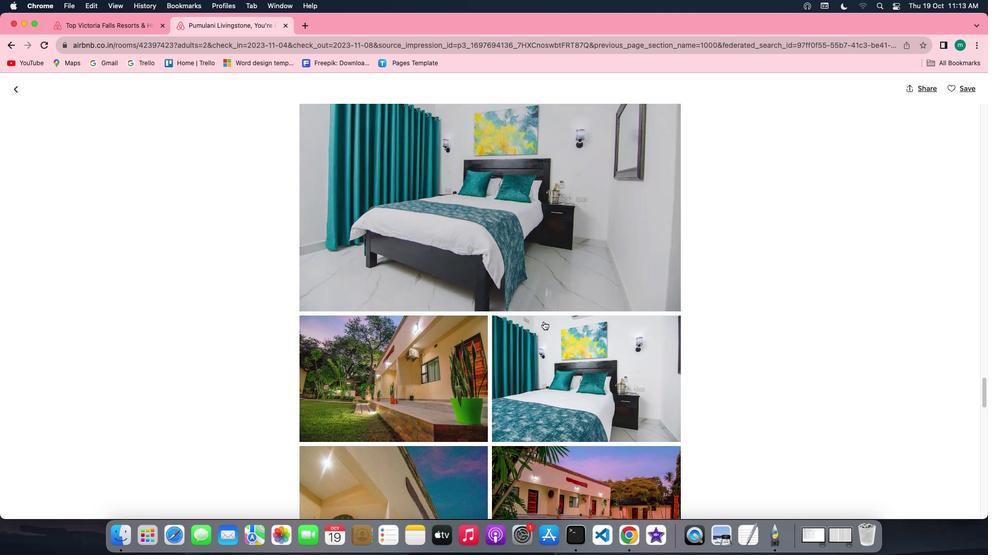 
Action: Mouse scrolled (543, 321) with delta (0, 0)
Screenshot: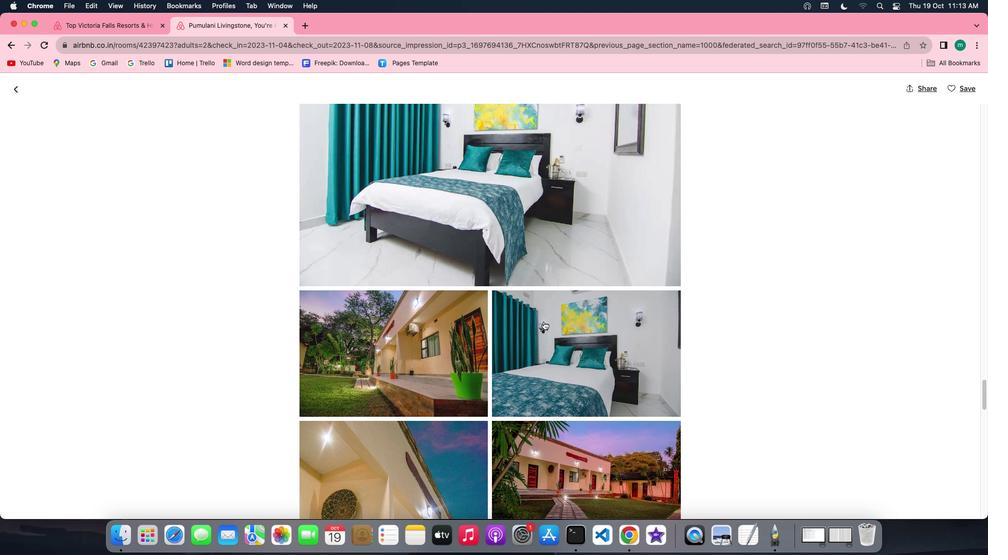 
Action: Mouse scrolled (543, 321) with delta (0, 0)
Screenshot: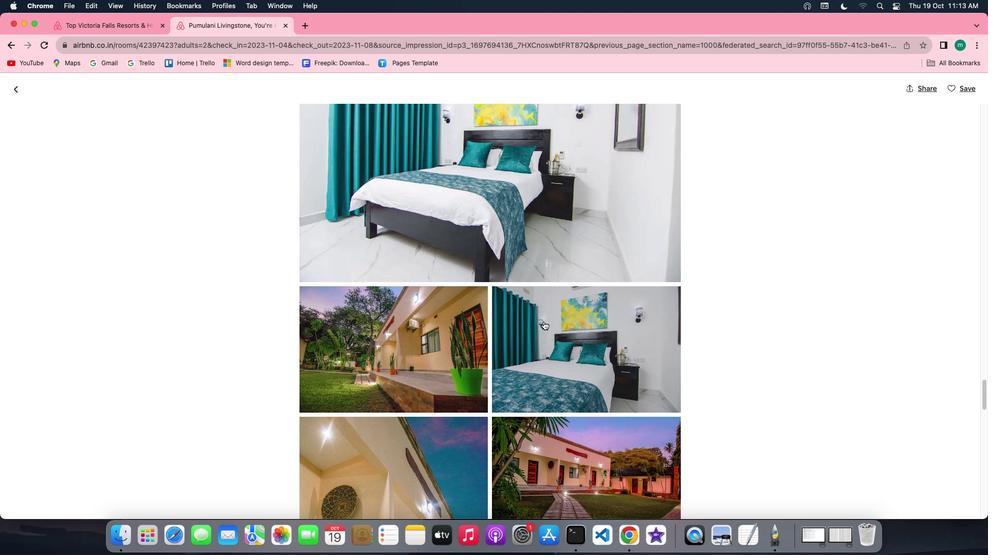 
Action: Mouse scrolled (543, 321) with delta (0, 0)
Screenshot: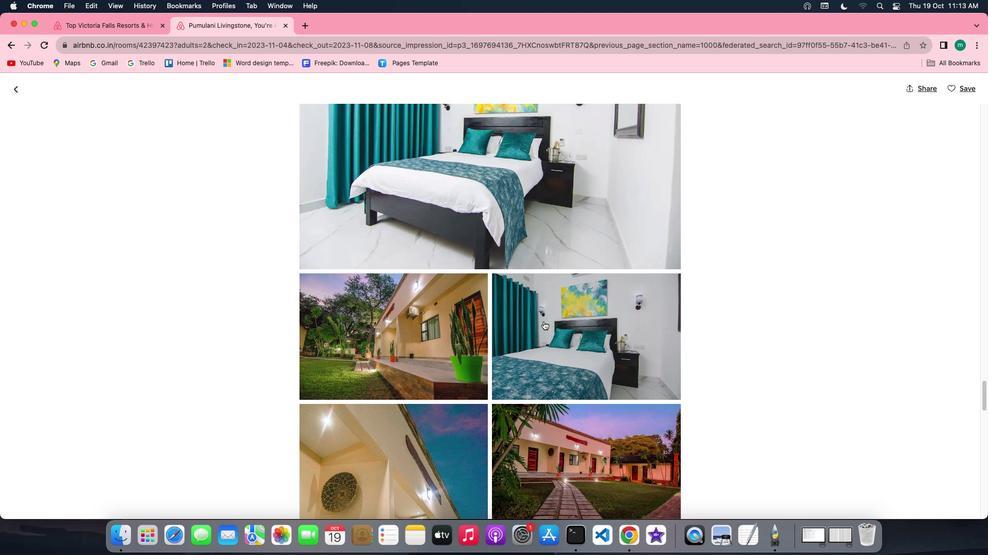 
Action: Mouse scrolled (543, 321) with delta (0, 0)
Screenshot: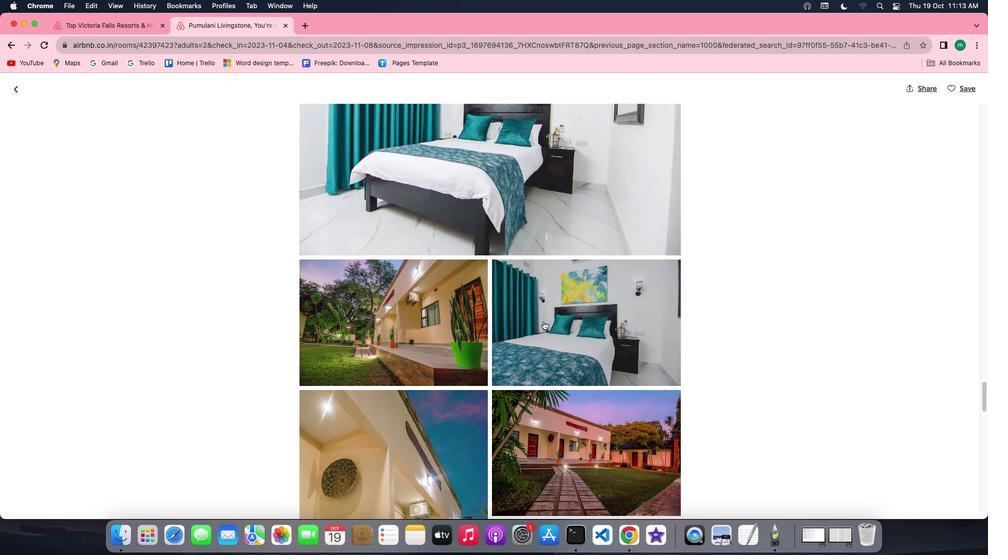 
Action: Mouse scrolled (543, 321) with delta (0, 0)
Screenshot: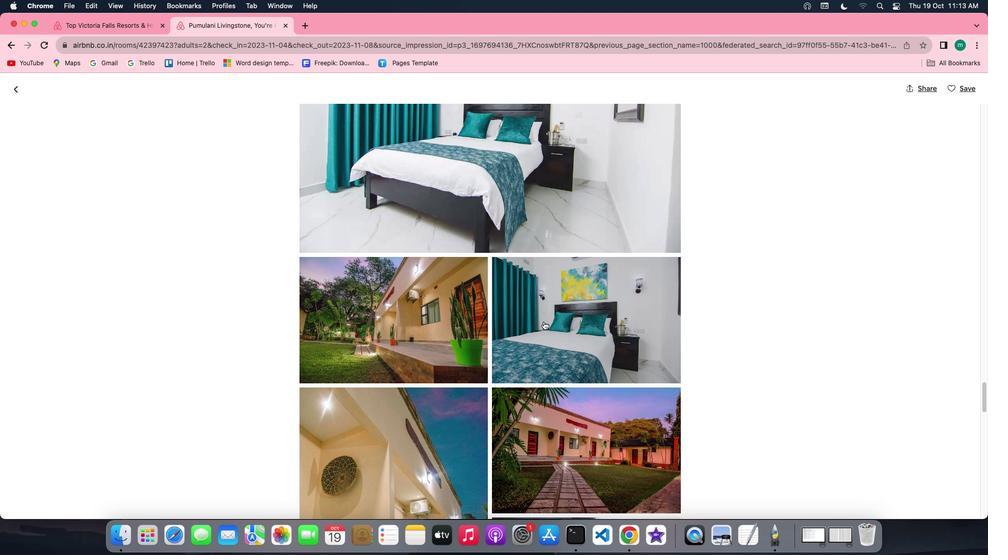 
Action: Mouse scrolled (543, 321) with delta (0, 0)
Screenshot: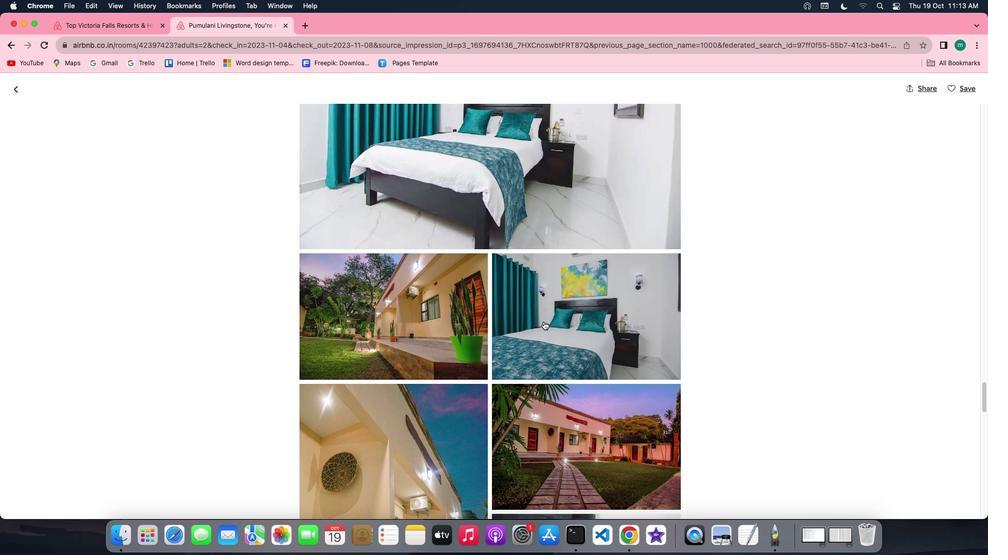 
Action: Mouse scrolled (543, 321) with delta (0, 0)
Screenshot: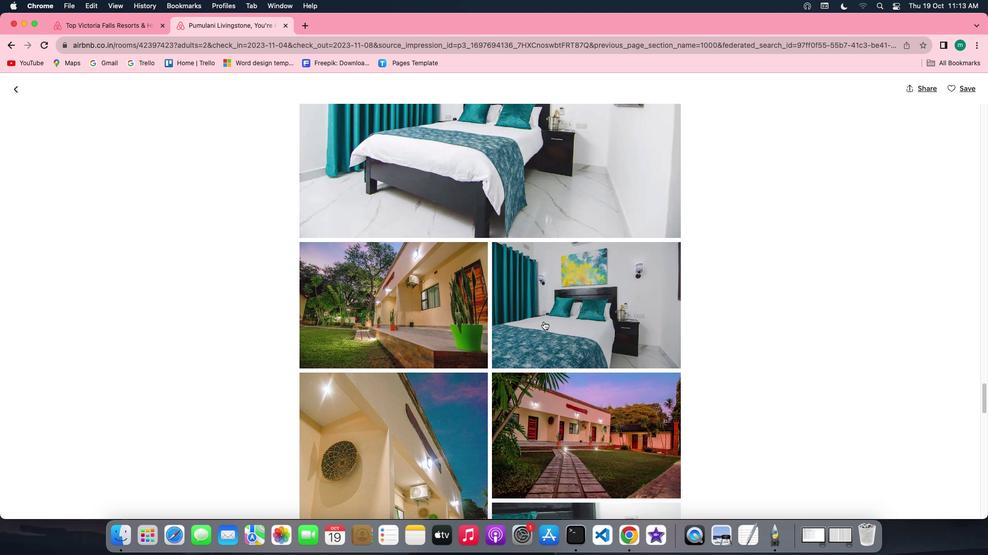 
Action: Mouse scrolled (543, 321) with delta (0, 0)
Screenshot: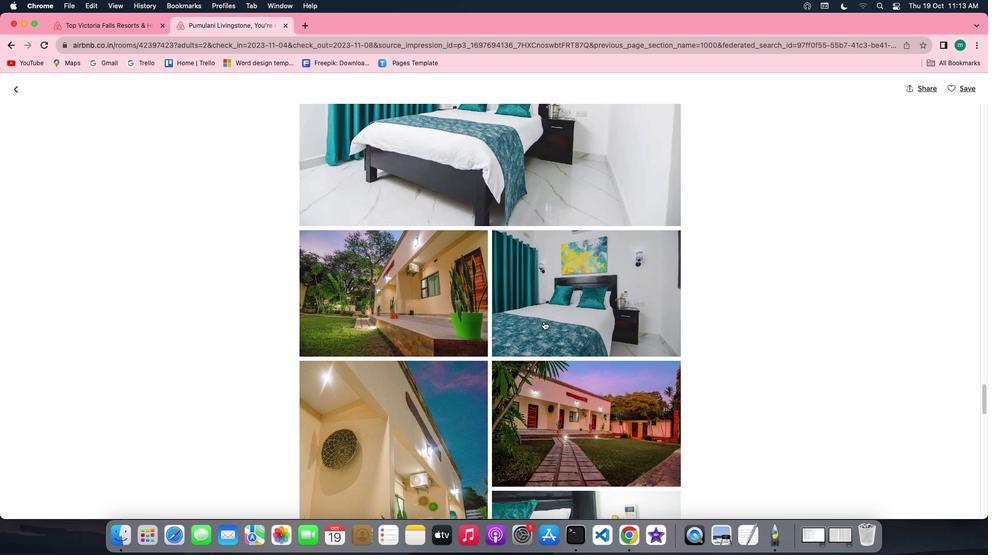 
Action: Mouse scrolled (543, 321) with delta (0, 0)
Screenshot: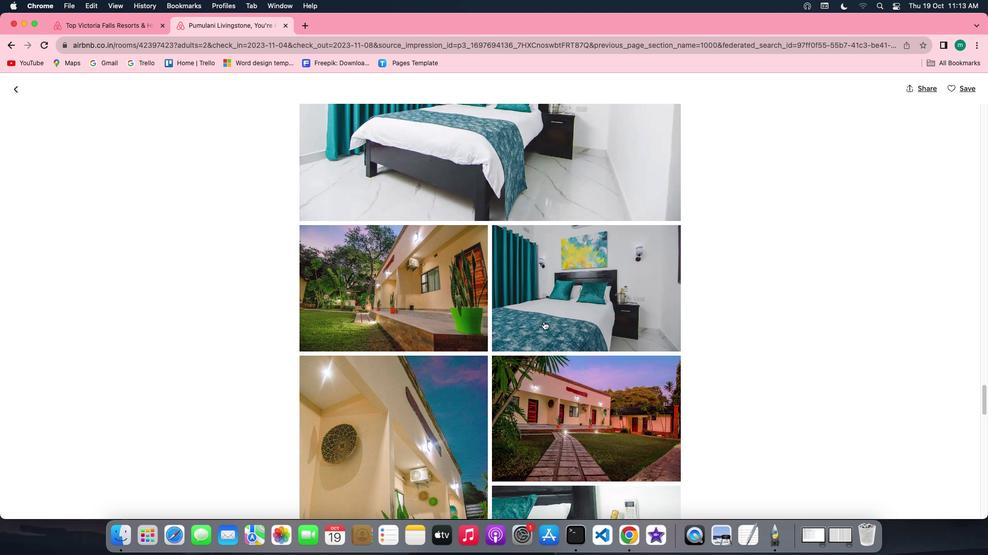 
Action: Mouse scrolled (543, 321) with delta (0, 0)
